 Task: Select traffic view around selected location Amazon Rainforest, South America and identify the nearest hotel to the peak traffic point
Action: Mouse moved to (128, 102)
Screenshot: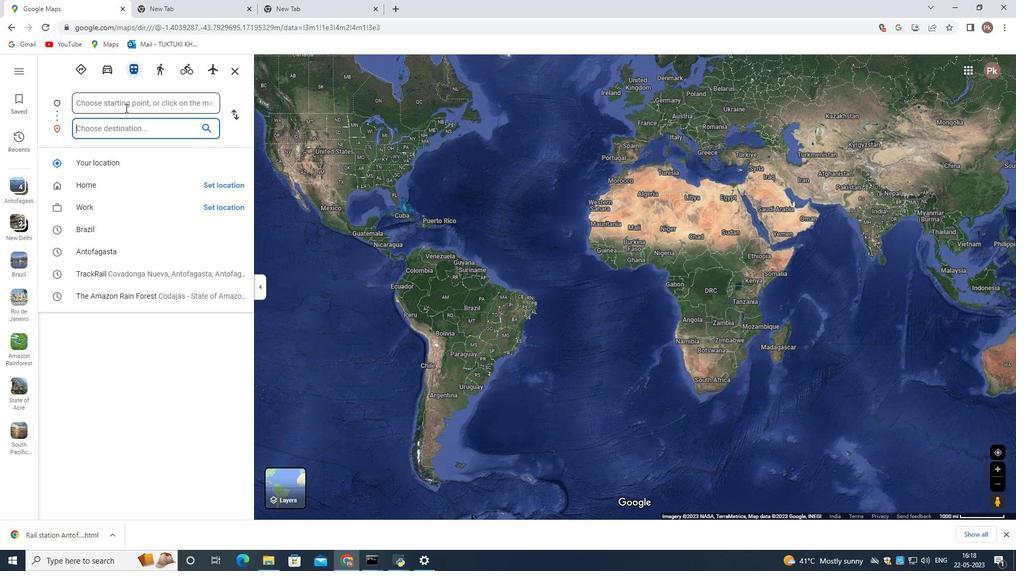 
Action: Mouse pressed left at (128, 102)
Screenshot: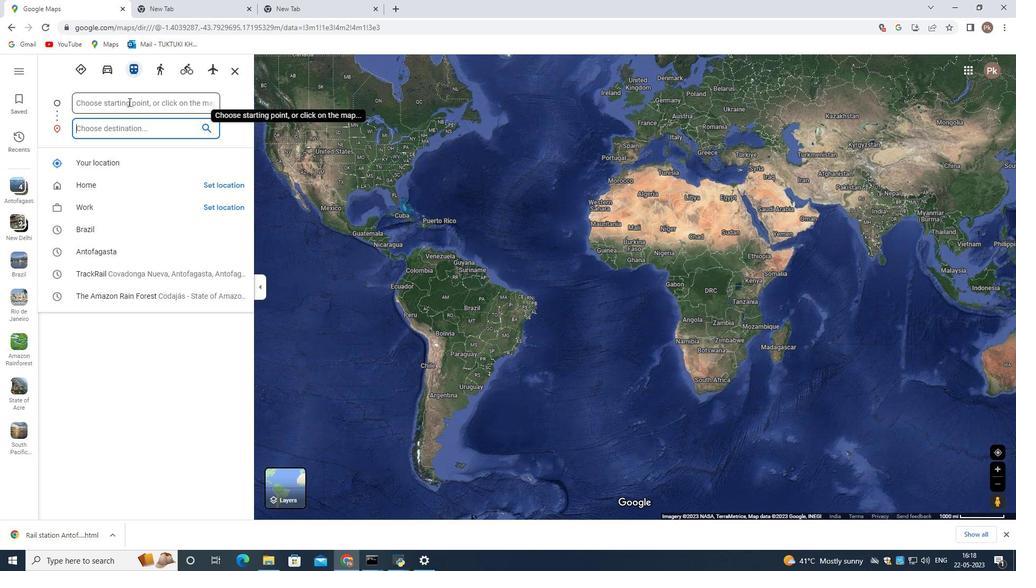 
Action: Mouse moved to (128, 102)
Screenshot: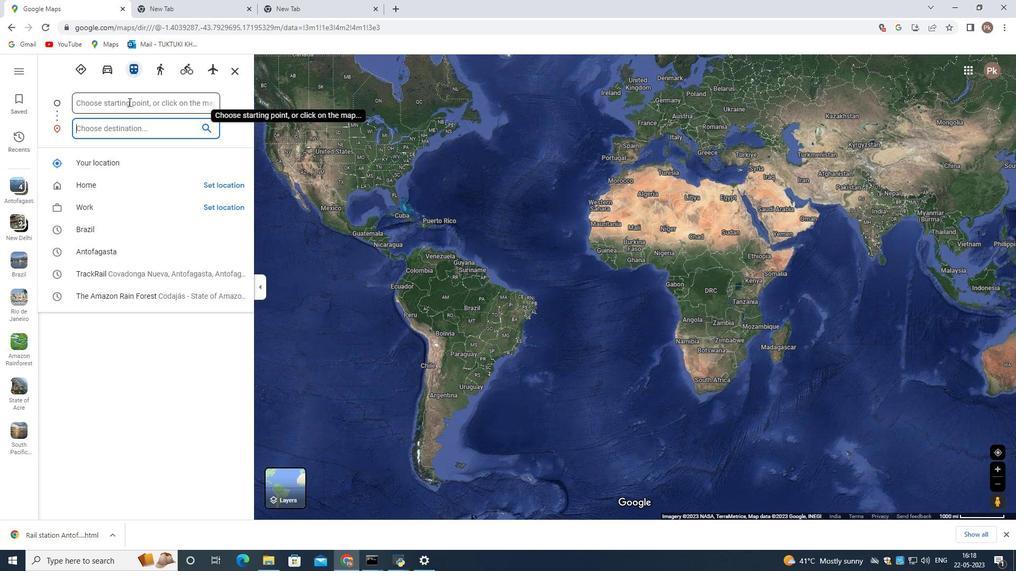 
Action: Key pressed <Key.shift>Amazon<Key.space><Key.shift><Key.shift><Key.shift><Key.shift><Key.shift><Key.shift><Key.shift><Key.shift><Key.shift><Key.shift>Rainforest,<Key.space><Key.shift>South<Key.space><Key.shift>America
Screenshot: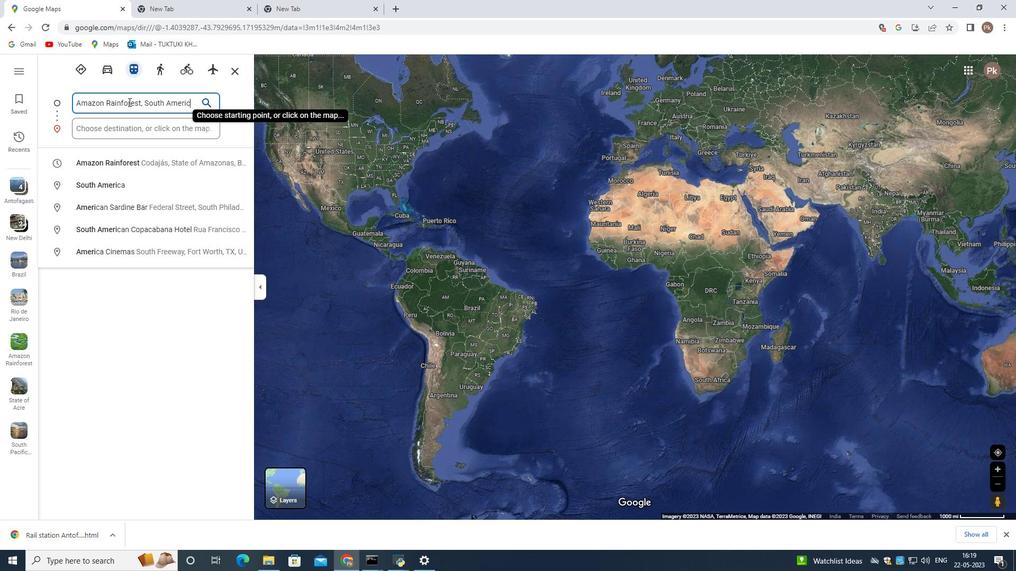 
Action: Mouse moved to (639, 86)
Screenshot: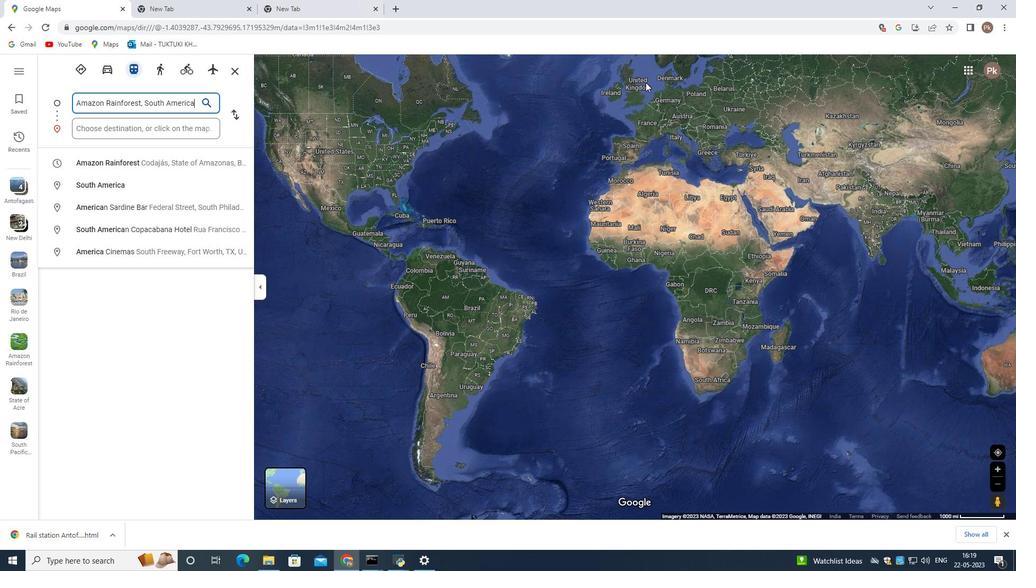 
Action: Key pressed <Key.enter>
Screenshot: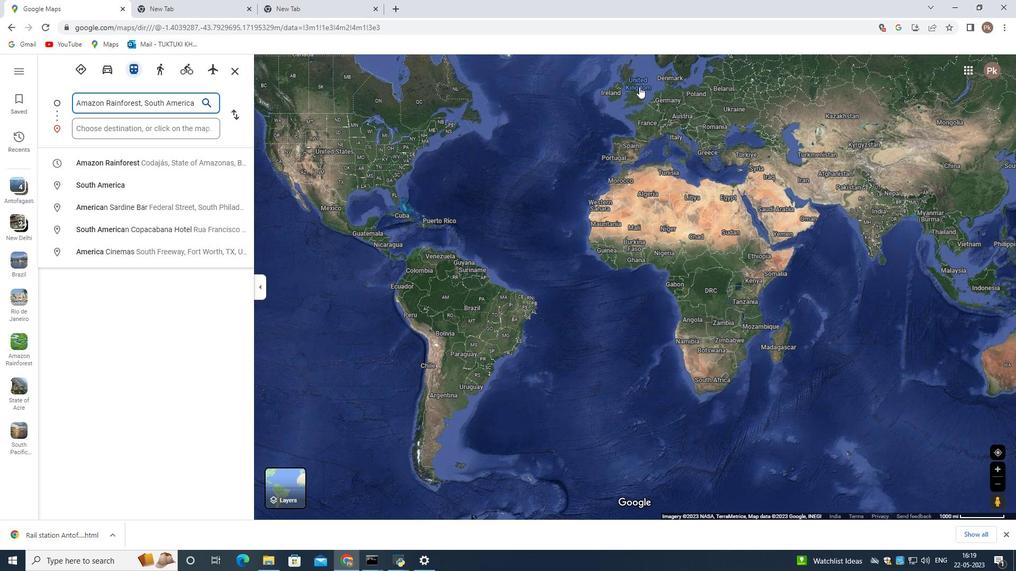
Action: Mouse moved to (340, 5)
Screenshot: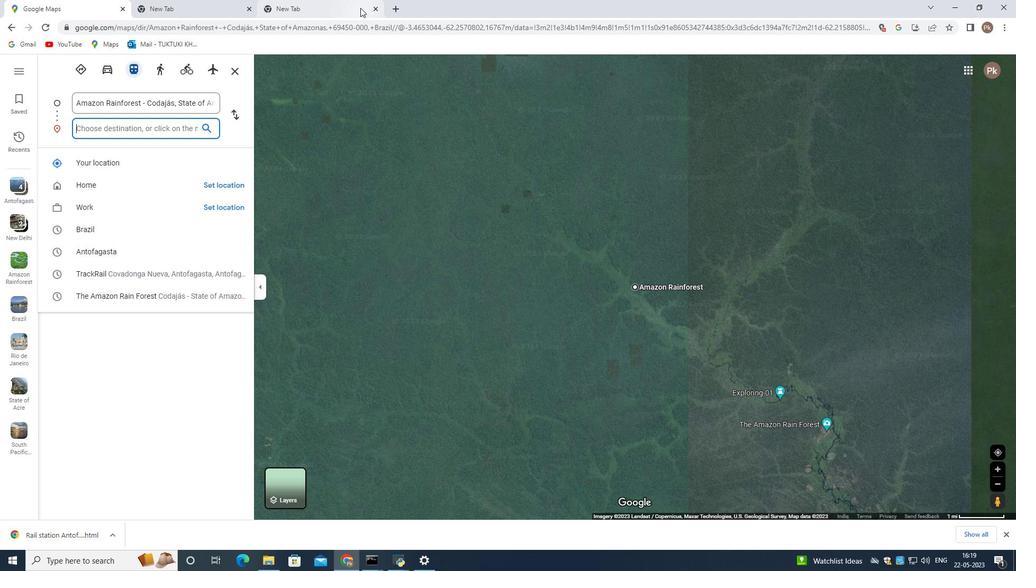 
Action: Mouse pressed left at (340, 5)
Screenshot: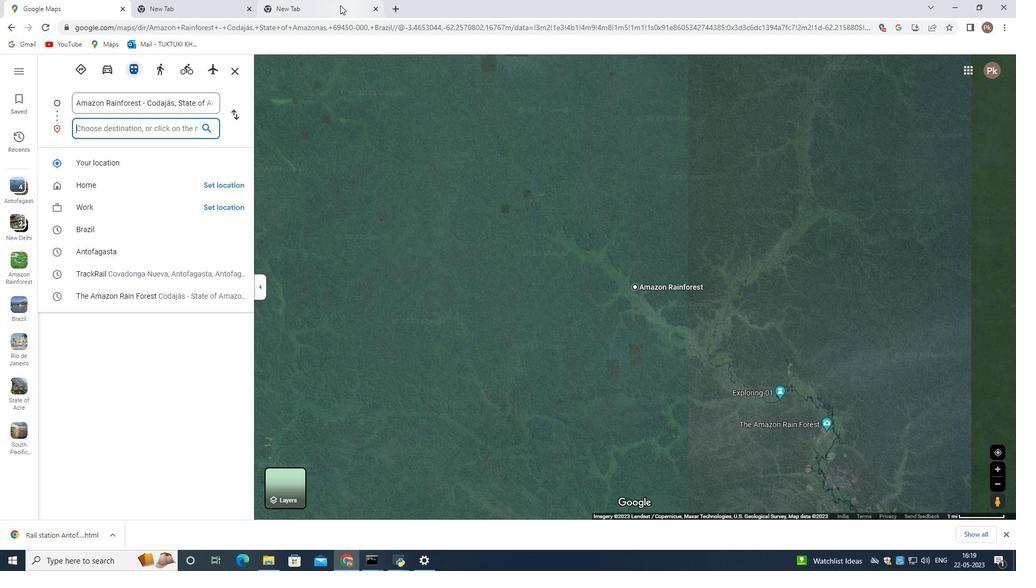 
Action: Mouse moved to (408, 218)
Screenshot: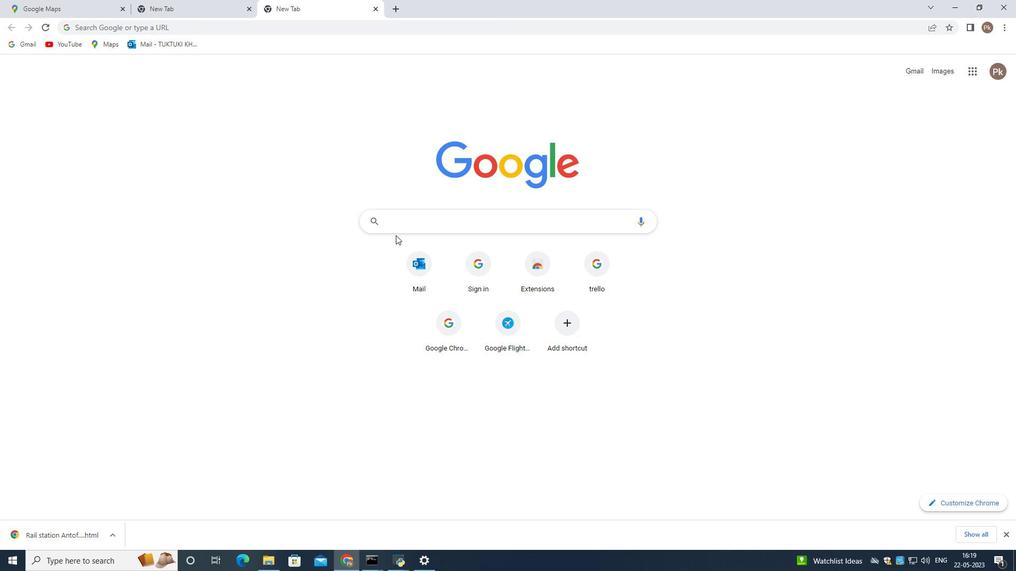 
Action: Key pressed <Key.shift>Amazon<Key.space><Key.shift><Key.shift><Key.shift><Key.shift><Key.shift><Key.shift><Key.shift><Key.shift><Key.shift><Key.shift><Key.shift><Key.shift><Key.shift><Key.shift><Key.shift>Rain<Key.space>
Screenshot: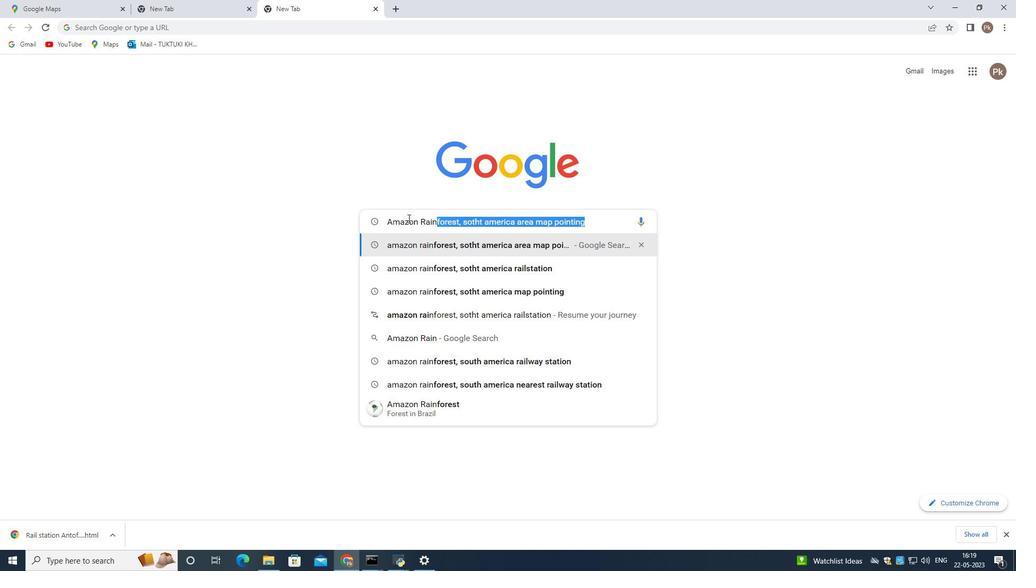 
Action: Mouse moved to (503, 224)
Screenshot: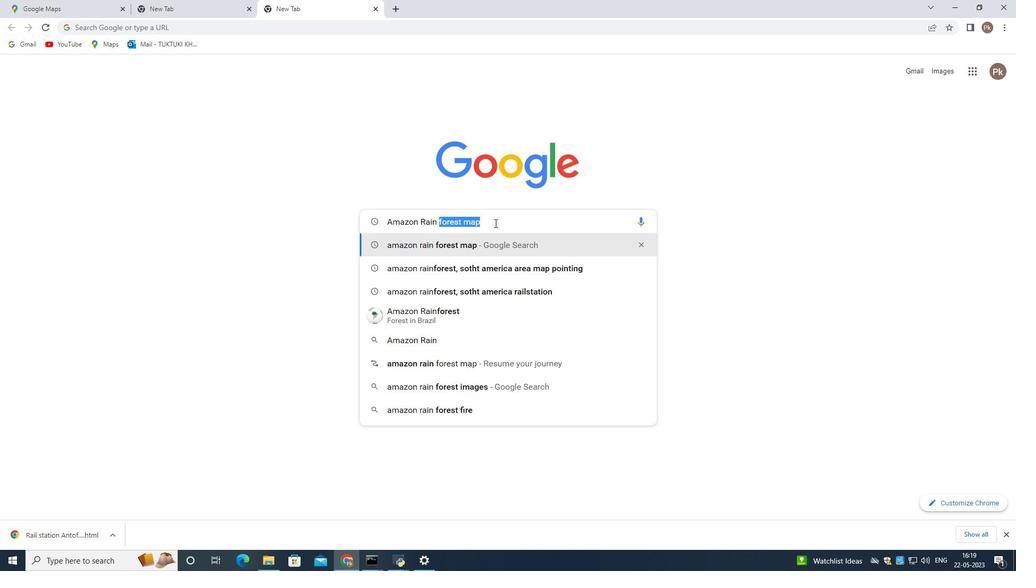 
Action: Mouse pressed left at (503, 224)
Screenshot: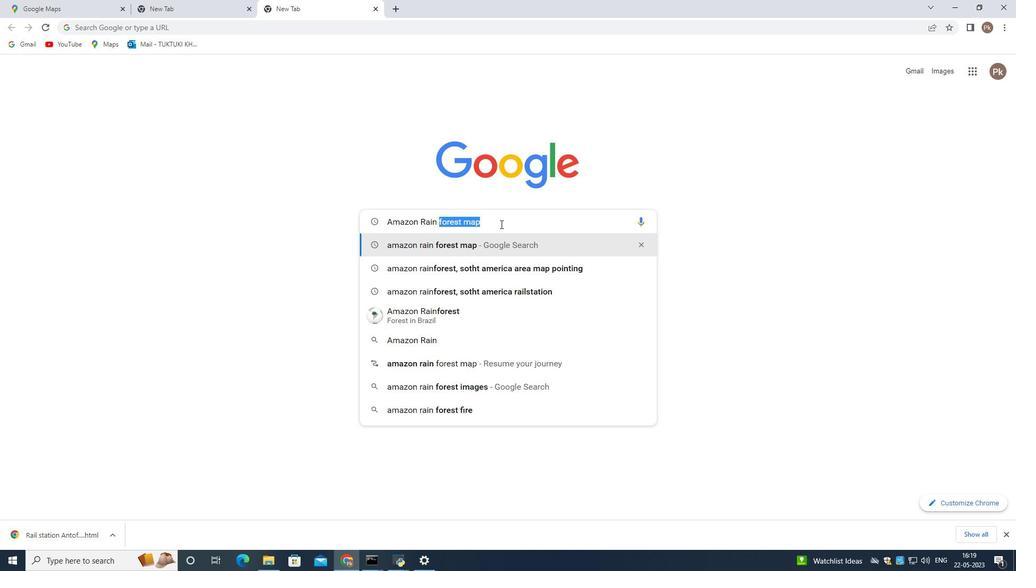 
Action: Key pressed <Key.backspace>
Screenshot: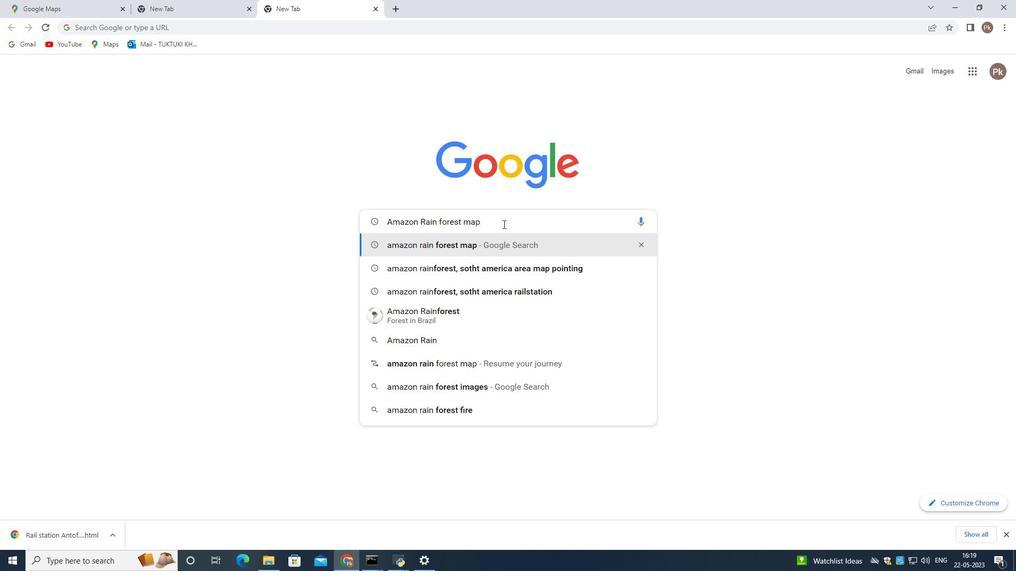 
Action: Mouse moved to (506, 224)
Screenshot: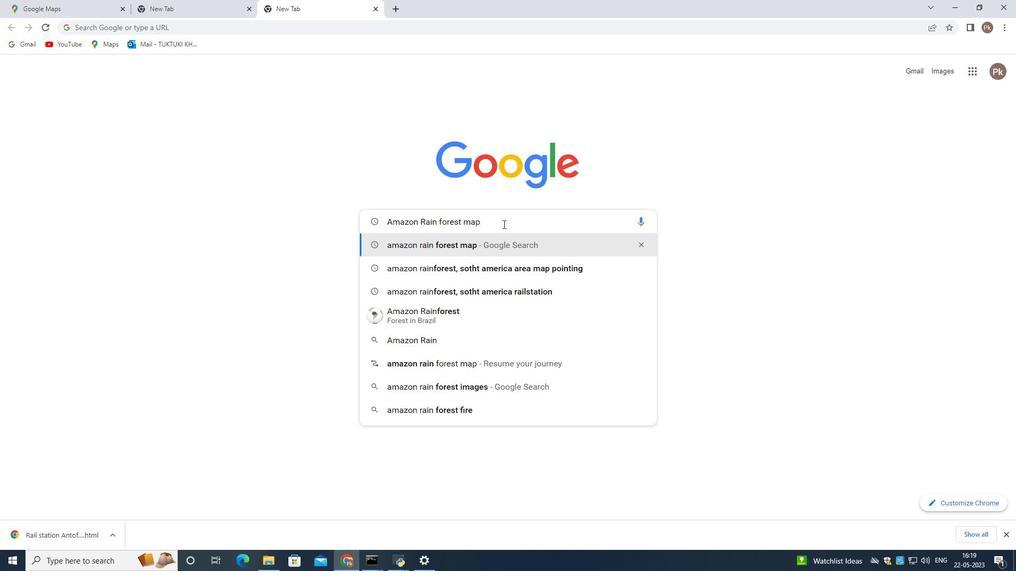 
Action: Key pressed <Key.backspace>
Screenshot: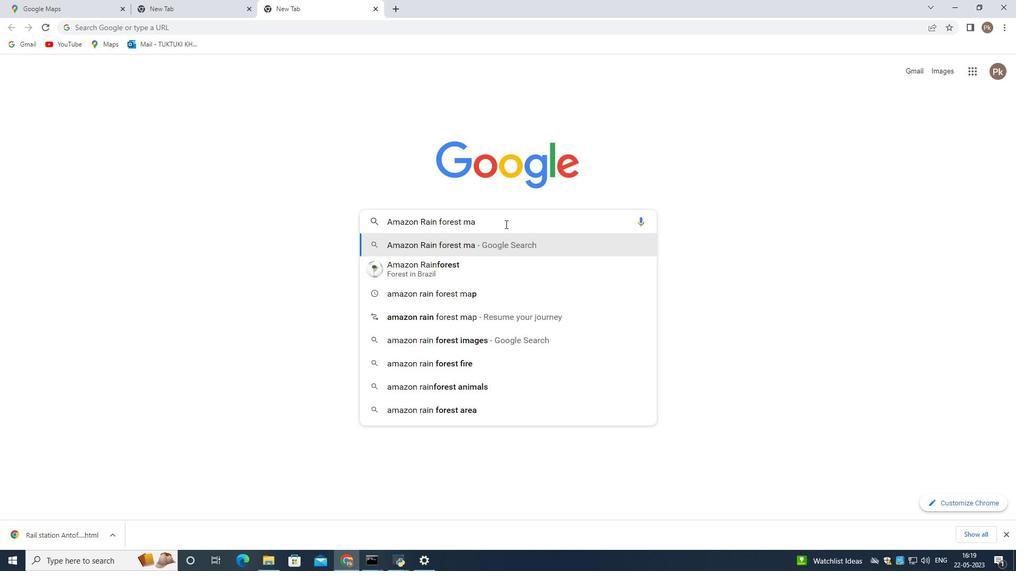 
Action: Mouse moved to (507, 223)
Screenshot: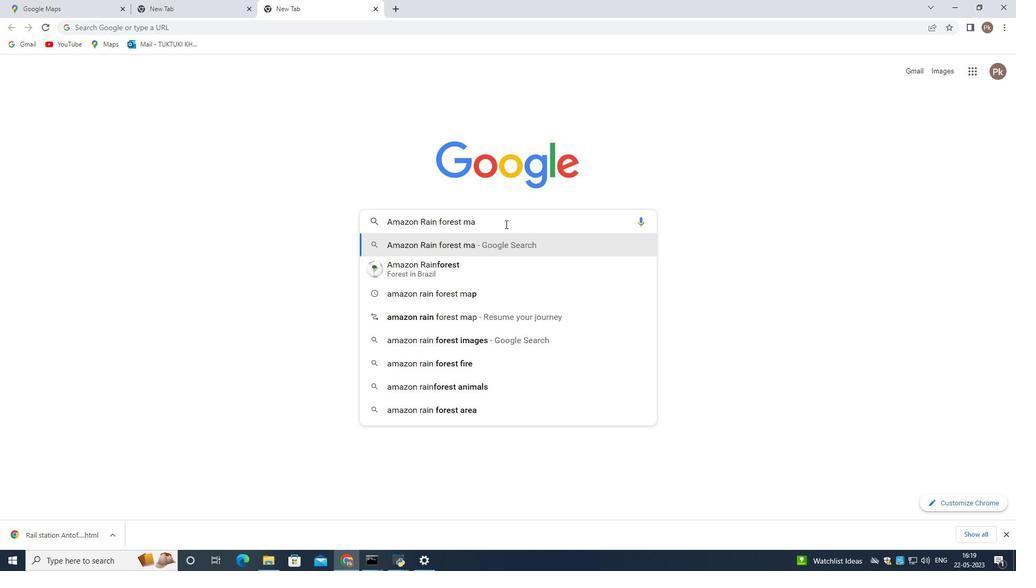 
Action: Key pressed <Key.backspace>near<Key.space><Key.shift><Key.shift><Key.shift><Key.shift><Key.shift><Key.shift><Key.shift>Hotel<Key.space>and<Key.space>peak<Key.space>traffic<Key.space>point<Key.enter>
Screenshot: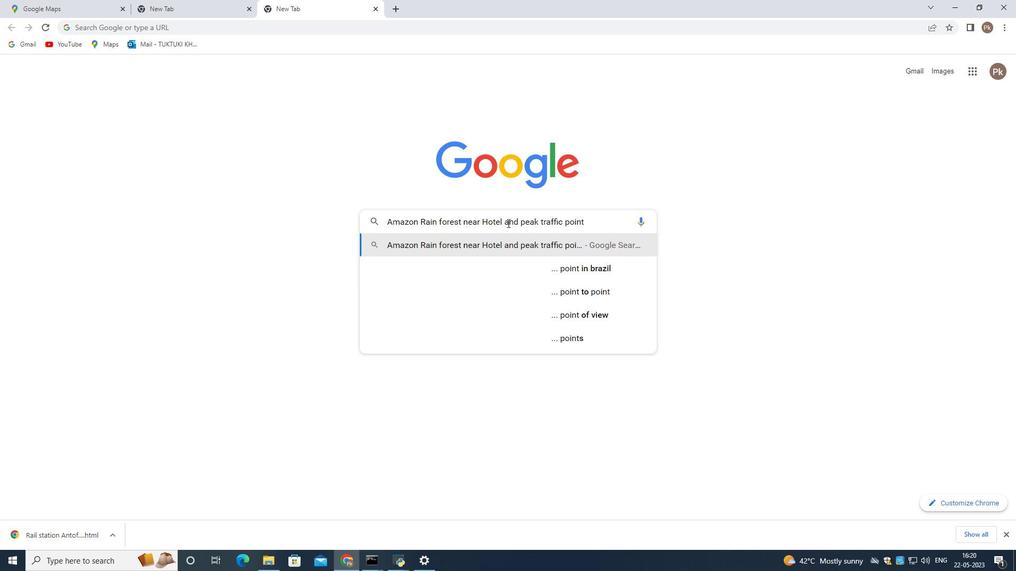 
Action: Mouse moved to (379, 216)
Screenshot: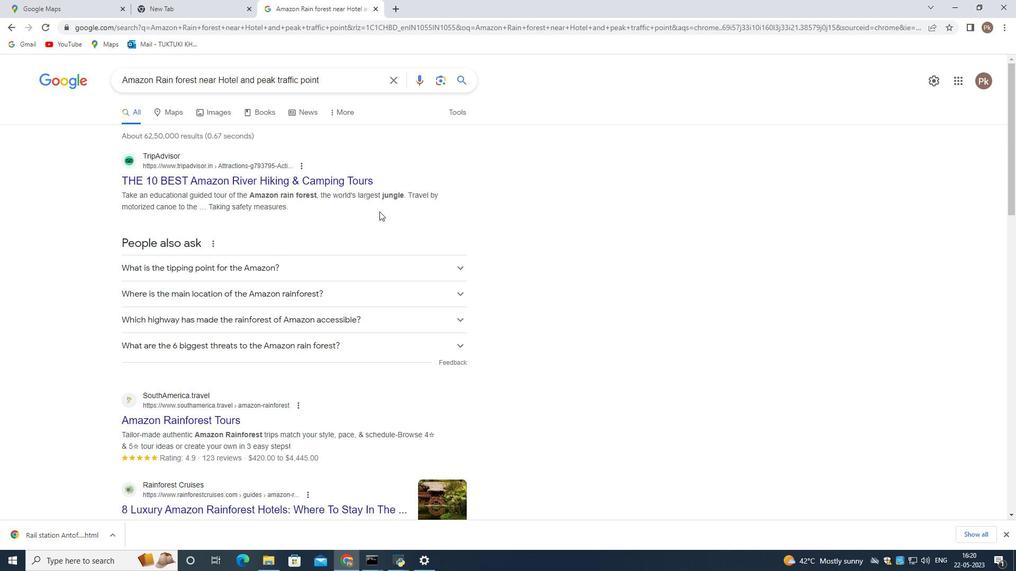 
Action: Mouse scrolled (379, 215) with delta (0, 0)
Screenshot: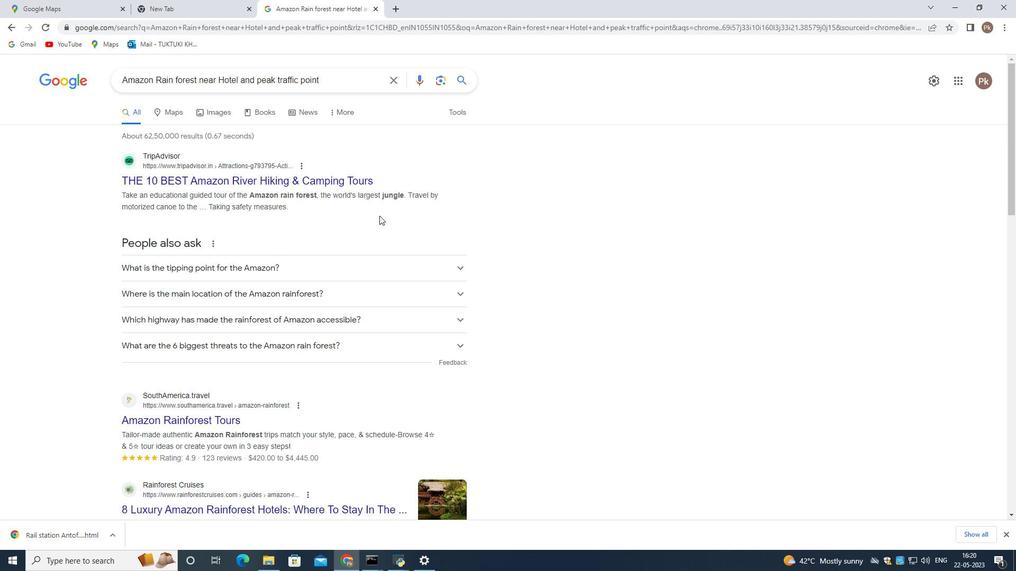 
Action: Mouse moved to (262, 287)
Screenshot: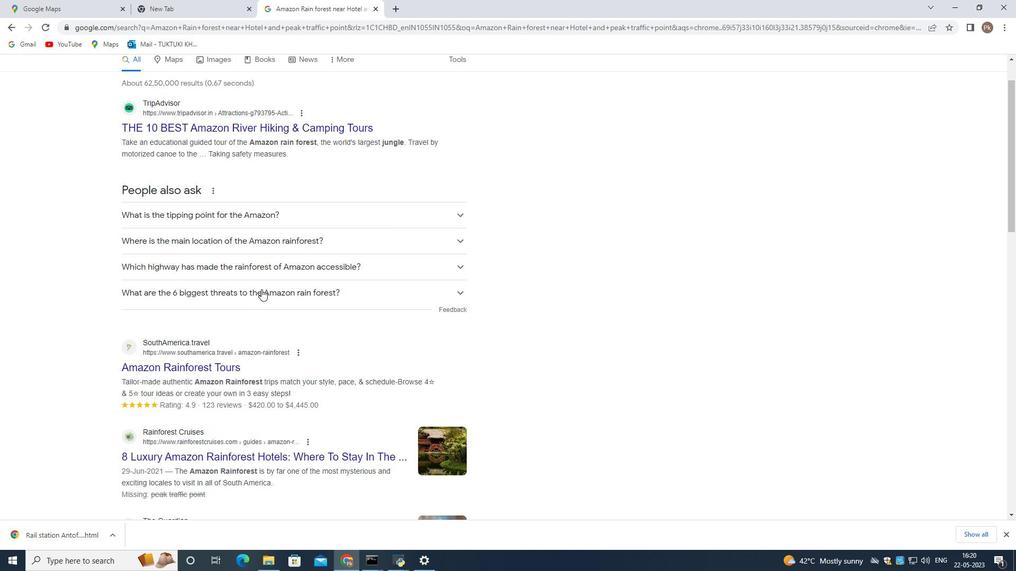 
Action: Mouse scrolled (262, 286) with delta (0, 0)
Screenshot: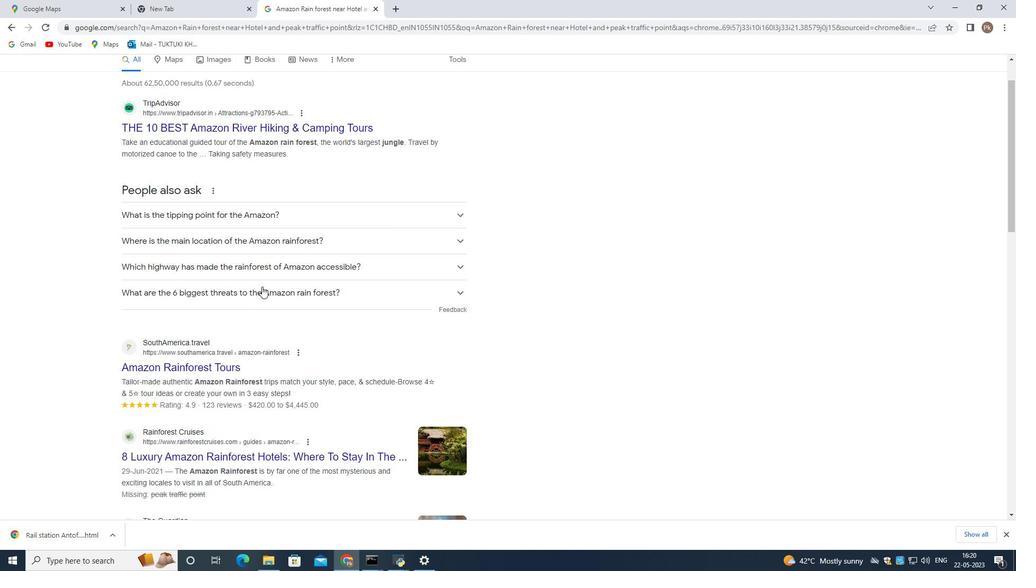 
Action: Mouse scrolled (262, 286) with delta (0, 0)
Screenshot: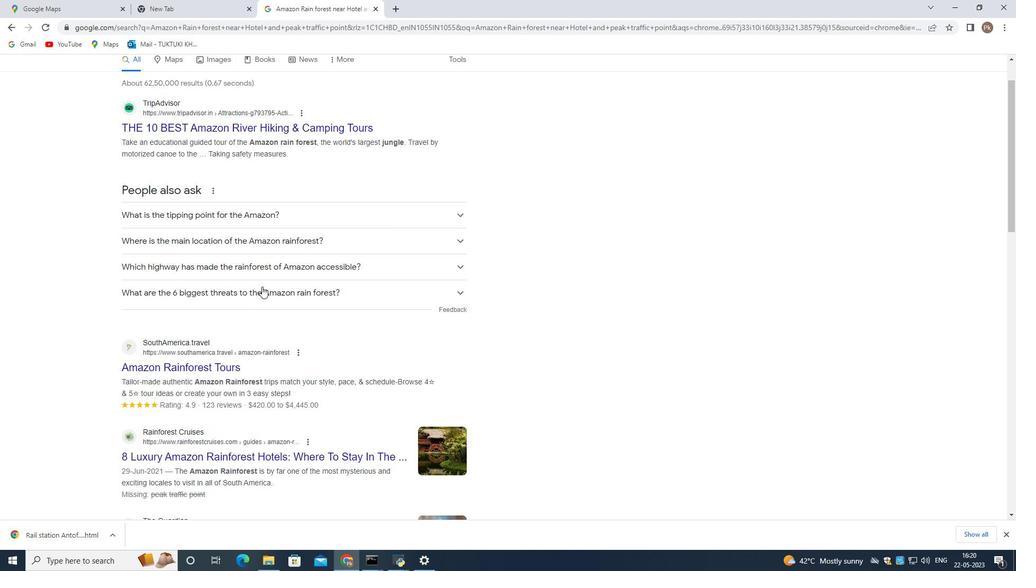 
Action: Mouse scrolled (262, 286) with delta (0, 0)
Screenshot: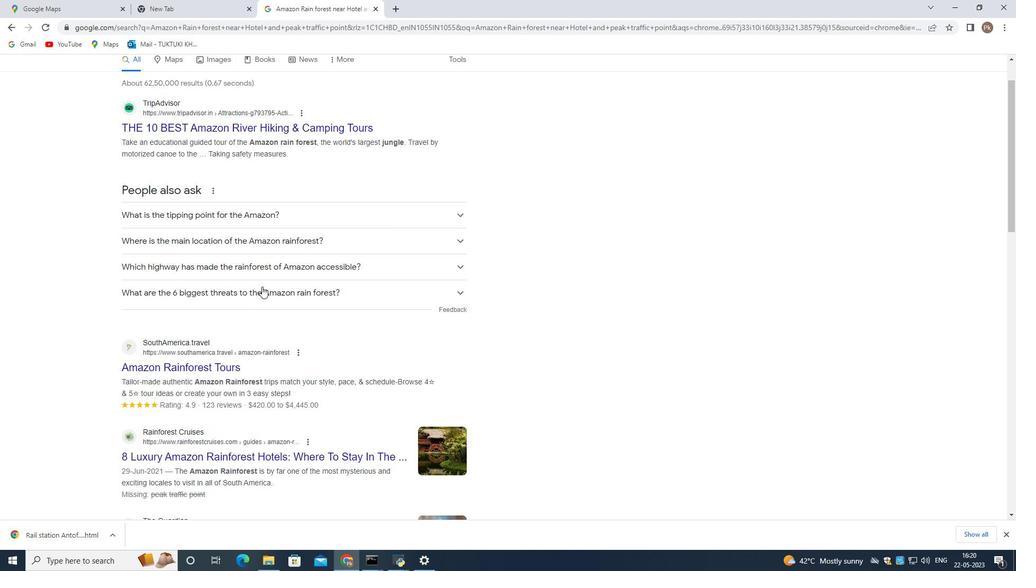
Action: Mouse moved to (273, 298)
Screenshot: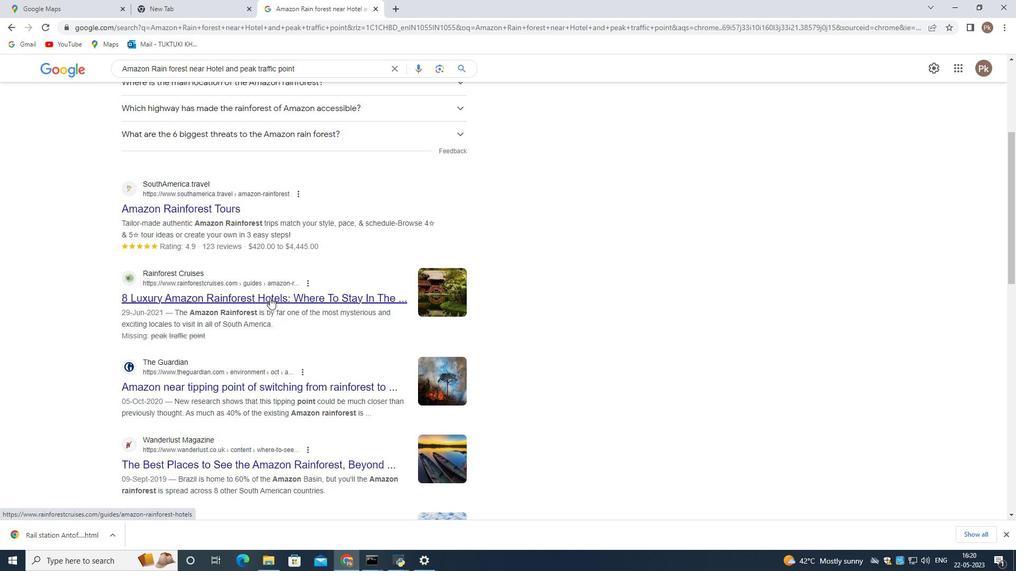 
Action: Mouse pressed left at (273, 298)
Screenshot: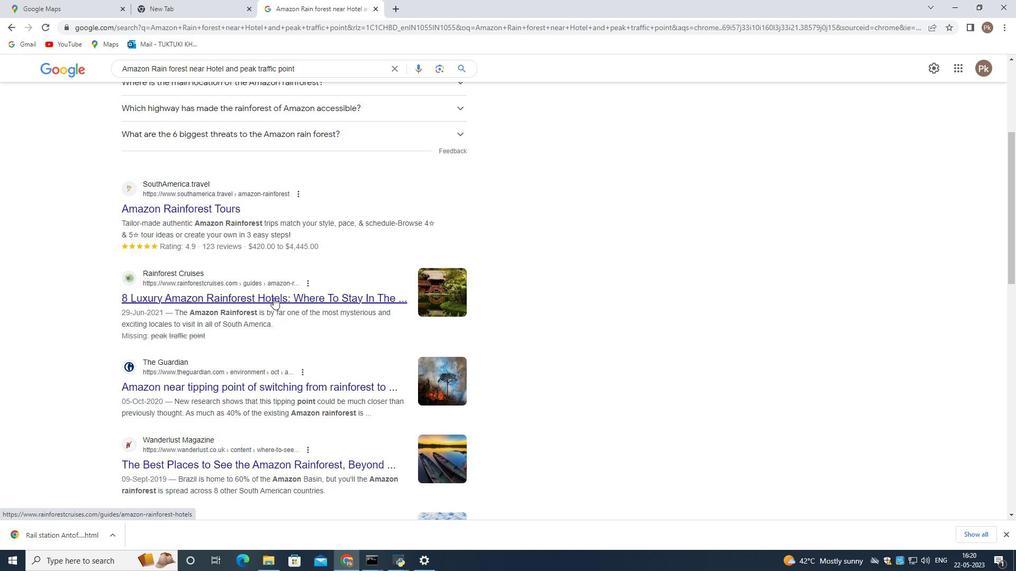 
Action: Mouse moved to (528, 215)
Screenshot: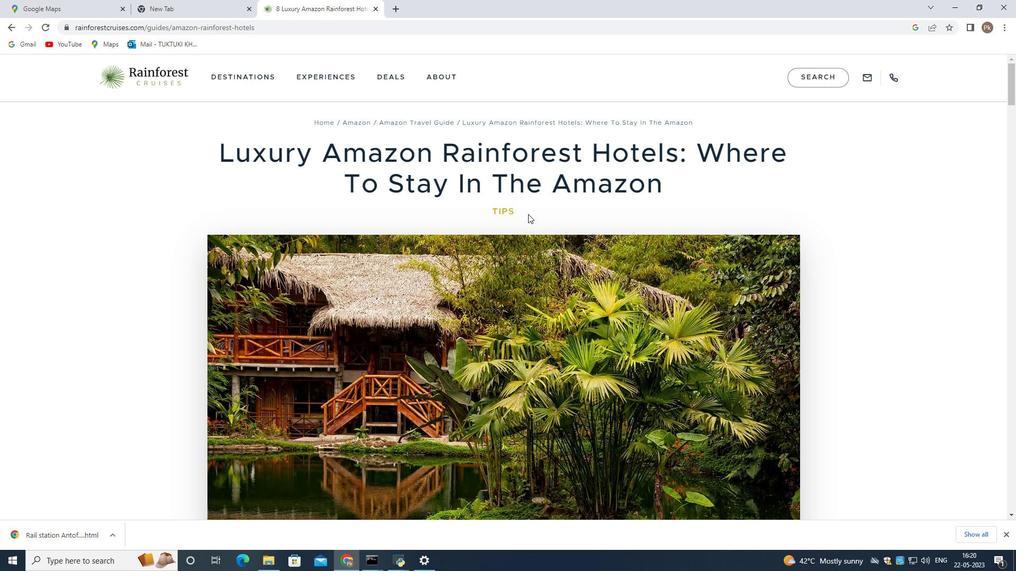 
Action: Mouse scrolled (528, 215) with delta (0, 0)
Screenshot: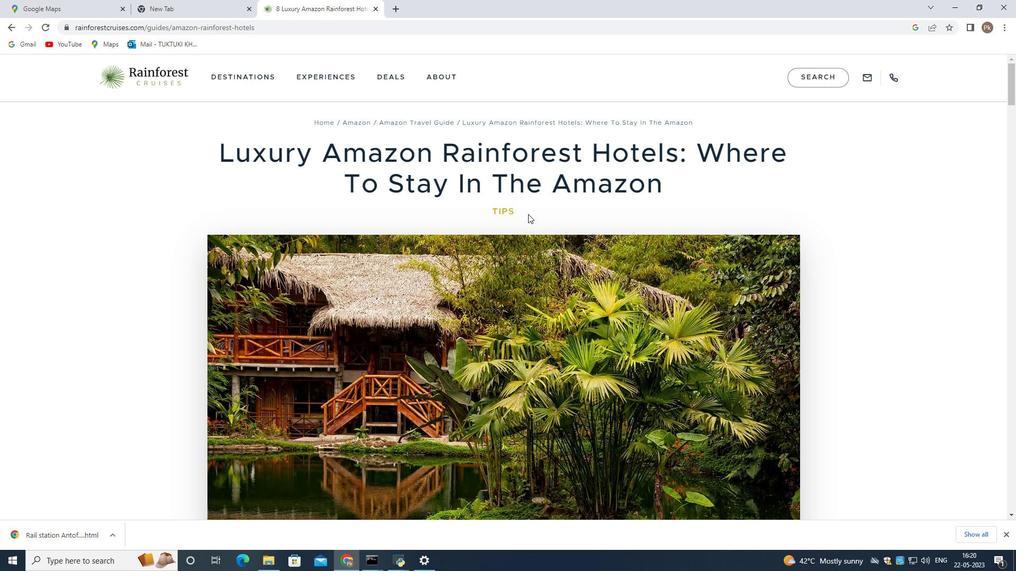 
Action: Mouse scrolled (528, 215) with delta (0, 0)
Screenshot: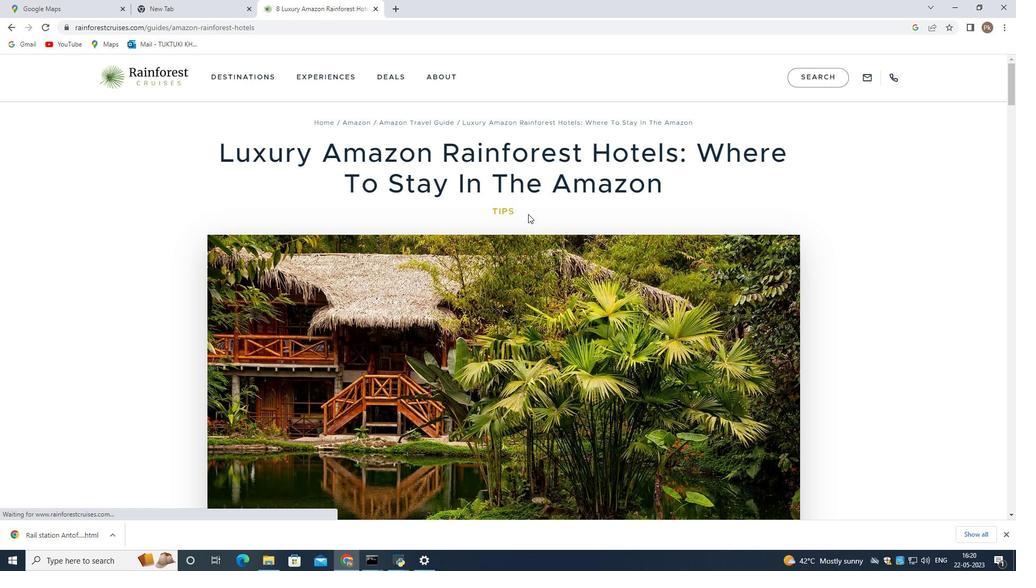 
Action: Mouse scrolled (528, 215) with delta (0, 0)
Screenshot: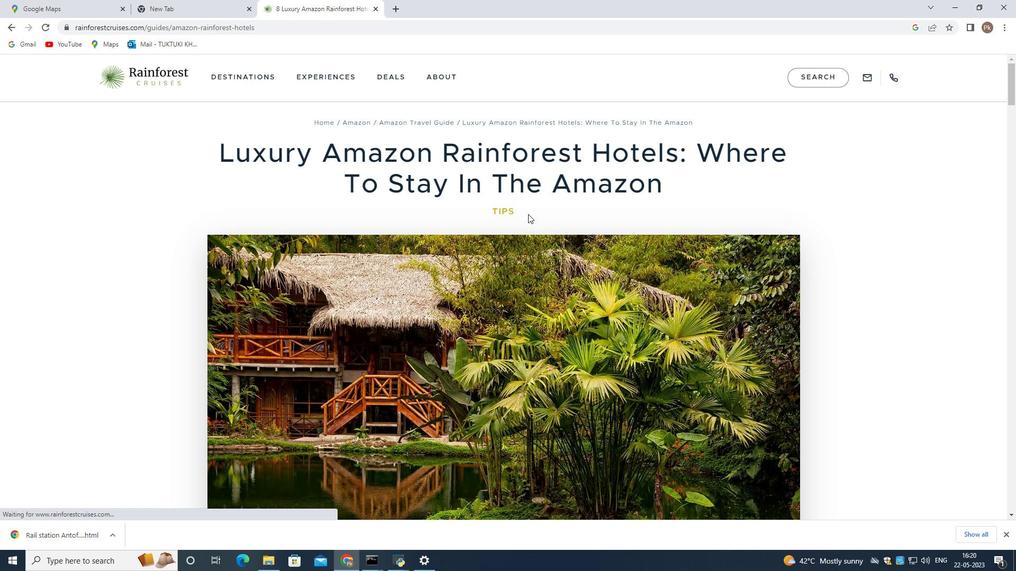 
Action: Mouse moved to (498, 230)
Screenshot: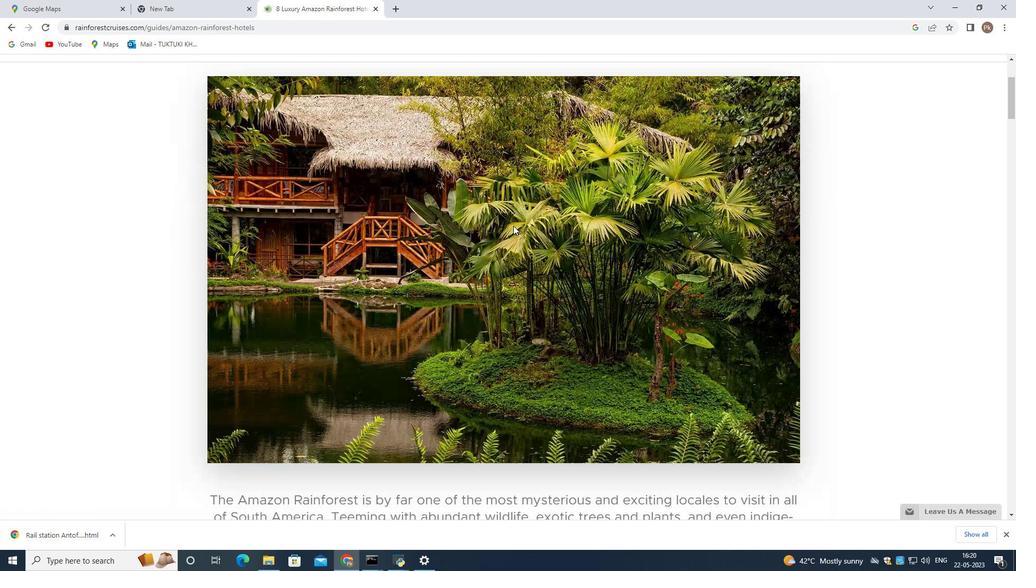
Action: Mouse scrolled (498, 230) with delta (0, 0)
Screenshot: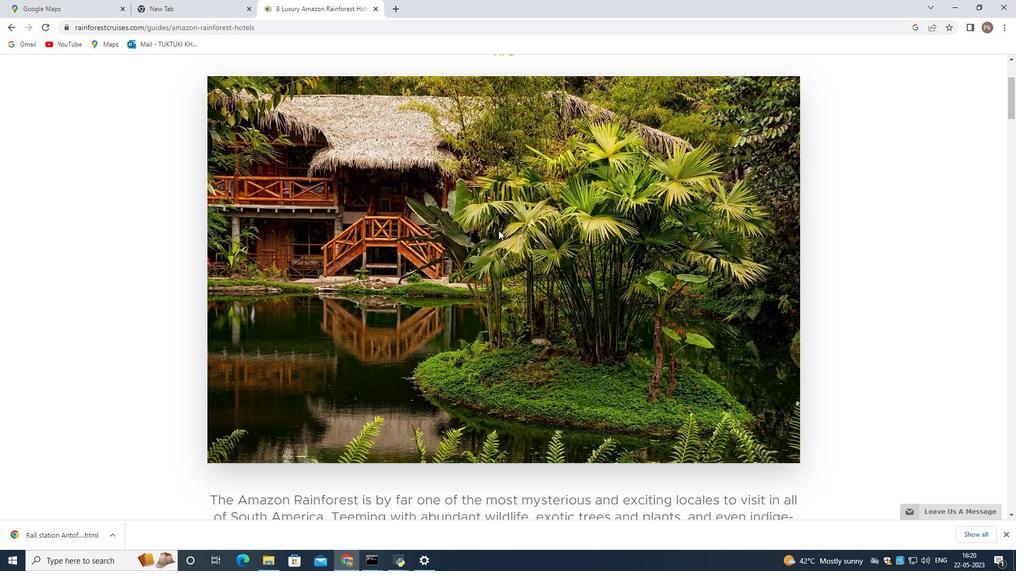 
Action: Mouse scrolled (498, 230) with delta (0, 0)
Screenshot: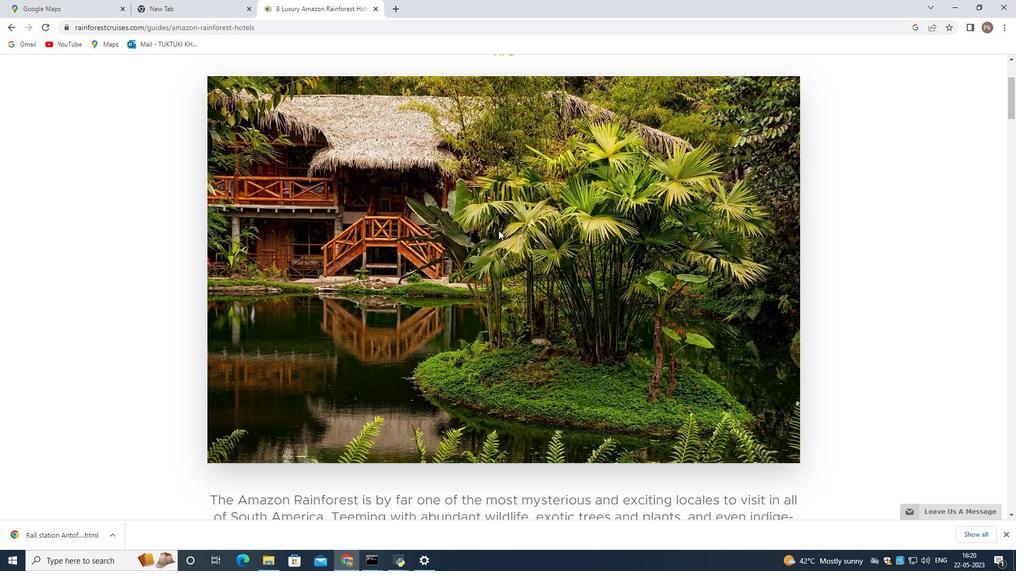 
Action: Mouse scrolled (498, 230) with delta (0, 0)
Screenshot: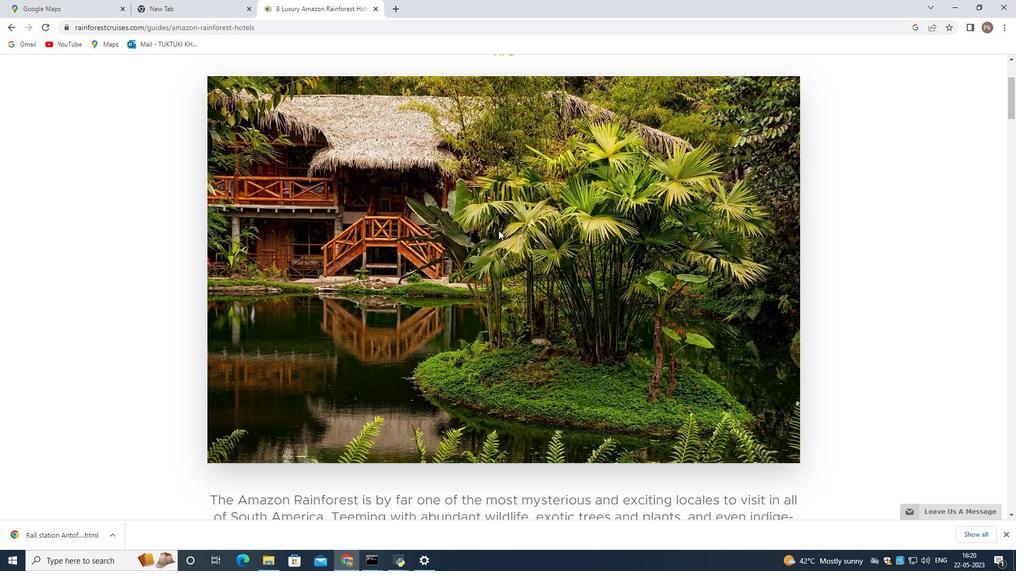 
Action: Mouse scrolled (498, 230) with delta (0, 0)
Screenshot: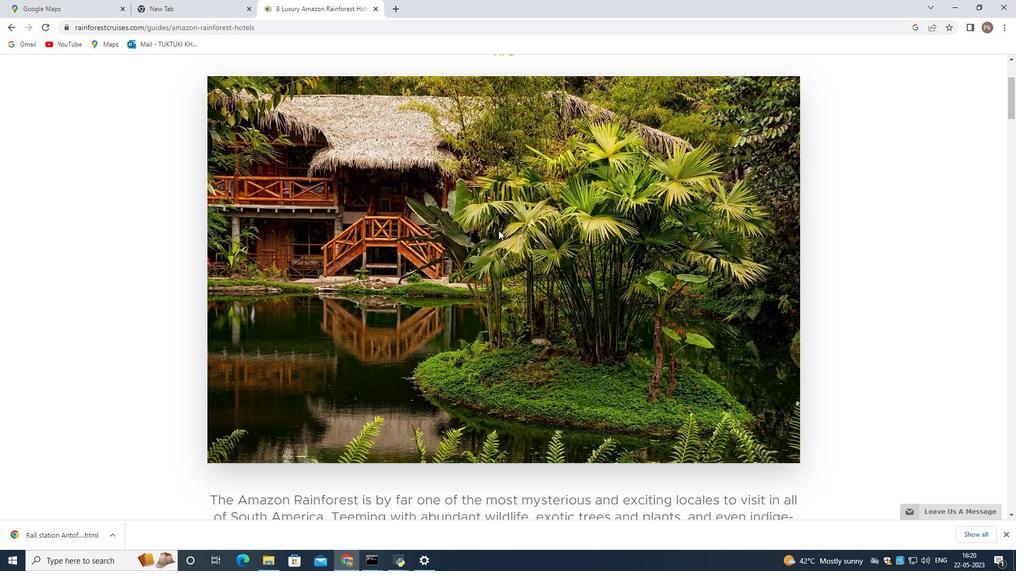 
Action: Mouse moved to (497, 233)
Screenshot: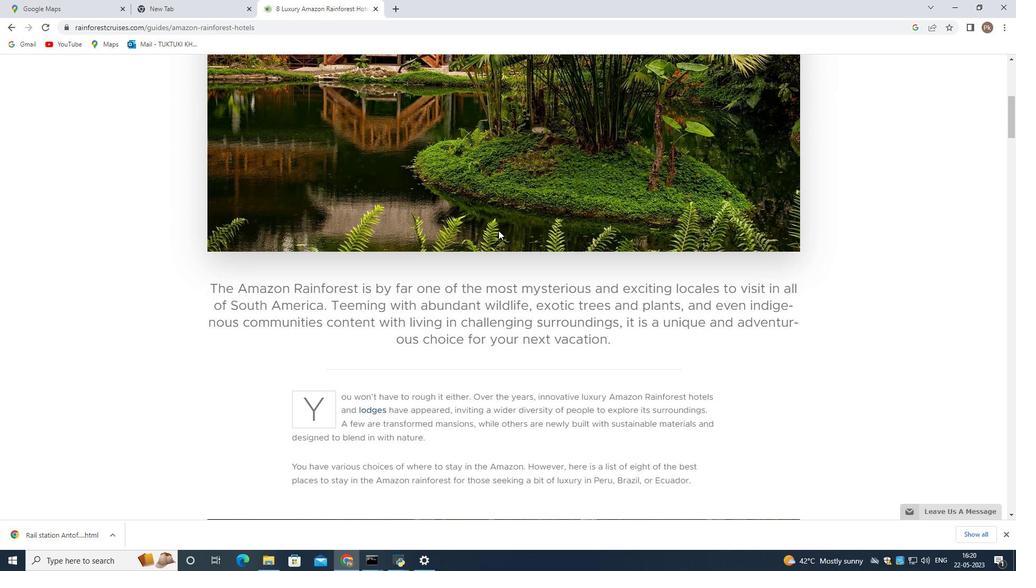 
Action: Mouse scrolled (497, 233) with delta (0, 0)
Screenshot: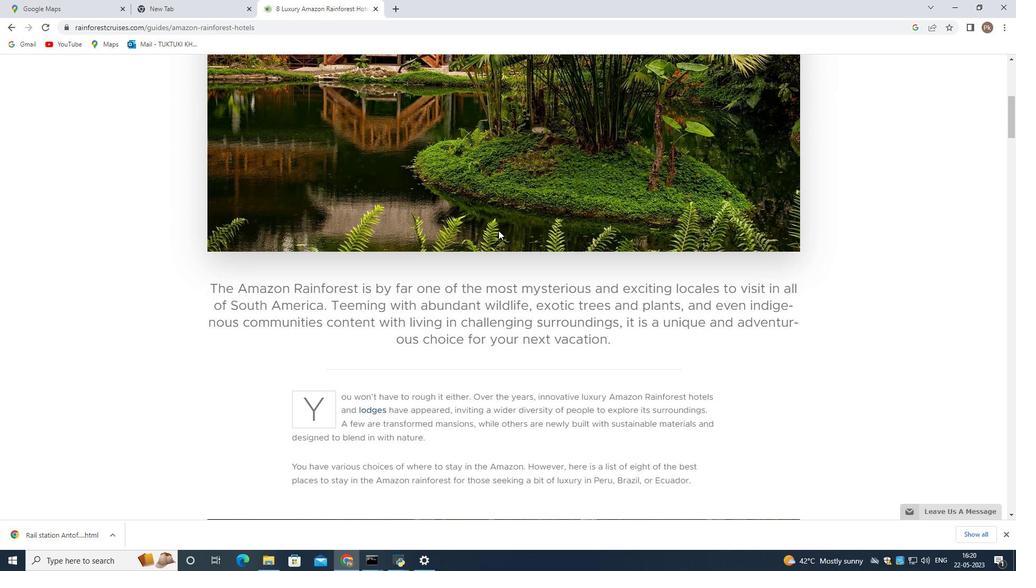 
Action: Mouse moved to (497, 234)
Screenshot: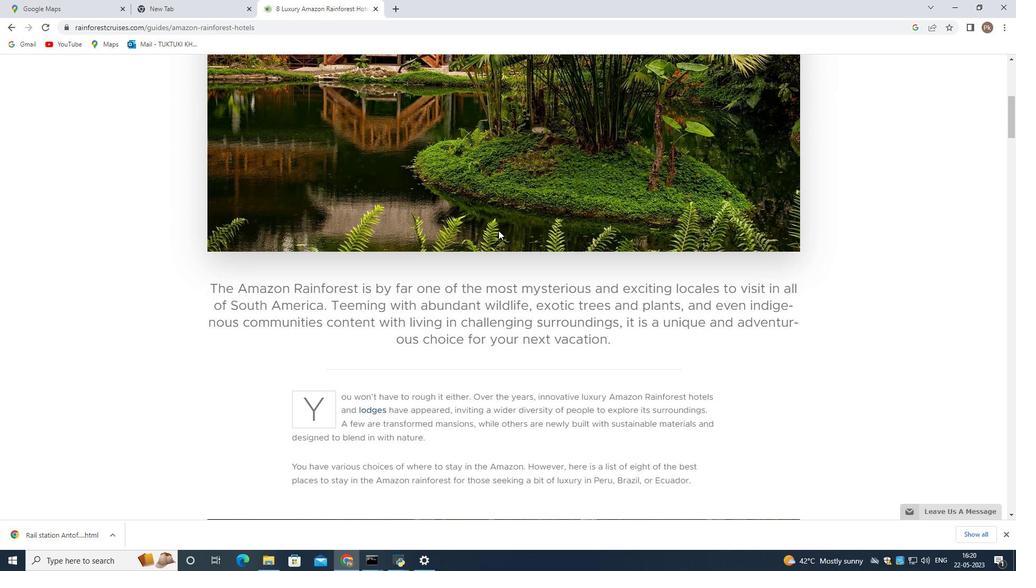 
Action: Mouse scrolled (497, 233) with delta (0, 0)
Screenshot: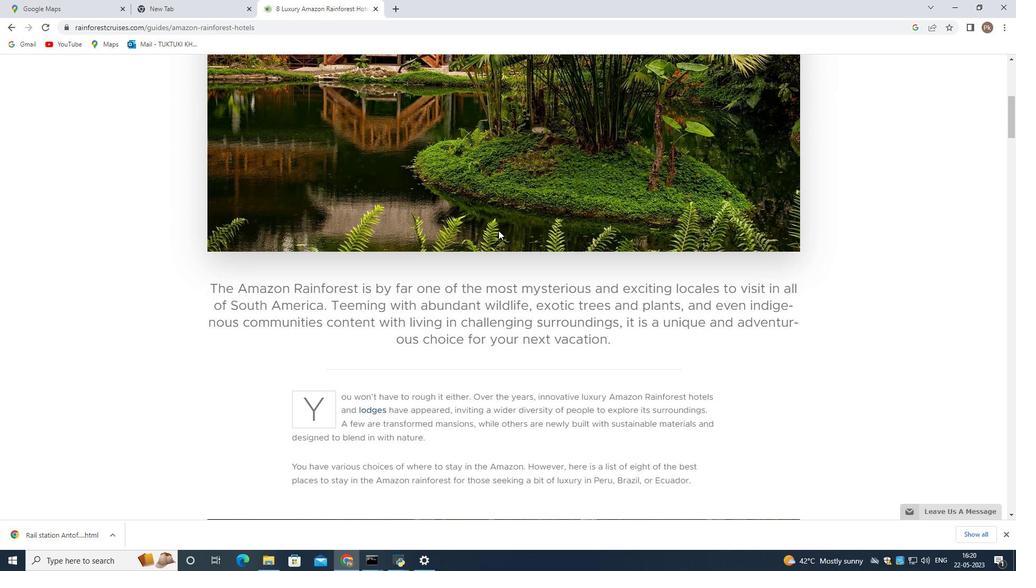 
Action: Mouse moved to (500, 235)
Screenshot: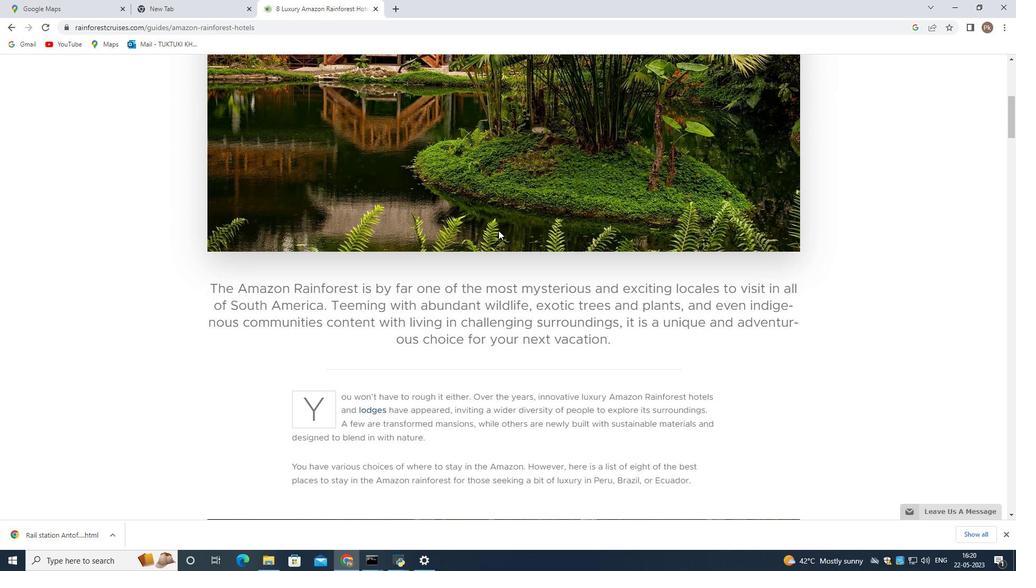 
Action: Mouse scrolled (497, 234) with delta (0, 0)
Screenshot: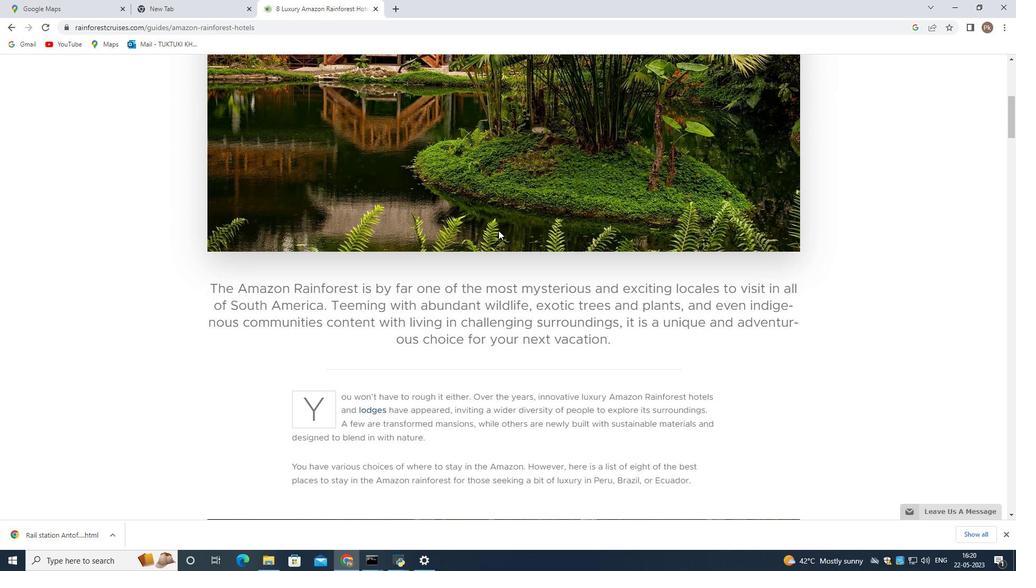 
Action: Mouse moved to (502, 236)
Screenshot: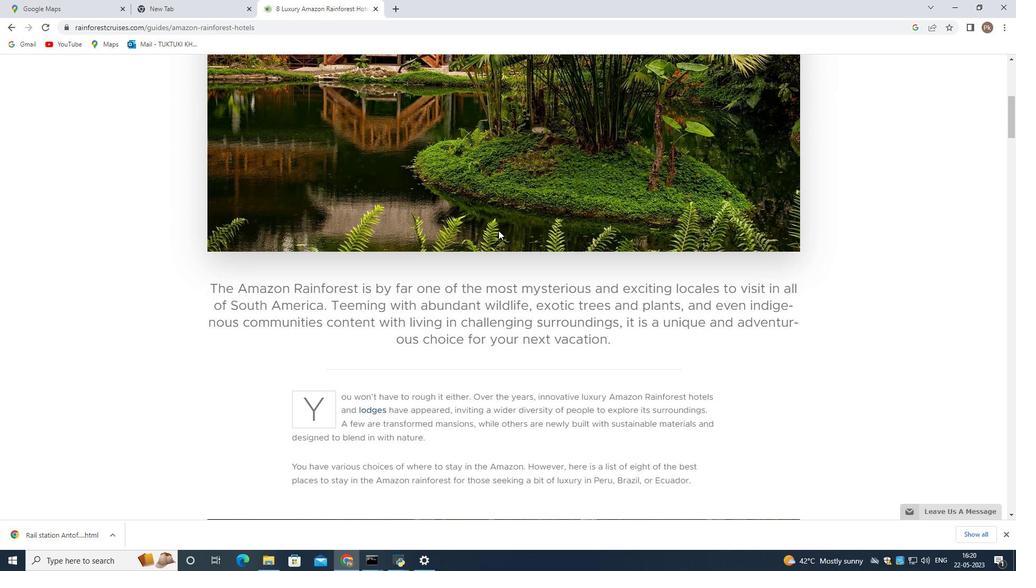
Action: Mouse scrolled (498, 234) with delta (0, 0)
Screenshot: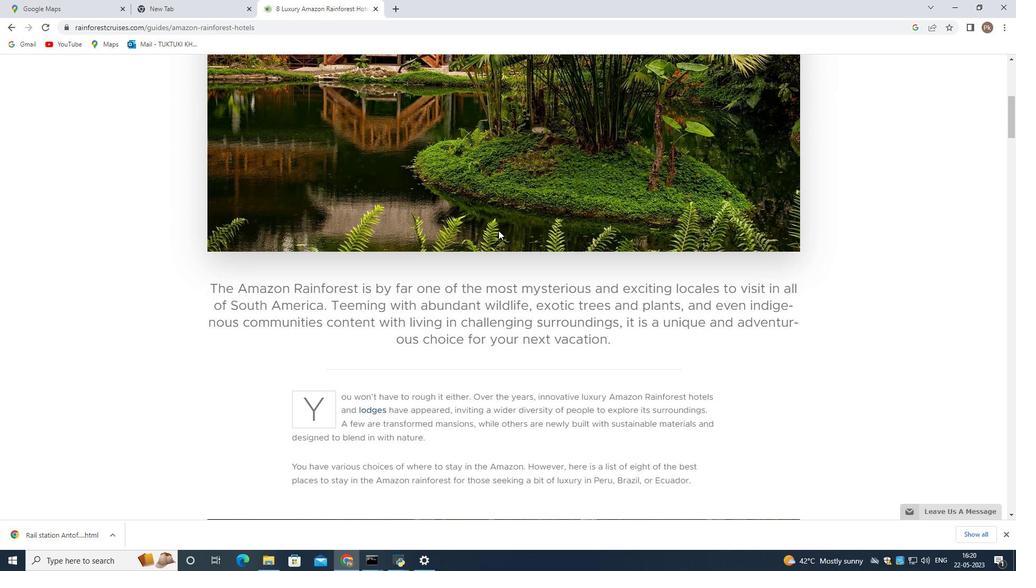 
Action: Mouse moved to (503, 236)
Screenshot: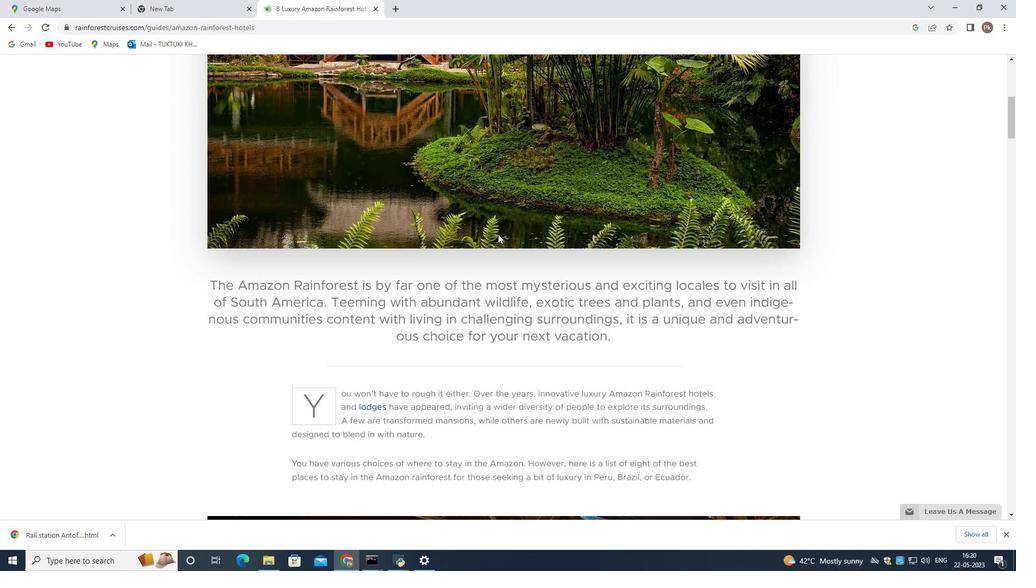 
Action: Mouse scrolled (502, 235) with delta (0, 0)
Screenshot: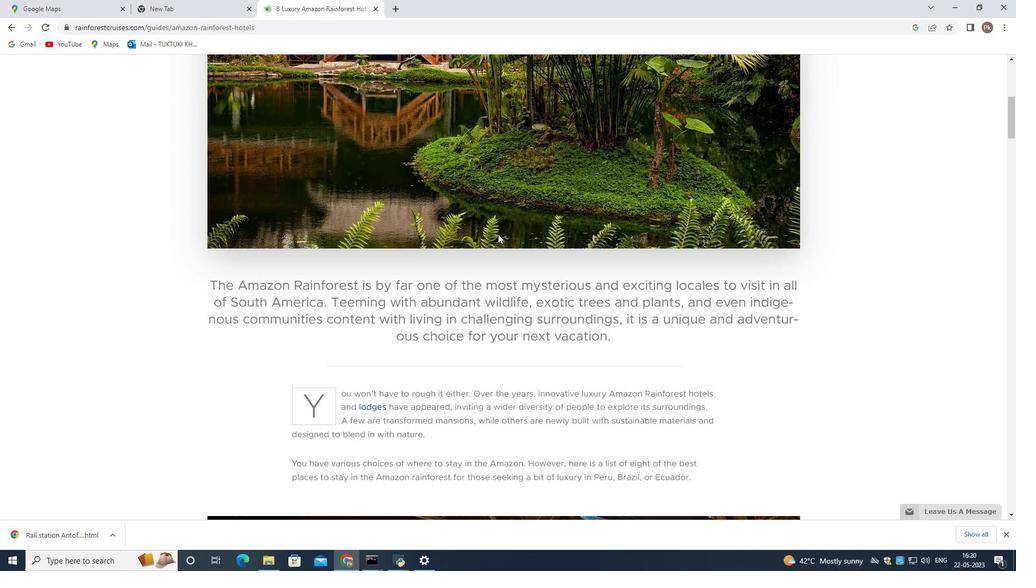 
Action: Mouse moved to (517, 236)
Screenshot: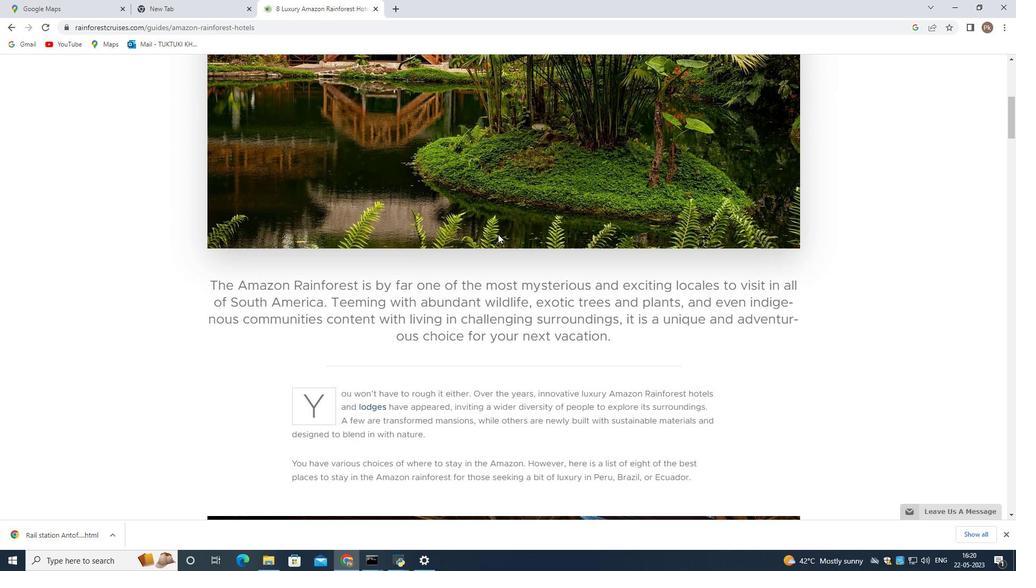 
Action: Mouse scrolled (504, 235) with delta (0, 0)
Screenshot: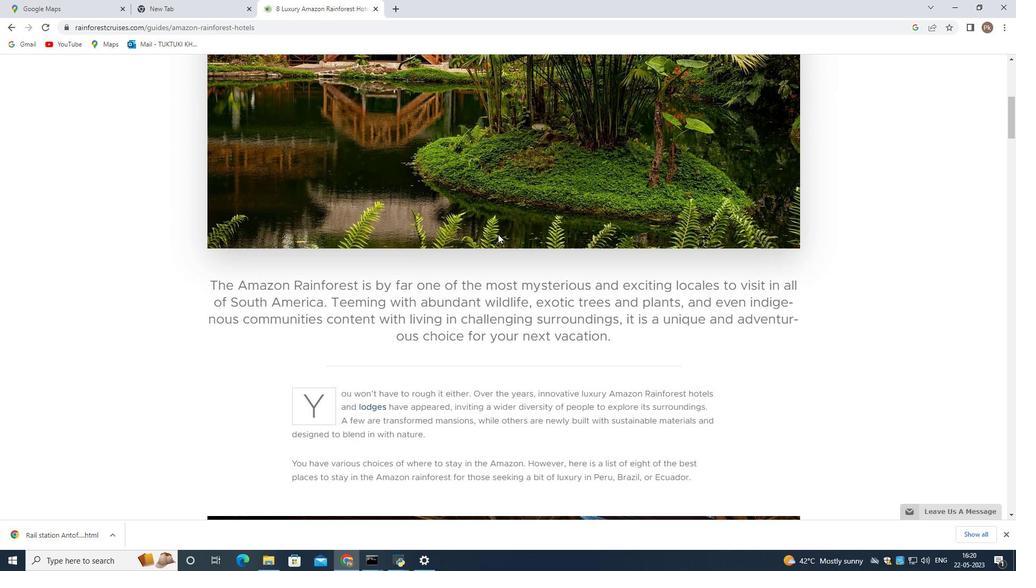 
Action: Mouse moved to (512, 239)
Screenshot: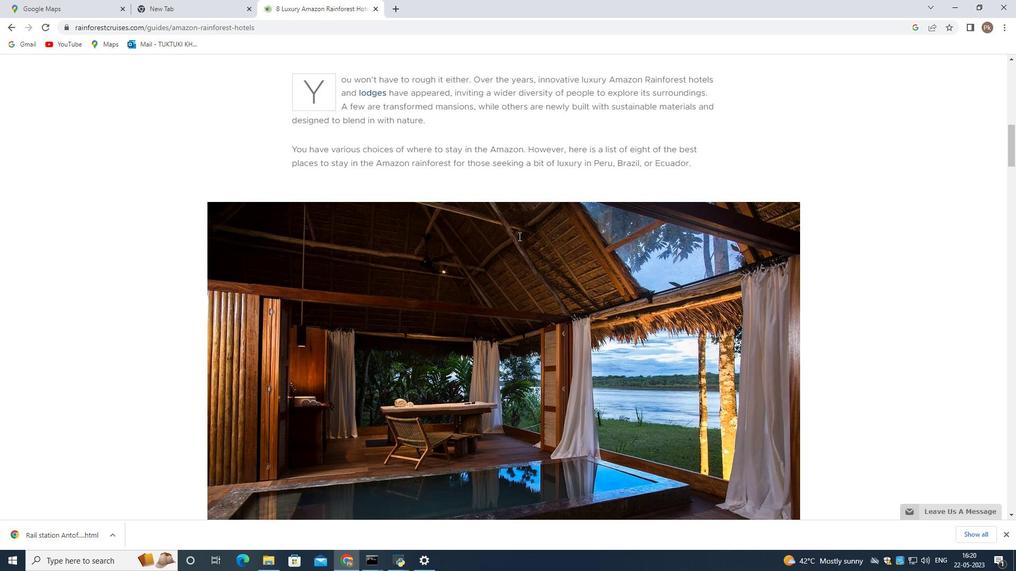 
Action: Mouse scrolled (515, 237) with delta (0, 0)
Screenshot: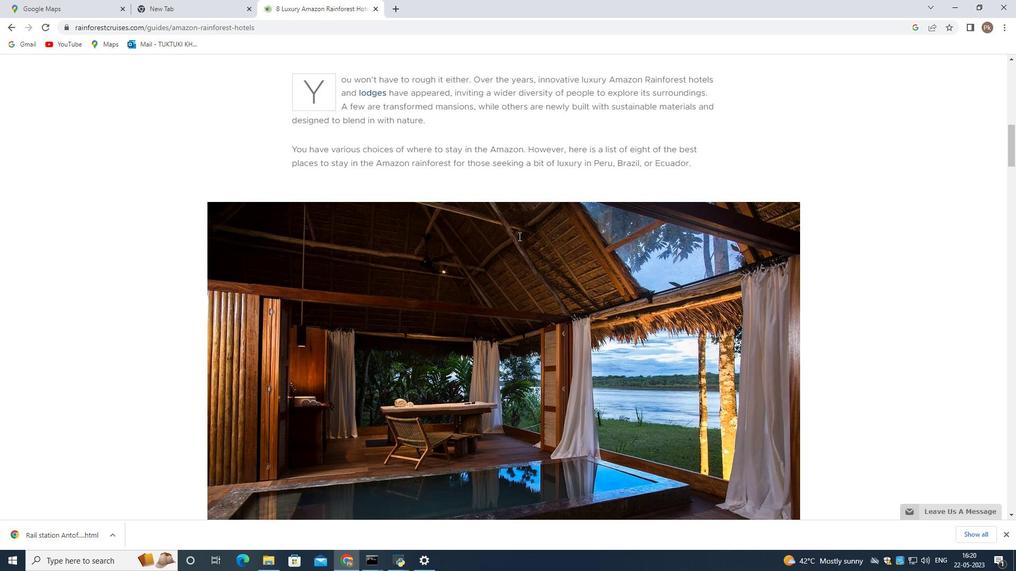 
Action: Mouse moved to (510, 240)
Screenshot: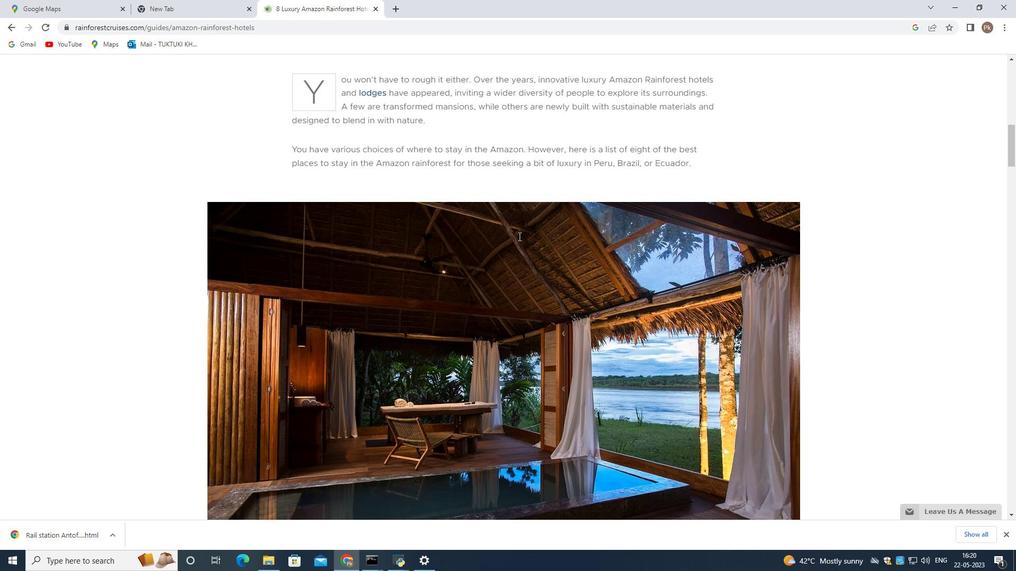 
Action: Mouse scrolled (512, 238) with delta (0, 0)
Screenshot: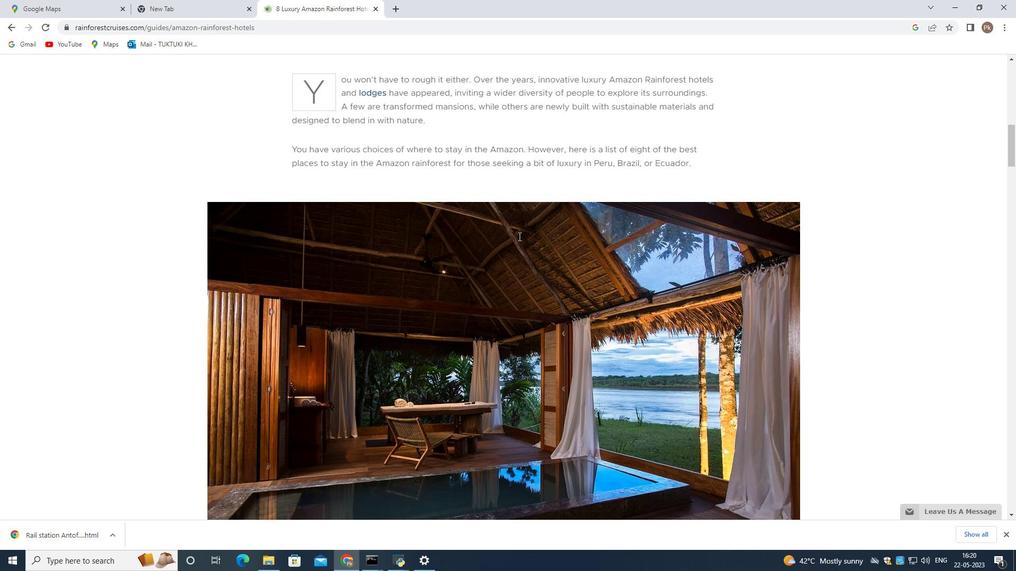 
Action: Mouse moved to (505, 243)
Screenshot: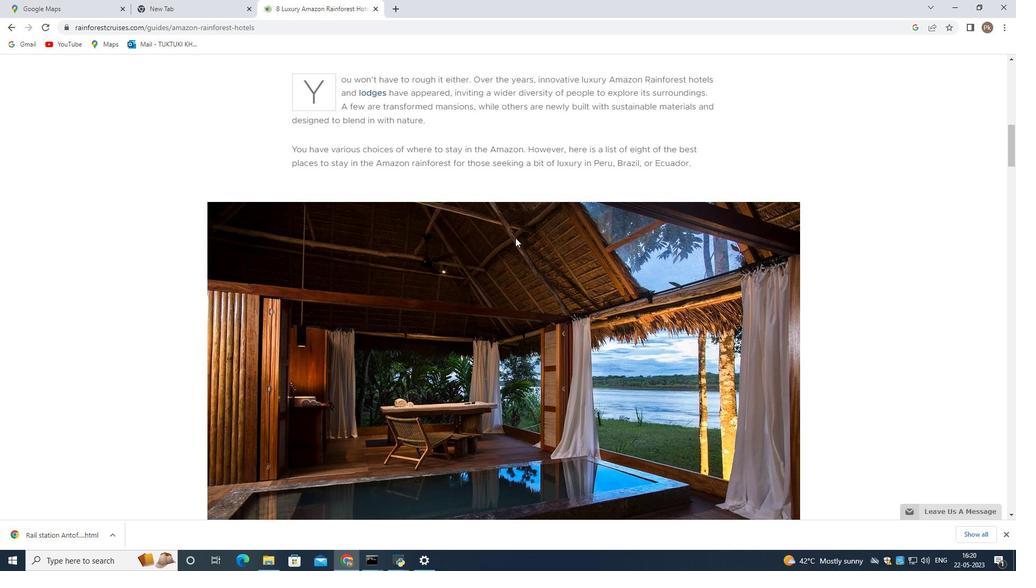 
Action: Mouse scrolled (507, 240) with delta (0, 0)
Screenshot: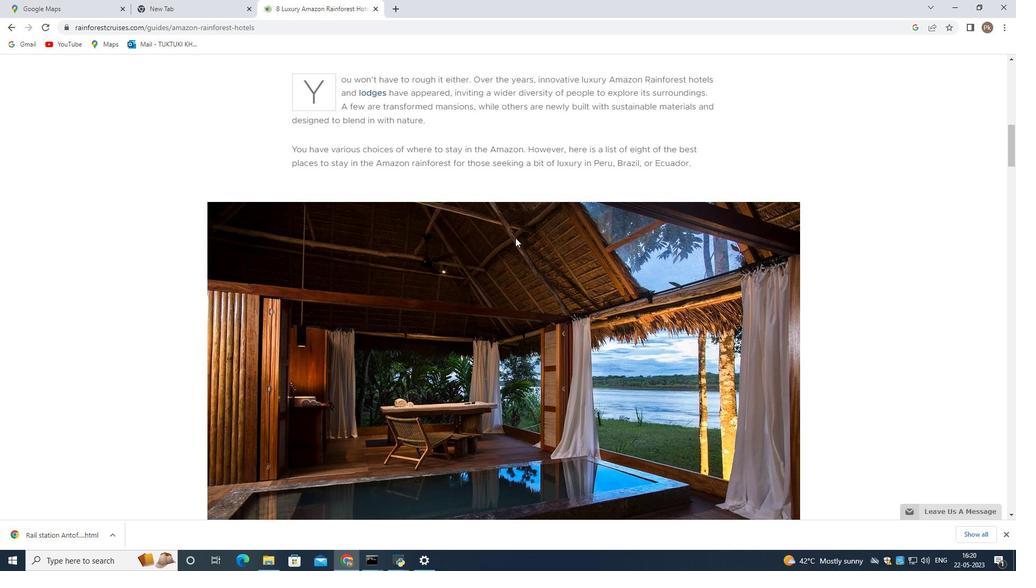 
Action: Mouse moved to (503, 243)
Screenshot: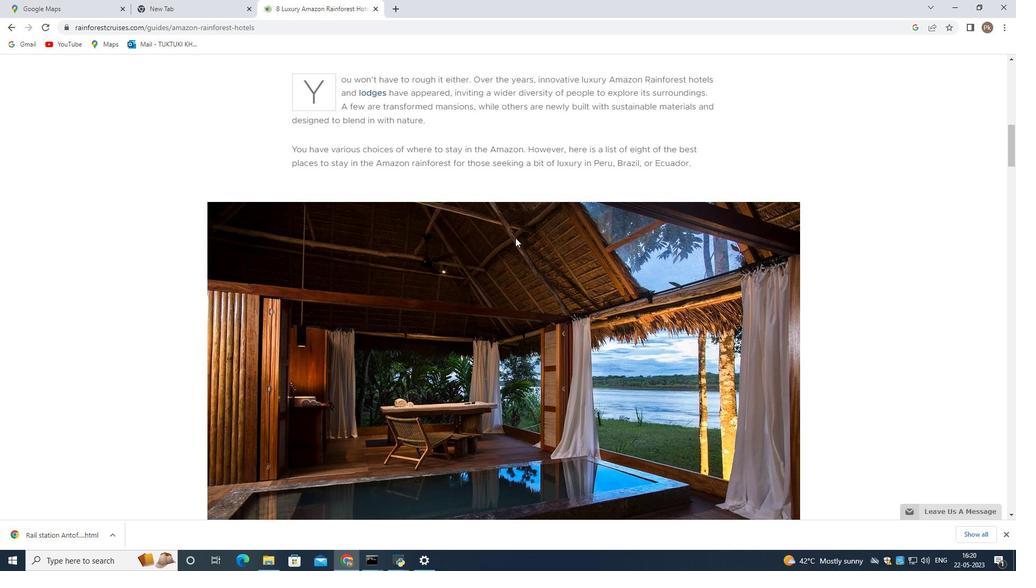 
Action: Mouse scrolled (505, 242) with delta (0, 0)
Screenshot: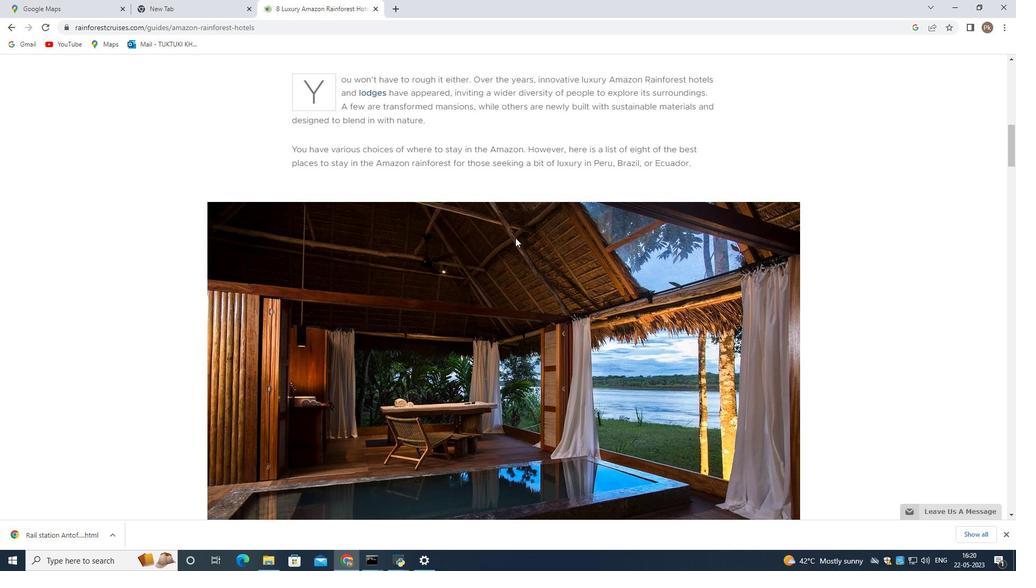 
Action: Mouse scrolled (503, 242) with delta (0, 0)
Screenshot: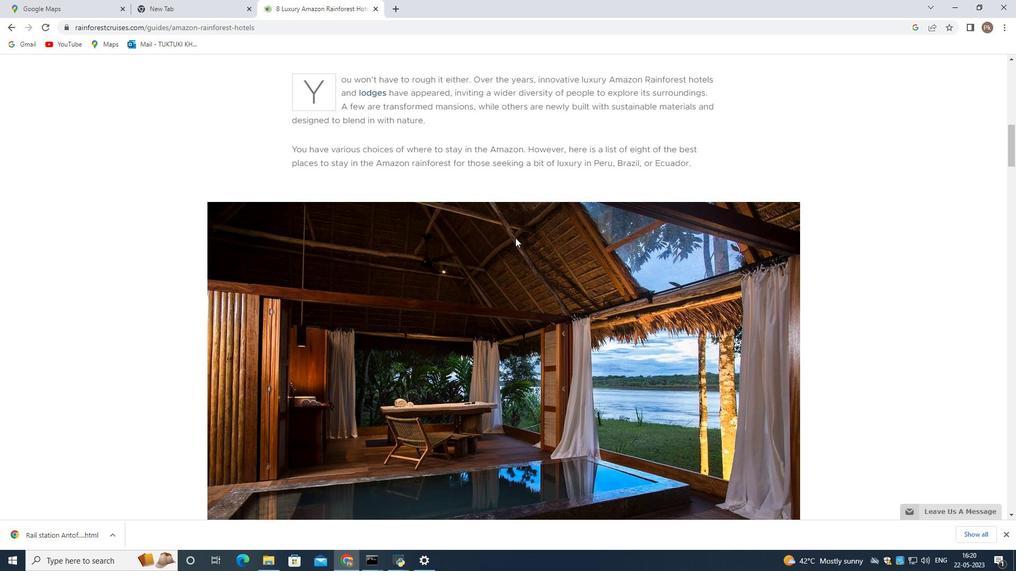 
Action: Mouse moved to (306, 386)
Screenshot: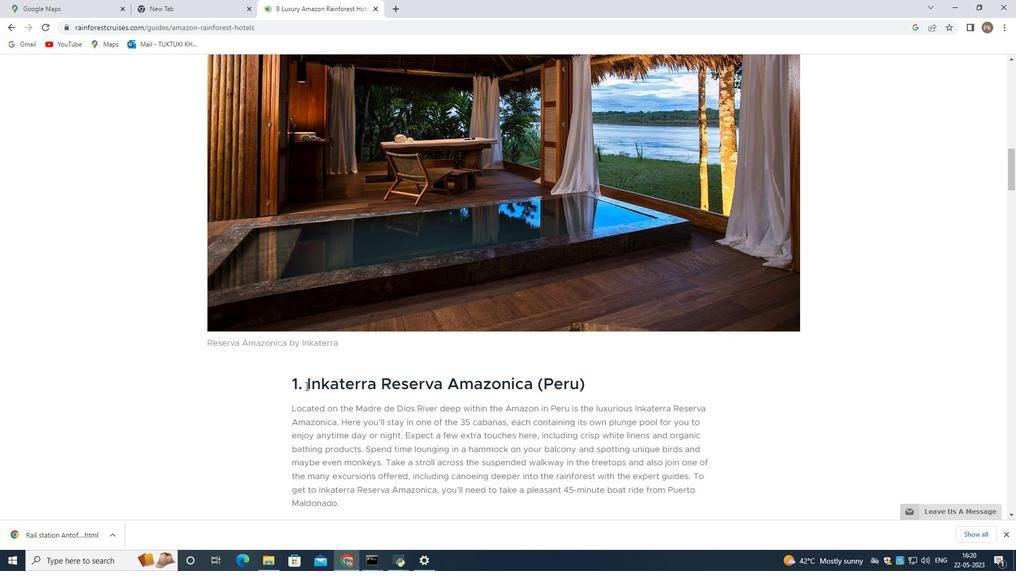
Action: Mouse pressed left at (306, 386)
Screenshot: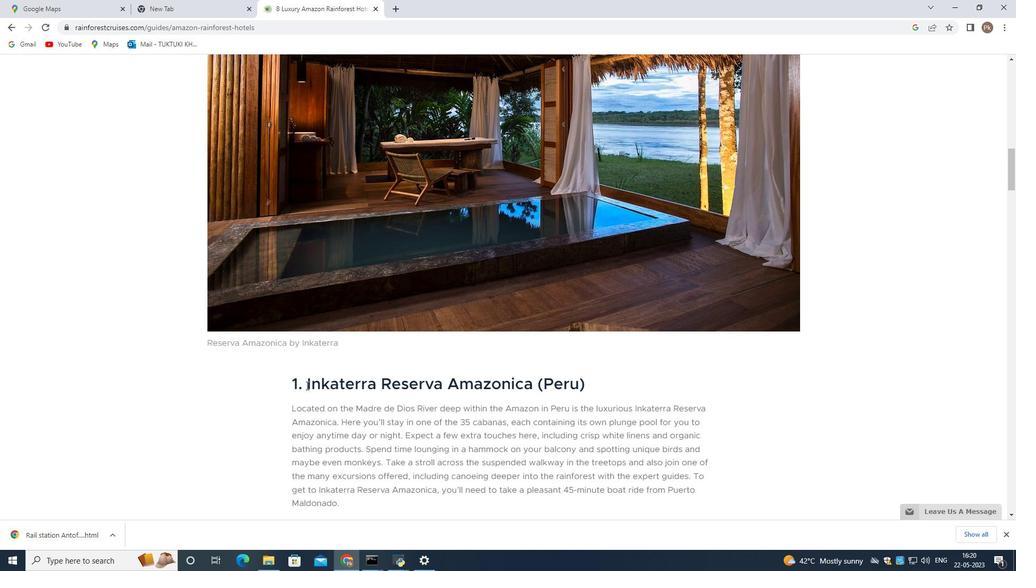 
Action: Mouse moved to (584, 377)
Screenshot: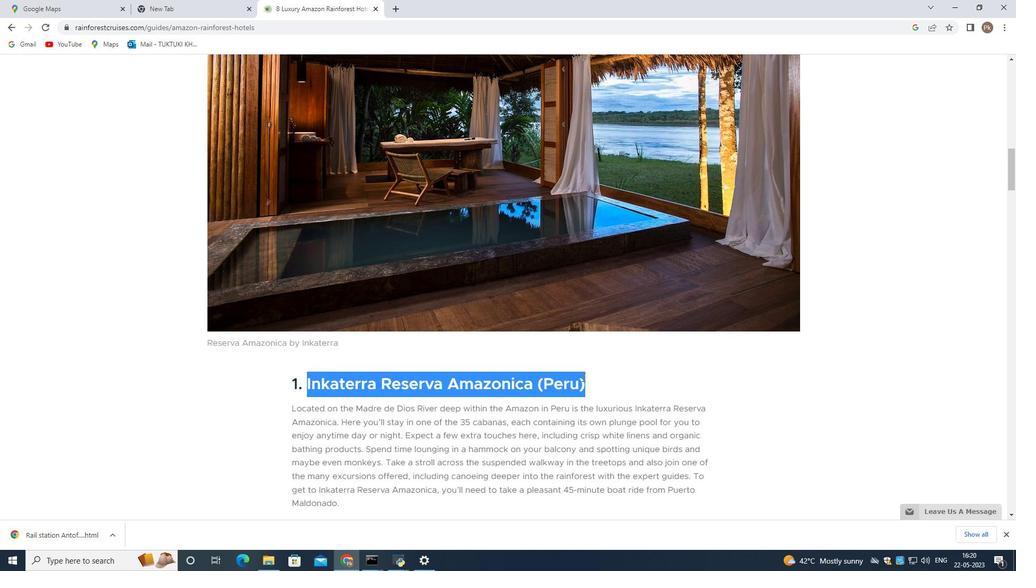 
Action: Key pressed ctrl+C
Screenshot: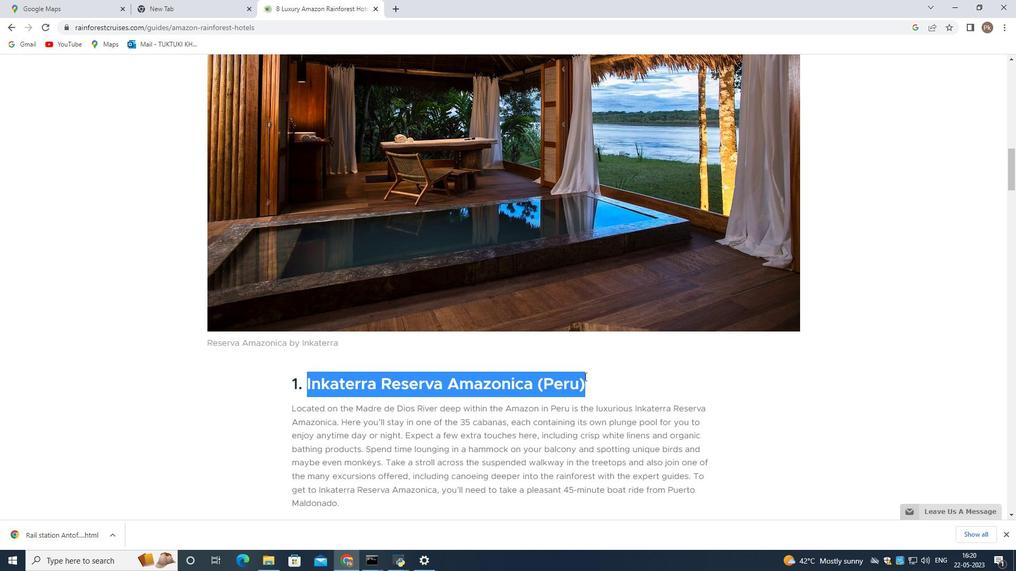 
Action: Mouse moved to (211, 262)
Screenshot: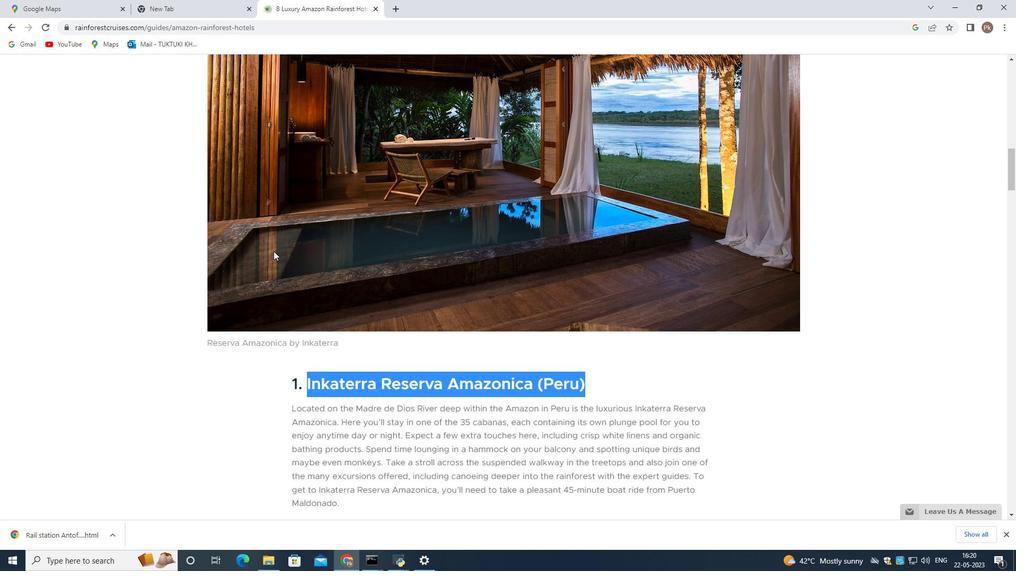 
Action: Mouse scrolled (211, 261) with delta (0, 0)
Screenshot: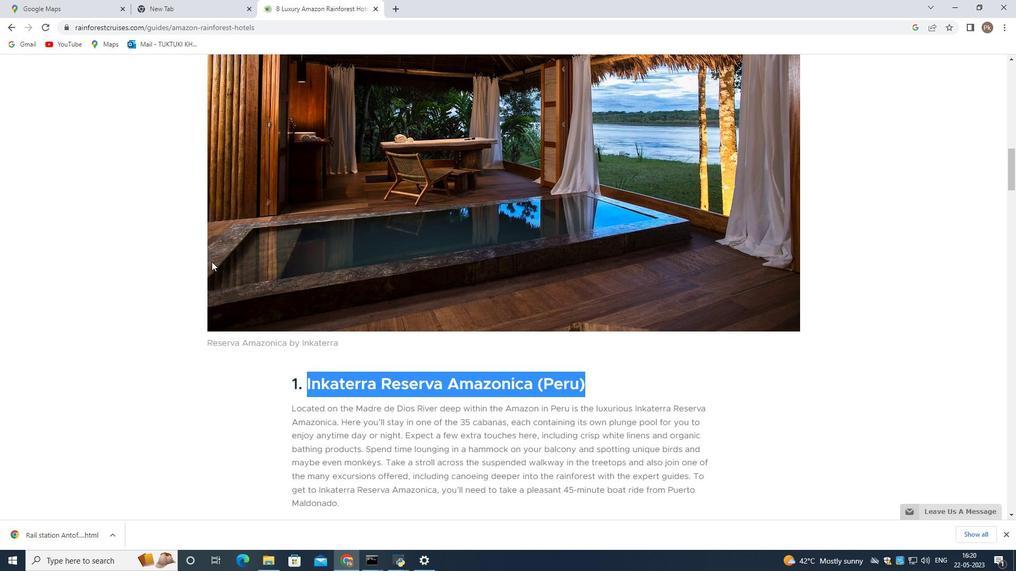 
Action: Mouse moved to (55, 4)
Screenshot: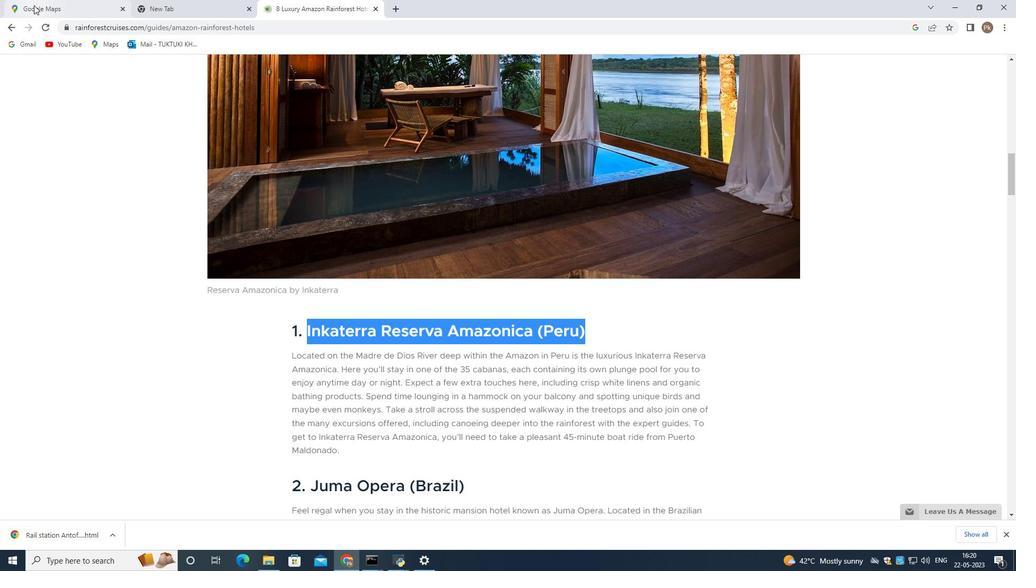 
Action: Mouse pressed left at (55, 4)
Screenshot: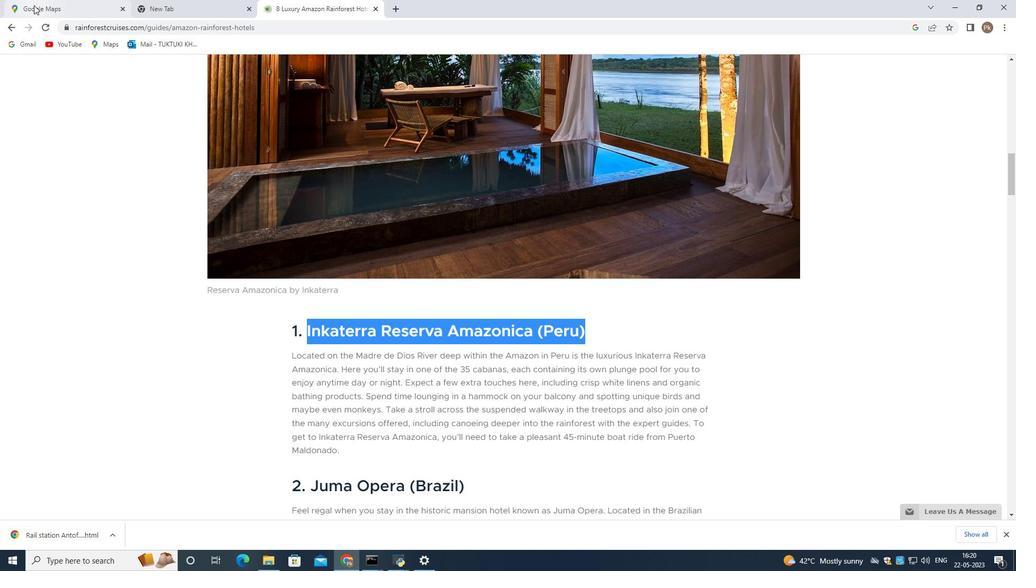 
Action: Mouse moved to (95, 128)
Screenshot: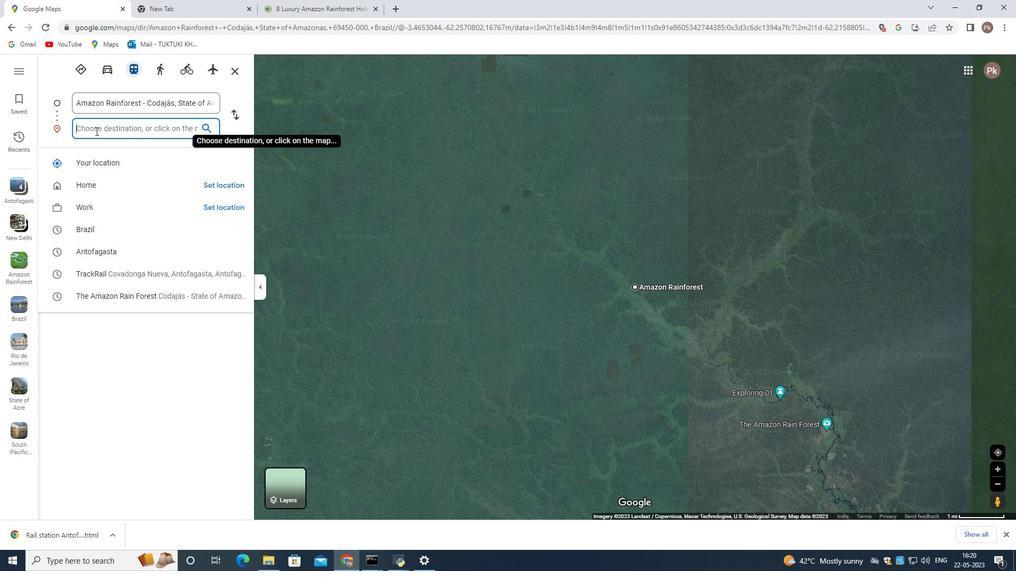 
Action: Mouse pressed left at (95, 128)
Screenshot: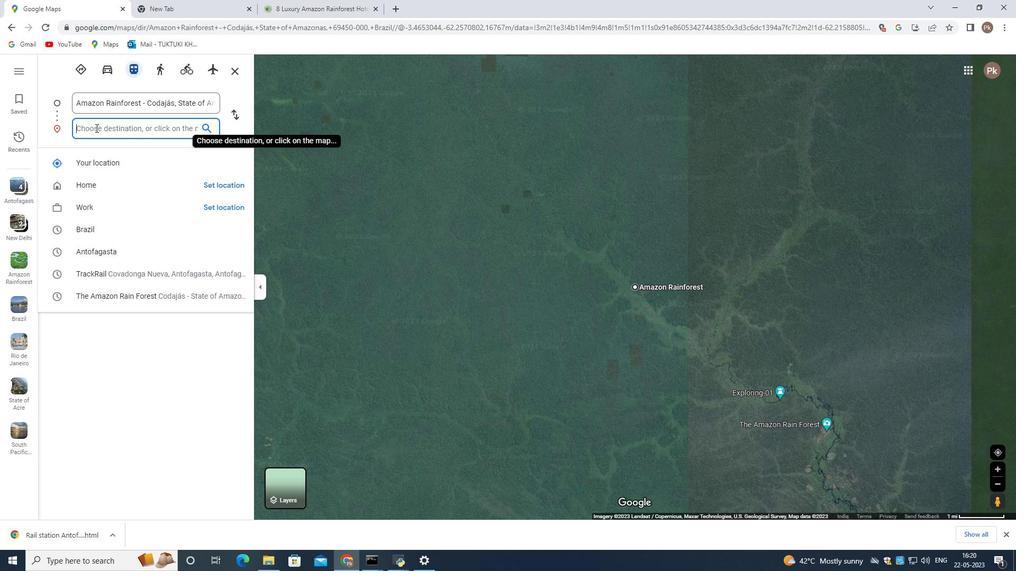 
Action: Mouse moved to (96, 125)
Screenshot: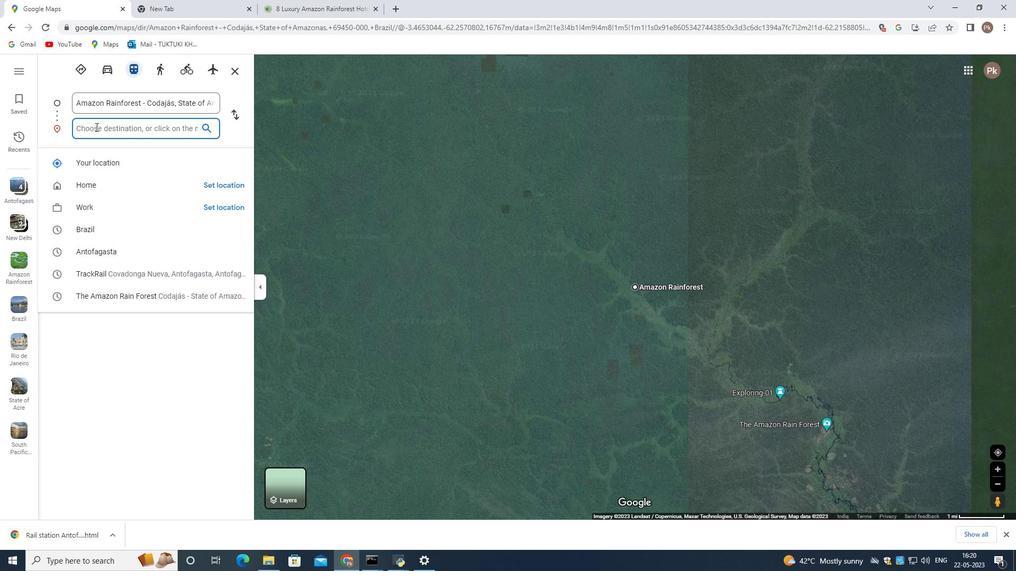 
Action: Key pressed ctrl+V<Key.enter>
Screenshot: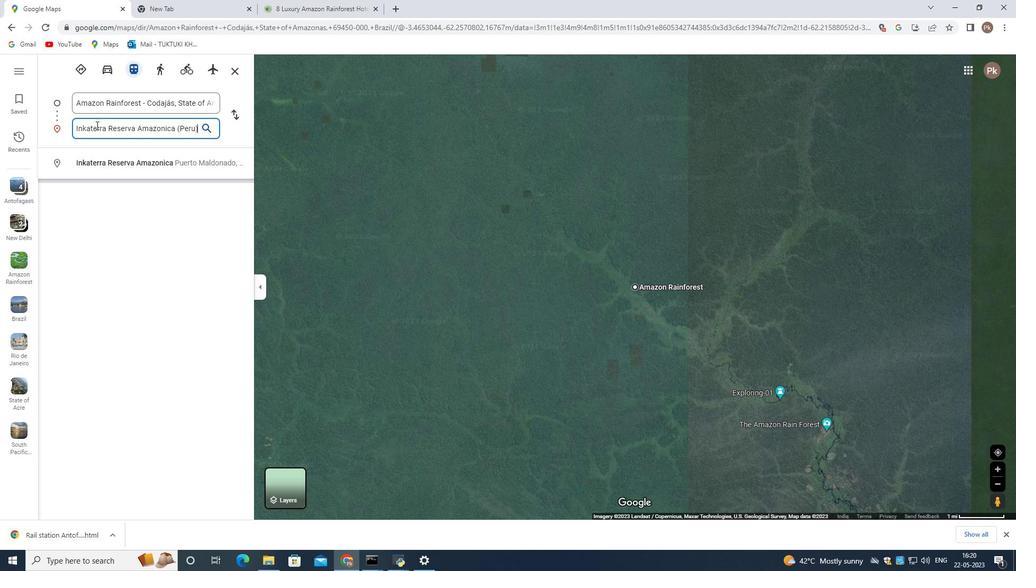 
Action: Mouse moved to (553, 395)
Screenshot: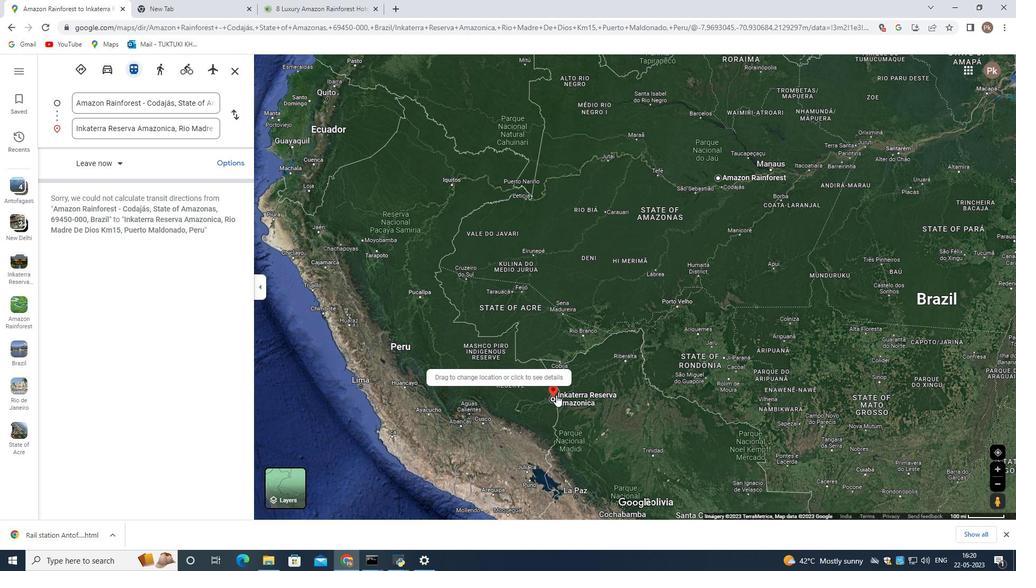 
Action: Mouse pressed left at (553, 395)
Screenshot: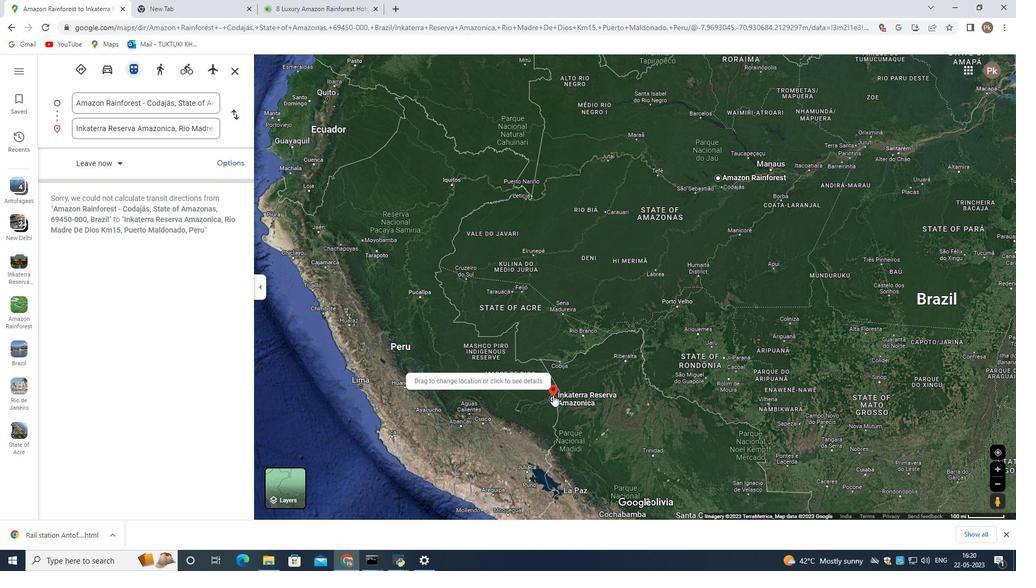 
Action: Mouse moved to (553, 395)
Screenshot: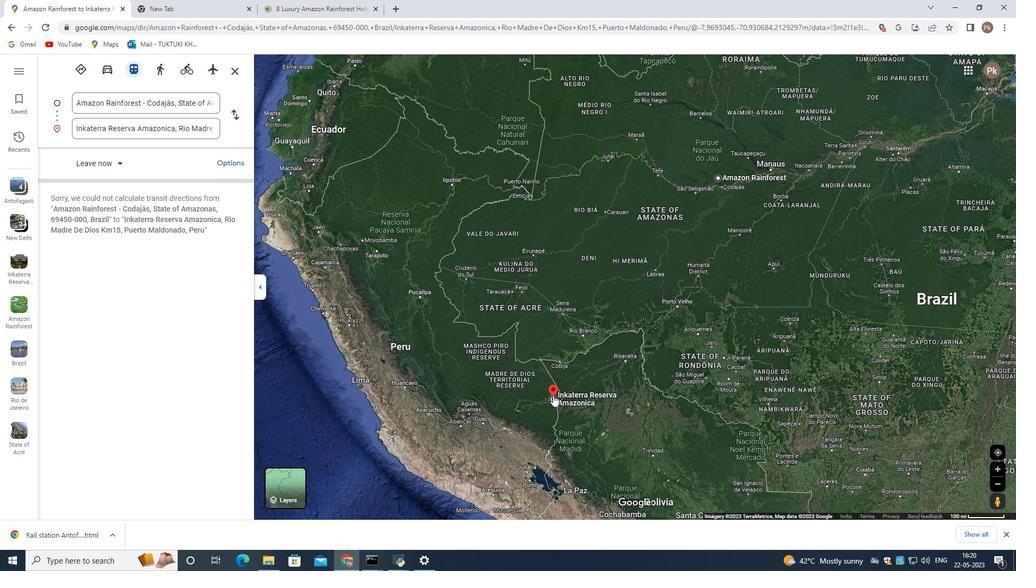 
Action: Key pressed <Key.enter>
Screenshot: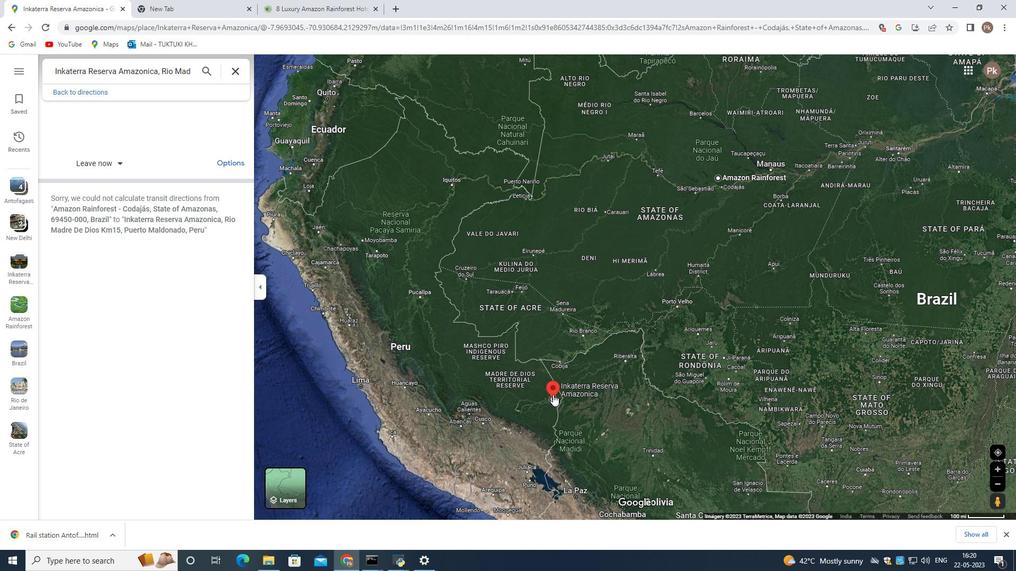 
Action: Mouse moved to (148, 234)
Screenshot: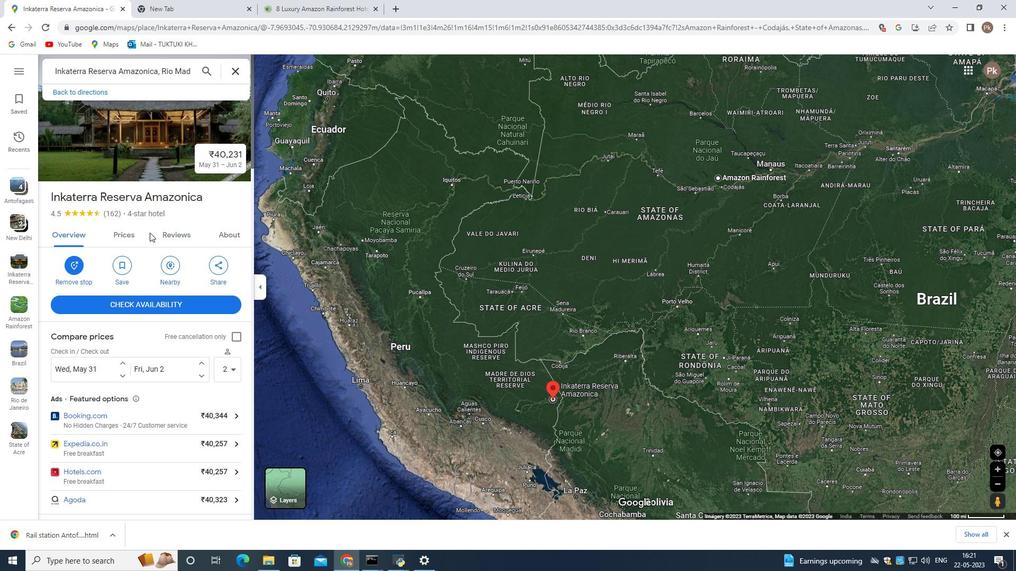 
Action: Mouse scrolled (148, 233) with delta (0, 0)
Screenshot: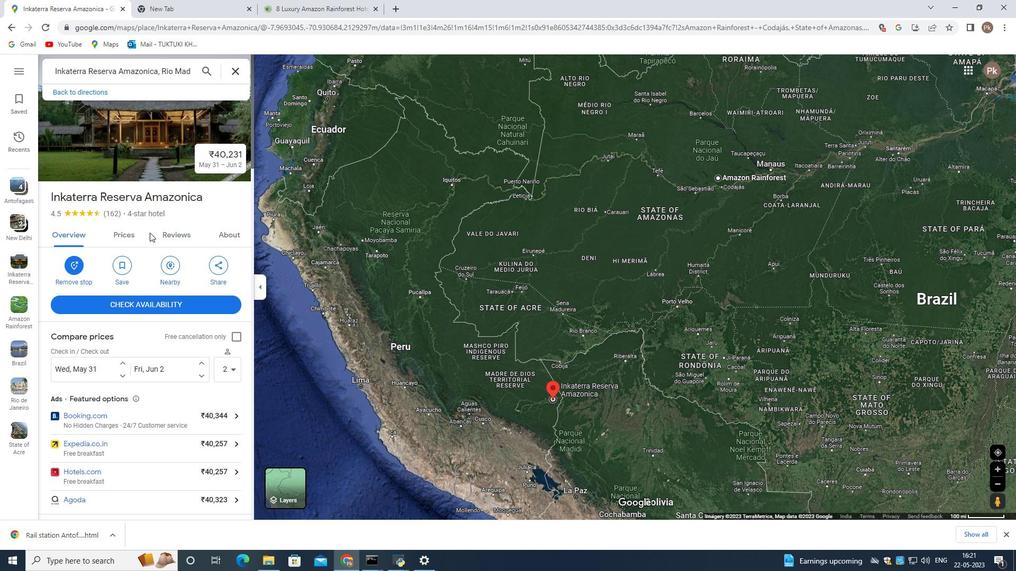 
Action: Mouse moved to (148, 234)
Screenshot: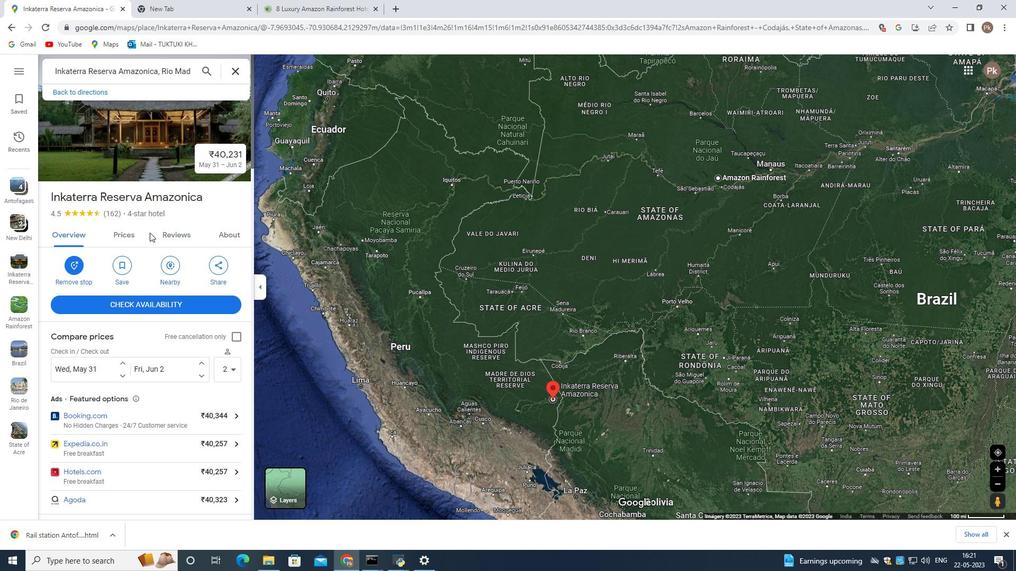 
Action: Mouse scrolled (148, 233) with delta (0, 0)
Screenshot: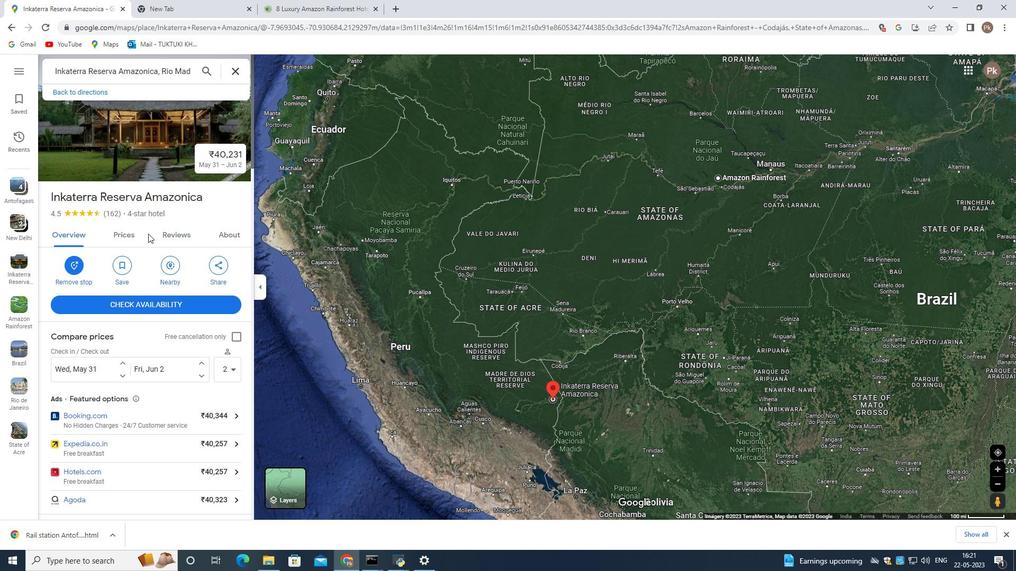 
Action: Mouse moved to (147, 237)
Screenshot: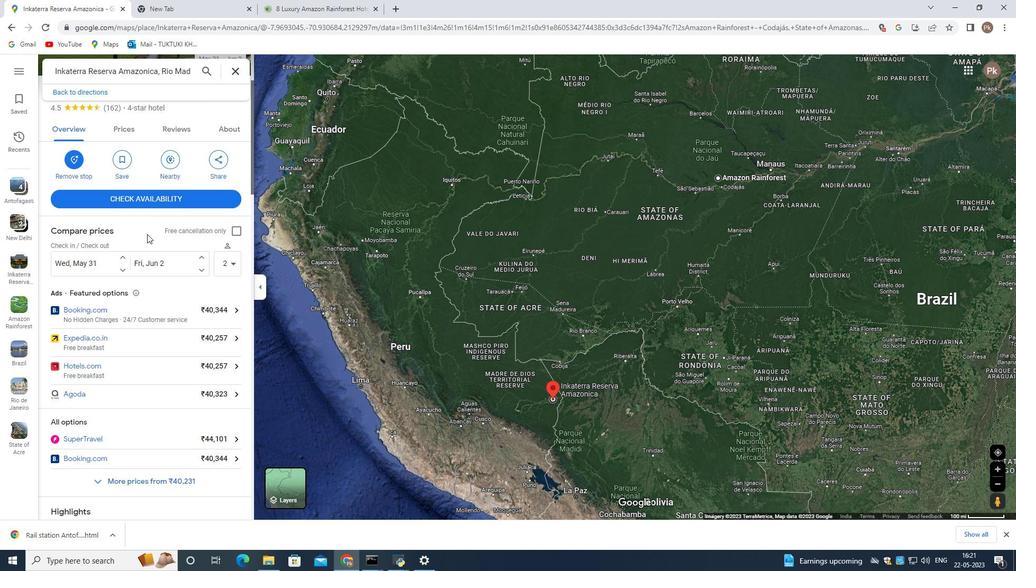 
Action: Mouse scrolled (147, 237) with delta (0, 0)
Screenshot: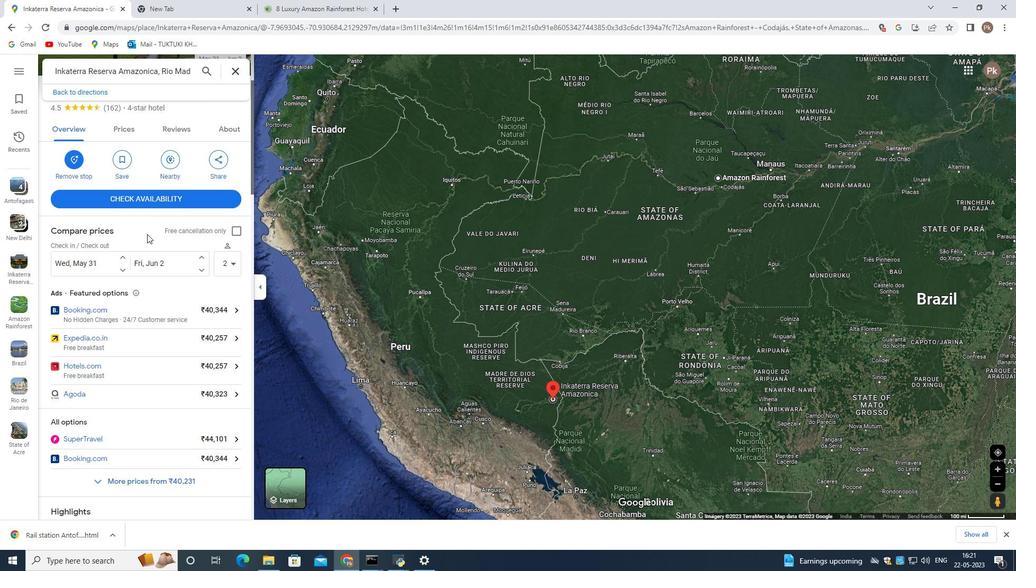 
Action: Mouse scrolled (147, 238) with delta (0, 0)
Screenshot: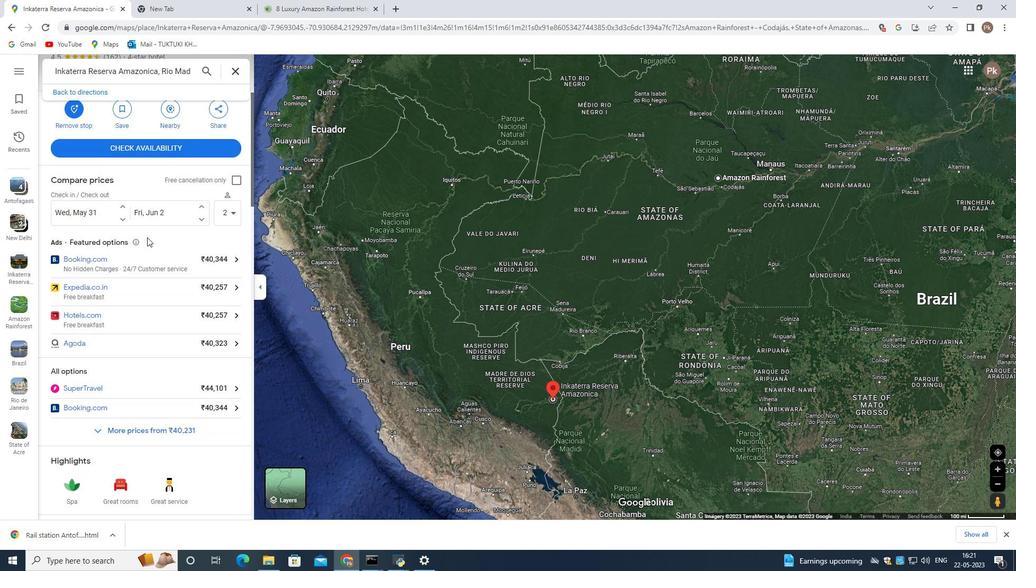 
Action: Mouse scrolled (147, 238) with delta (0, 0)
Screenshot: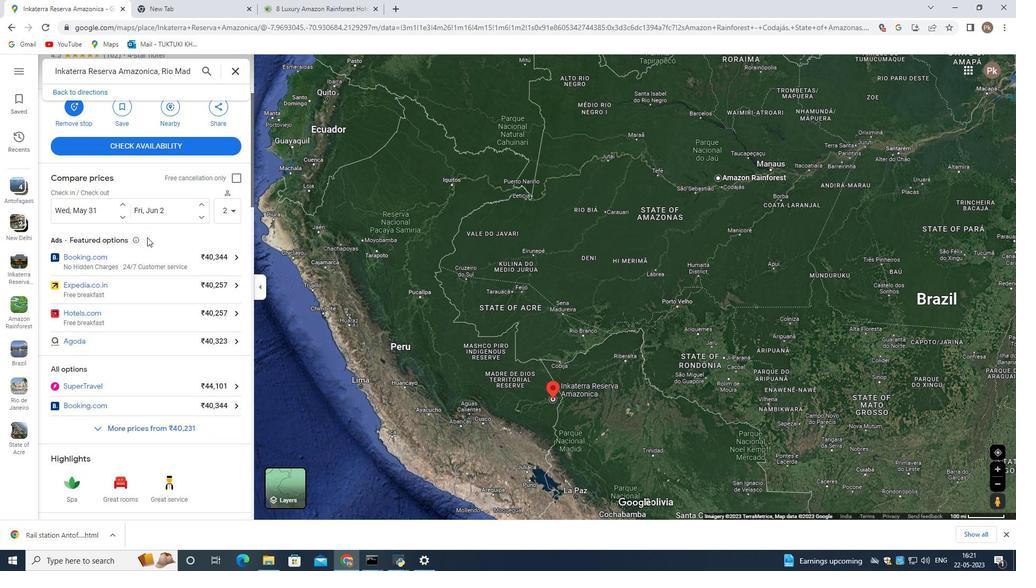 
Action: Mouse moved to (124, 221)
Screenshot: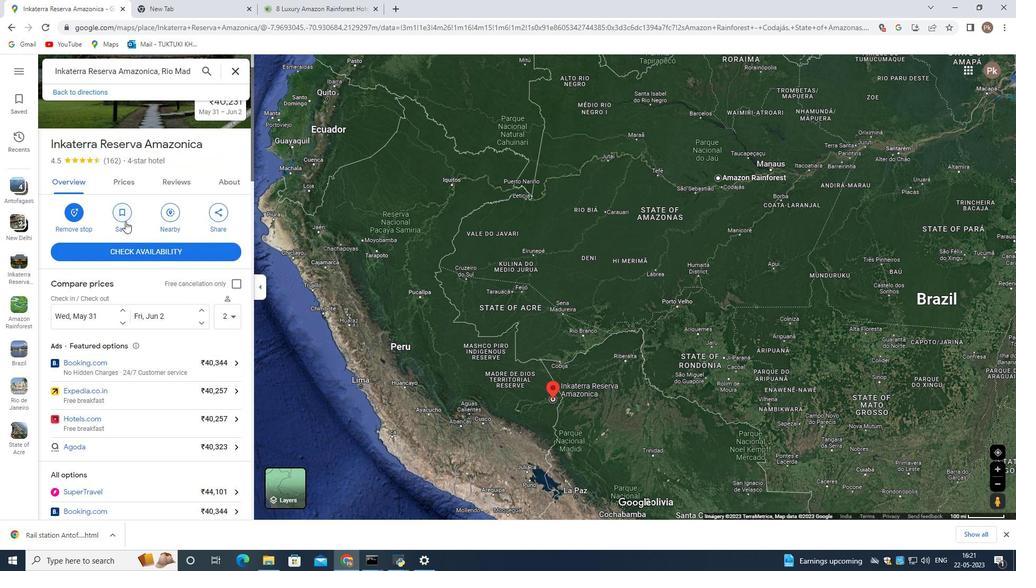 
Action: Mouse scrolled (124, 221) with delta (0, 0)
Screenshot: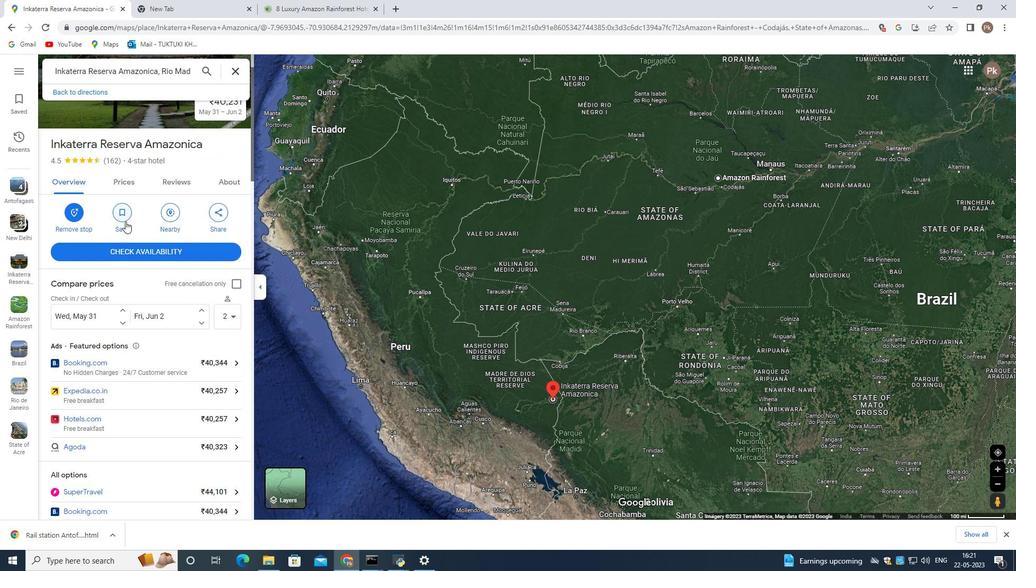 
Action: Mouse scrolled (124, 221) with delta (0, 0)
Screenshot: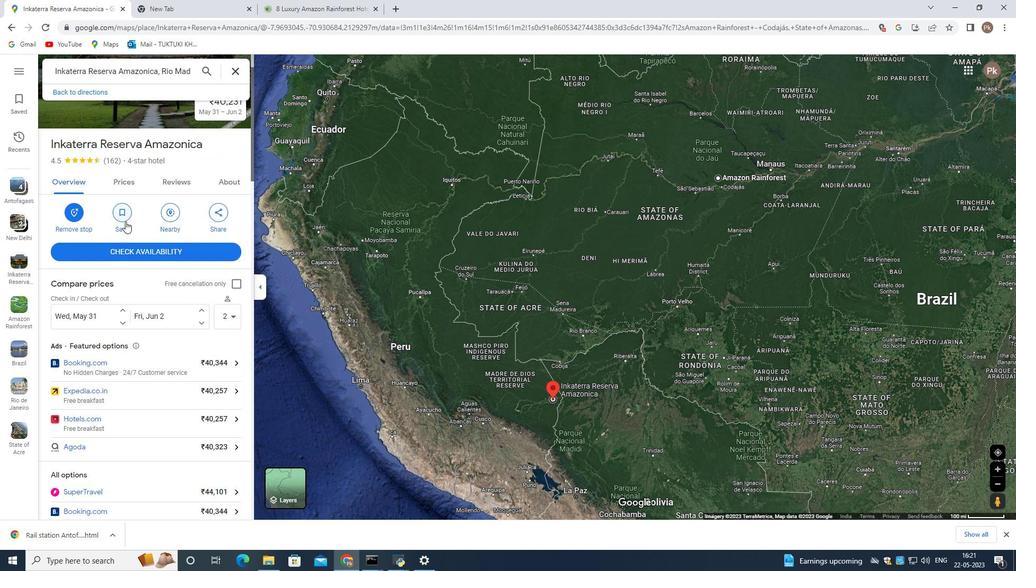 
Action: Mouse scrolled (124, 221) with delta (0, 0)
Screenshot: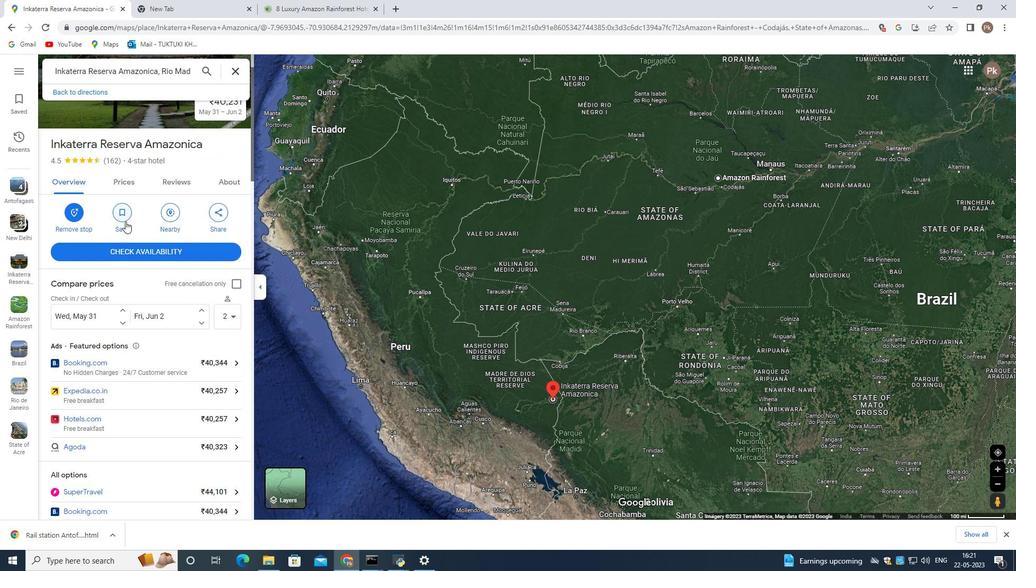 
Action: Mouse scrolled (124, 221) with delta (0, 0)
Screenshot: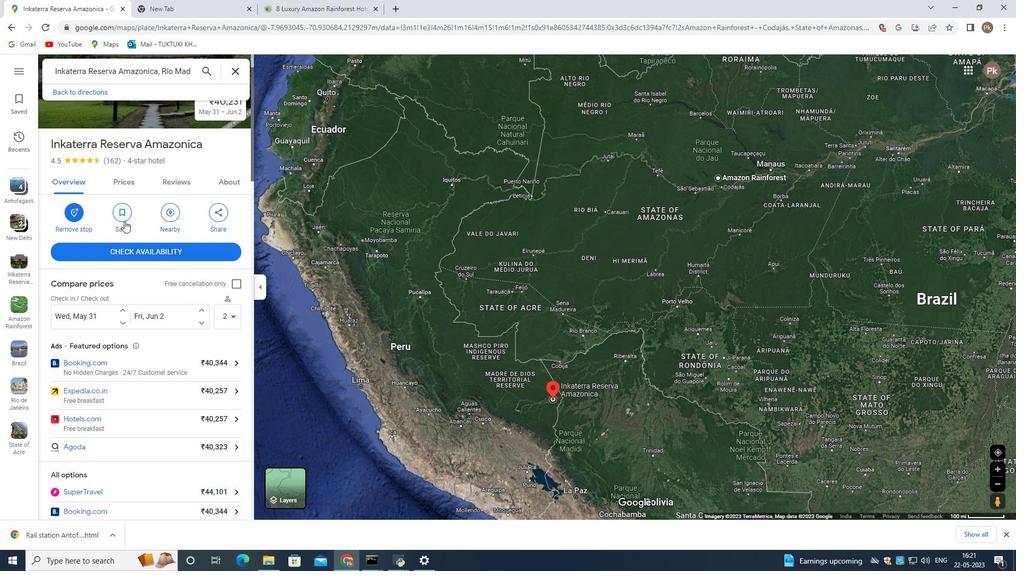 
Action: Mouse scrolled (124, 221) with delta (0, 0)
Screenshot: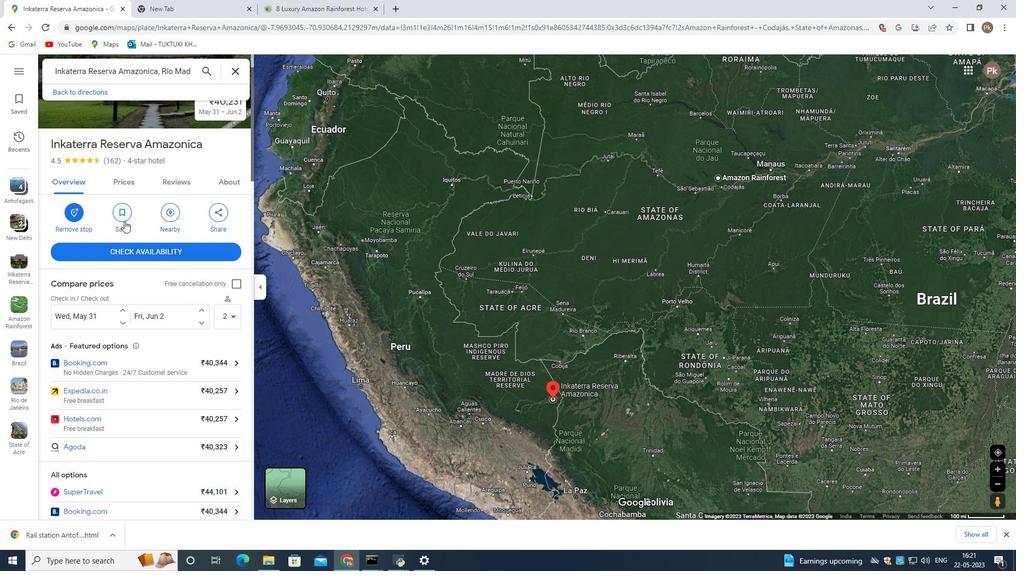 
Action: Mouse scrolled (124, 221) with delta (0, 0)
Screenshot: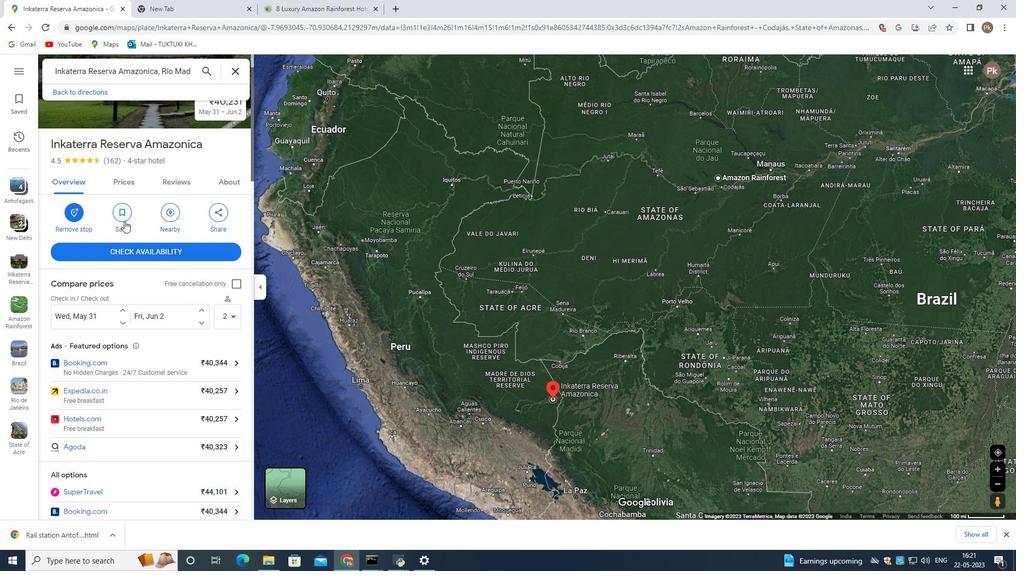 
Action: Mouse moved to (92, 220)
Screenshot: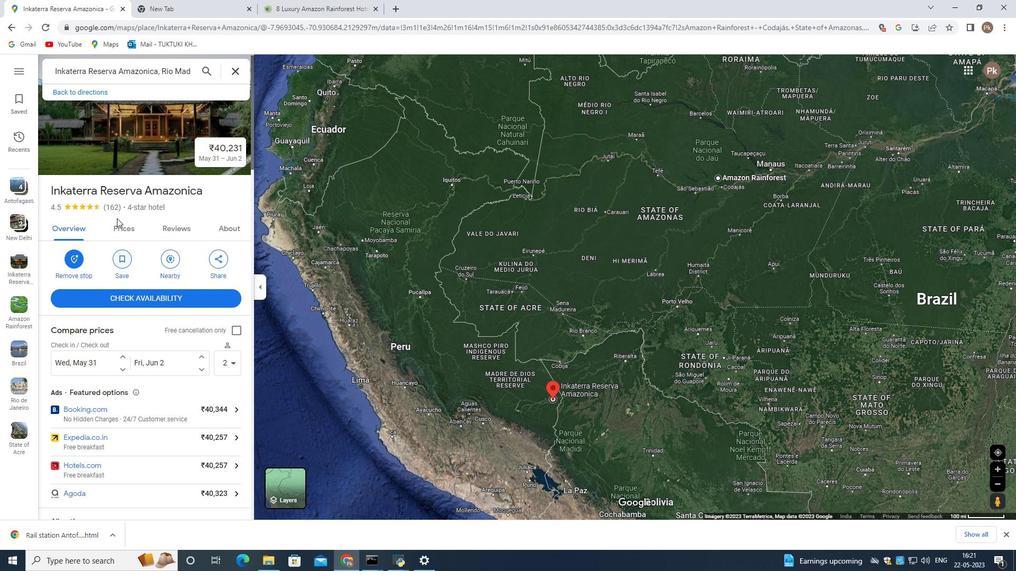 
Action: Mouse scrolled (94, 220) with delta (0, 0)
Screenshot: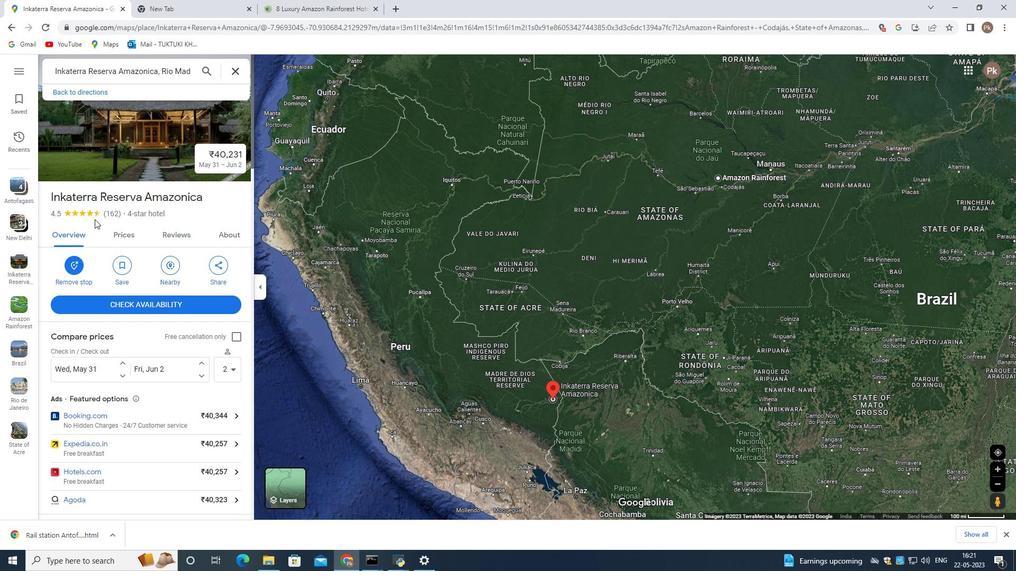 
Action: Mouse scrolled (93, 220) with delta (0, 0)
Screenshot: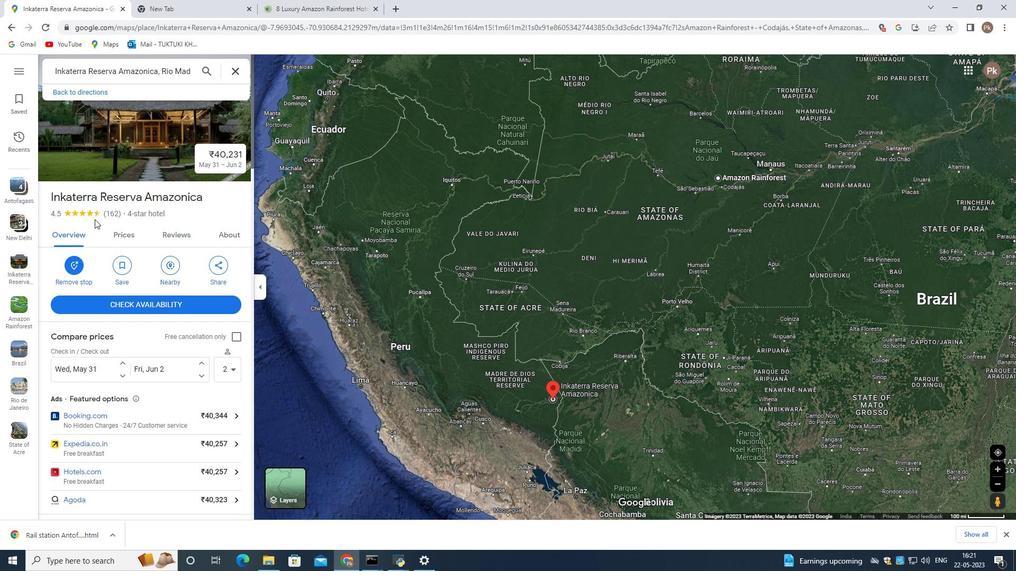 
Action: Mouse scrolled (92, 220) with delta (0, 0)
Screenshot: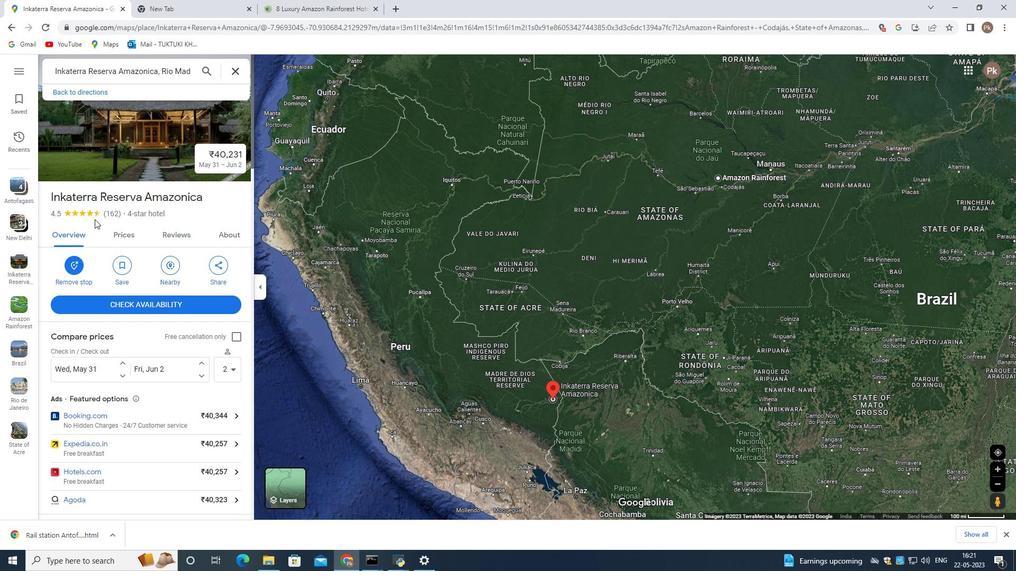 
Action: Mouse scrolled (92, 221) with delta (0, 0)
Screenshot: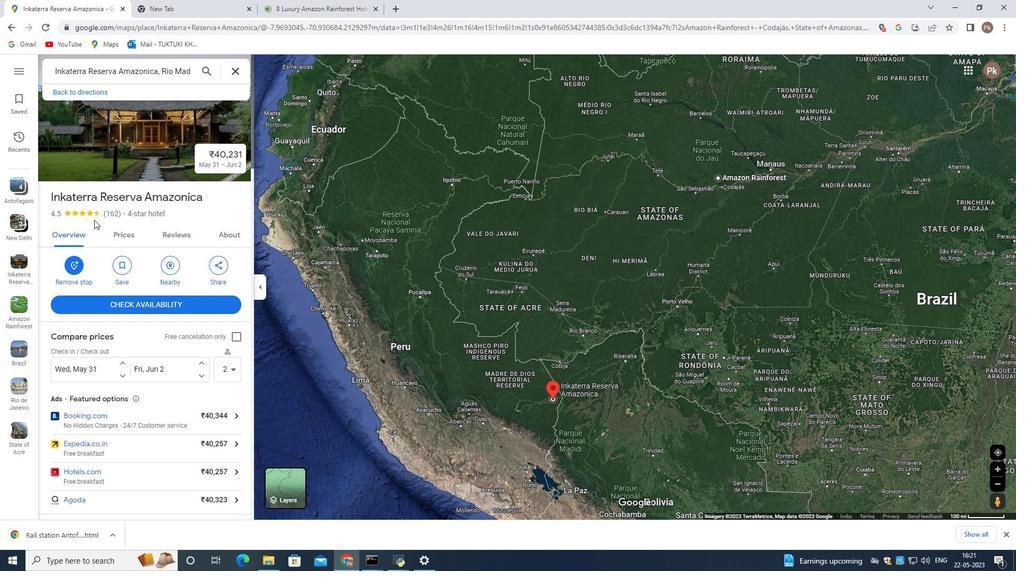 
Action: Mouse scrolled (92, 221) with delta (0, 0)
Screenshot: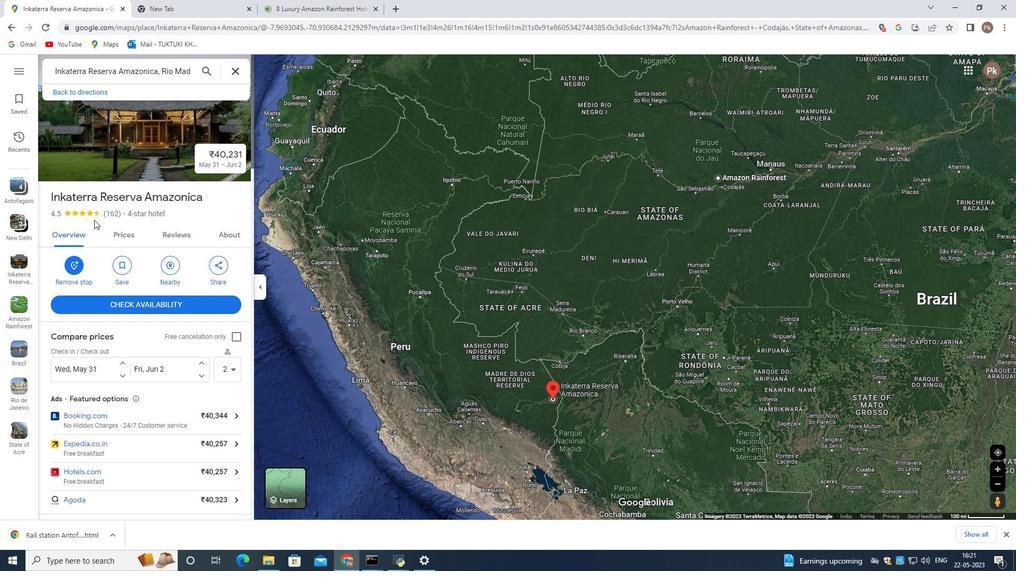 
Action: Mouse scrolled (92, 221) with delta (0, 0)
Screenshot: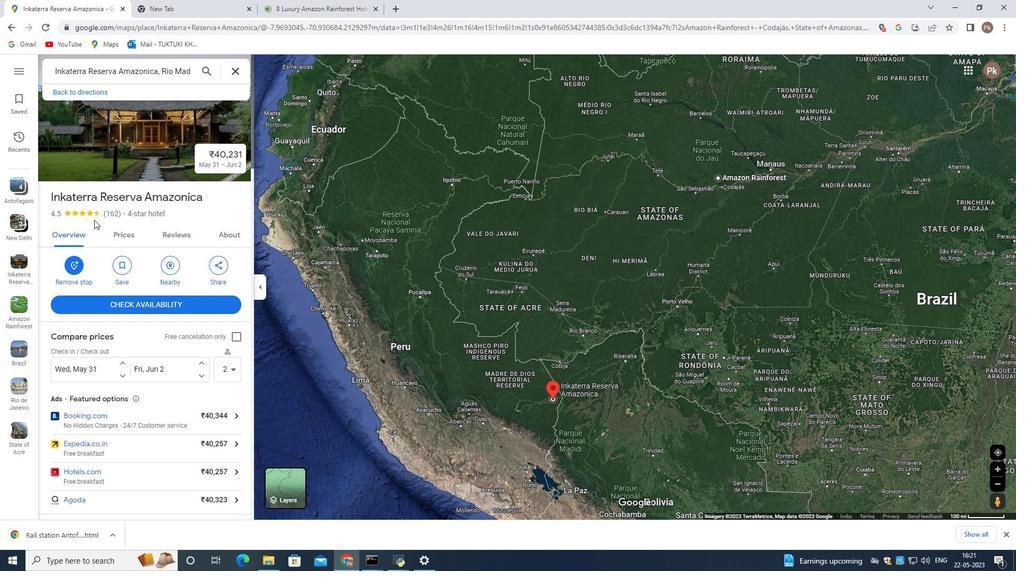 
Action: Mouse moved to (134, 194)
Screenshot: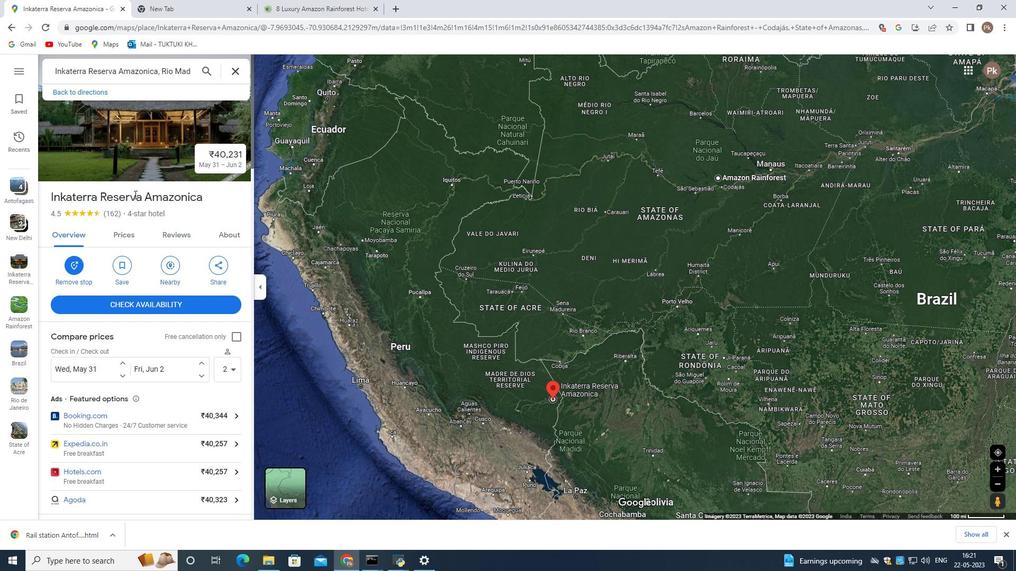 
Action: Mouse scrolled (134, 194) with delta (0, 0)
Screenshot: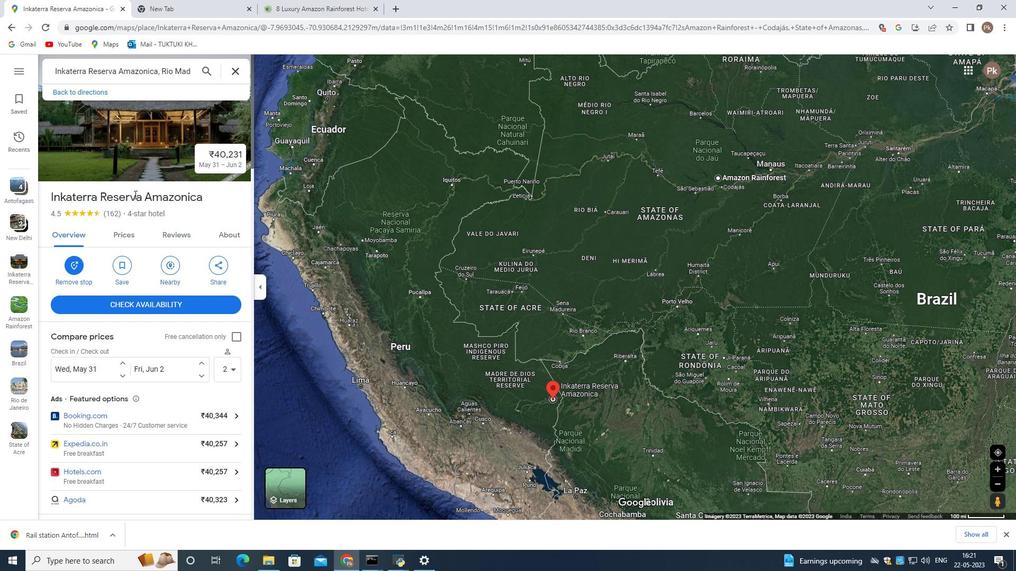 
Action: Mouse scrolled (134, 194) with delta (0, 0)
Screenshot: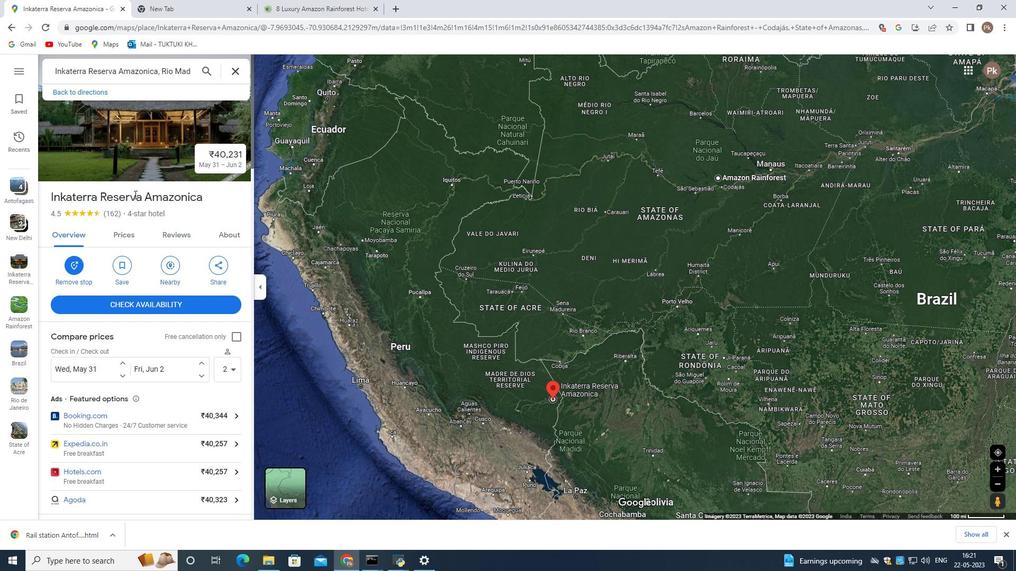 
Action: Mouse scrolled (134, 194) with delta (0, 0)
Screenshot: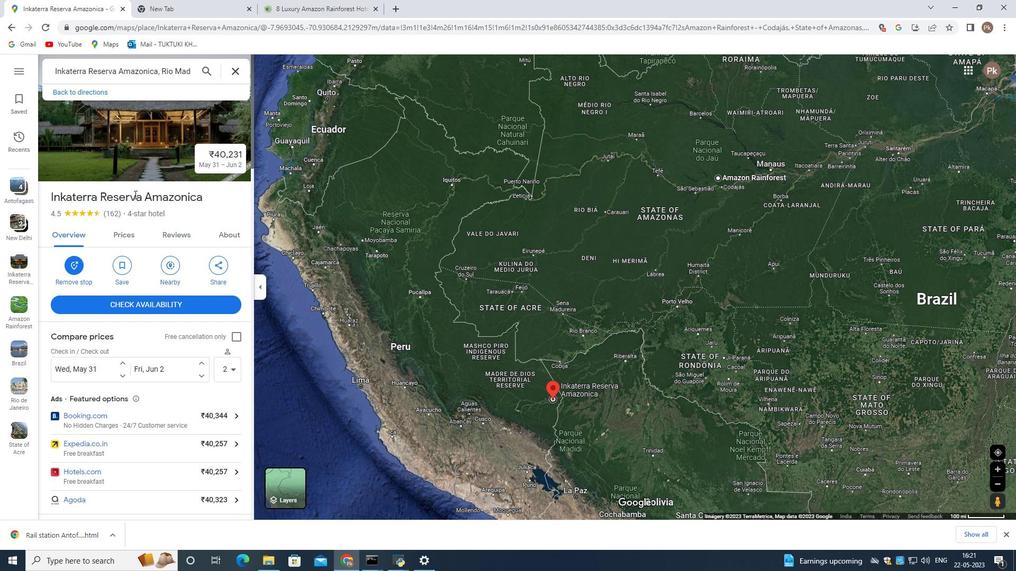 
Action: Mouse scrolled (134, 194) with delta (0, 0)
Screenshot: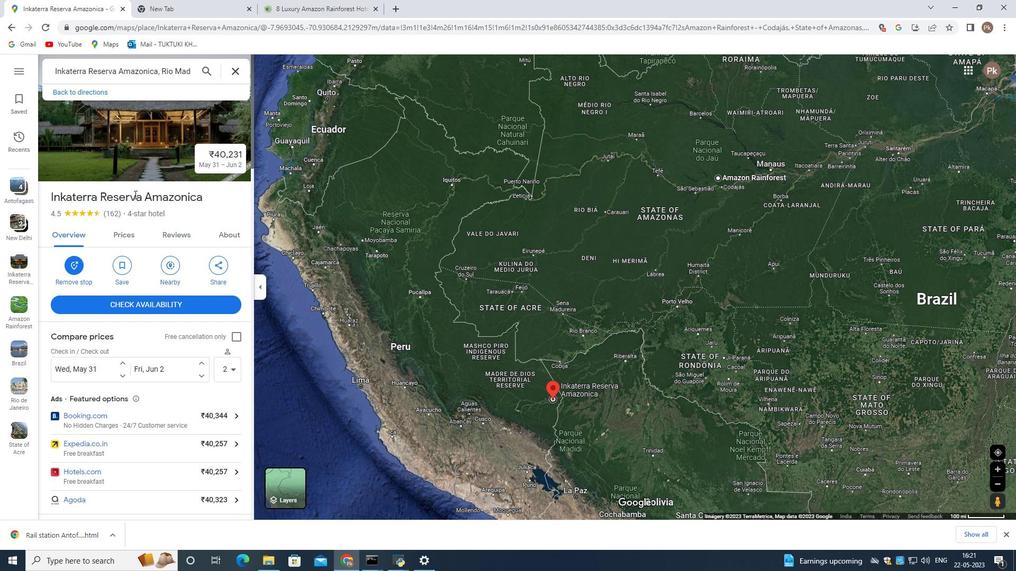 
Action: Mouse scrolled (134, 194) with delta (0, 0)
Screenshot: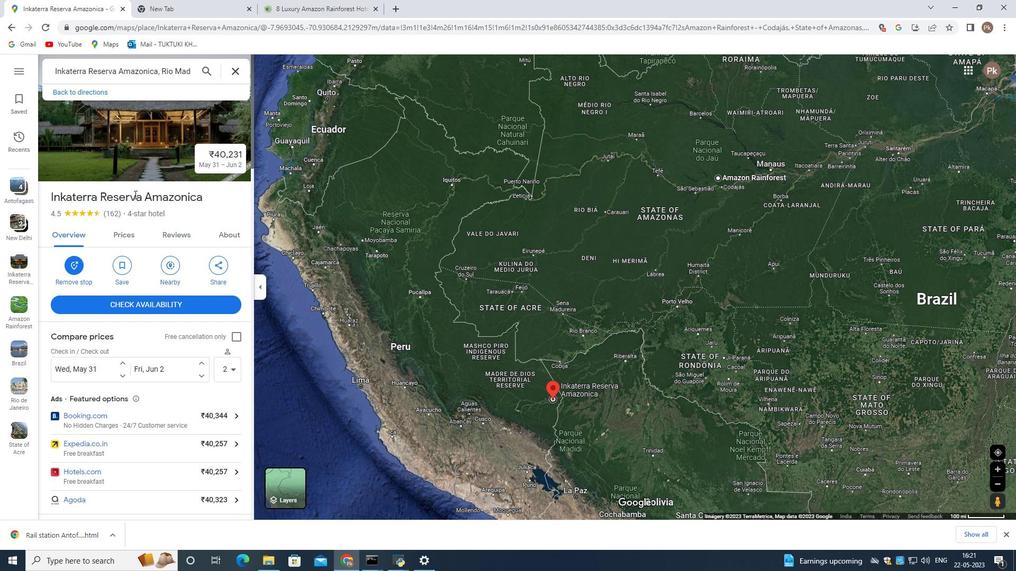 
Action: Mouse scrolled (134, 194) with delta (0, 0)
Screenshot: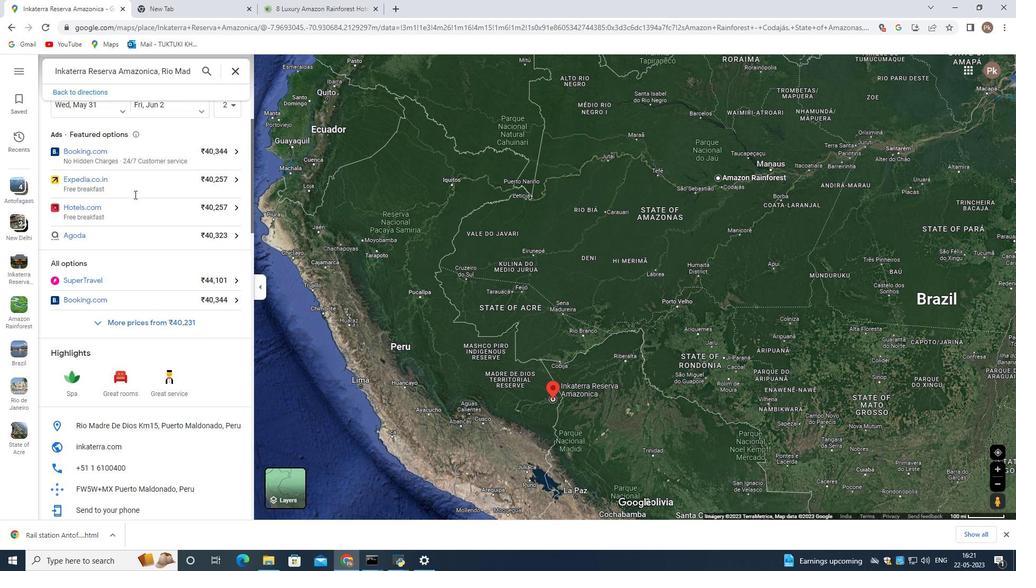 
Action: Mouse scrolled (134, 194) with delta (0, 0)
Screenshot: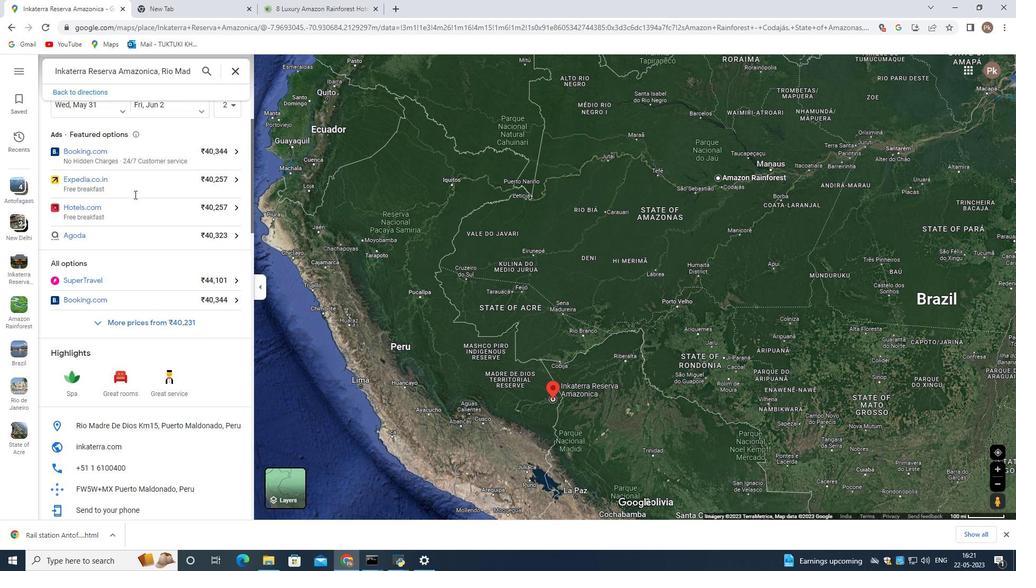 
Action: Mouse scrolled (134, 194) with delta (0, 0)
Screenshot: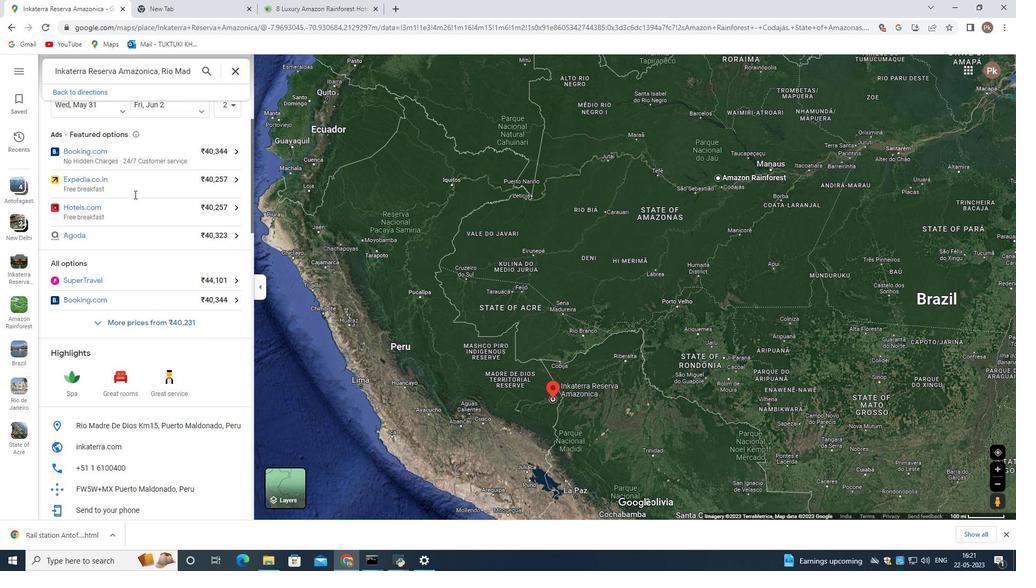 
Action: Mouse scrolled (134, 194) with delta (0, 0)
Screenshot: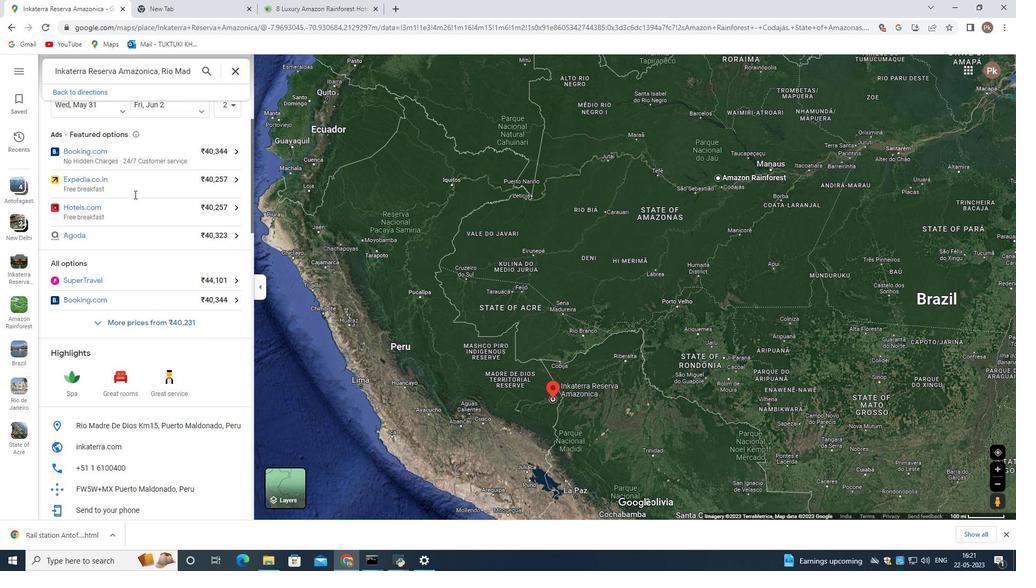 
Action: Mouse scrolled (134, 194) with delta (0, 0)
Screenshot: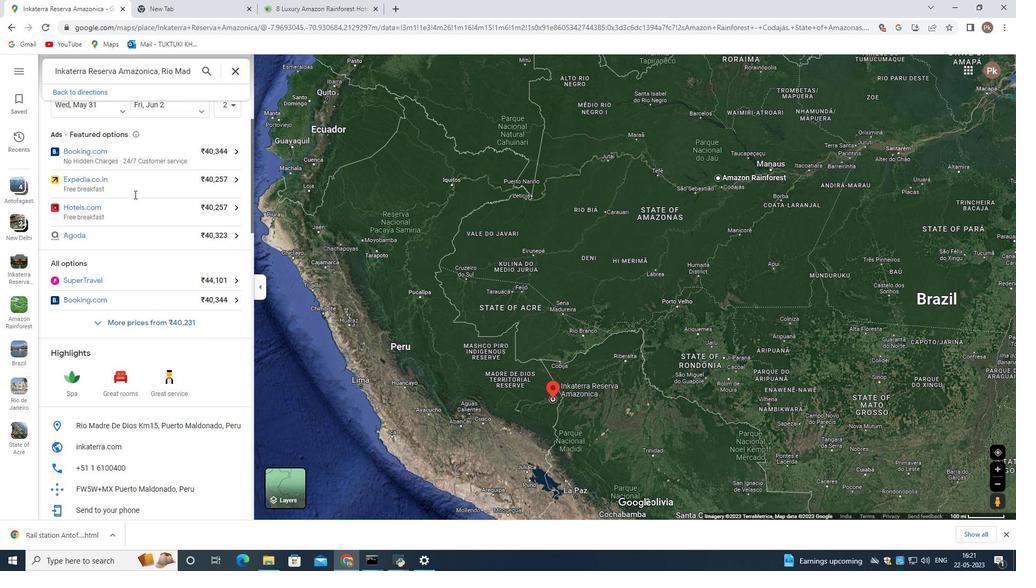 
Action: Mouse moved to (133, 194)
Screenshot: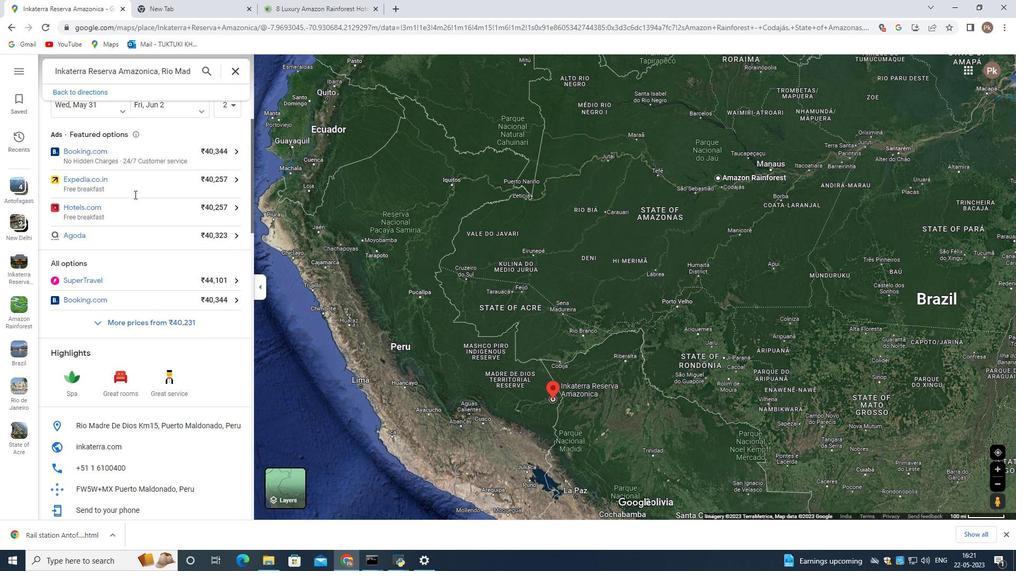
Action: Mouse scrolled (134, 194) with delta (0, 0)
Screenshot: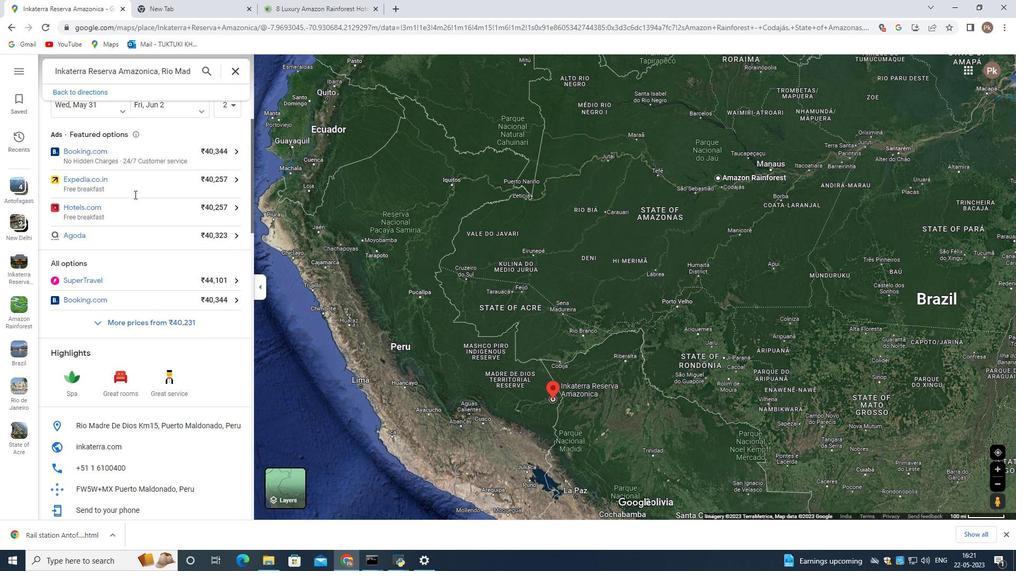 
Action: Mouse moved to (131, 194)
Screenshot: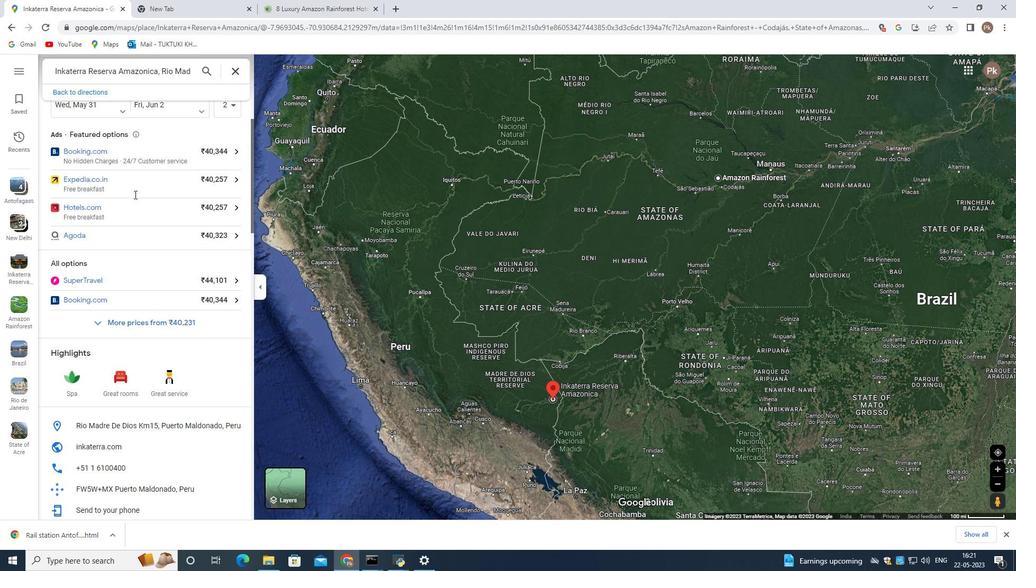 
Action: Mouse scrolled (133, 194) with delta (0, 0)
Screenshot: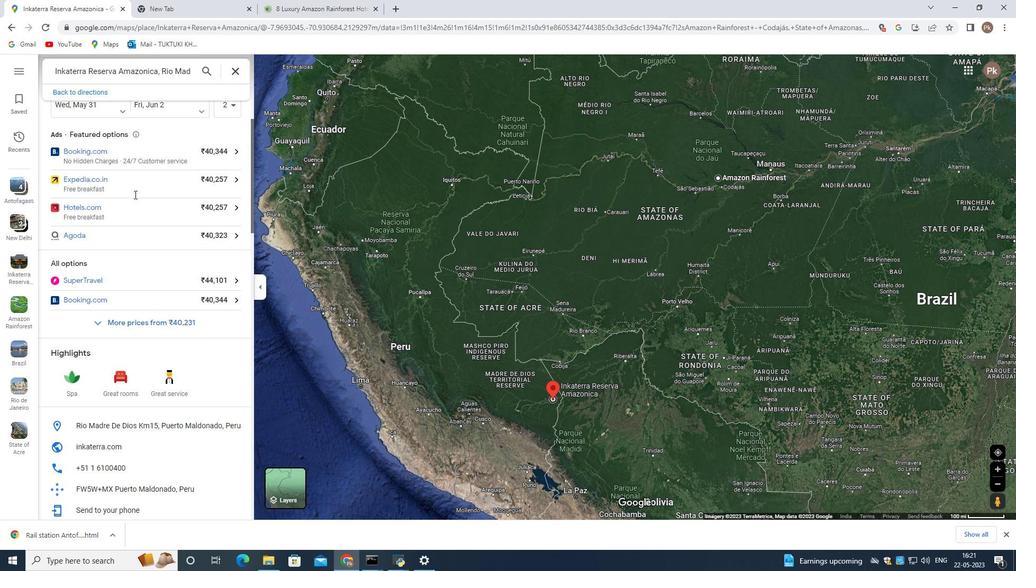 
Action: Mouse moved to (129, 195)
Screenshot: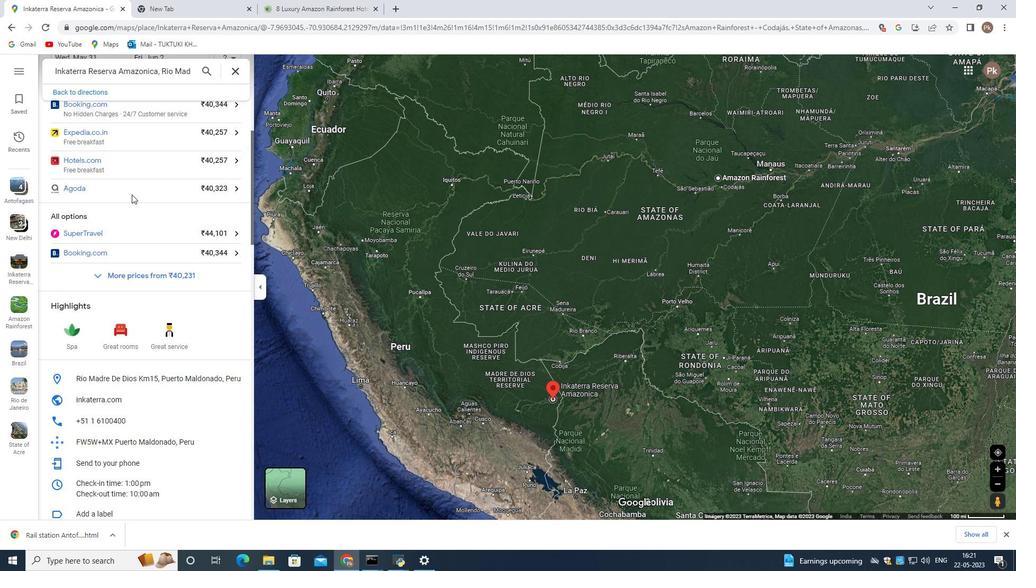 
Action: Mouse scrolled (129, 195) with delta (0, 0)
Screenshot: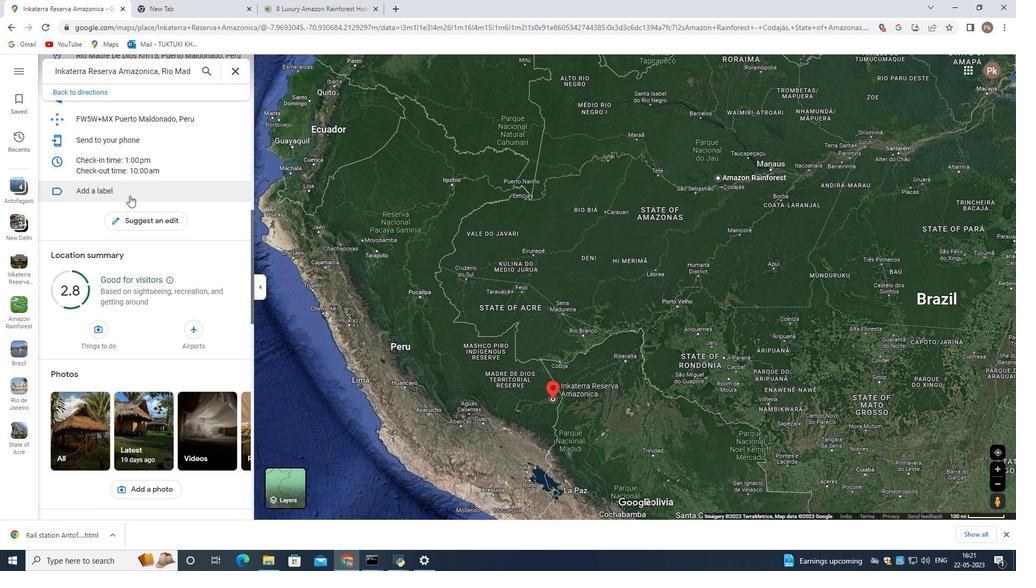
Action: Mouse moved to (129, 196)
Screenshot: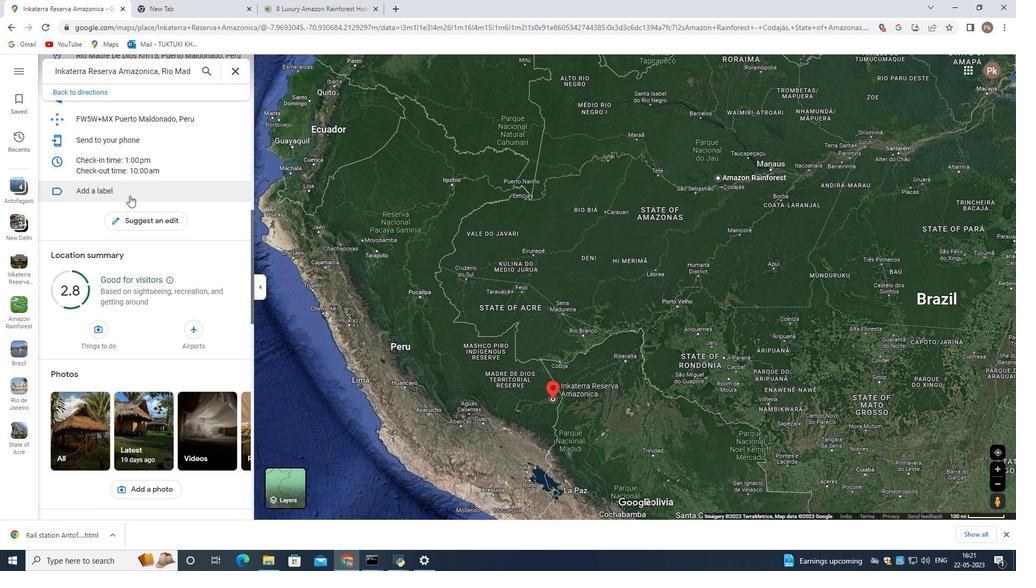 
Action: Mouse scrolled (129, 195) with delta (0, 0)
Screenshot: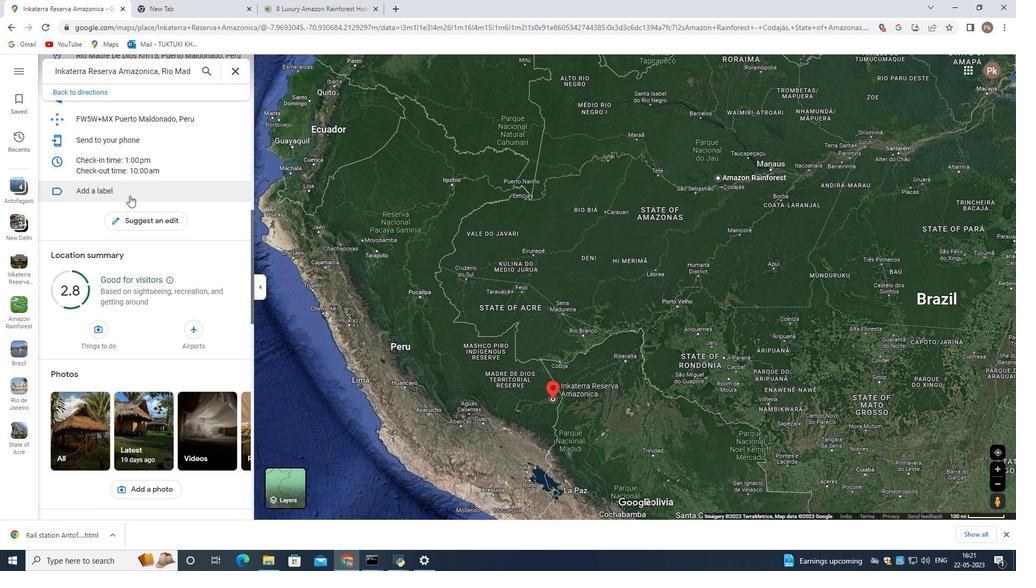 
Action: Mouse moved to (128, 196)
Screenshot: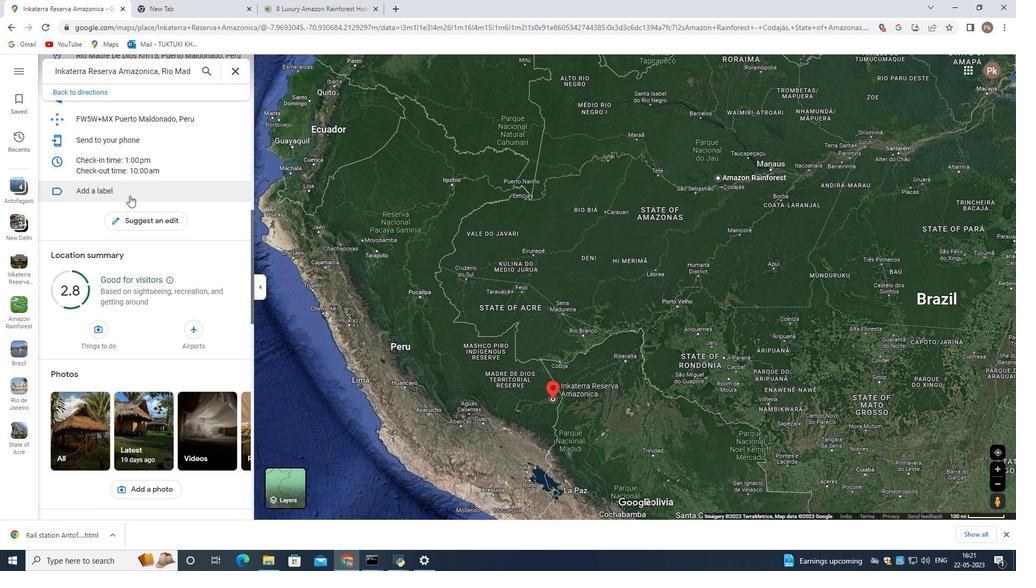 
Action: Mouse scrolled (128, 195) with delta (0, 0)
Screenshot: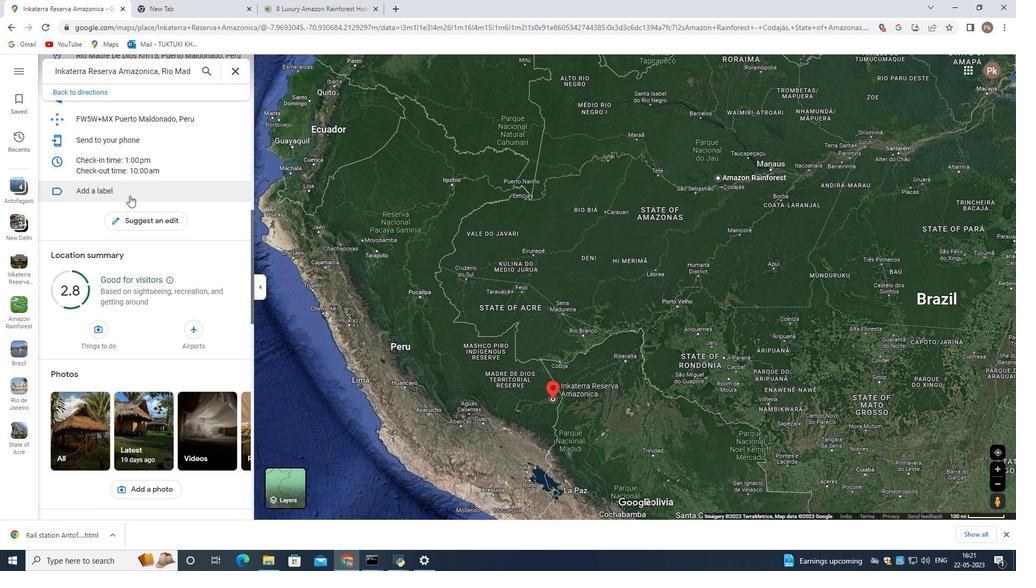 
Action: Mouse scrolled (128, 195) with delta (0, 0)
Screenshot: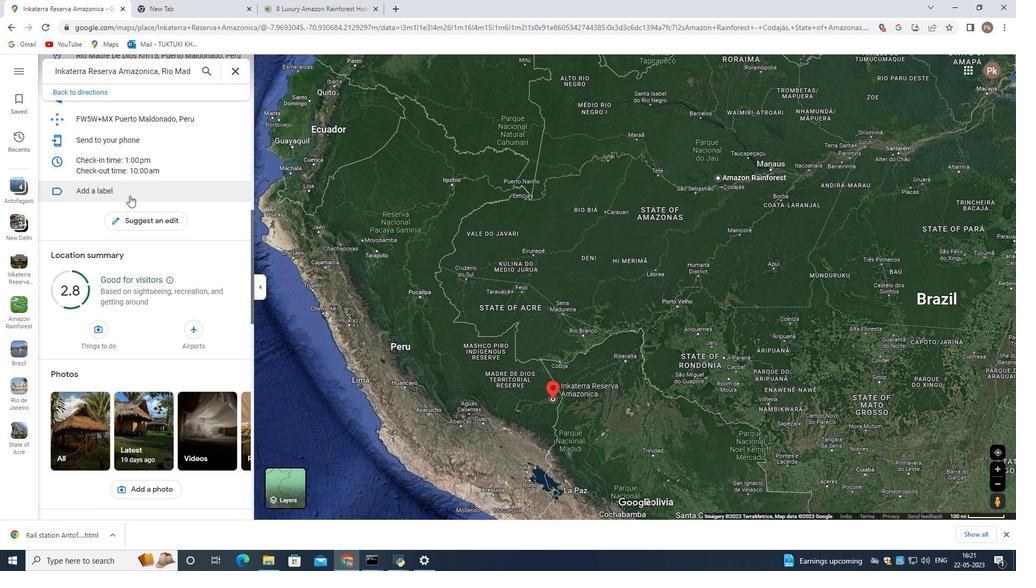 
Action: Mouse scrolled (128, 195) with delta (0, 0)
Screenshot: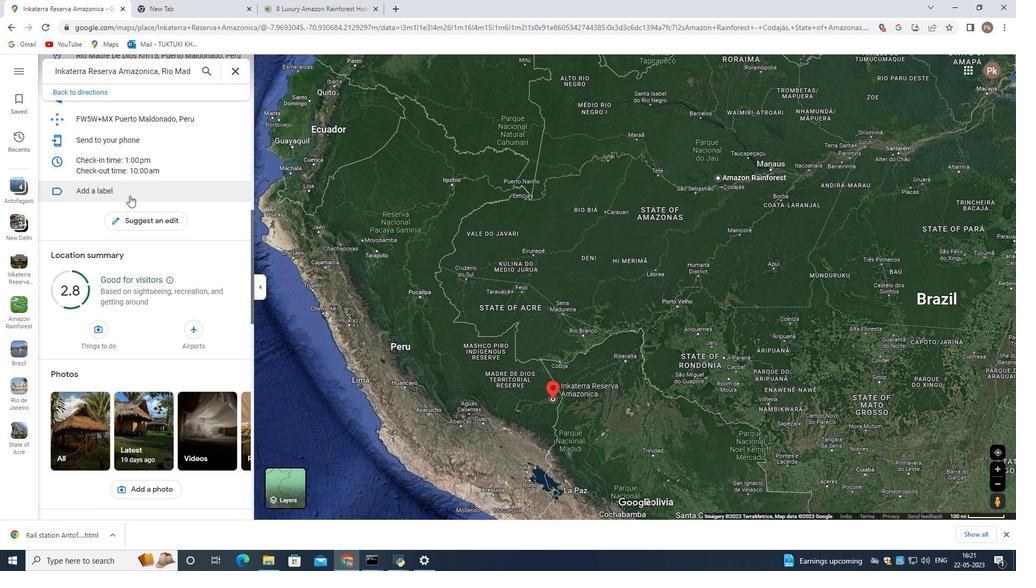 
Action: Mouse scrolled (128, 195) with delta (0, 0)
Screenshot: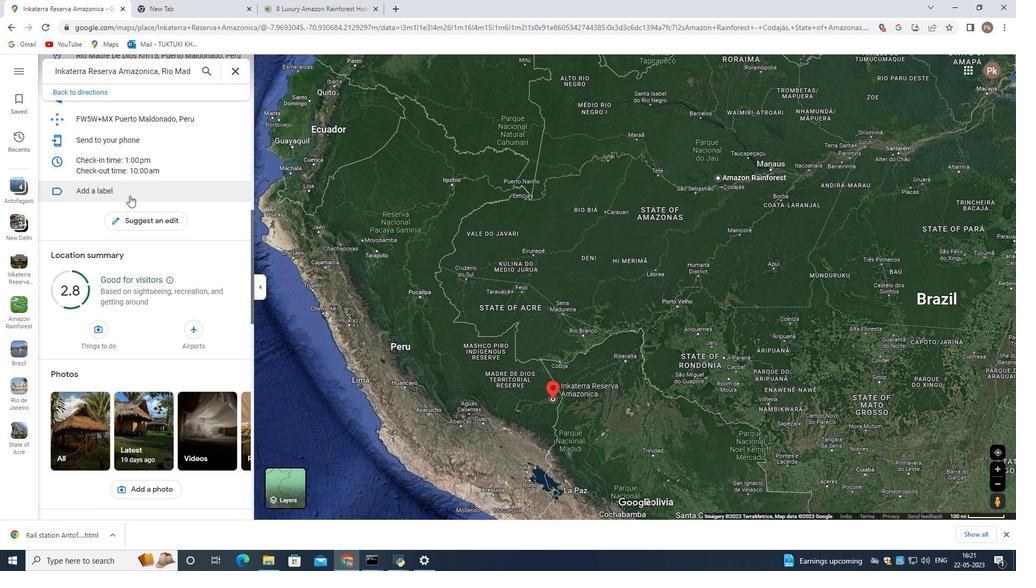 
Action: Mouse moved to (128, 196)
Screenshot: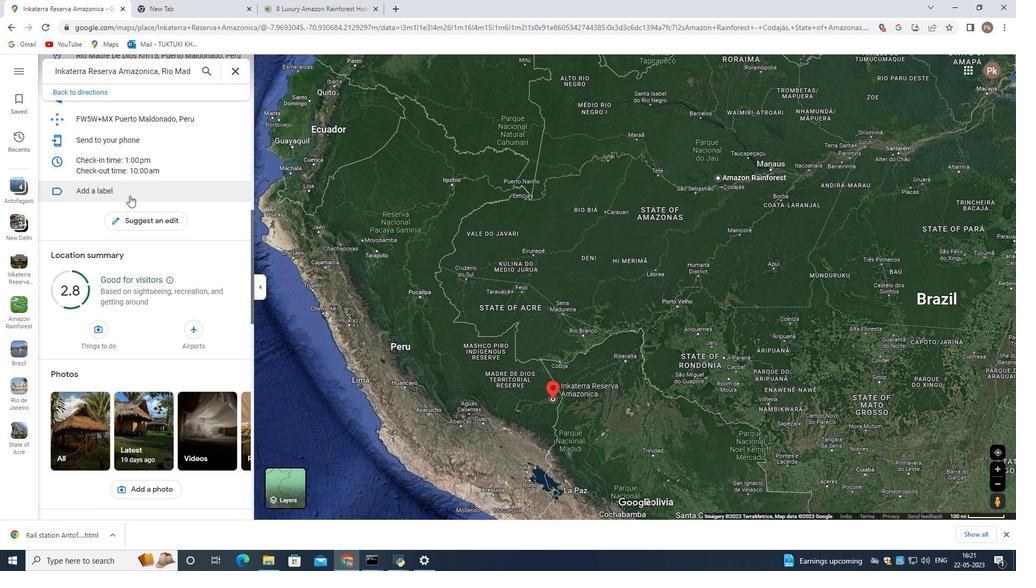 
Action: Mouse scrolled (128, 195) with delta (0, 0)
Screenshot: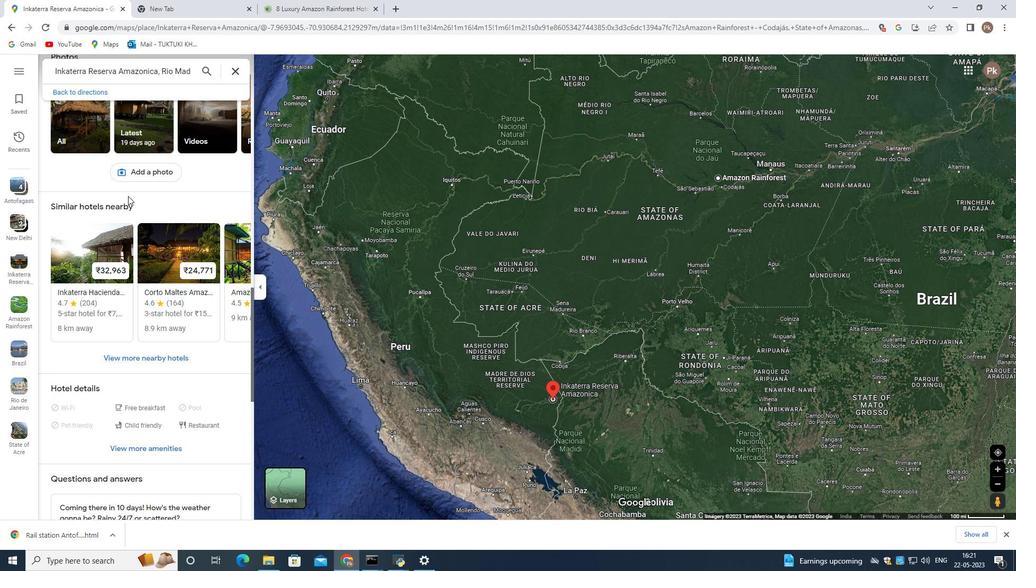 
Action: Mouse moved to (127, 196)
Screenshot: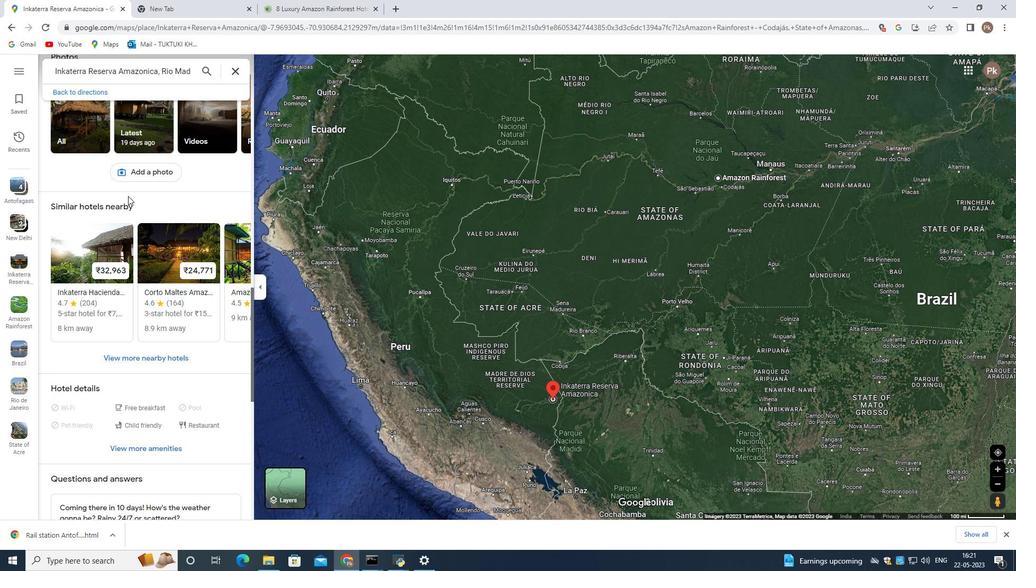 
Action: Mouse scrolled (127, 195) with delta (0, 0)
Screenshot: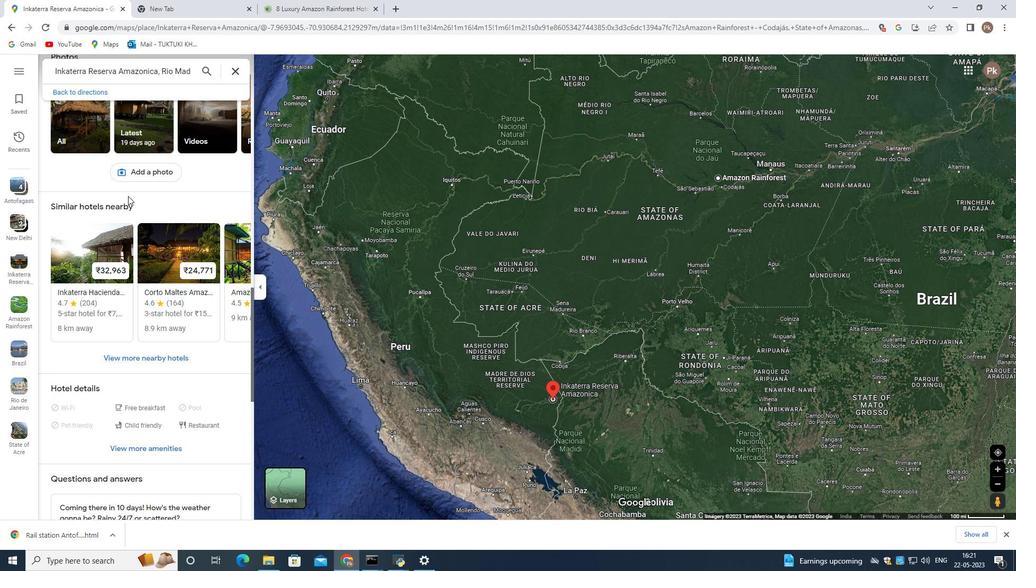 
Action: Mouse scrolled (127, 195) with delta (0, 0)
Screenshot: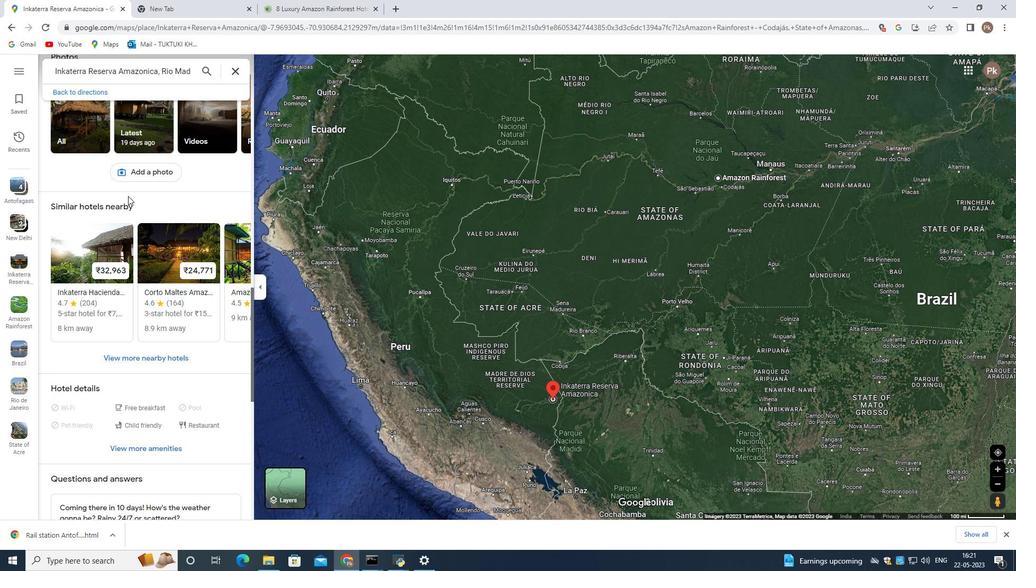 
Action: Mouse scrolled (127, 195) with delta (0, 0)
Screenshot: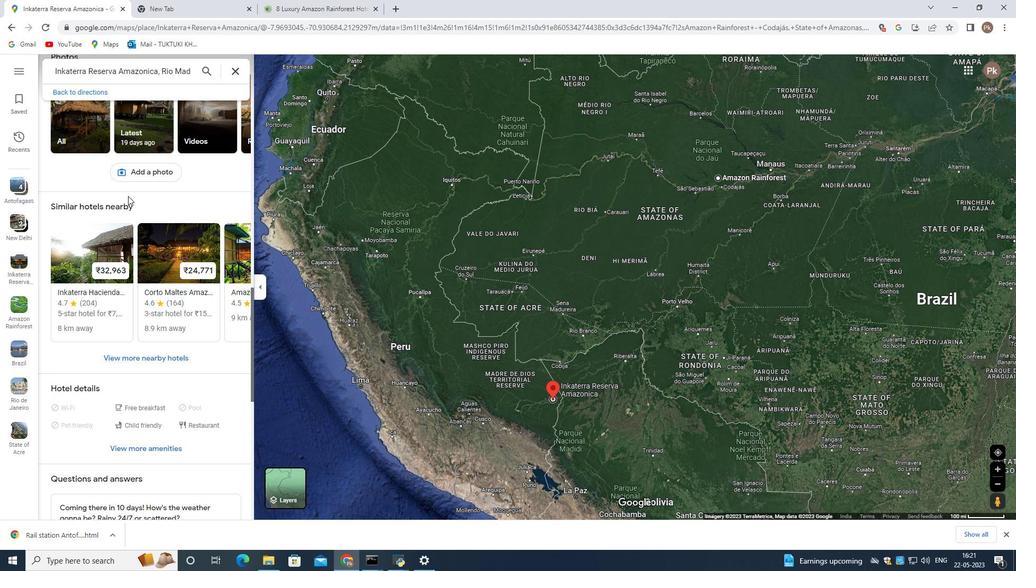 
Action: Mouse scrolled (127, 195) with delta (0, 0)
Screenshot: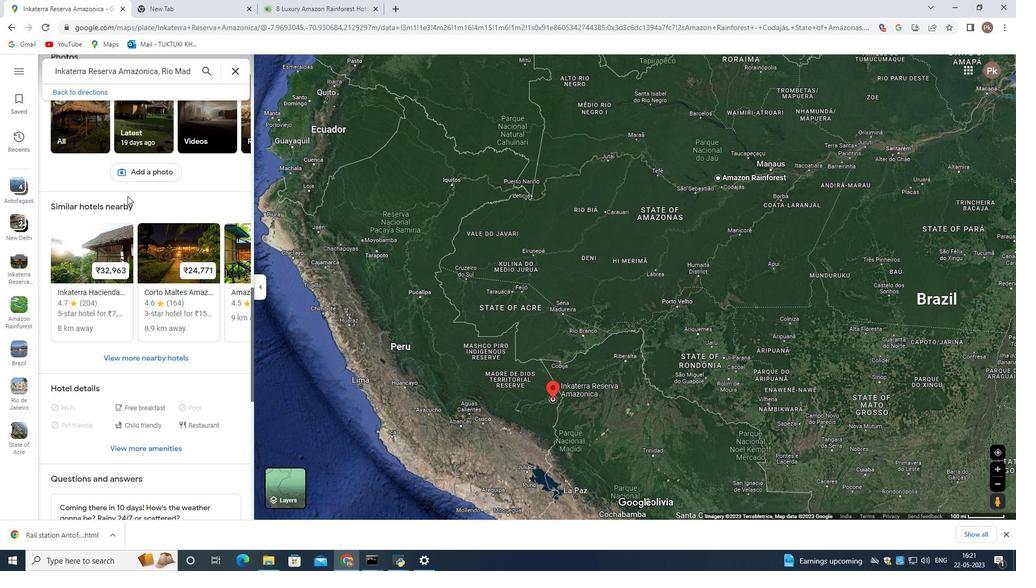 
Action: Mouse scrolled (127, 195) with delta (0, 0)
Screenshot: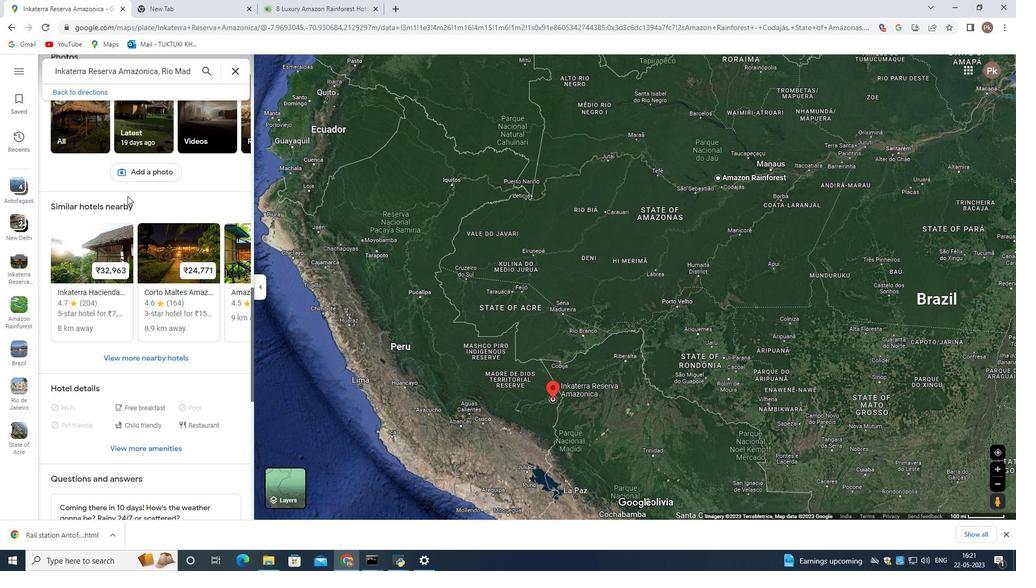 
Action: Mouse scrolled (127, 195) with delta (0, 0)
Screenshot: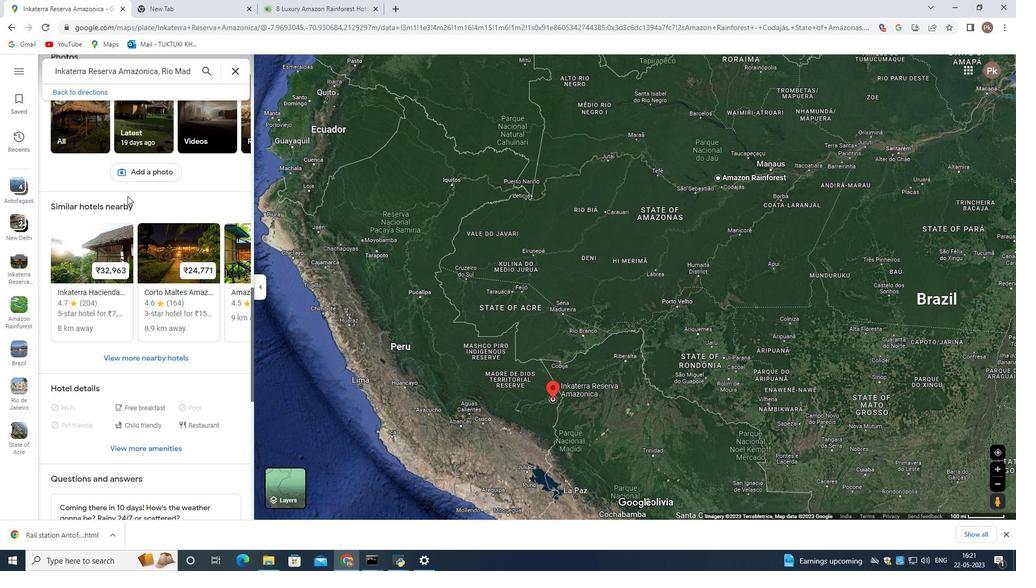 
Action: Mouse scrolled (127, 195) with delta (0, 0)
Screenshot: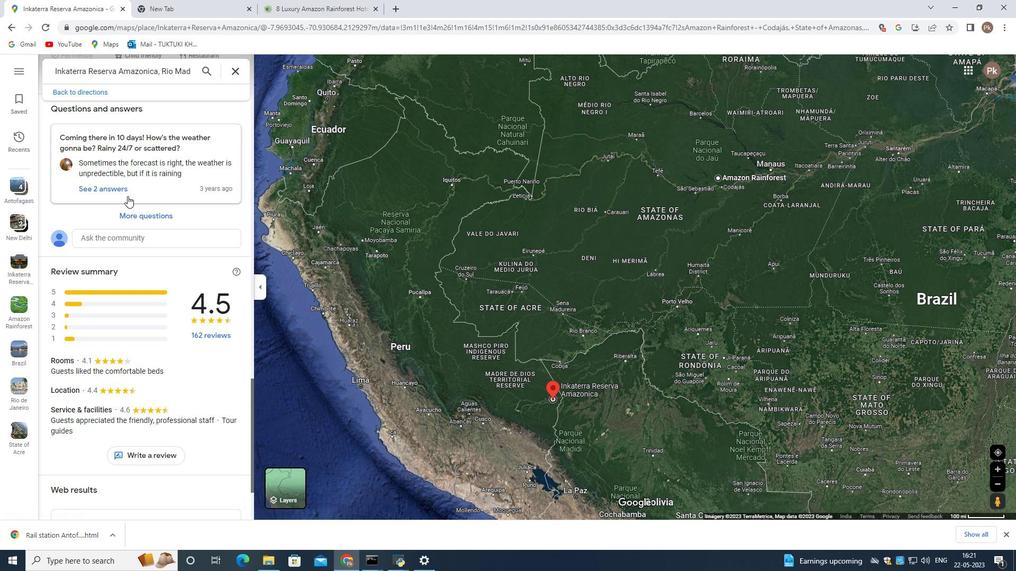 
Action: Mouse moved to (126, 198)
Screenshot: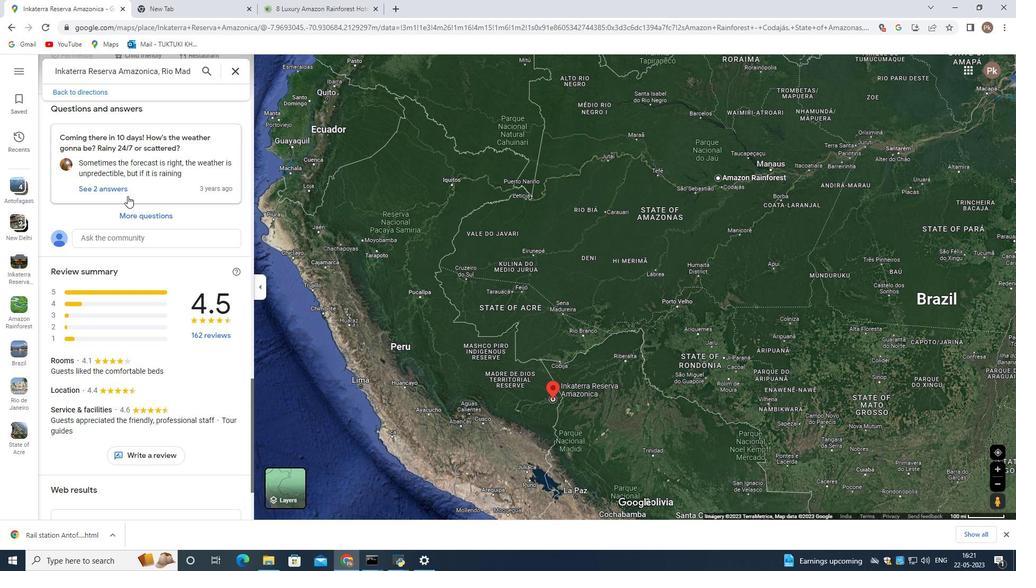 
Action: Mouse scrolled (126, 197) with delta (0, 0)
Screenshot: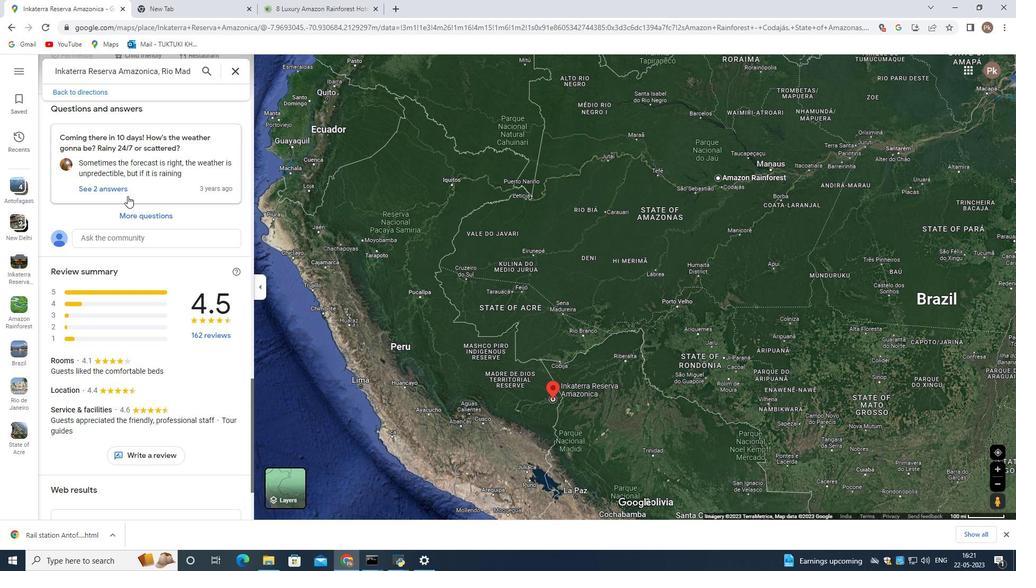 
Action: Mouse scrolled (126, 197) with delta (0, 0)
Screenshot: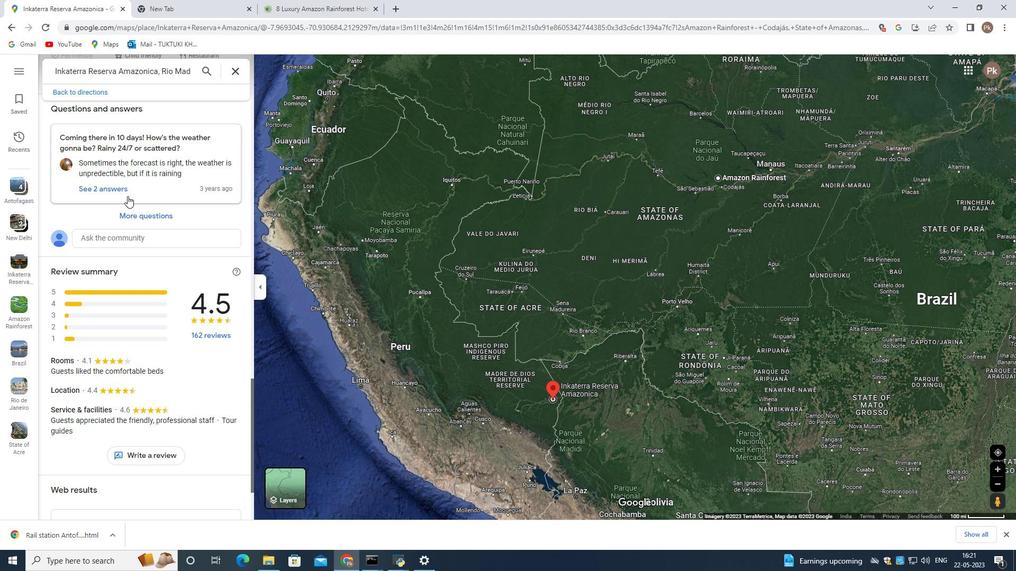
Action: Mouse scrolled (126, 197) with delta (0, 0)
Screenshot: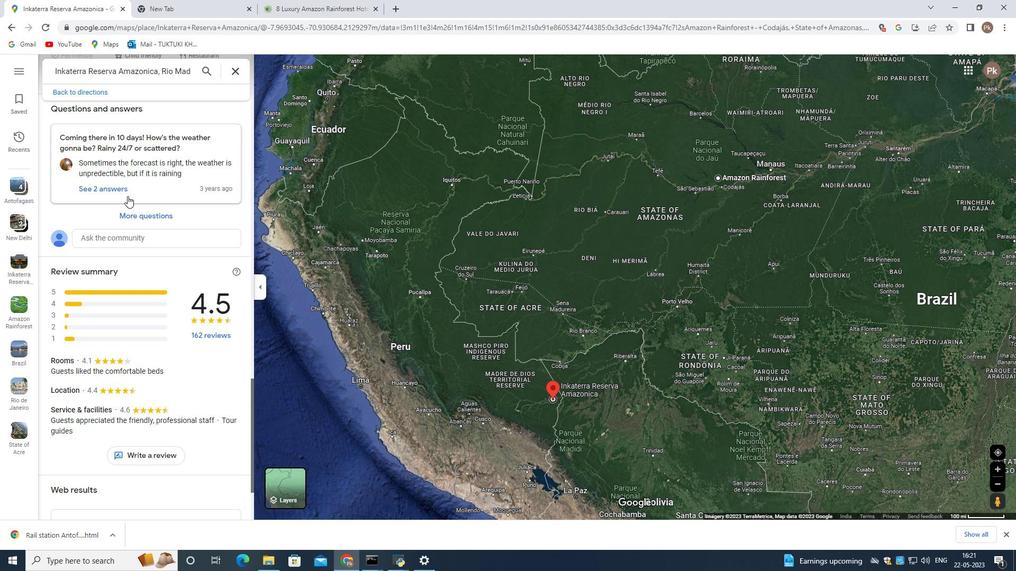 
Action: Mouse scrolled (126, 197) with delta (0, 0)
Screenshot: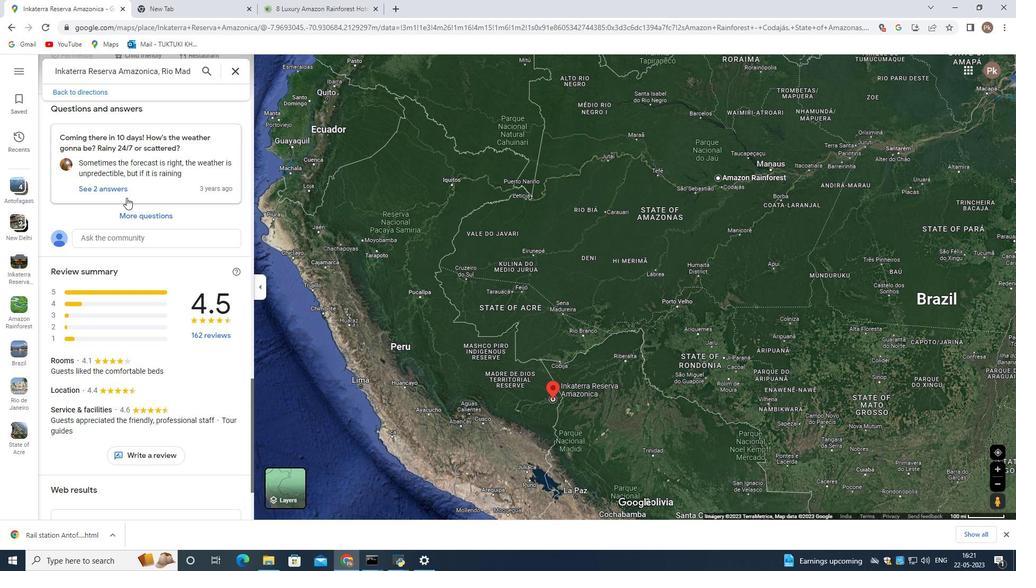 
Action: Mouse scrolled (126, 197) with delta (0, 0)
Screenshot: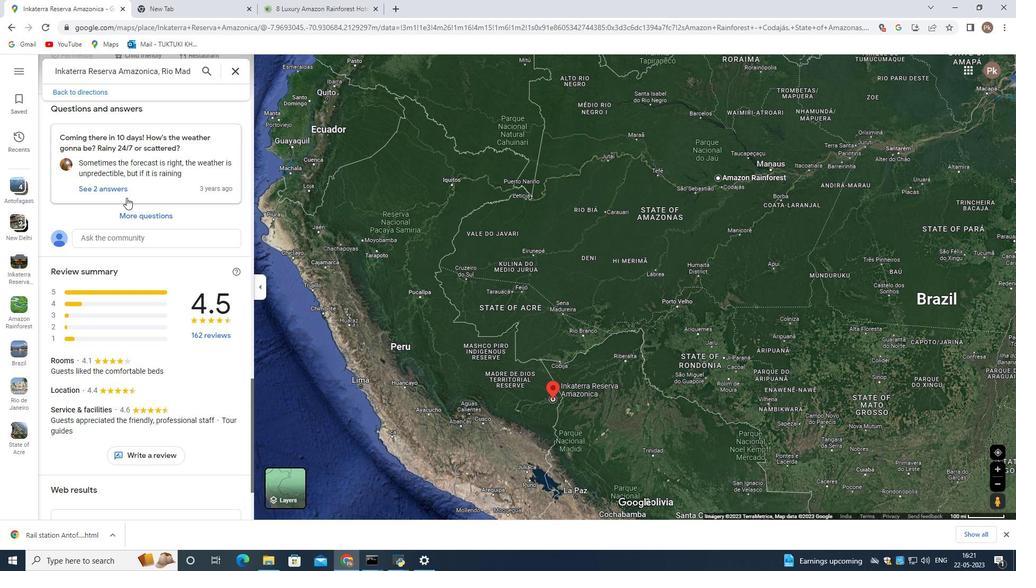 
Action: Mouse scrolled (126, 197) with delta (0, 0)
Screenshot: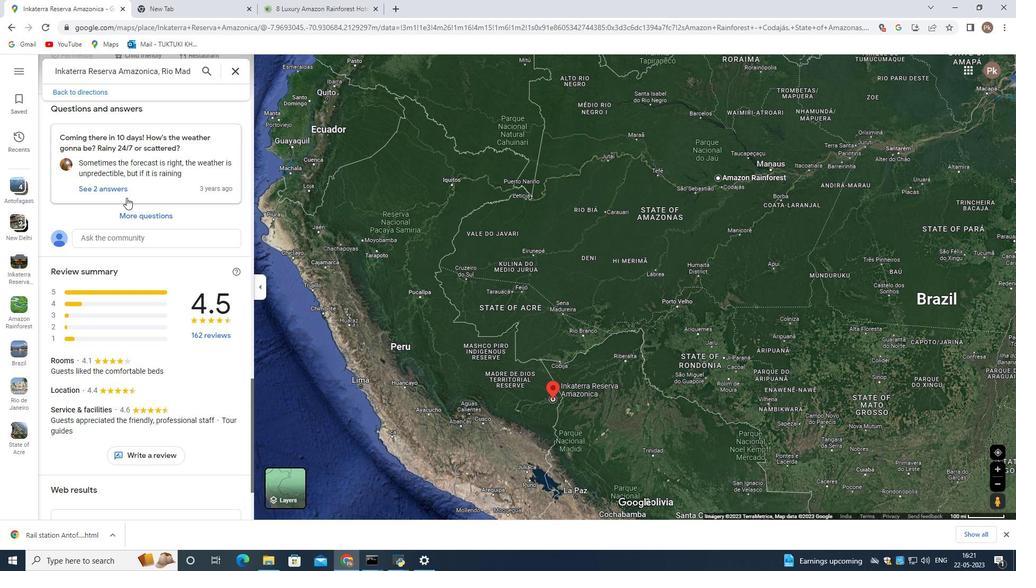 
Action: Mouse moved to (124, 200)
Screenshot: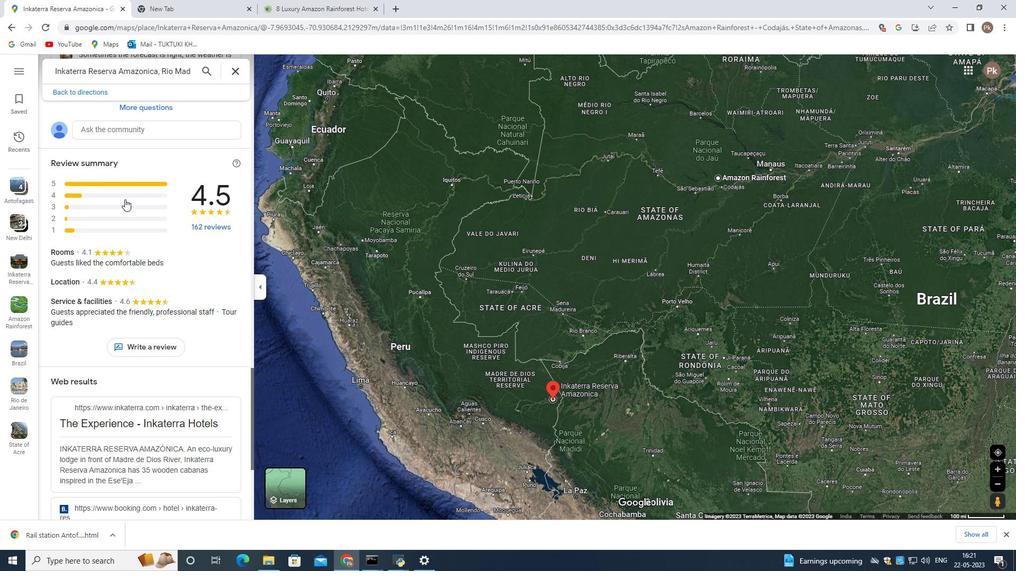
Action: Mouse scrolled (124, 200) with delta (0, 0)
Screenshot: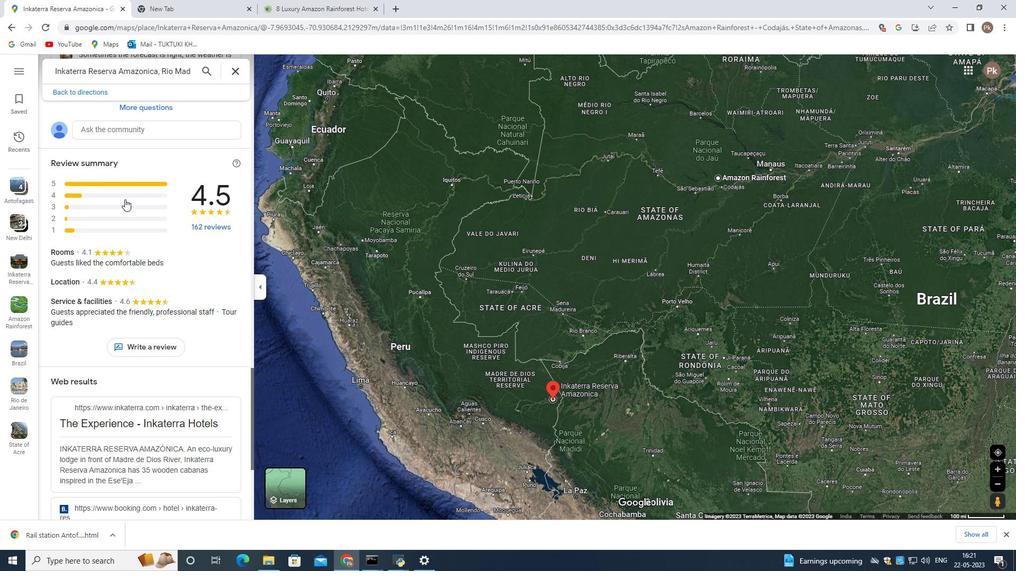 
Action: Mouse scrolled (124, 200) with delta (0, 0)
Screenshot: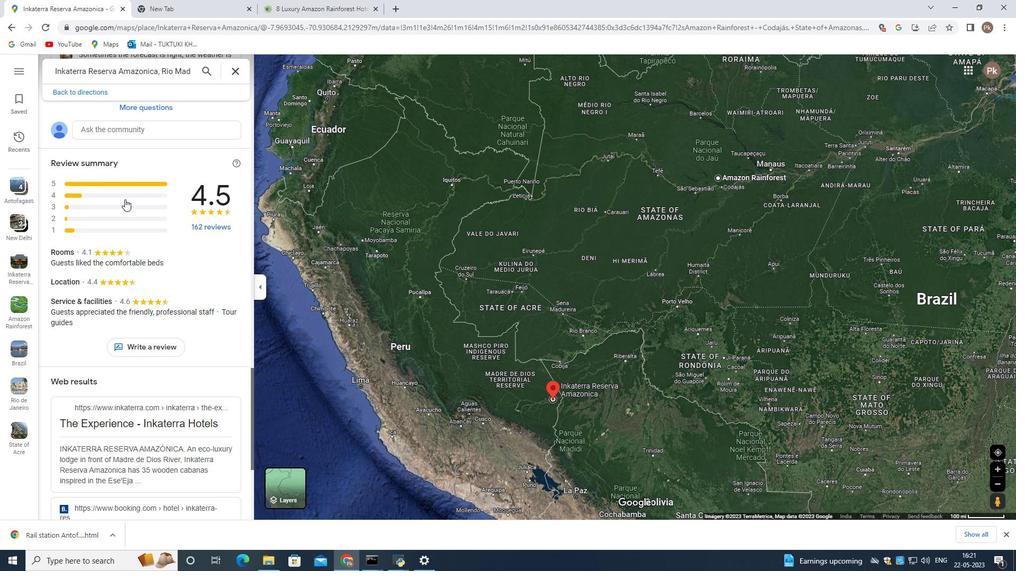 
Action: Mouse scrolled (124, 200) with delta (0, 0)
Screenshot: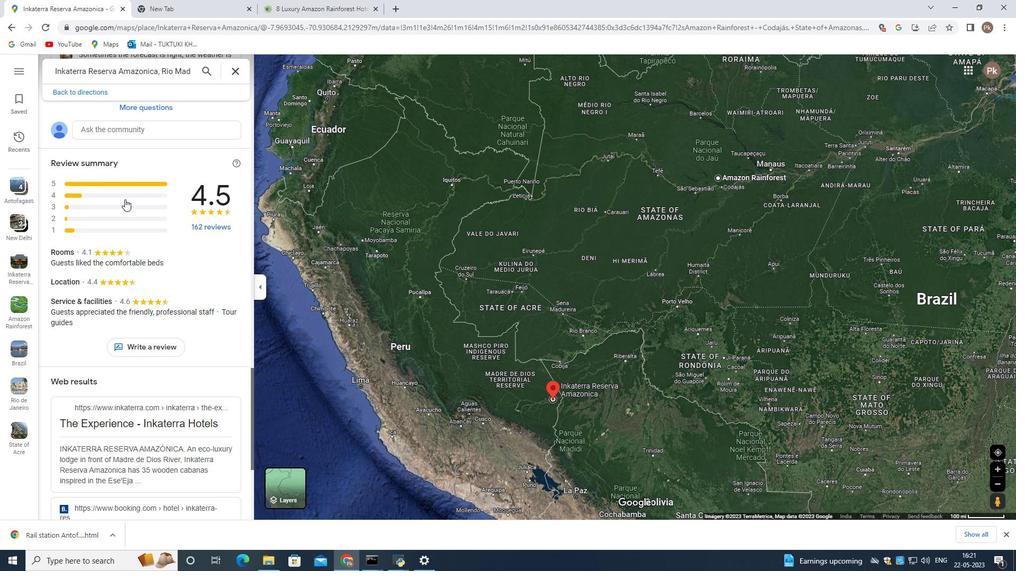 
Action: Mouse scrolled (124, 200) with delta (0, 0)
Screenshot: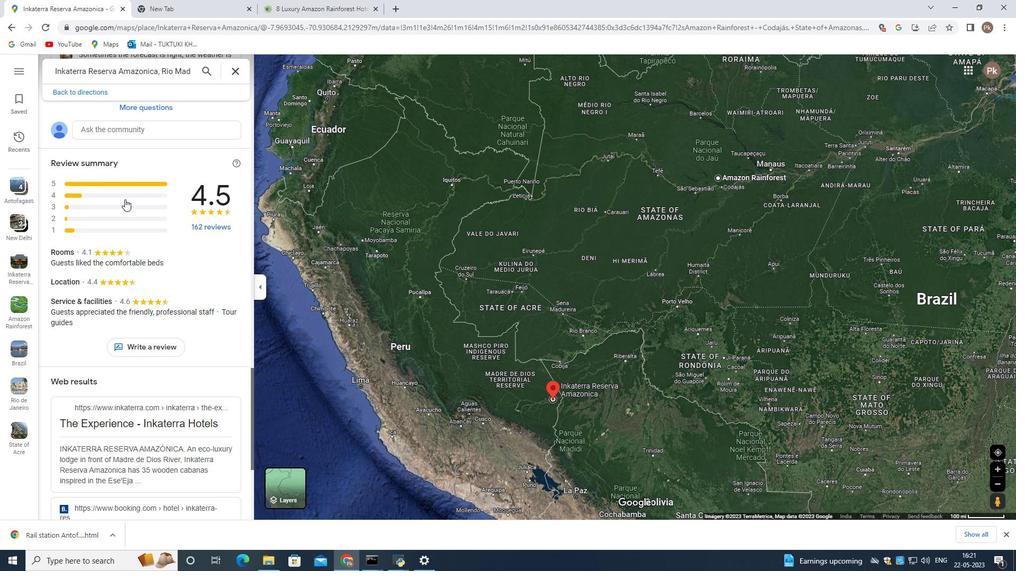 
Action: Mouse scrolled (124, 200) with delta (0, 0)
Screenshot: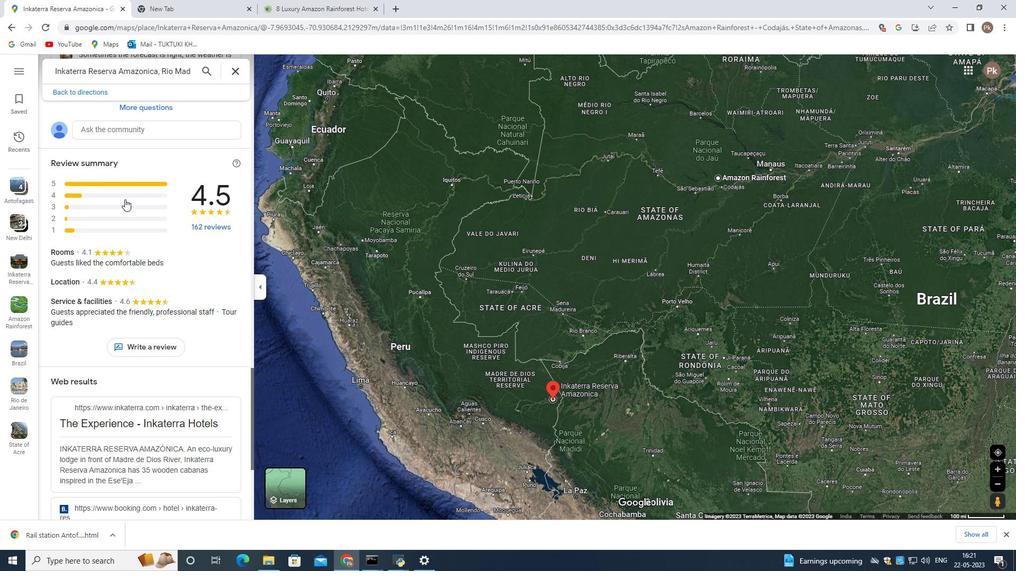 
Action: Mouse scrolled (124, 200) with delta (0, 0)
Screenshot: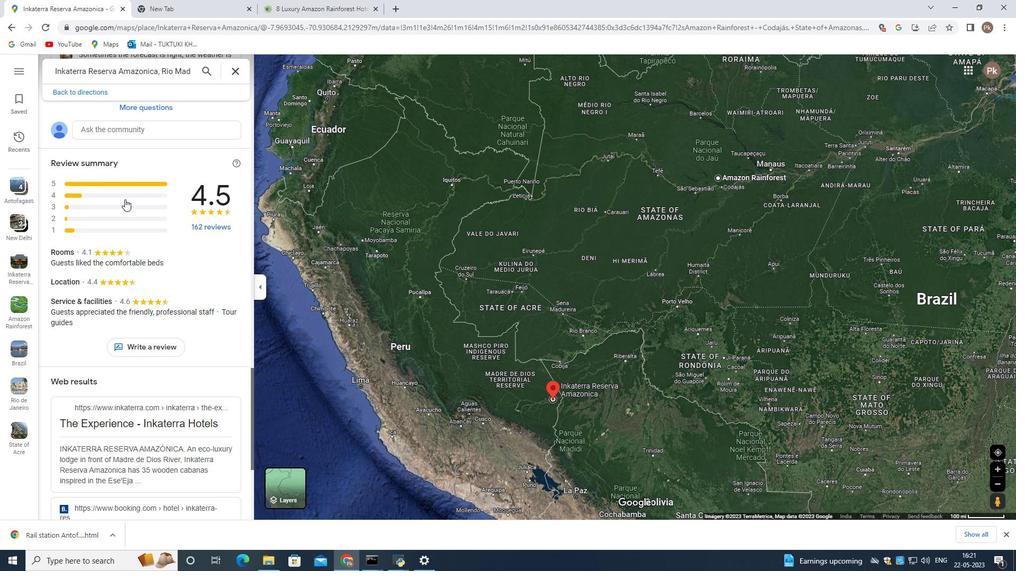 
Action: Mouse scrolled (124, 200) with delta (0, 0)
Screenshot: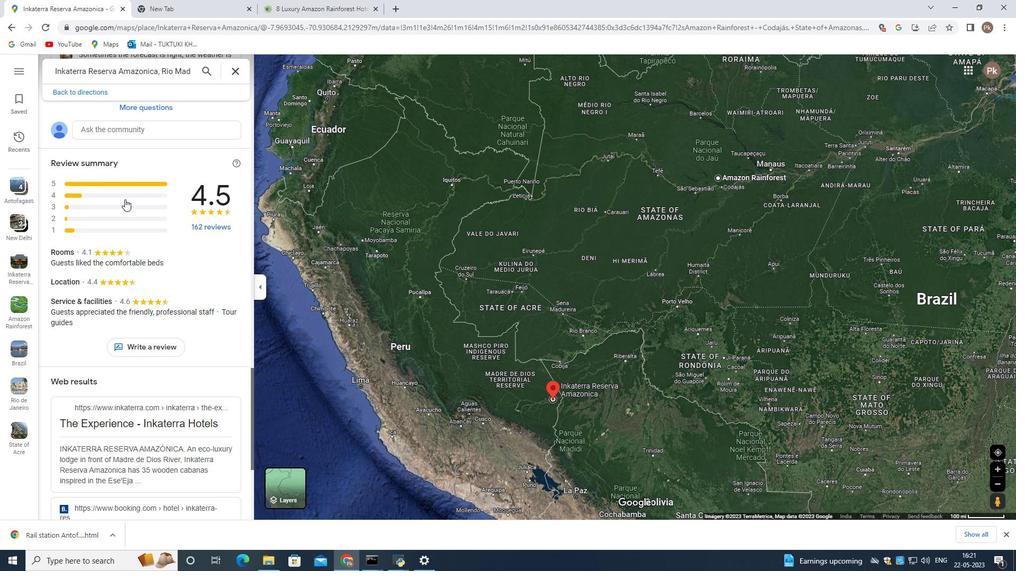 
Action: Mouse scrolled (124, 200) with delta (0, 0)
Screenshot: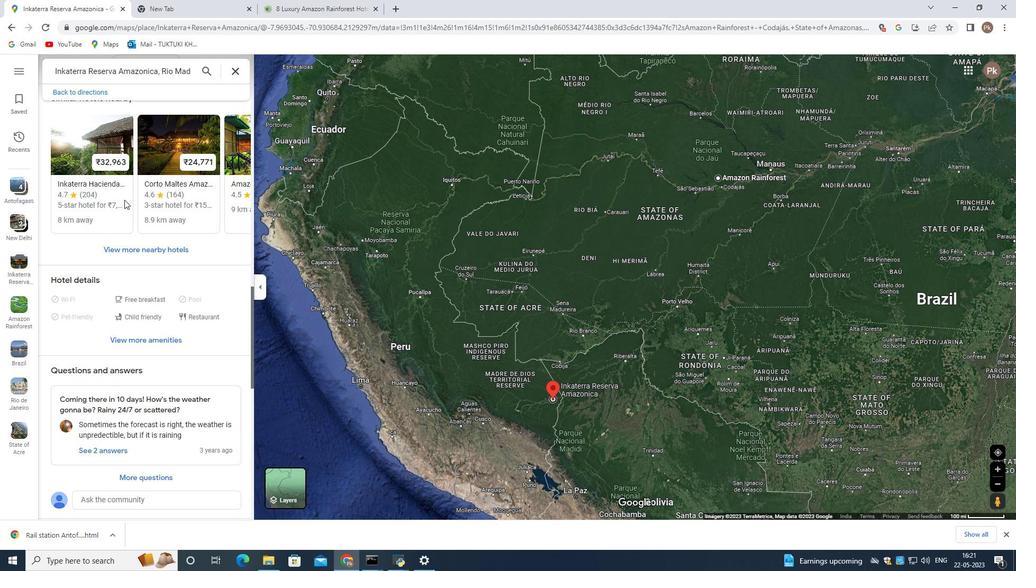 
Action: Mouse scrolled (124, 200) with delta (0, 0)
Screenshot: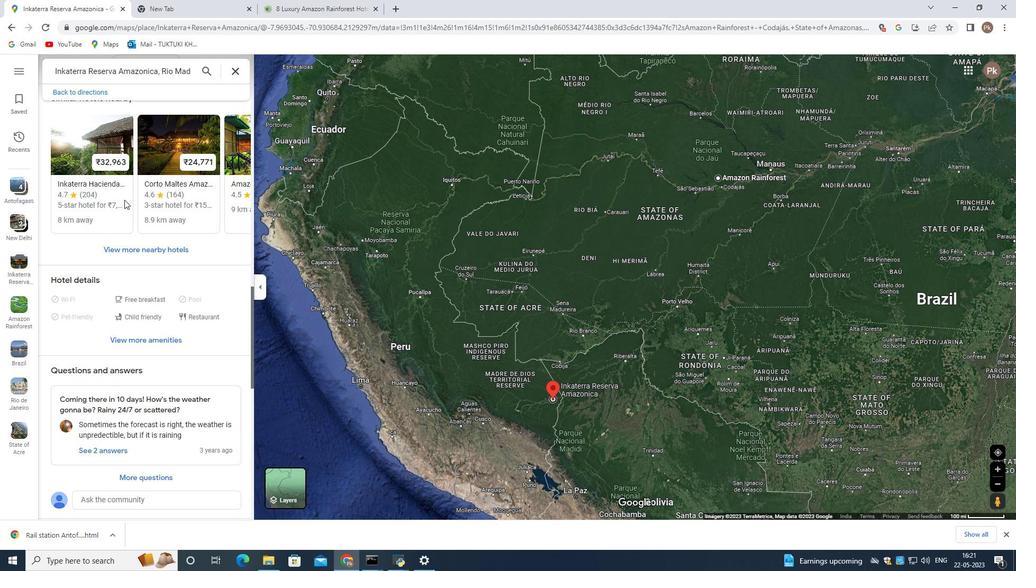 
Action: Mouse scrolled (124, 200) with delta (0, 0)
Screenshot: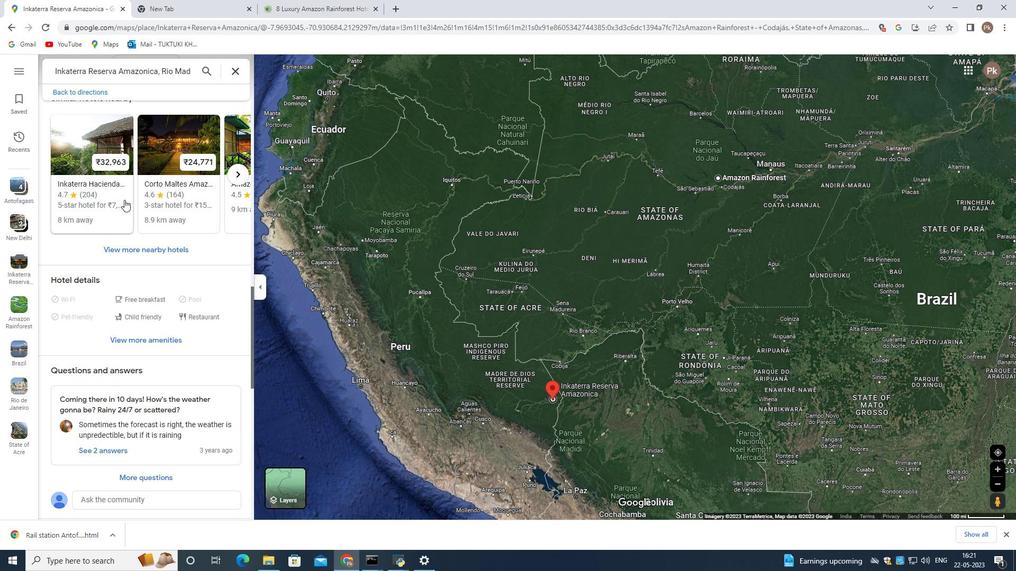 
Action: Mouse scrolled (124, 200) with delta (0, 0)
Screenshot: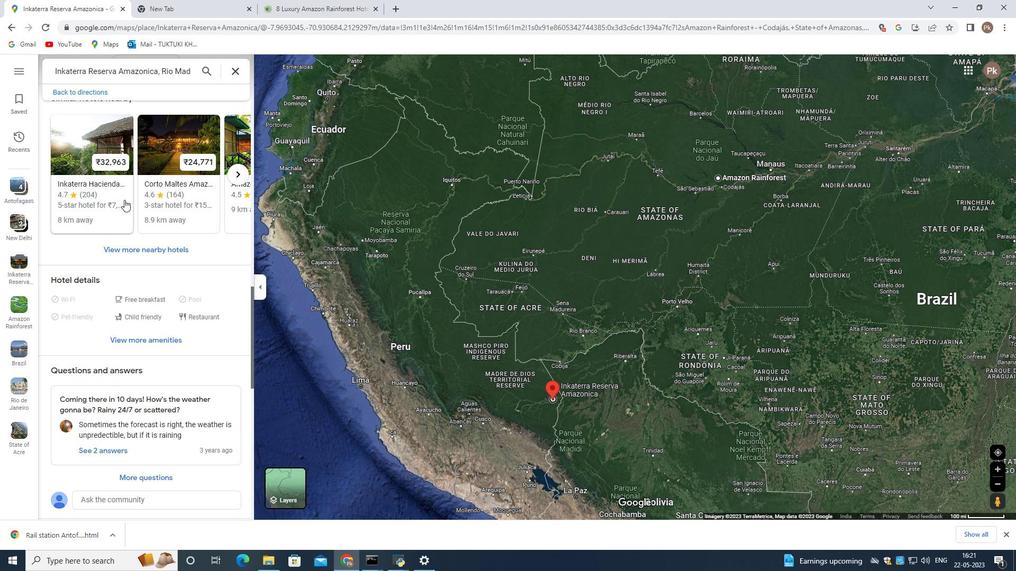 
Action: Mouse scrolled (124, 200) with delta (0, 0)
Screenshot: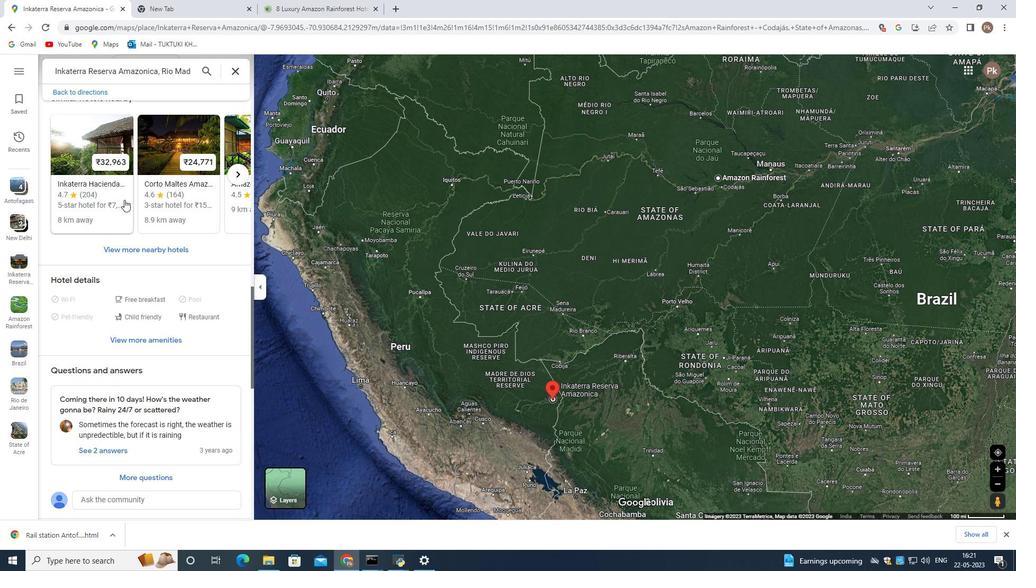 
Action: Mouse scrolled (124, 200) with delta (0, 0)
Screenshot: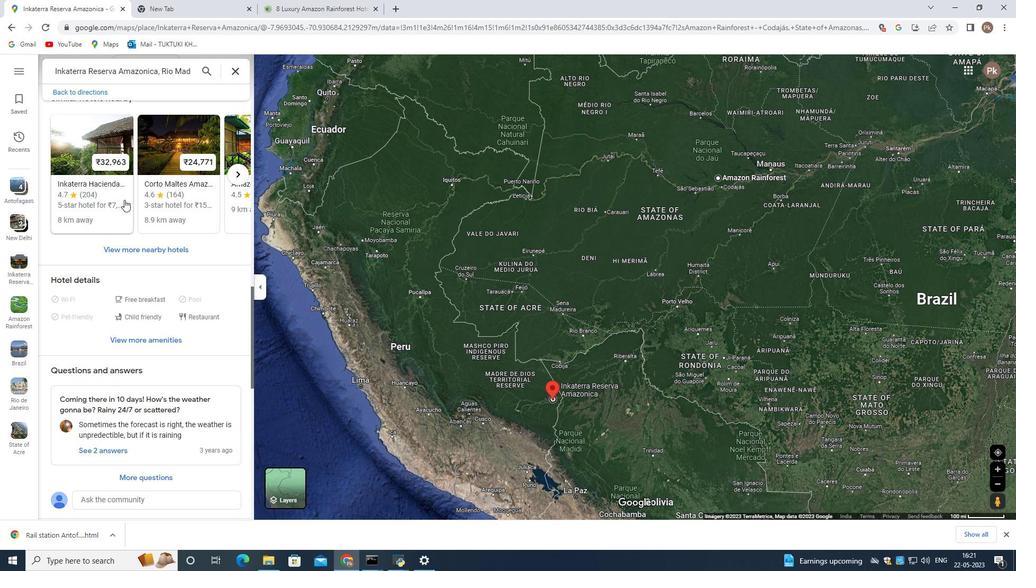 
Action: Mouse scrolled (124, 200) with delta (0, 0)
Screenshot: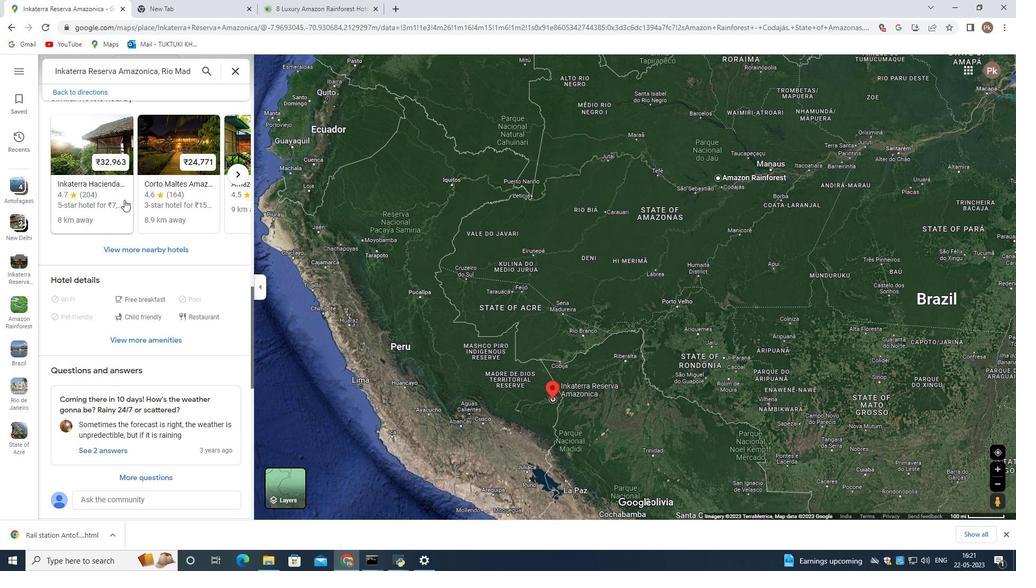 
Action: Mouse scrolled (124, 200) with delta (0, 0)
Screenshot: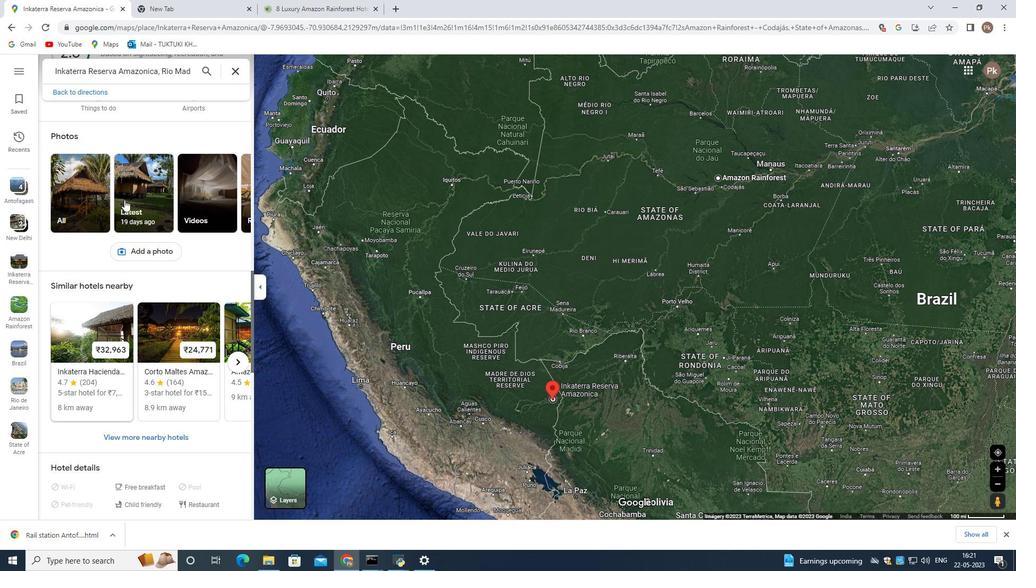 
Action: Mouse scrolled (124, 200) with delta (0, 0)
Screenshot: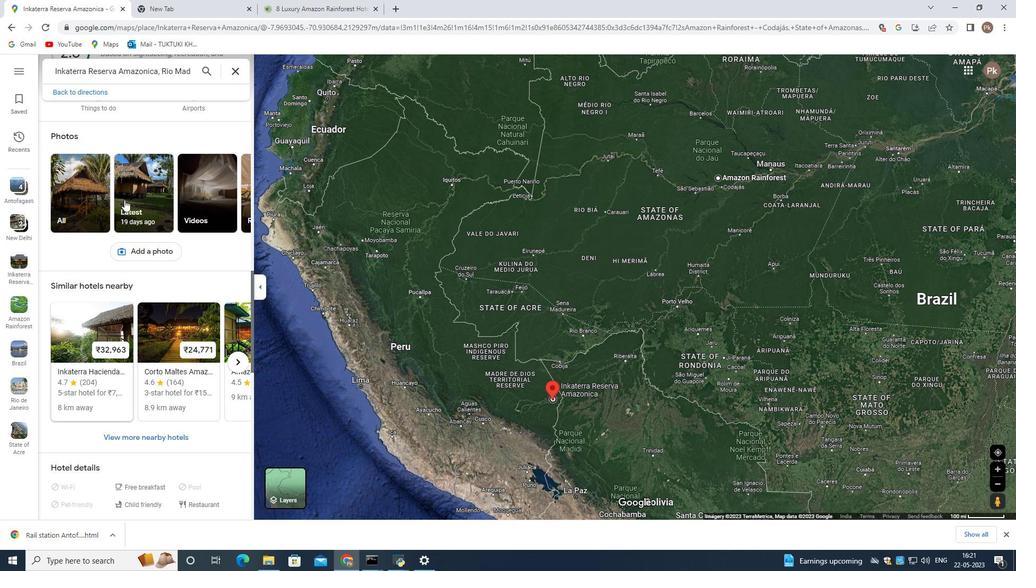 
Action: Mouse scrolled (124, 200) with delta (0, 0)
Screenshot: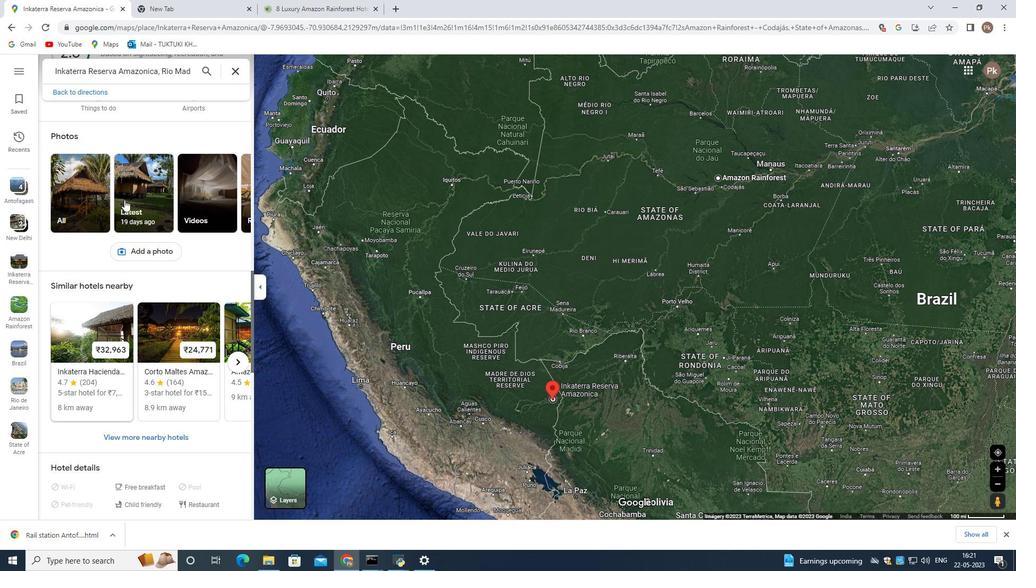 
Action: Mouse scrolled (124, 200) with delta (0, 0)
Screenshot: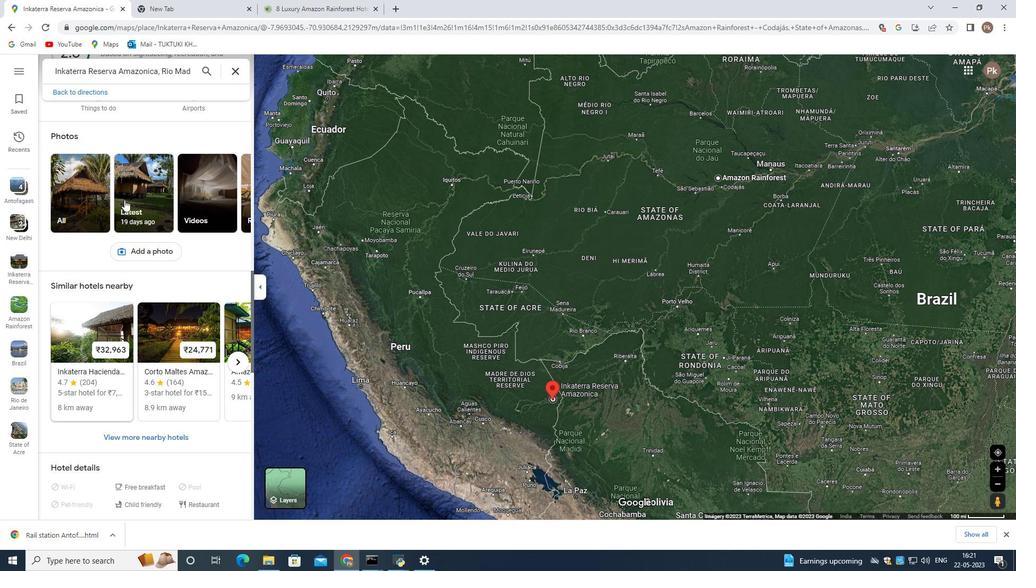 
Action: Mouse scrolled (124, 200) with delta (0, 0)
Screenshot: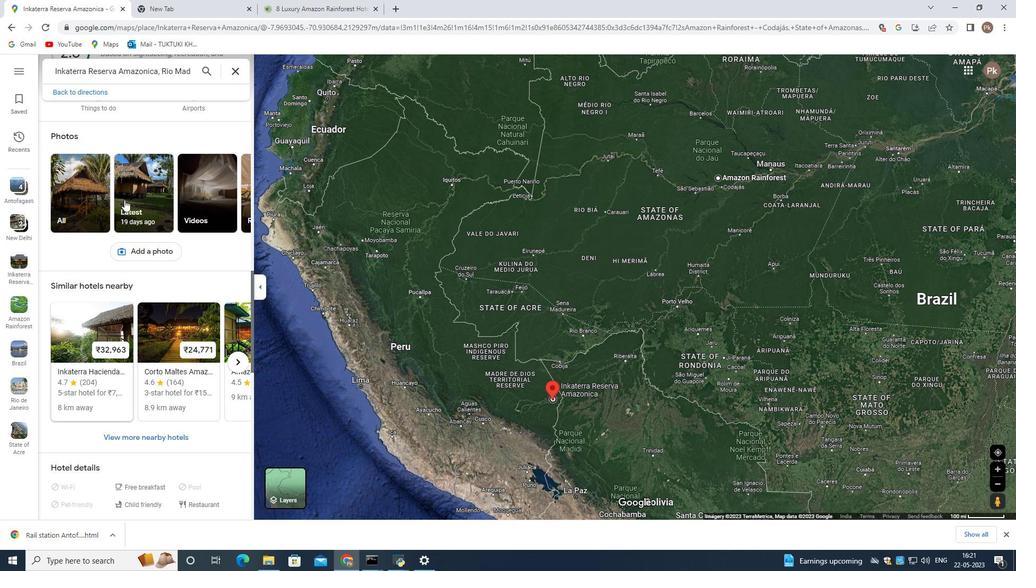 
Action: Mouse scrolled (124, 200) with delta (0, 0)
Screenshot: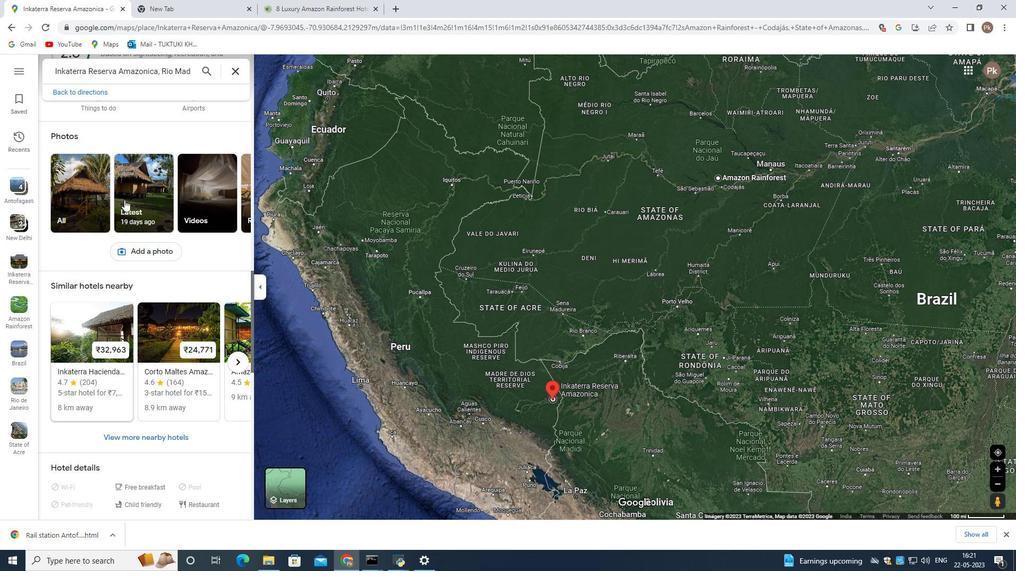 
Action: Mouse scrolled (124, 200) with delta (0, 0)
Screenshot: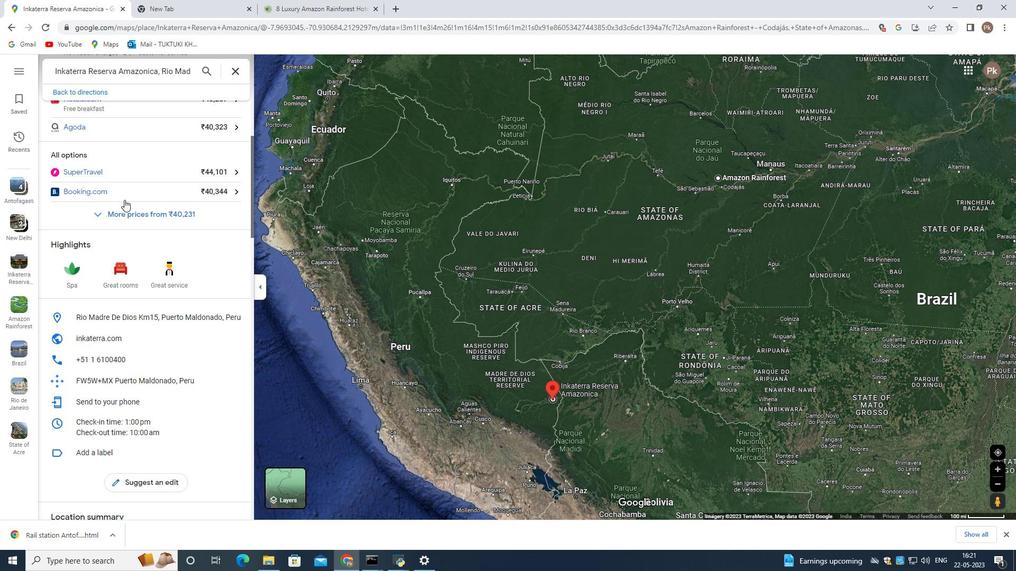 
Action: Mouse scrolled (124, 200) with delta (0, 0)
Screenshot: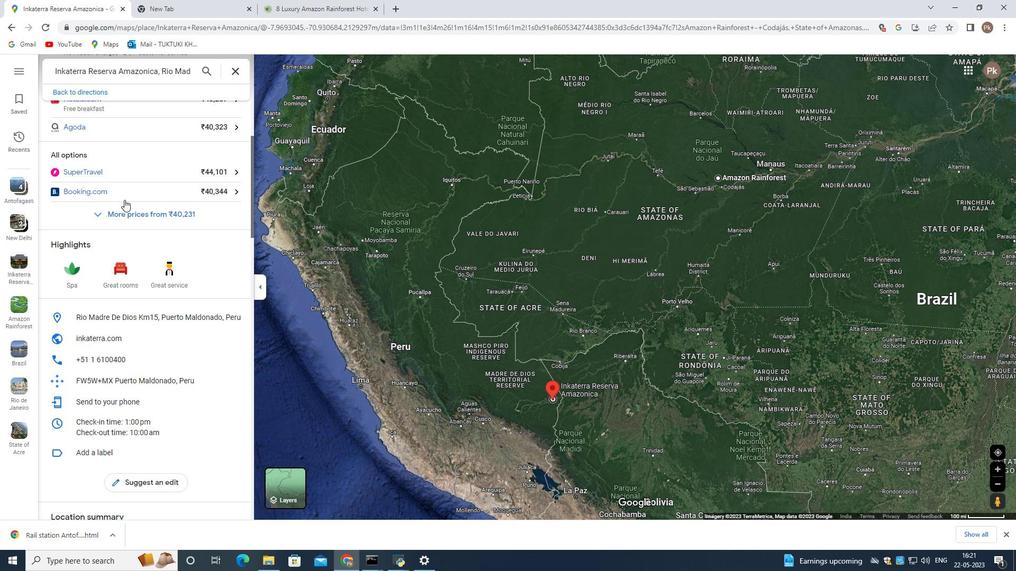 
Action: Mouse scrolled (124, 200) with delta (0, 0)
Screenshot: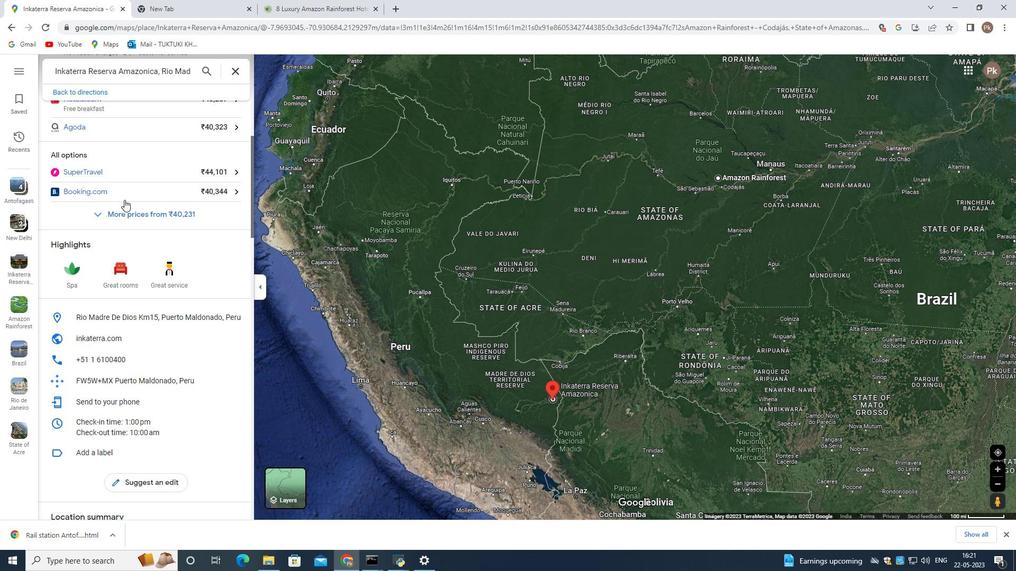 
Action: Mouse scrolled (124, 200) with delta (0, 0)
Screenshot: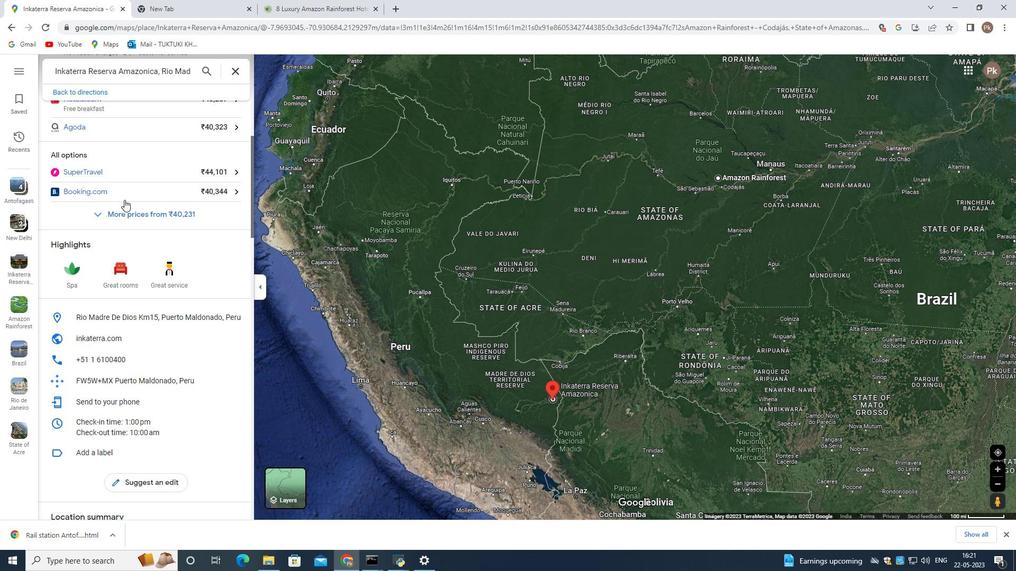
Action: Mouse scrolled (124, 200) with delta (0, 0)
Screenshot: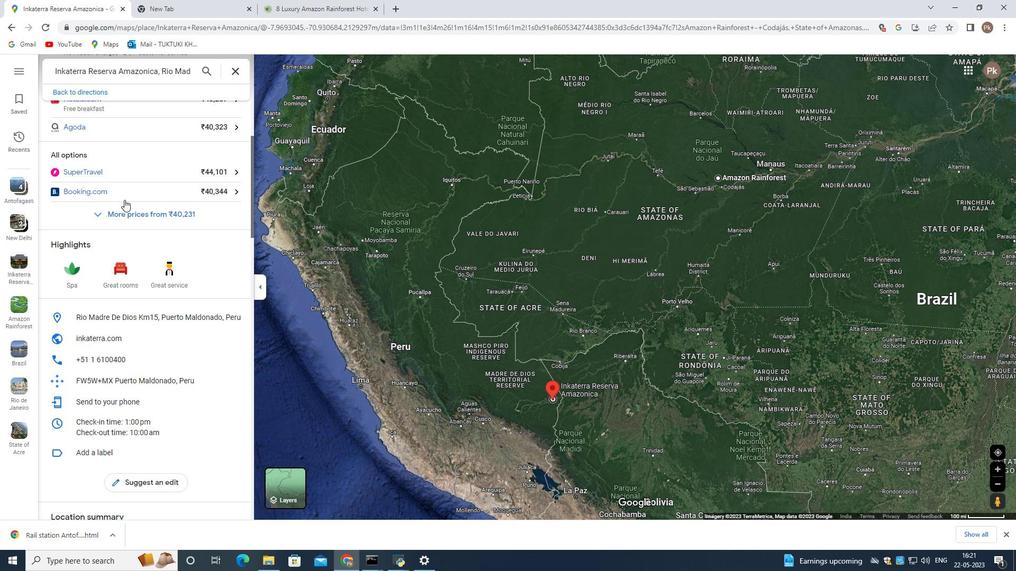 
Action: Mouse scrolled (124, 200) with delta (0, 0)
Screenshot: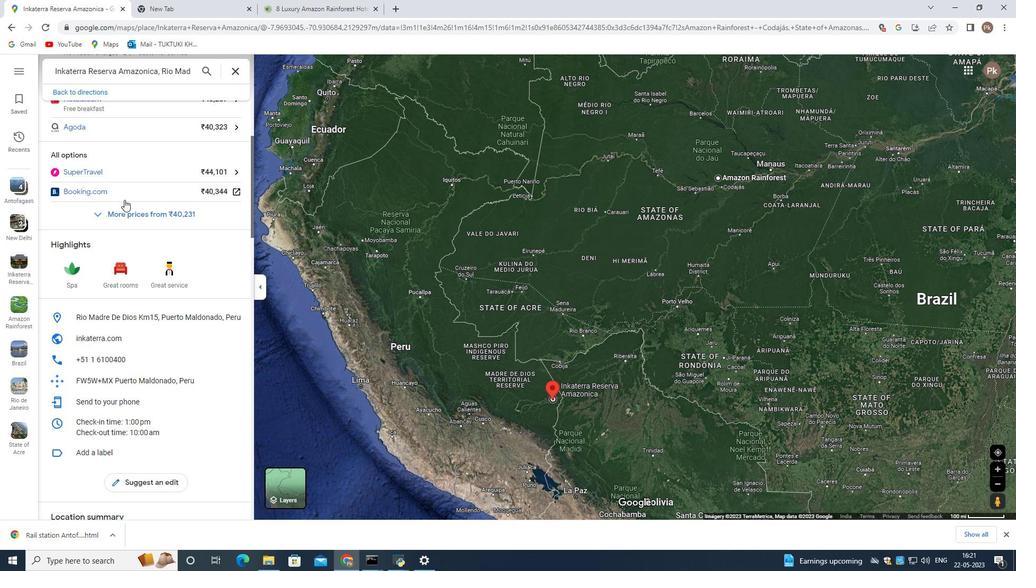
Action: Mouse moved to (147, 136)
Screenshot: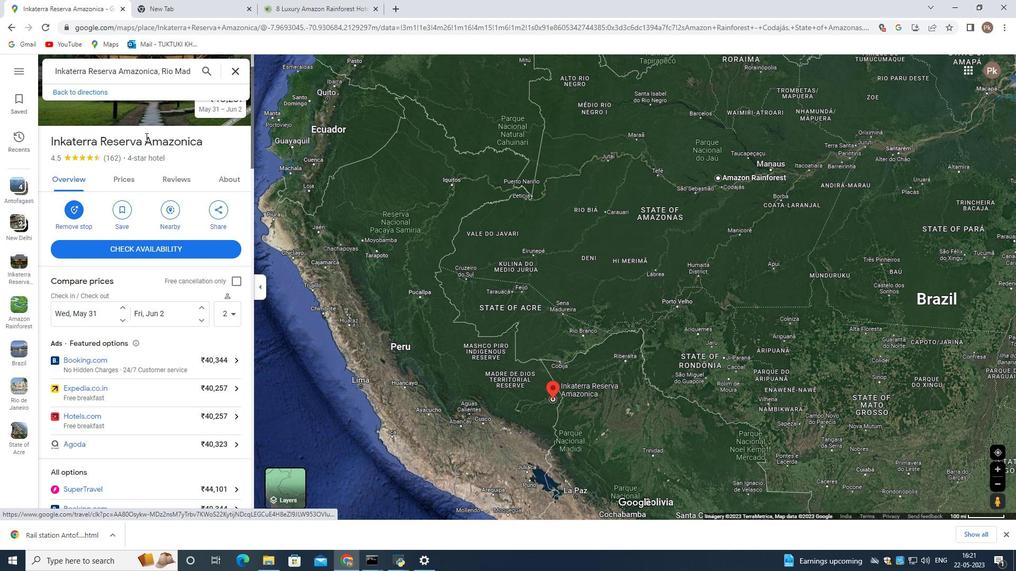 
Action: Mouse scrolled (147, 137) with delta (0, 0)
Screenshot: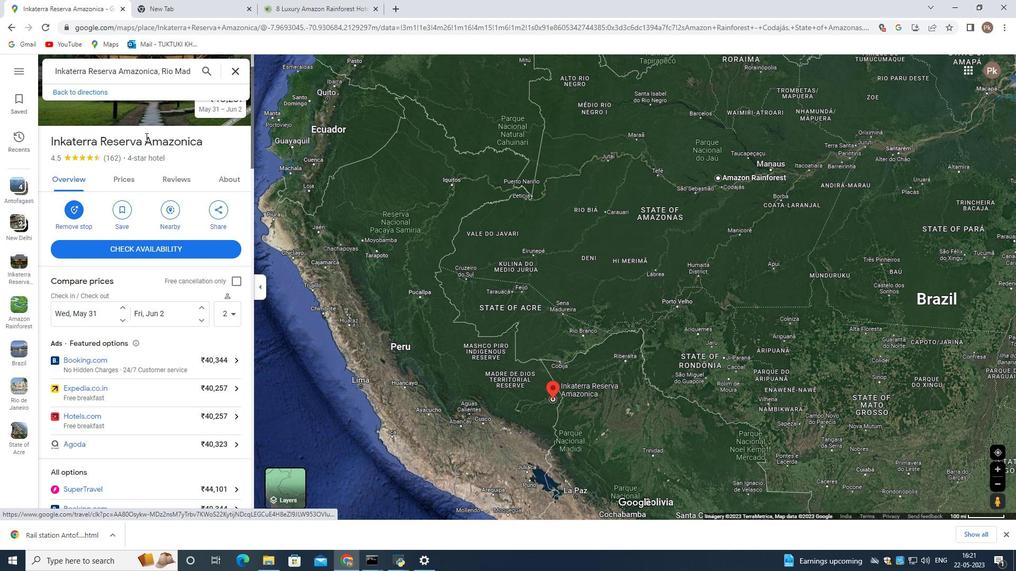 
Action: Mouse moved to (148, 136)
Screenshot: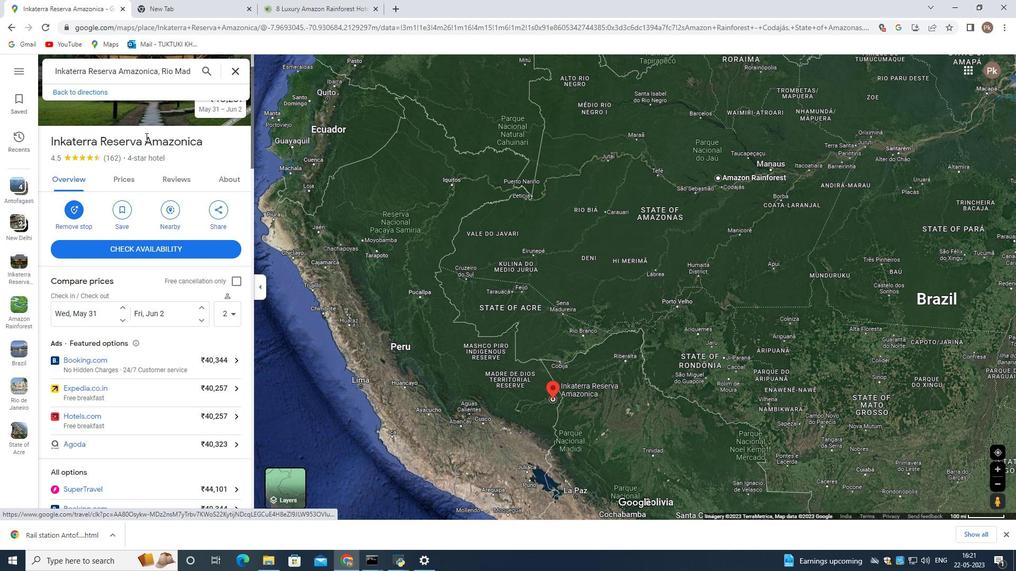 
Action: Mouse scrolled (148, 137) with delta (0, 0)
Screenshot: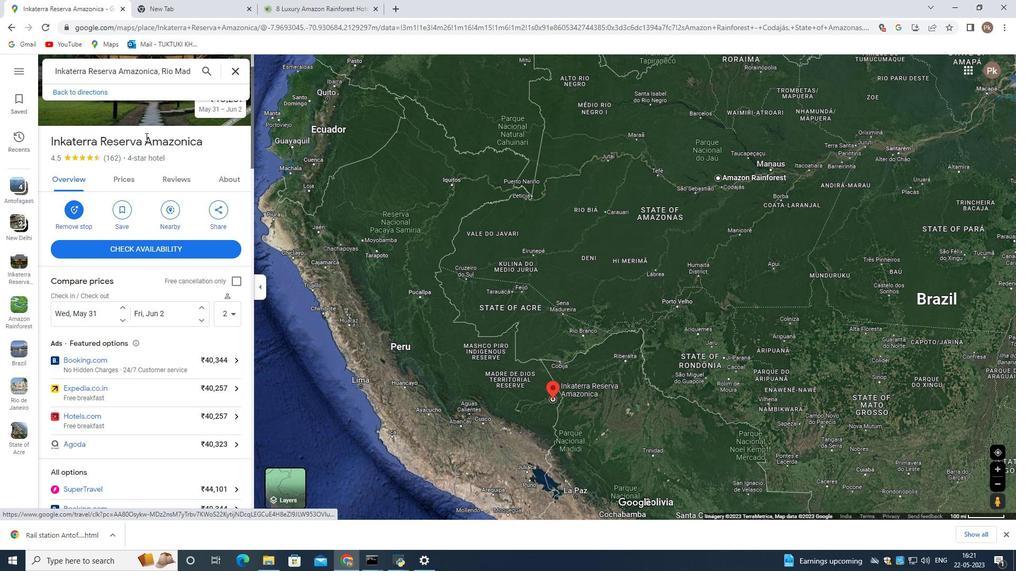 
Action: Mouse scrolled (148, 137) with delta (0, 0)
Screenshot: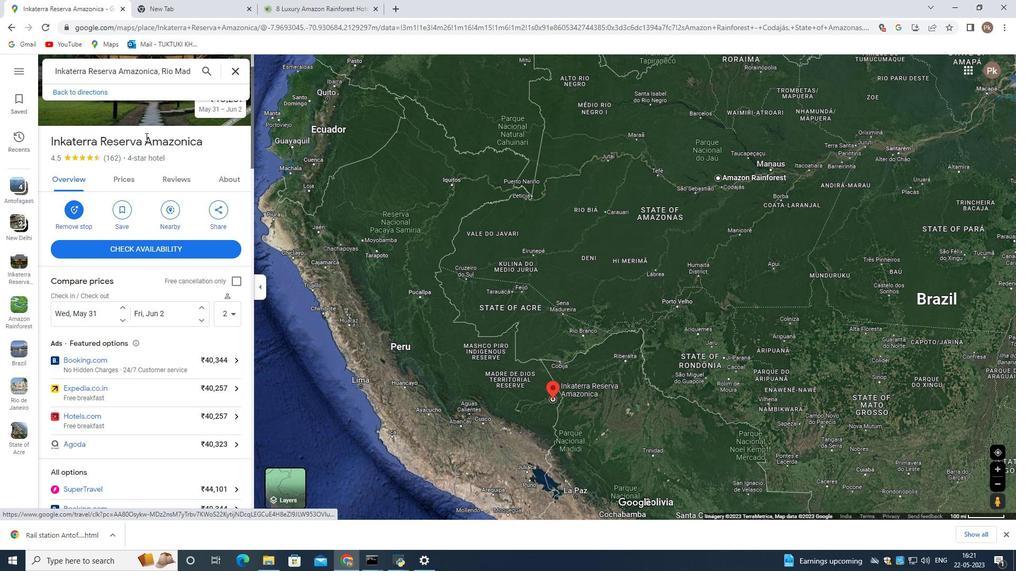 
Action: Mouse scrolled (148, 137) with delta (0, 0)
Screenshot: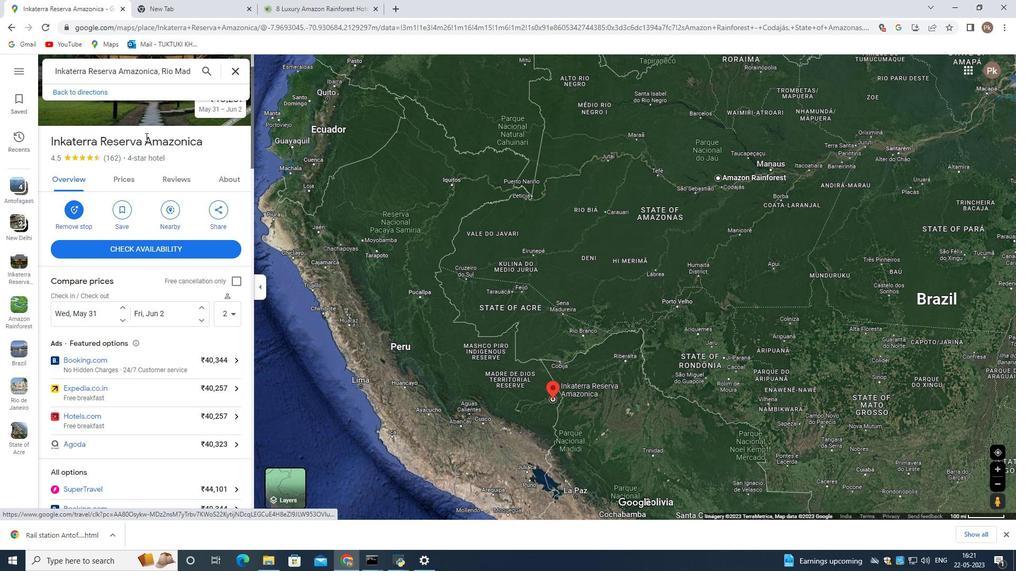 
Action: Mouse scrolled (148, 137) with delta (0, 0)
Screenshot: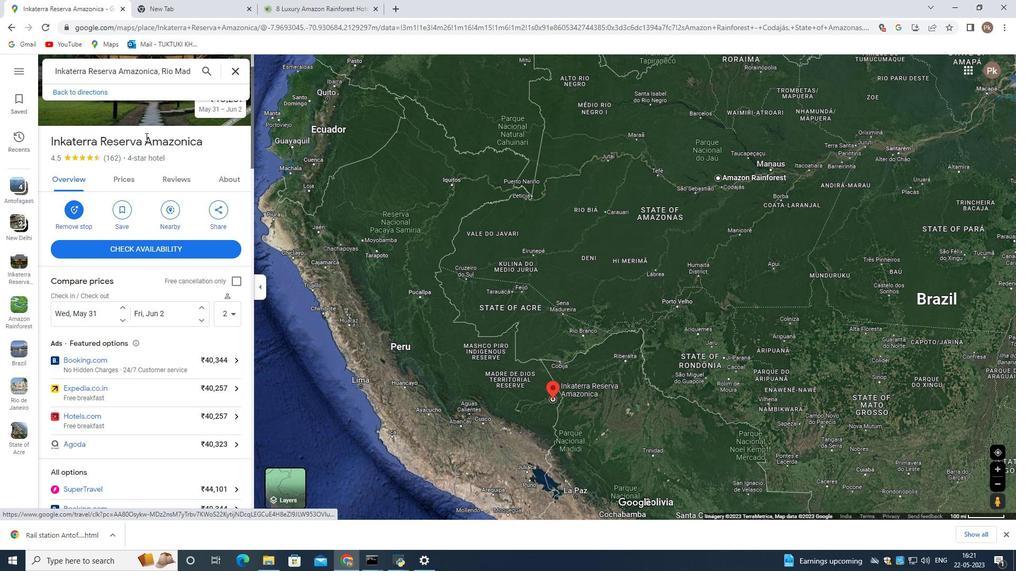 
Action: Mouse scrolled (148, 137) with delta (0, 0)
Screenshot: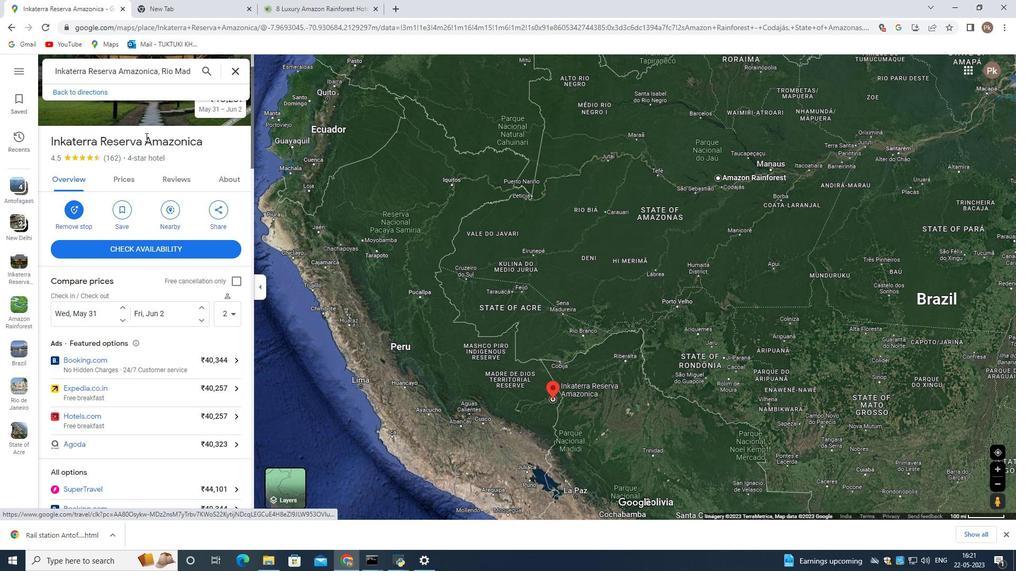 
Action: Mouse moved to (195, 68)
Screenshot: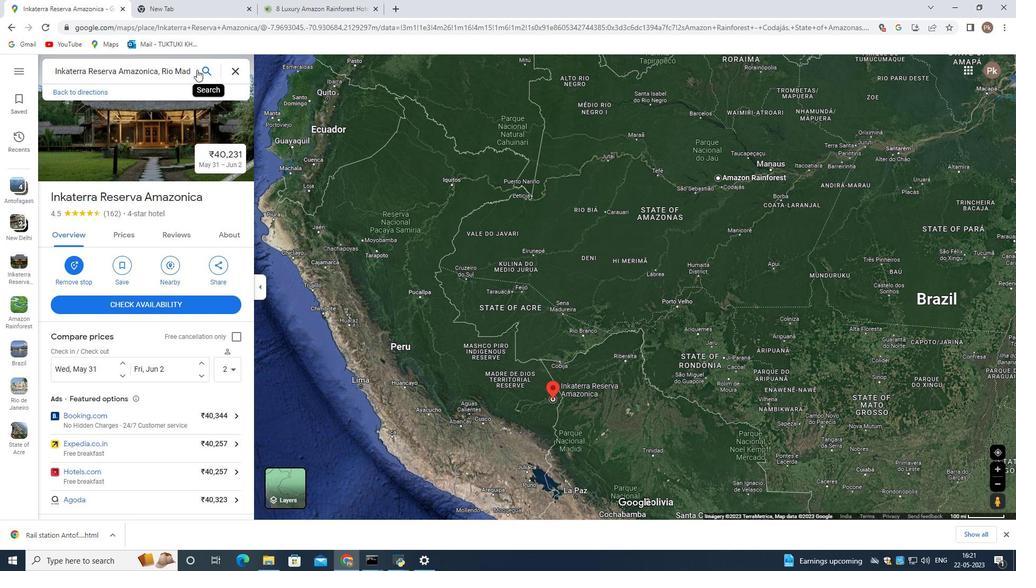 
Action: Mouse pressed left at (195, 68)
Screenshot: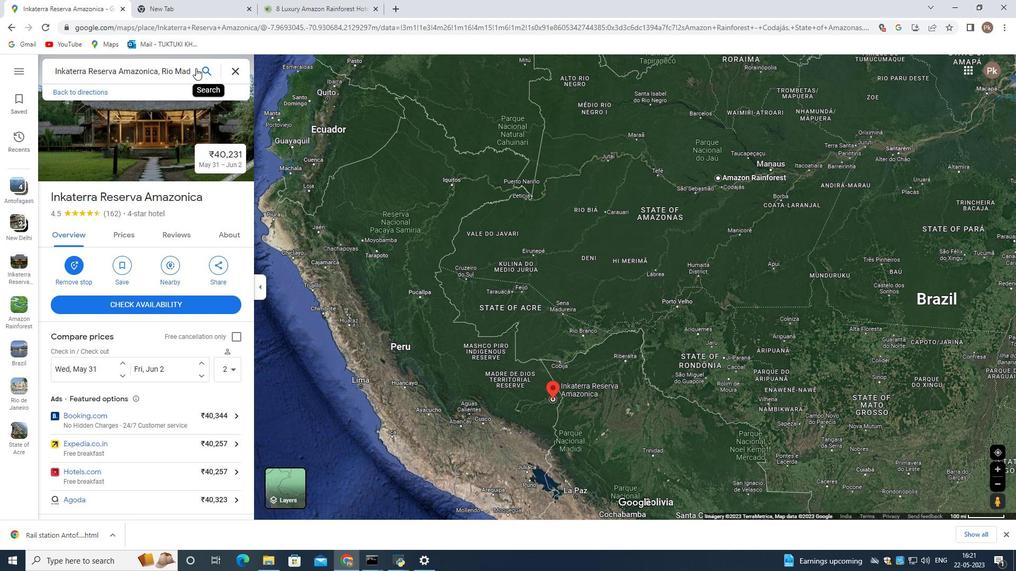 
Action: Mouse moved to (212, 126)
Screenshot: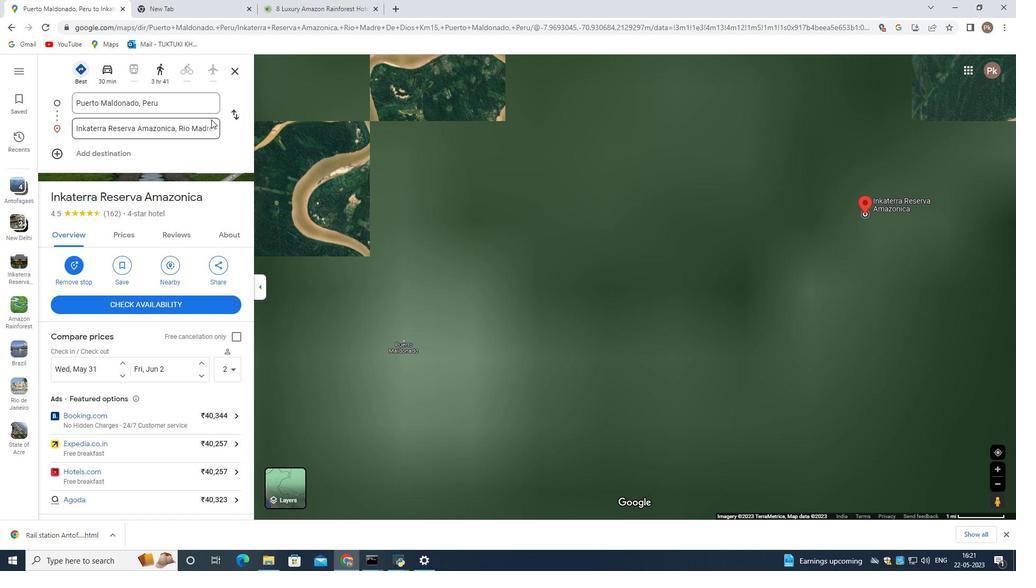 
Action: Mouse pressed left at (212, 126)
Screenshot: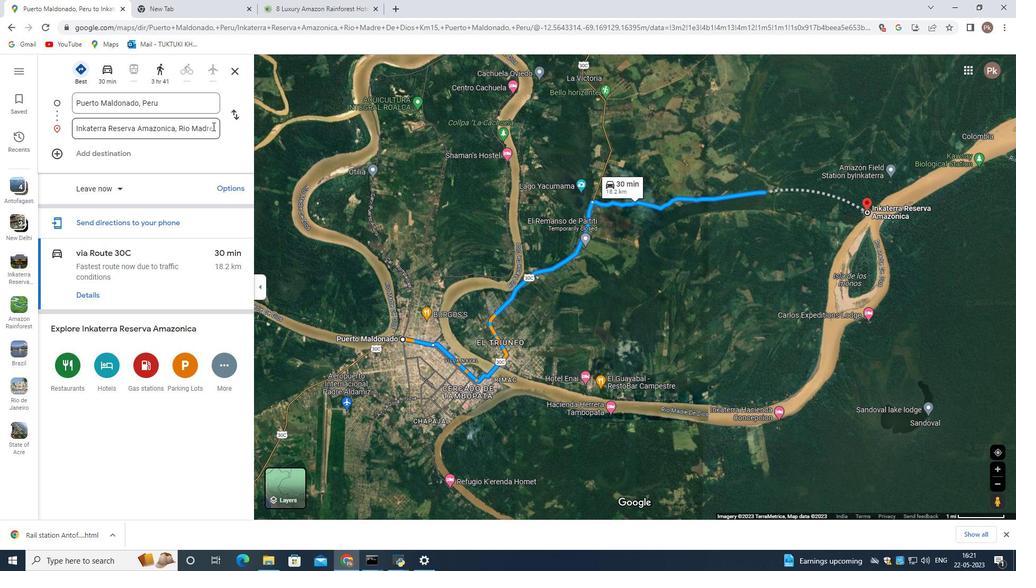 
Action: Mouse moved to (204, 123)
Screenshot: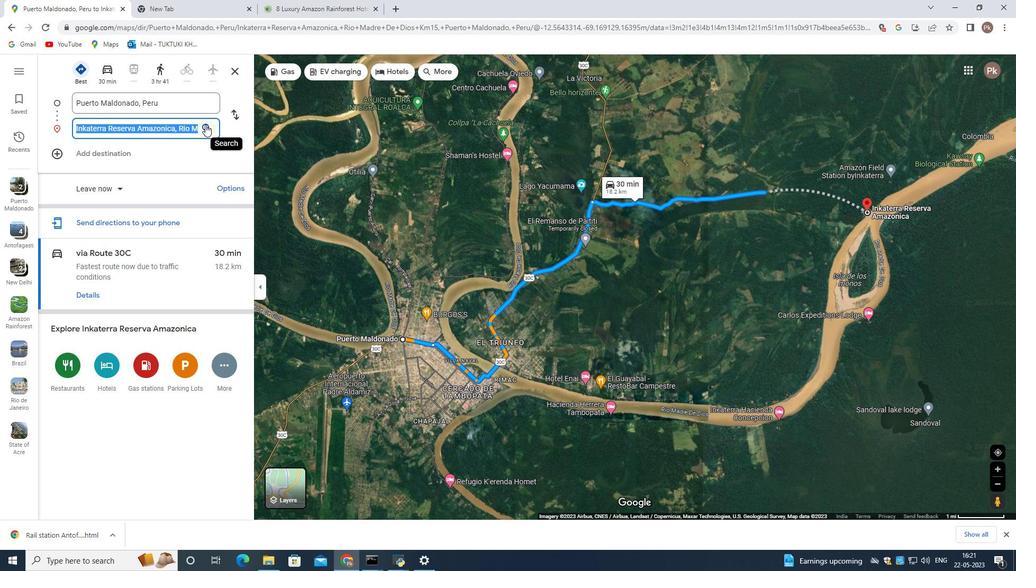 
Action: Mouse pressed left at (204, 123)
Screenshot: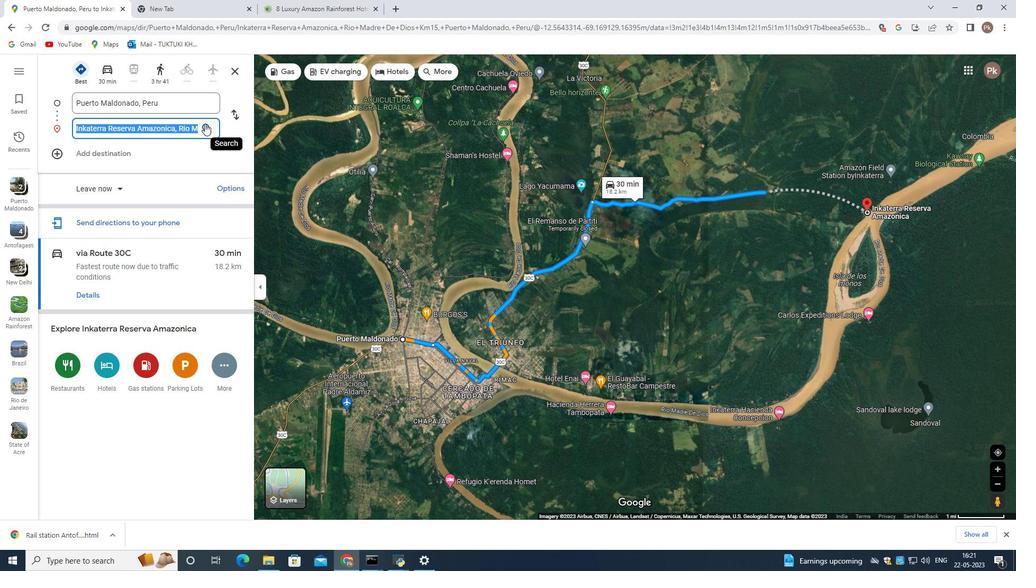 
Action: Mouse moved to (213, 126)
Screenshot: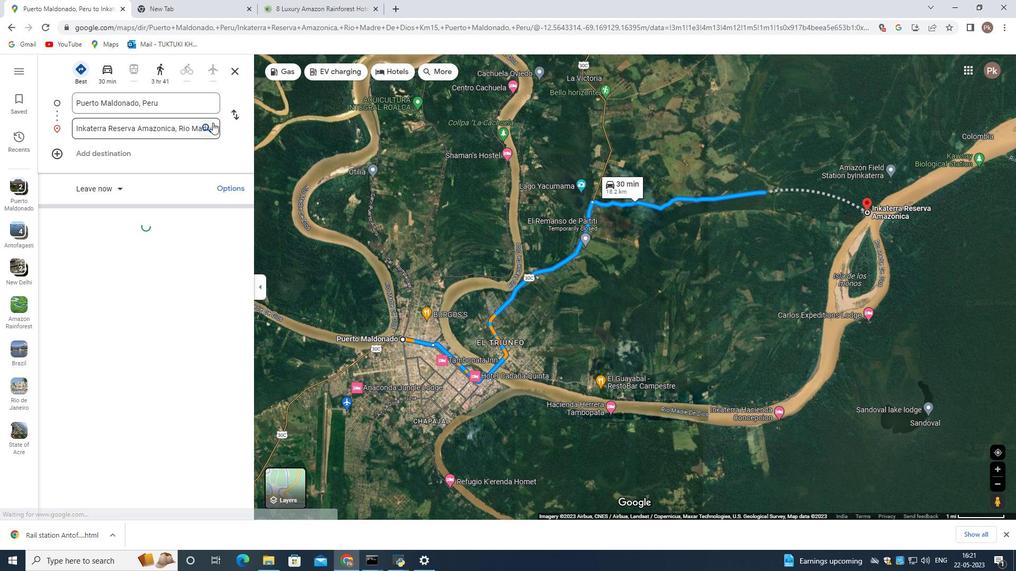 
Action: Mouse pressed left at (213, 126)
Screenshot: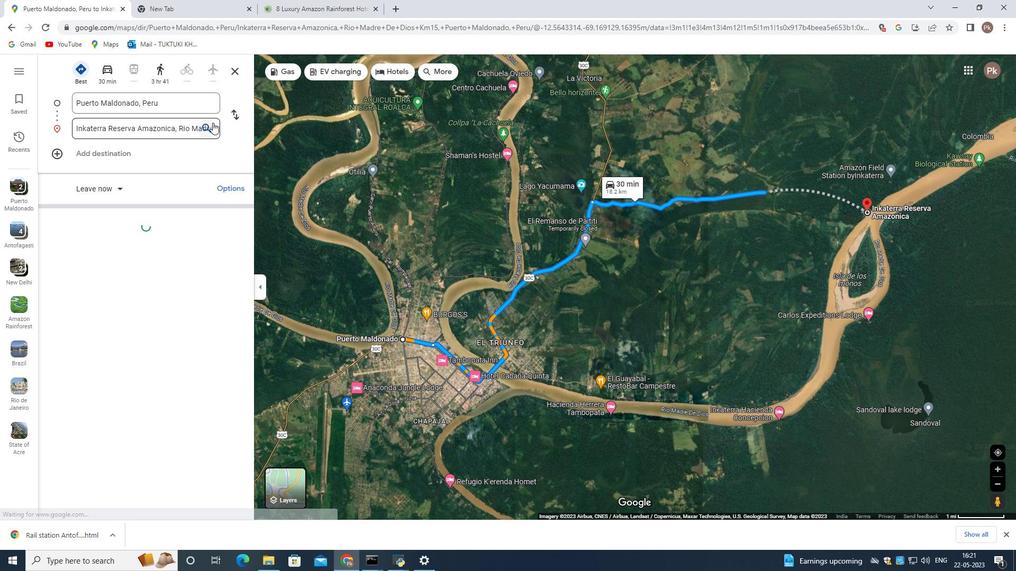 
Action: Mouse moved to (191, 128)
Screenshot: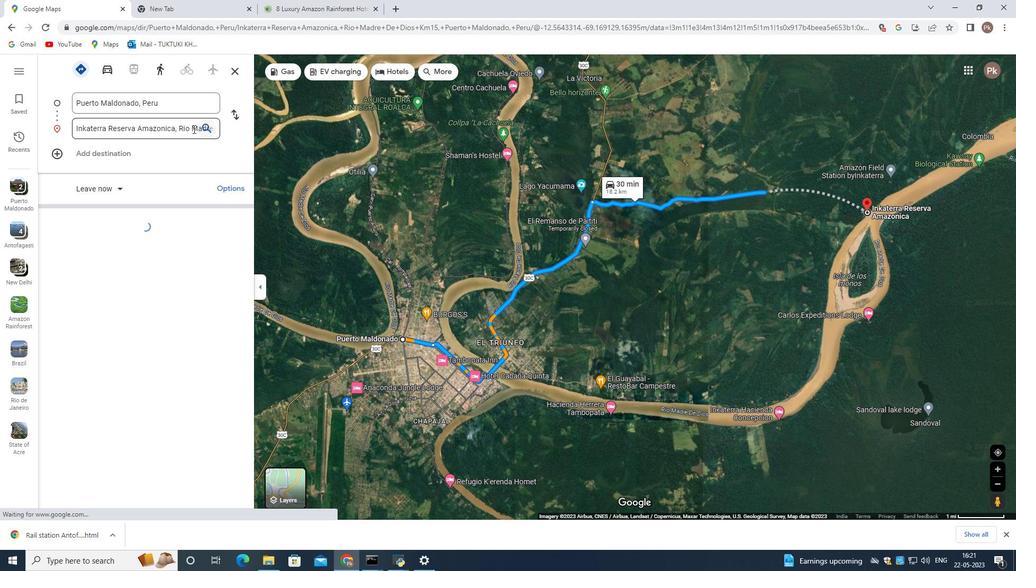 
Action: Mouse pressed left at (191, 128)
Screenshot: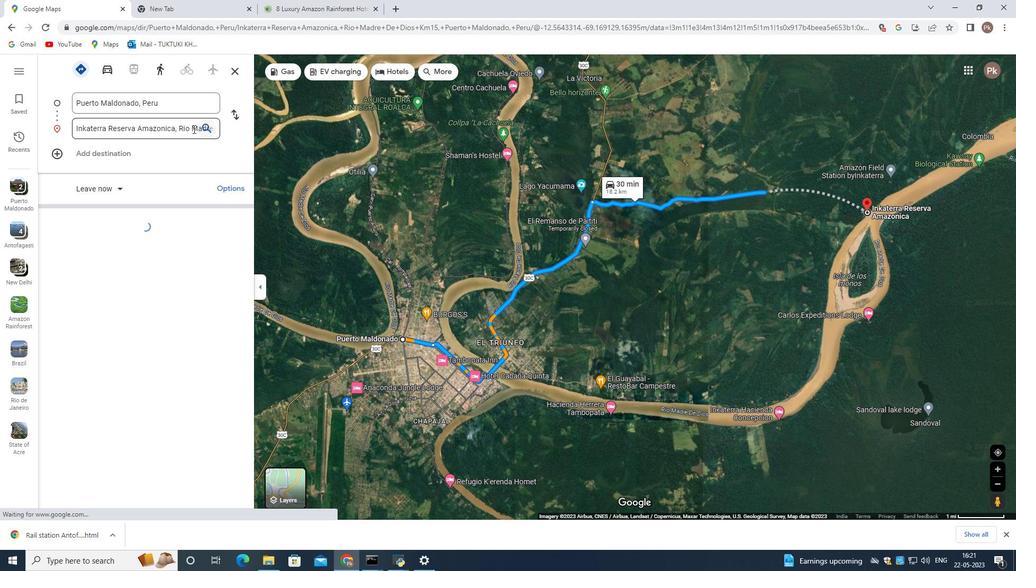 
Action: Mouse moved to (185, 129)
Screenshot: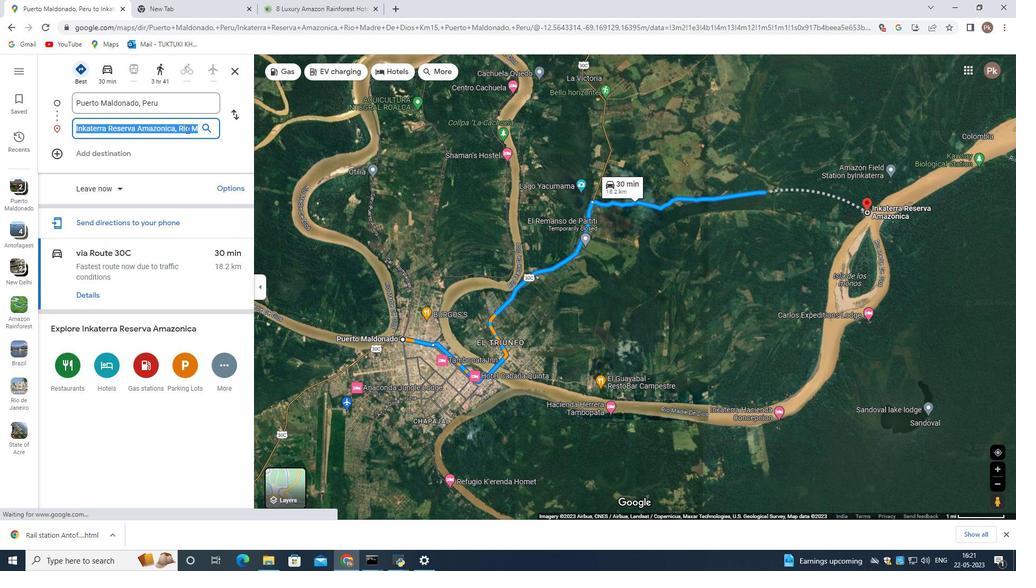 
Action: Mouse pressed left at (185, 129)
Screenshot: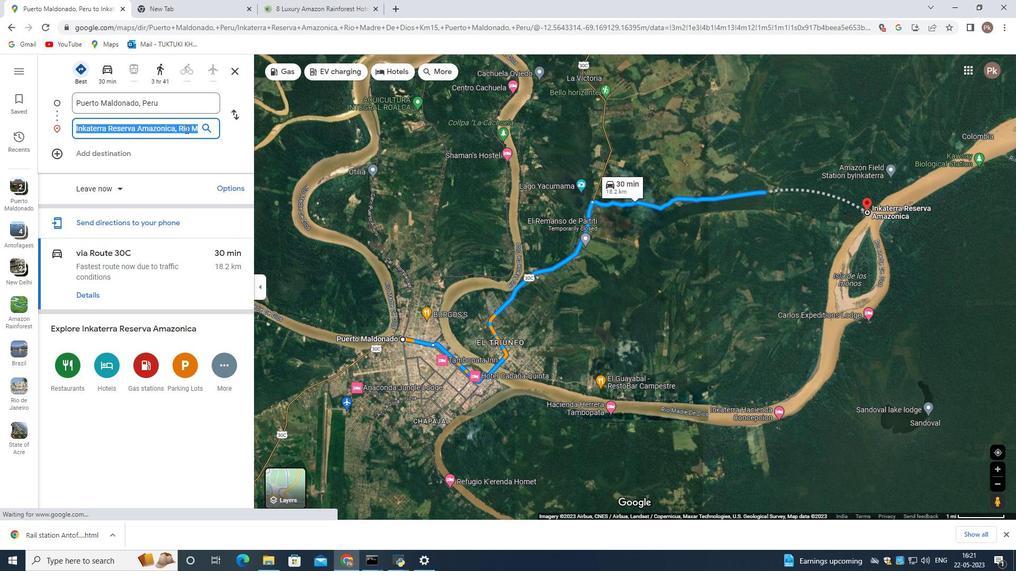 
Action: Mouse moved to (200, 133)
Screenshot: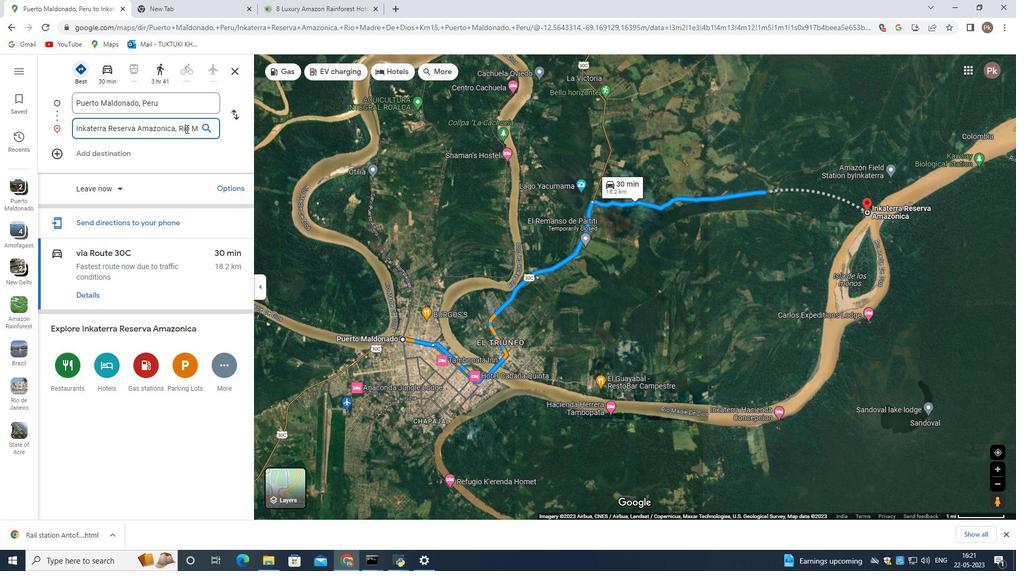
Action: Key pressed <Key.right><Key.right><Key.right><Key.right><Key.right><Key.right><Key.right><Key.right><Key.right><Key.right><Key.right><Key.right><Key.right><Key.right><Key.right><Key.right><Key.right><Key.right><Key.right><Key.right><Key.right><Key.right><Key.right><Key.right><Key.right><Key.right><Key.right><Key.right><Key.right><Key.right><Key.right><Key.right><Key.right><Key.right><Key.right><Key.right><Key.right><Key.right><Key.right><Key.right><Key.right><Key.right><Key.right><Key.right><Key.right><Key.right><Key.right><Key.right><Key.right><Key.right><Key.right><Key.right><Key.right><Key.right><Key.right><Key.right><Key.right><Key.right><Key.right><Key.right><Key.right><Key.right><Key.right><Key.space>traffic<Key.space>point<Key.enter>
Screenshot: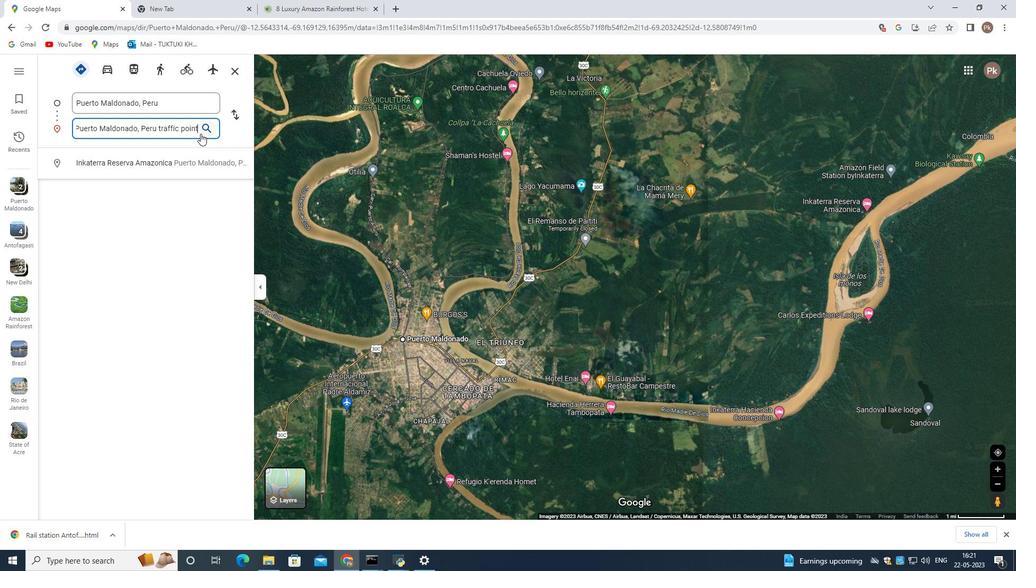 
Action: Mouse moved to (679, 143)
Screenshot: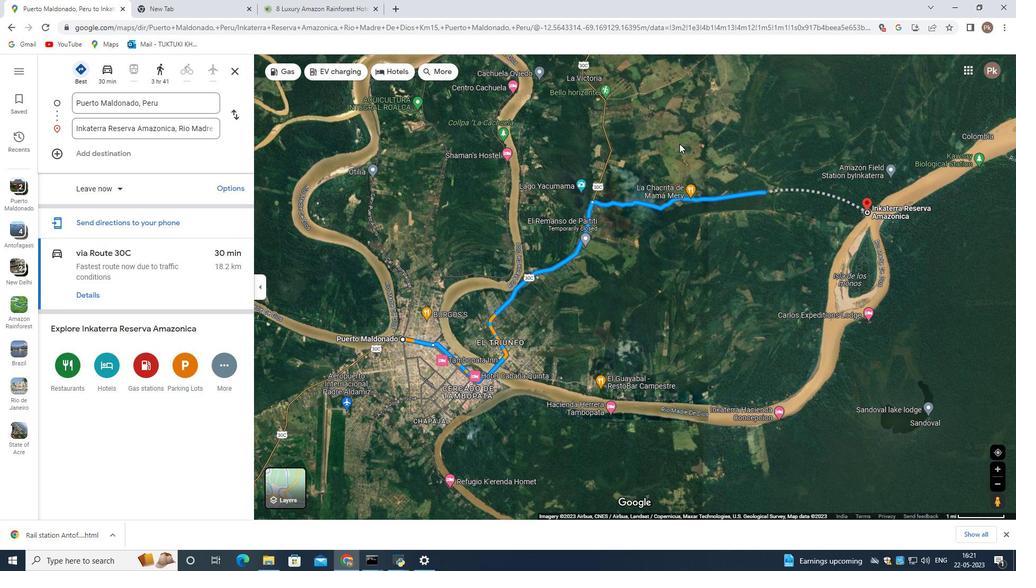 
Action: Mouse pressed left at (679, 144)
Screenshot: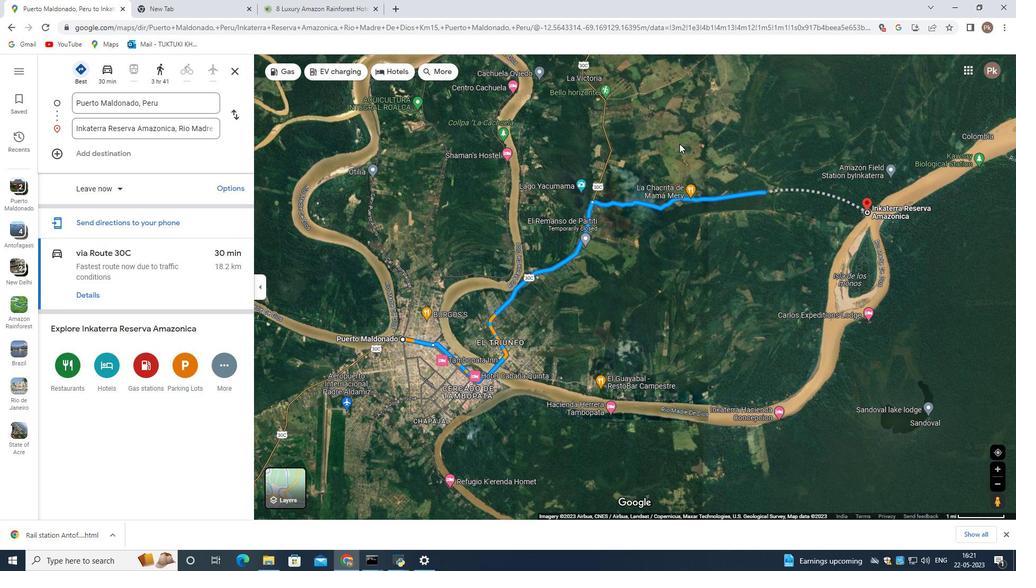 
Action: Mouse moved to (550, 235)
Screenshot: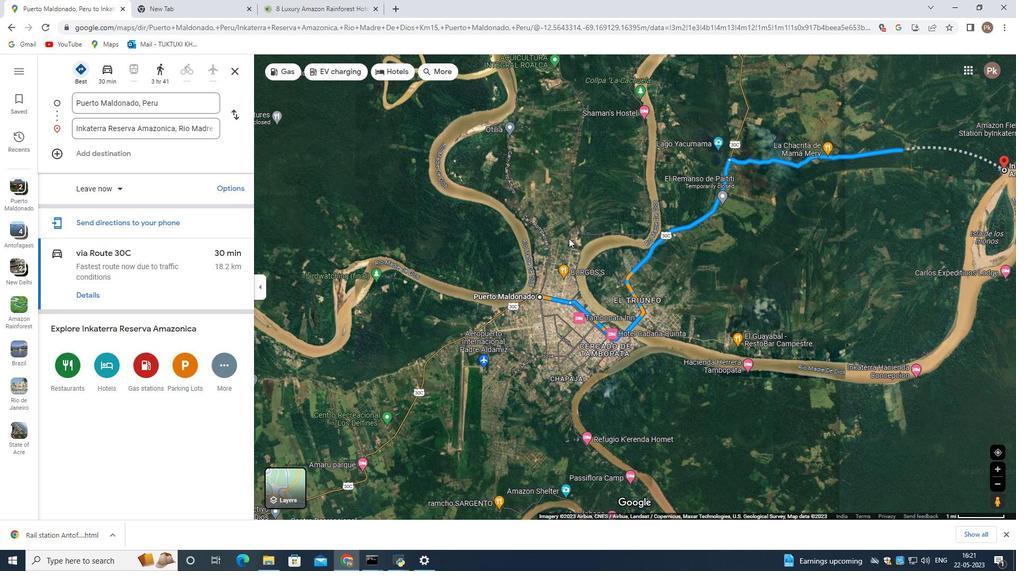 
Action: Mouse scrolled (550, 235) with delta (0, 0)
Screenshot: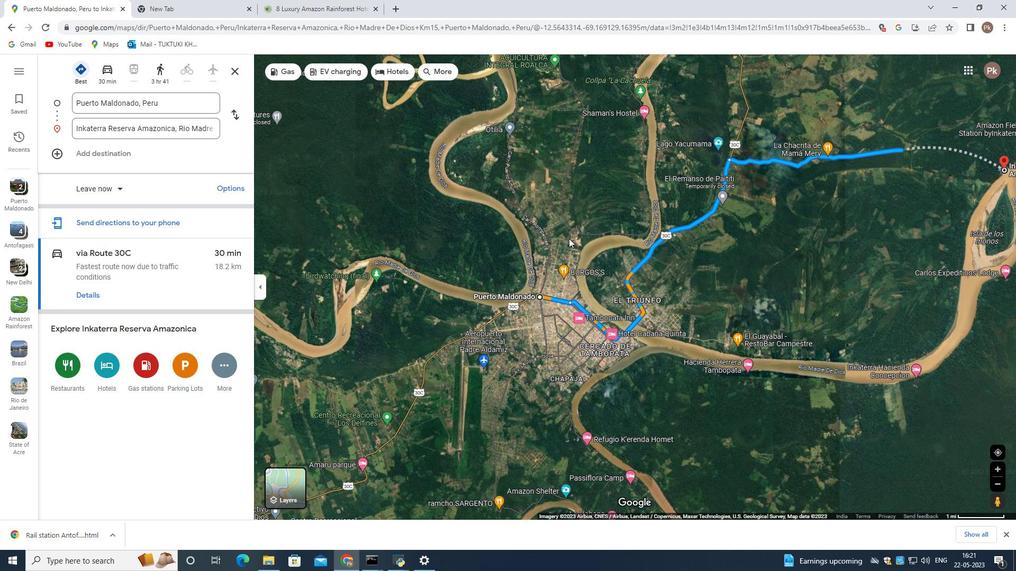 
Action: Mouse scrolled (550, 235) with delta (0, 0)
Screenshot: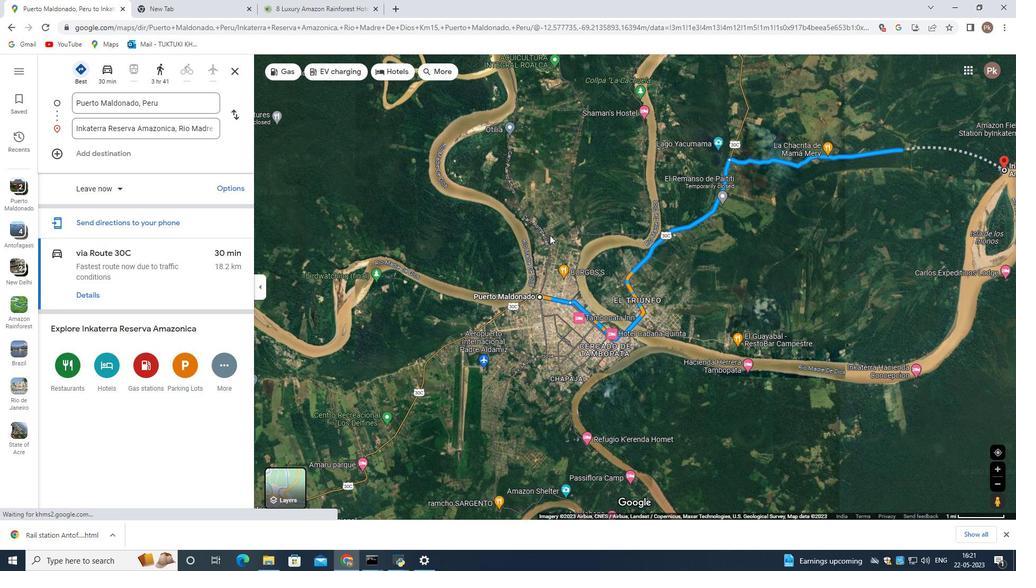 
Action: Mouse moved to (548, 237)
Screenshot: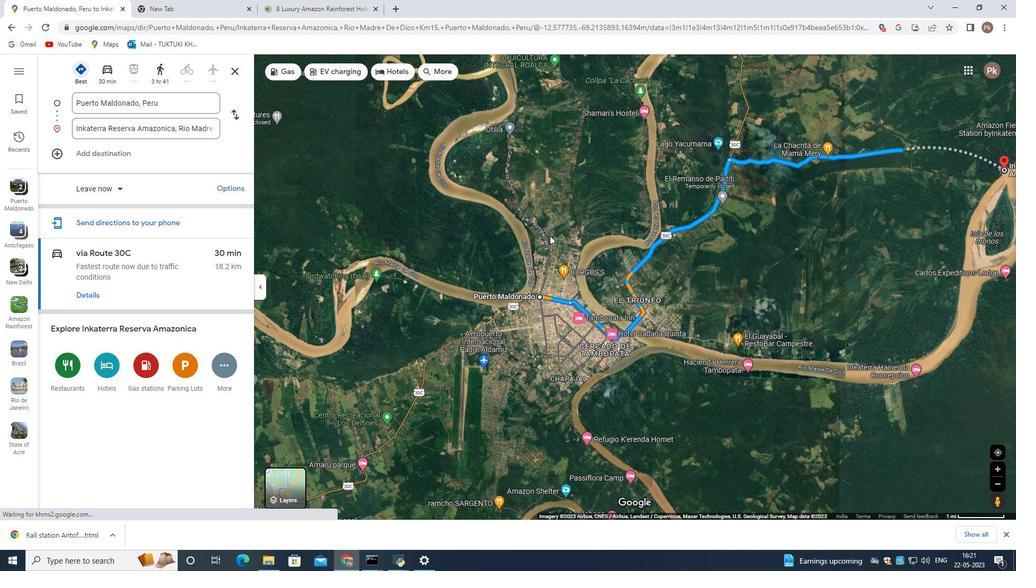 
Action: Mouse scrolled (548, 236) with delta (0, 0)
Screenshot: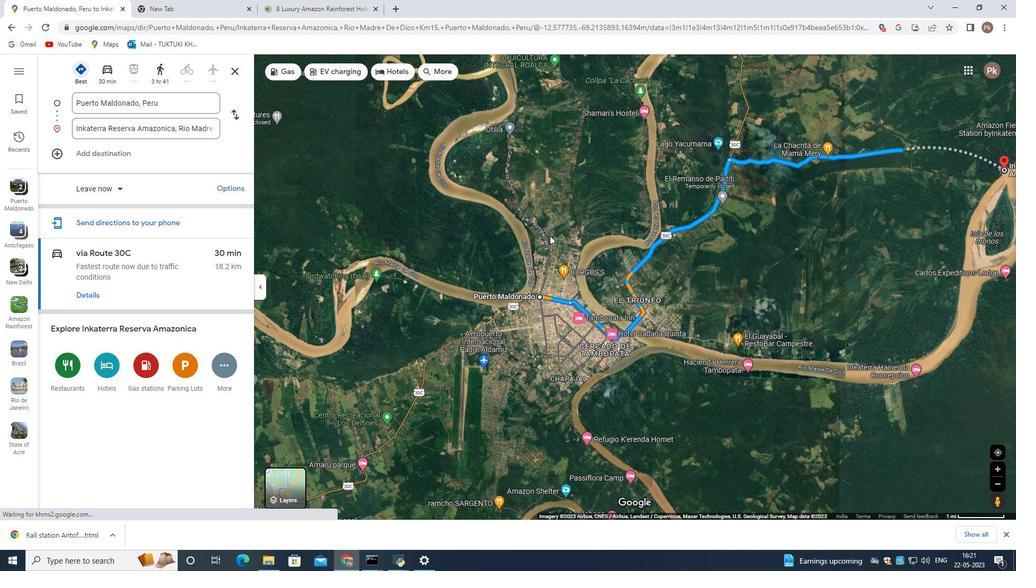 
Action: Mouse scrolled (548, 236) with delta (0, 0)
Screenshot: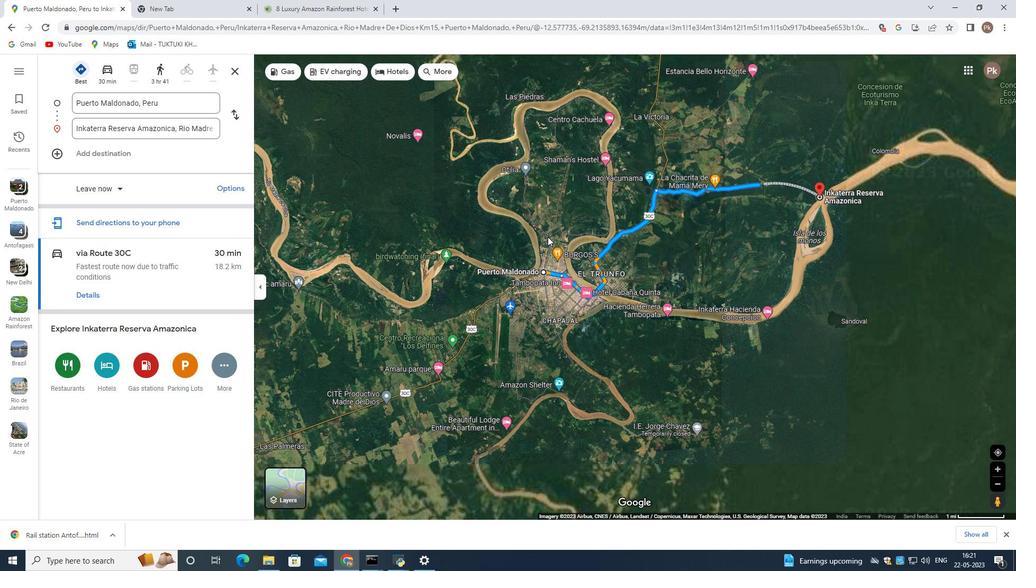 
Action: Mouse moved to (547, 237)
Screenshot: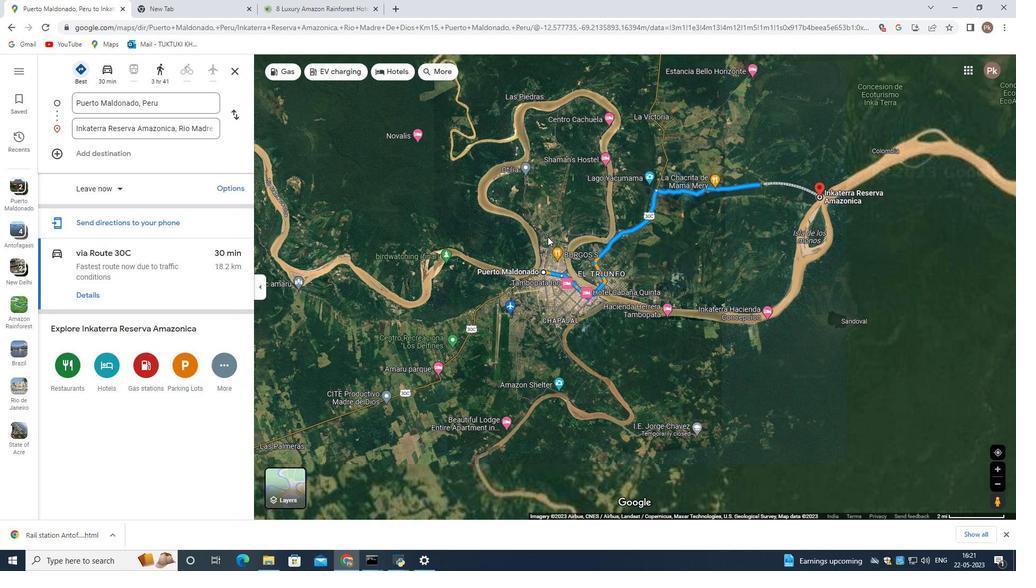 
Action: Mouse scrolled (547, 236) with delta (0, 0)
Screenshot: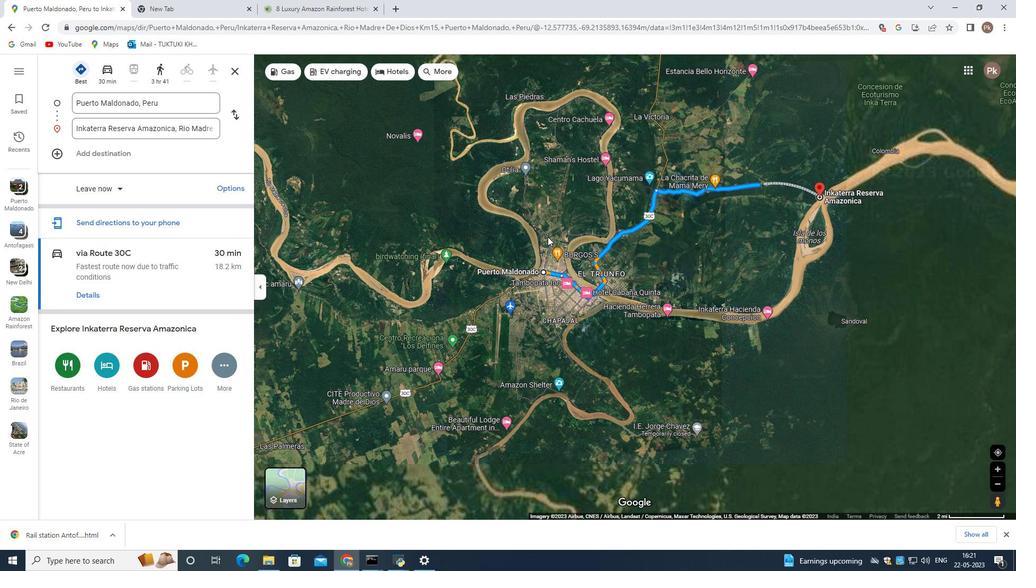 
Action: Mouse scrolled (547, 236) with delta (0, 0)
Screenshot: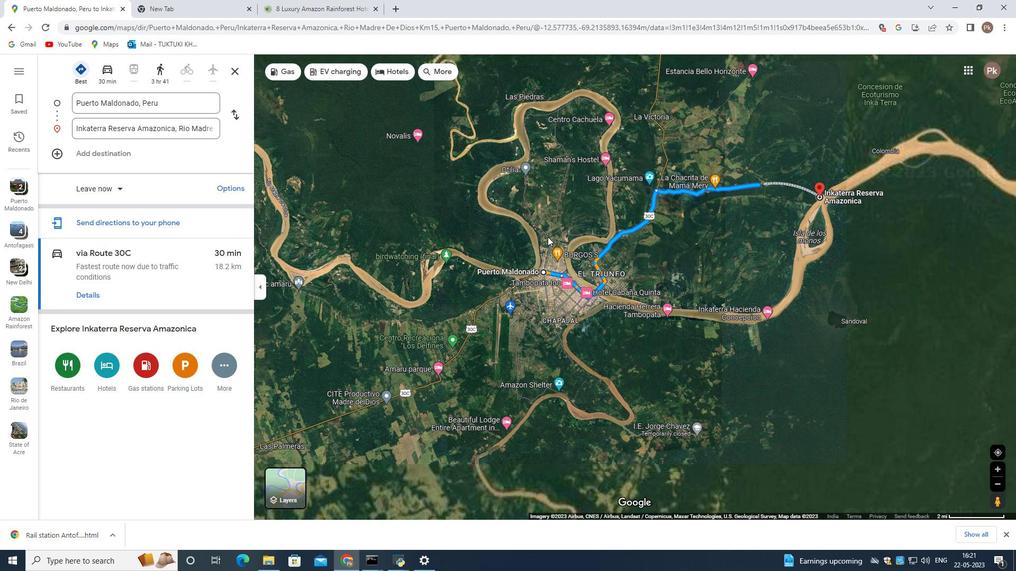 
Action: Mouse moved to (661, 215)
Screenshot: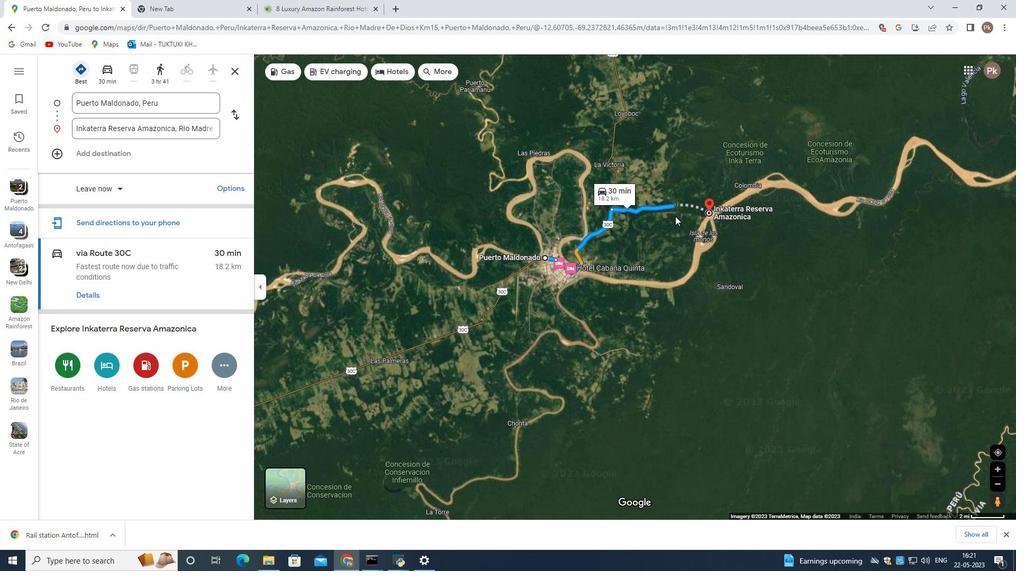 
Action: Mouse scrolled (661, 216) with delta (0, 0)
Screenshot: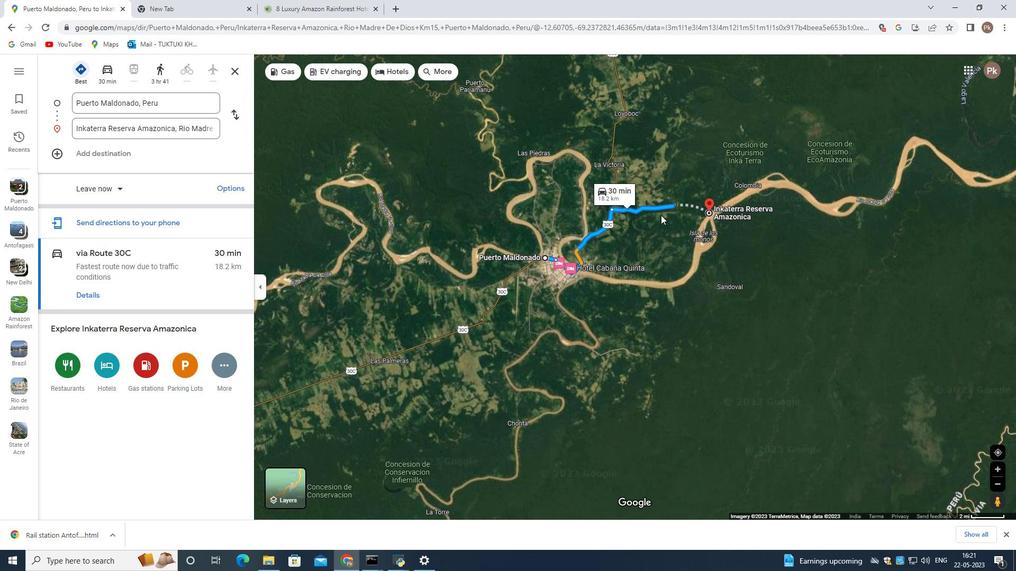 
Action: Mouse scrolled (661, 216) with delta (0, 0)
Screenshot: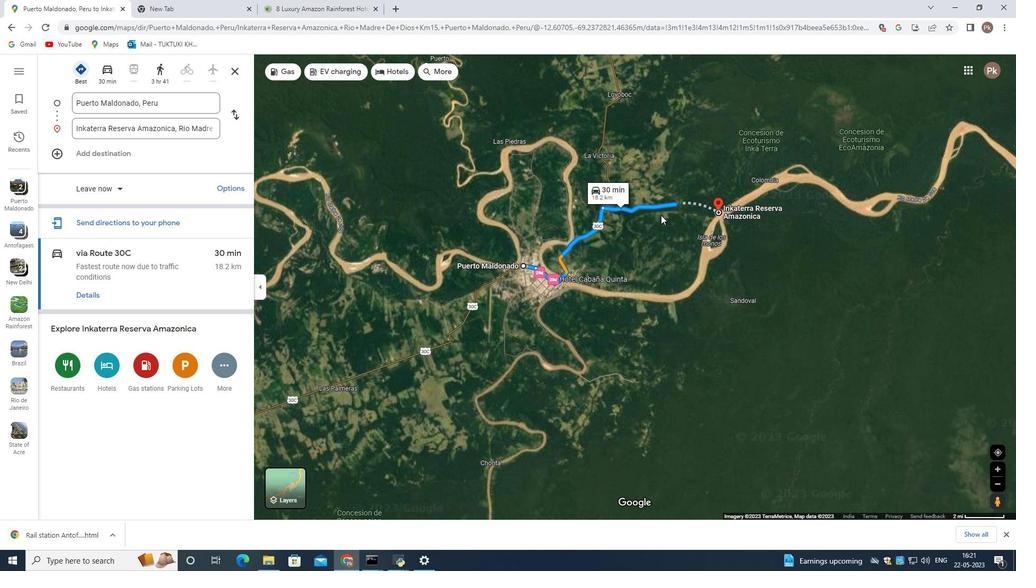 
Action: Mouse moved to (628, 268)
Screenshot: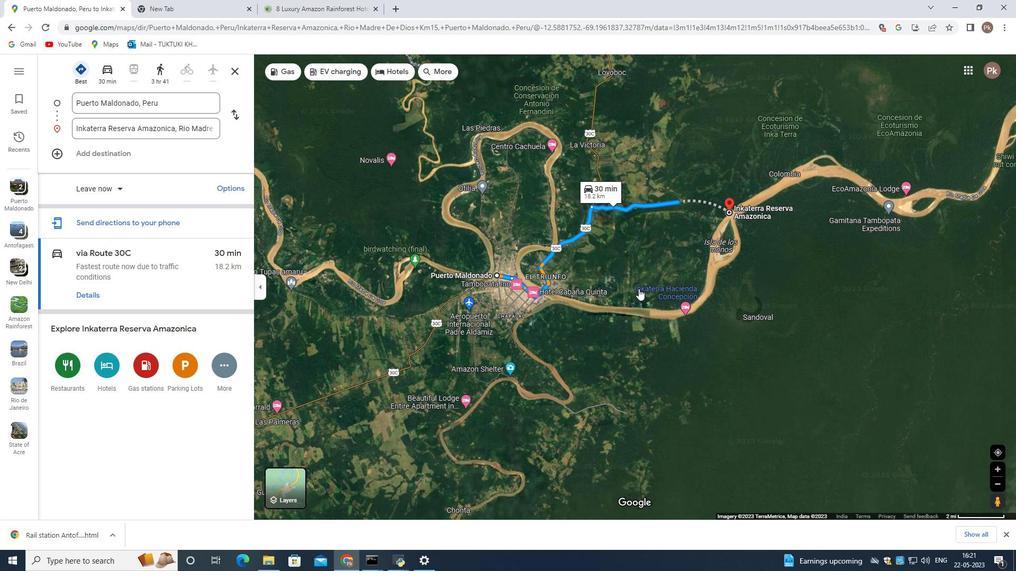 
Action: Mouse scrolled (628, 269) with delta (0, 0)
Screenshot: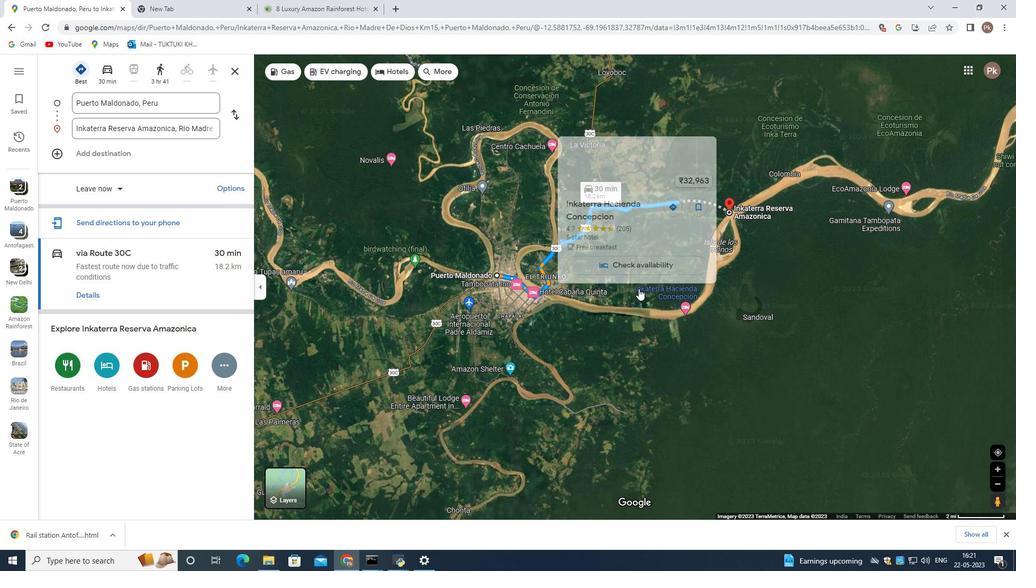 
Action: Mouse moved to (689, 219)
Screenshot: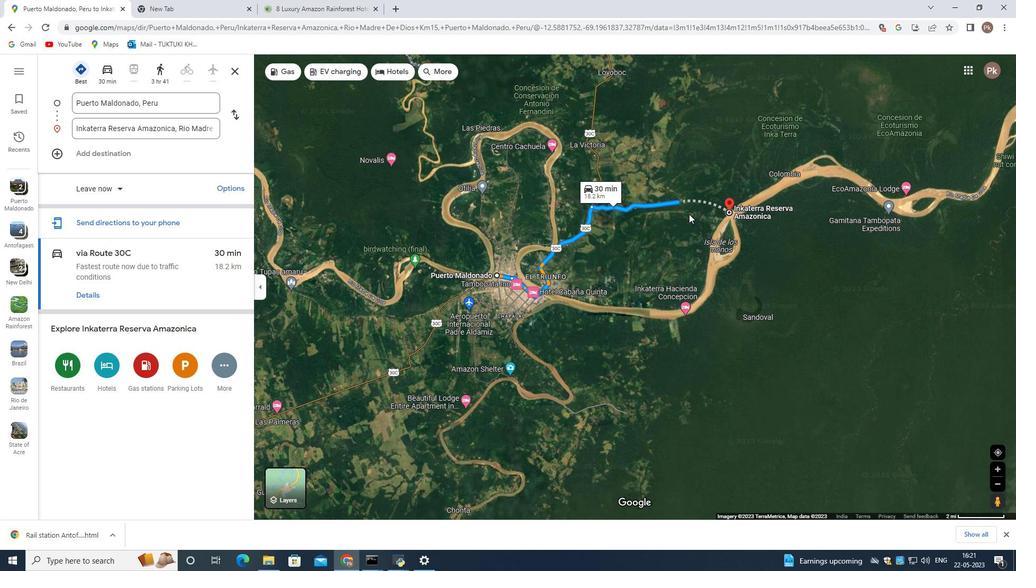 
Action: Mouse scrolled (689, 219) with delta (0, 0)
Screenshot: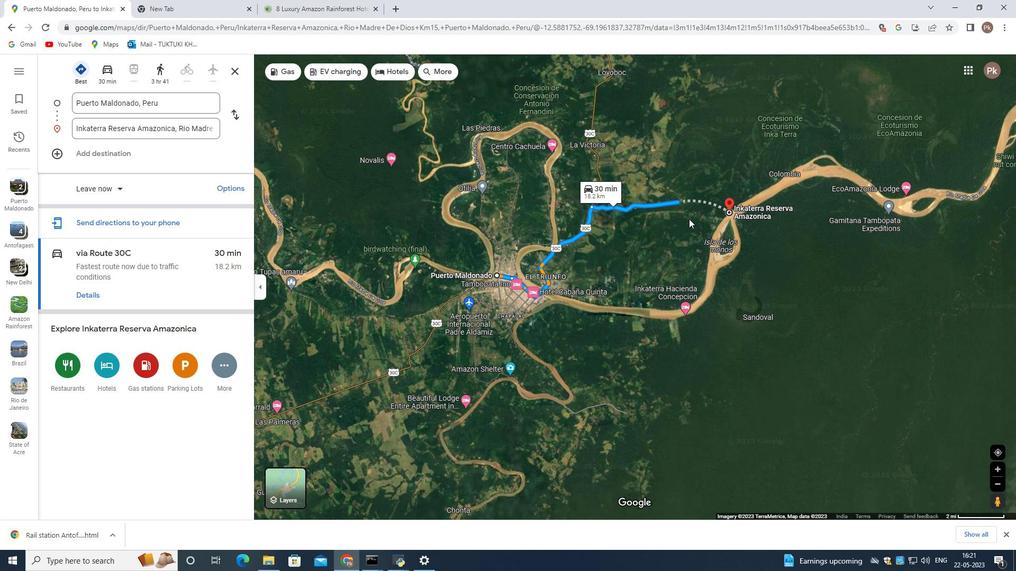 
Action: Mouse scrolled (689, 219) with delta (0, 0)
Screenshot: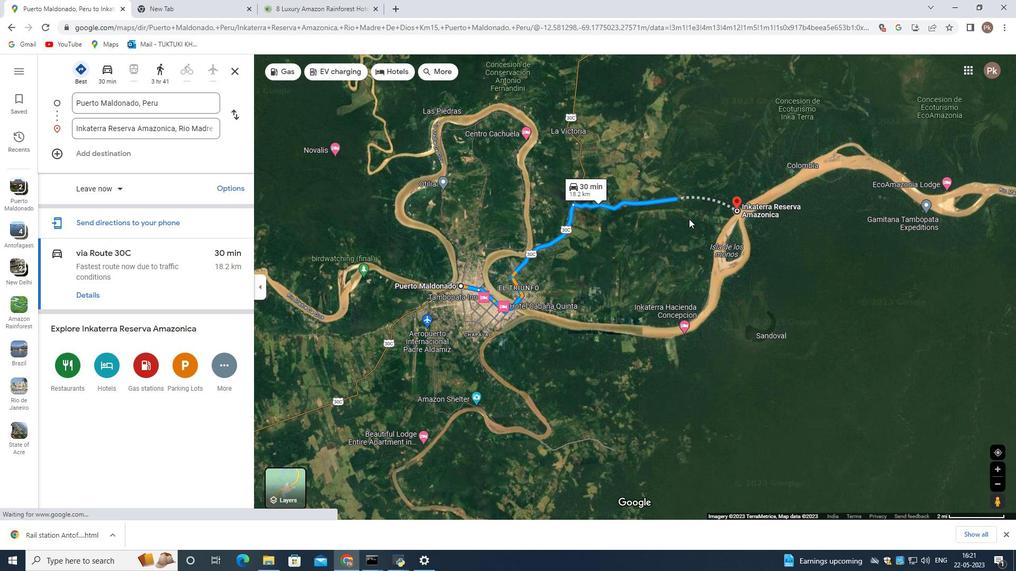 
Action: Mouse scrolled (689, 219) with delta (0, 0)
Screenshot: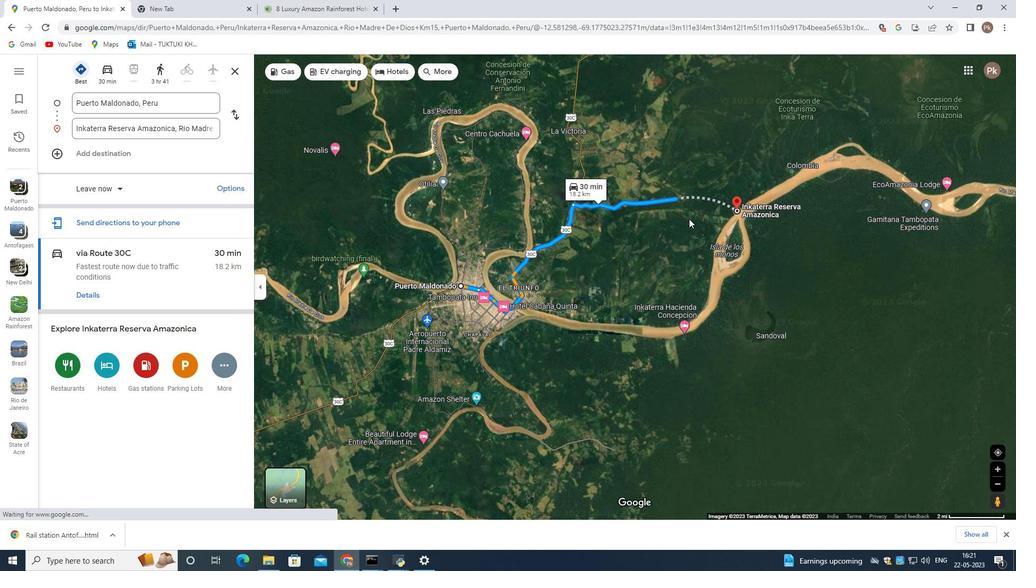
Action: Mouse moved to (689, 217)
Screenshot: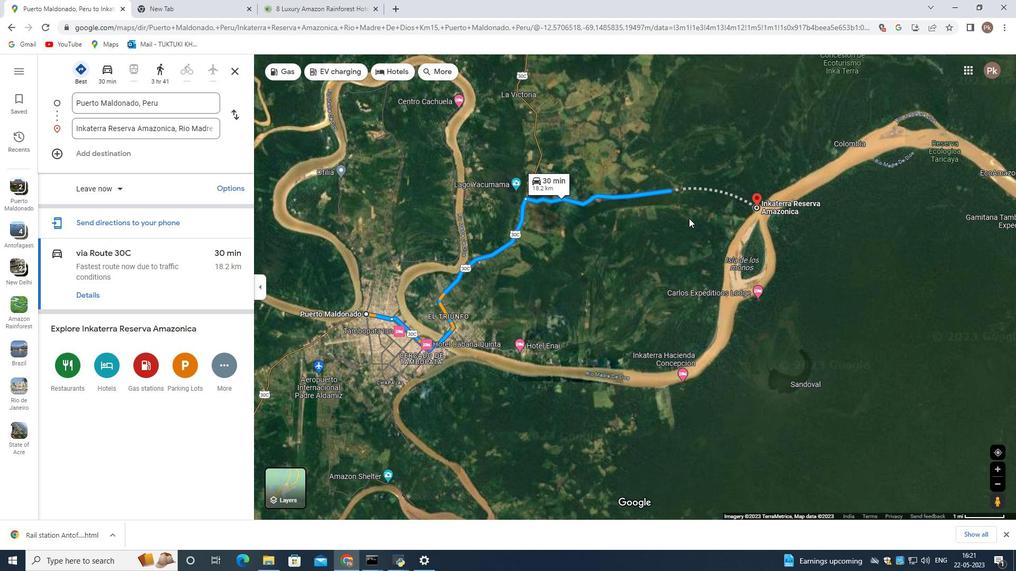 
Action: Mouse scrolled (689, 218) with delta (0, 0)
Screenshot: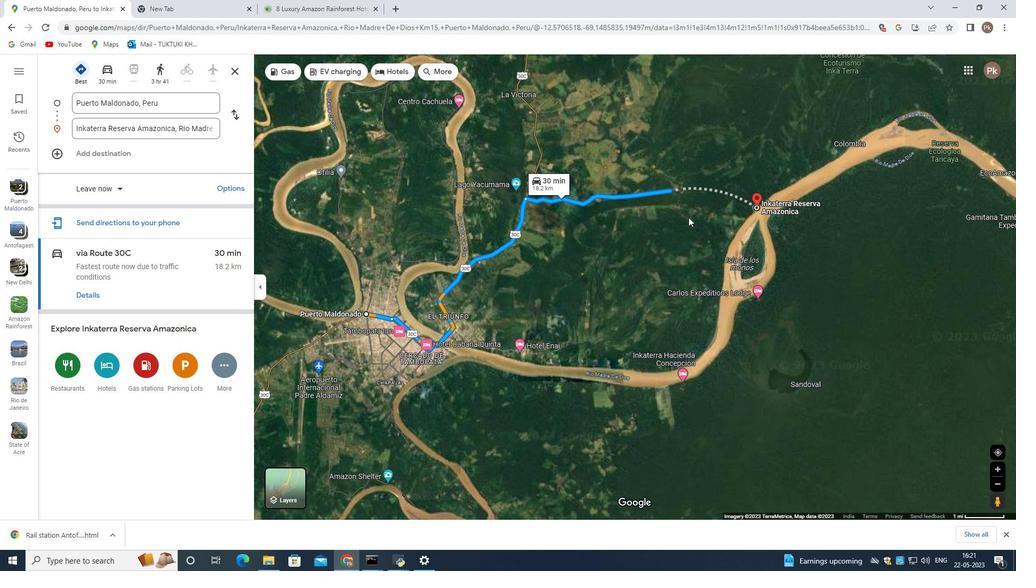 
Action: Mouse moved to (520, 188)
Screenshot: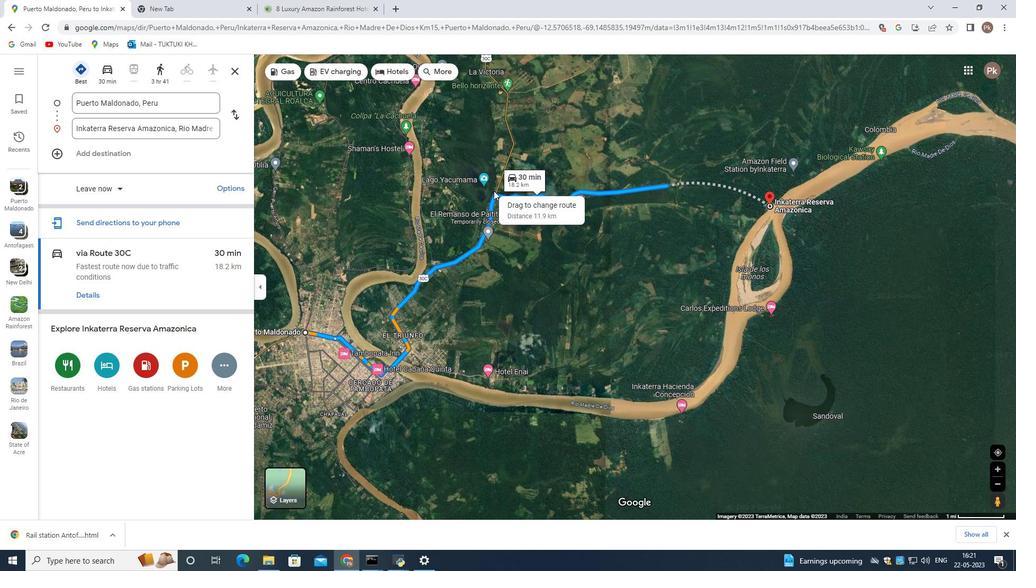 
Action: Mouse scrolled (520, 189) with delta (0, 0)
Screenshot: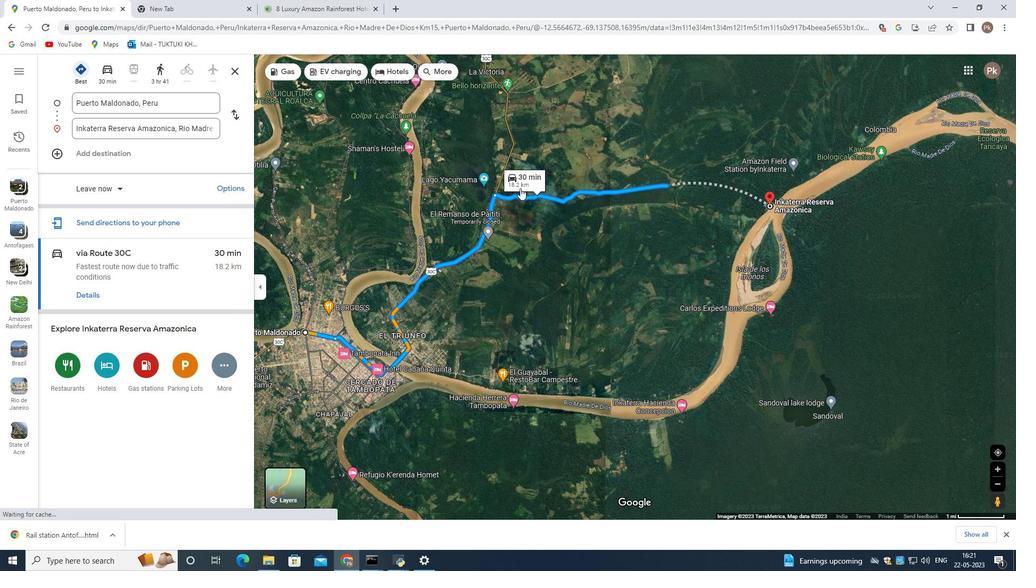
Action: Mouse scrolled (520, 189) with delta (0, 0)
Screenshot: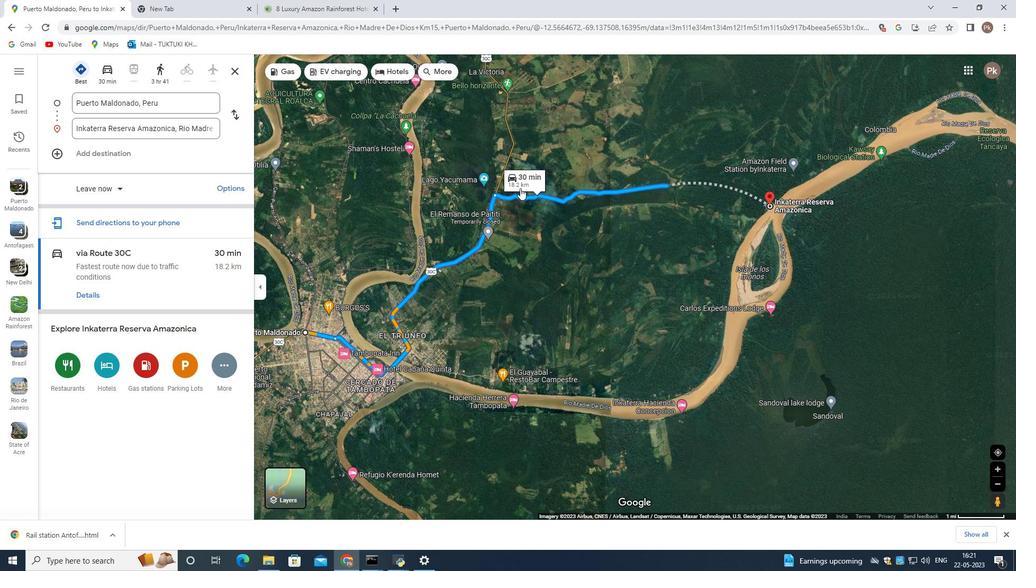 
Action: Mouse moved to (599, 205)
Screenshot: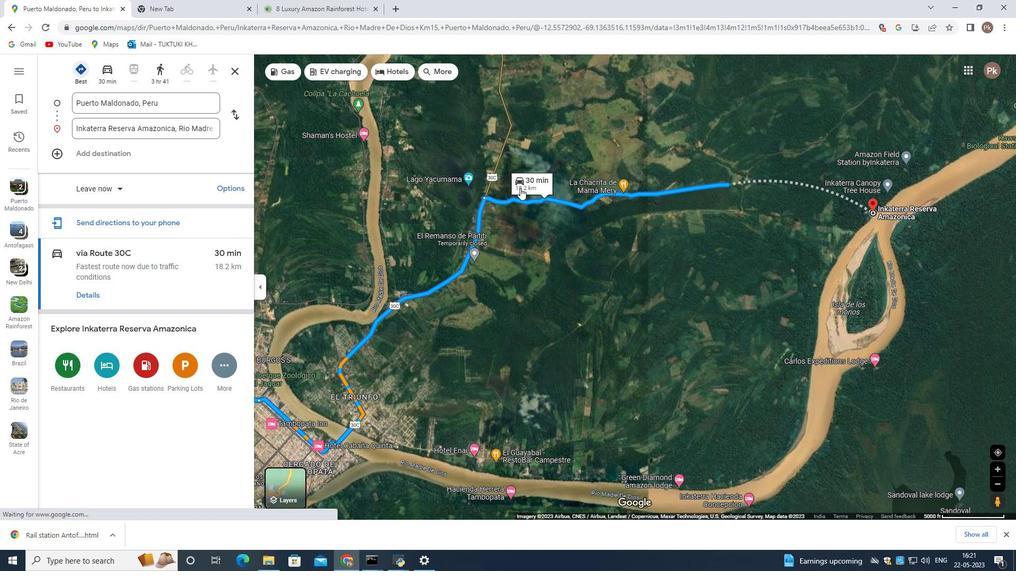 
Action: Mouse scrolled (599, 206) with delta (0, 0)
Screenshot: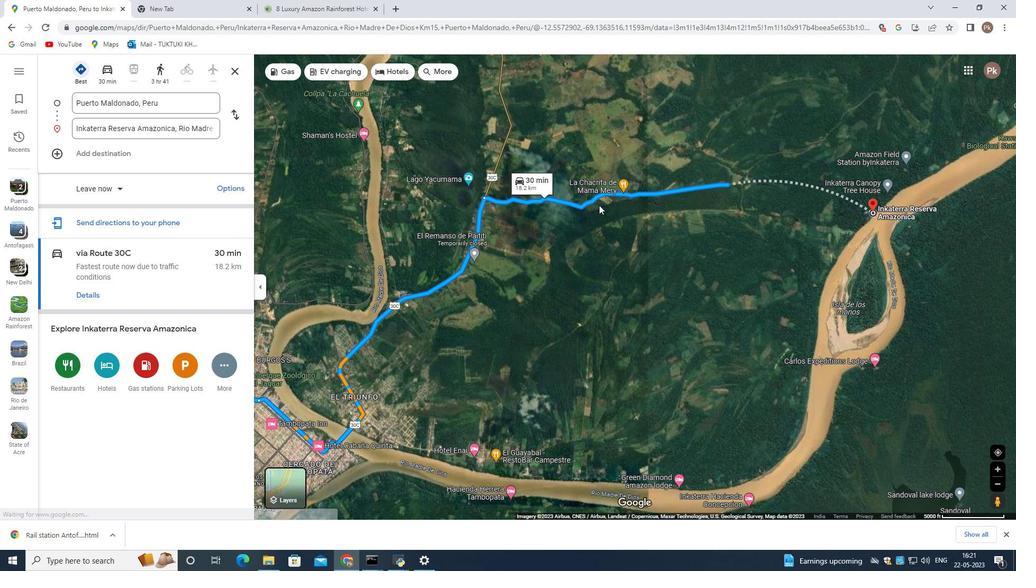 
Action: Mouse scrolled (599, 206) with delta (0, 0)
Screenshot: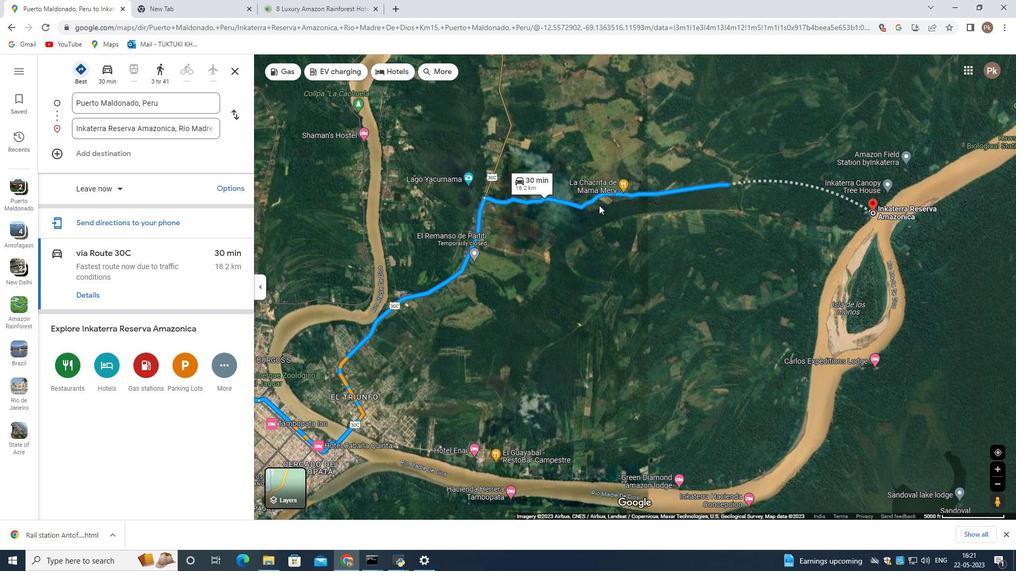
Action: Mouse scrolled (599, 206) with delta (0, 0)
Screenshot: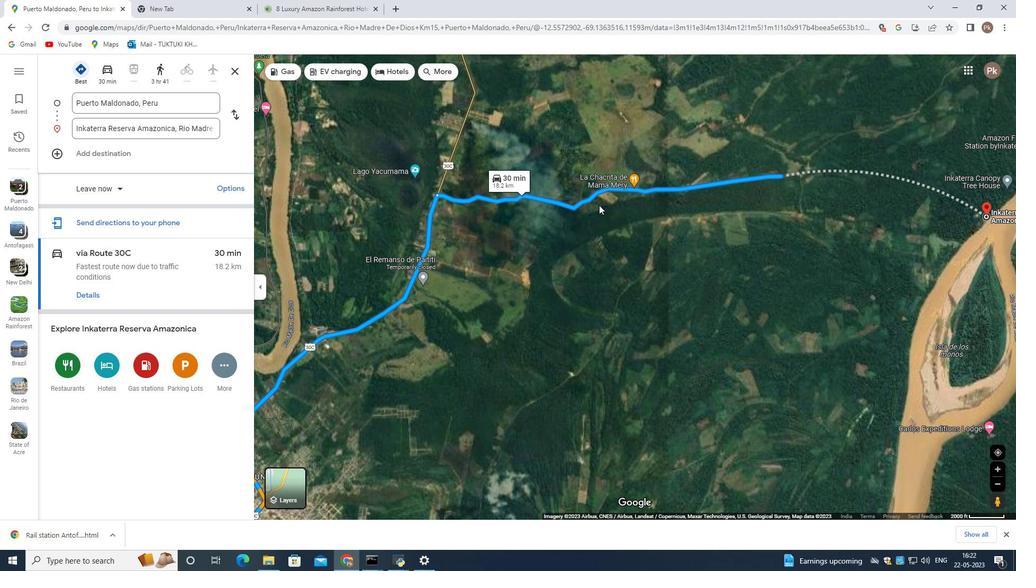 
Action: Mouse moved to (599, 204)
Screenshot: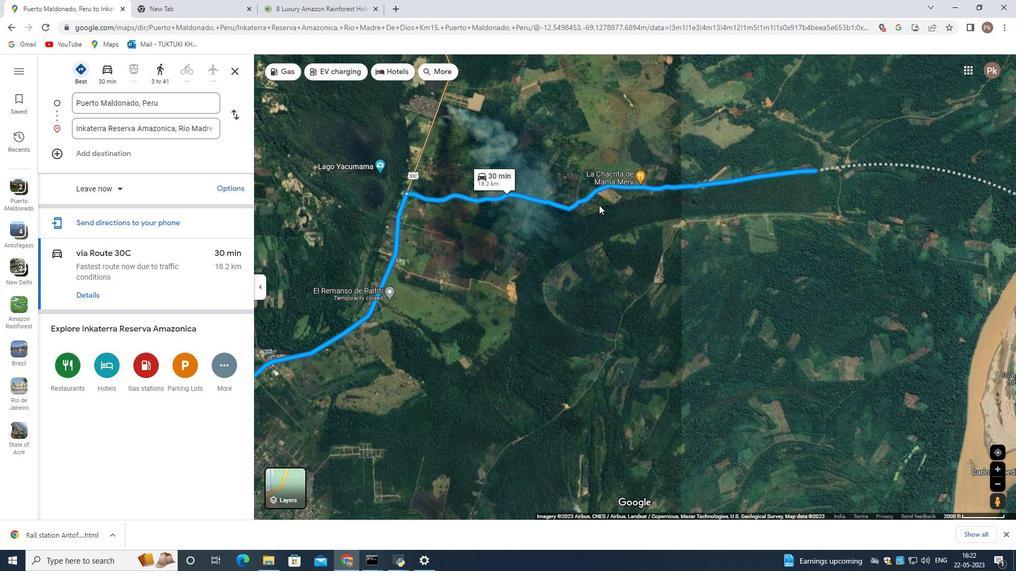 
Action: Mouse scrolled (599, 205) with delta (0, 0)
Screenshot: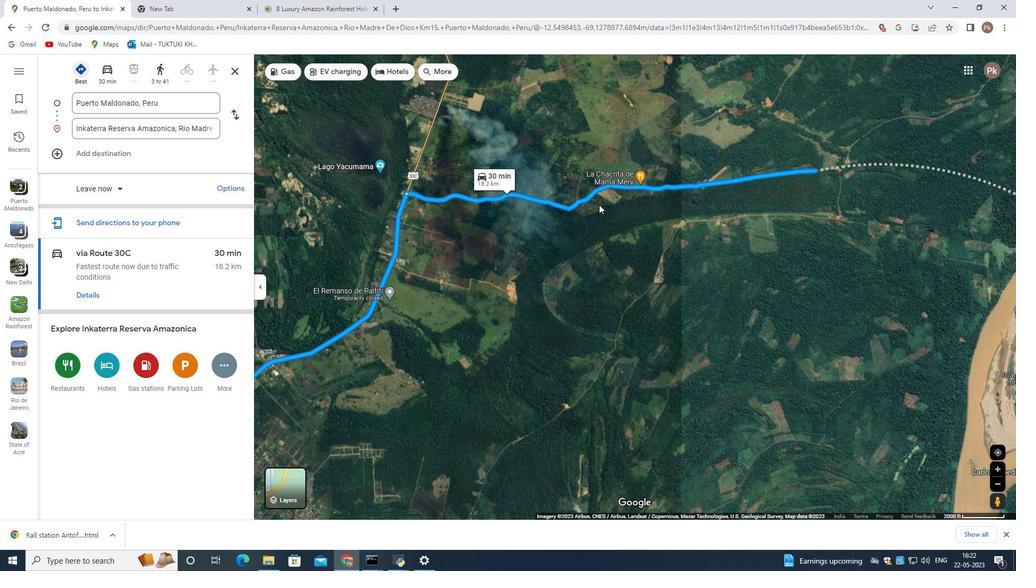
Action: Mouse moved to (455, 242)
Screenshot: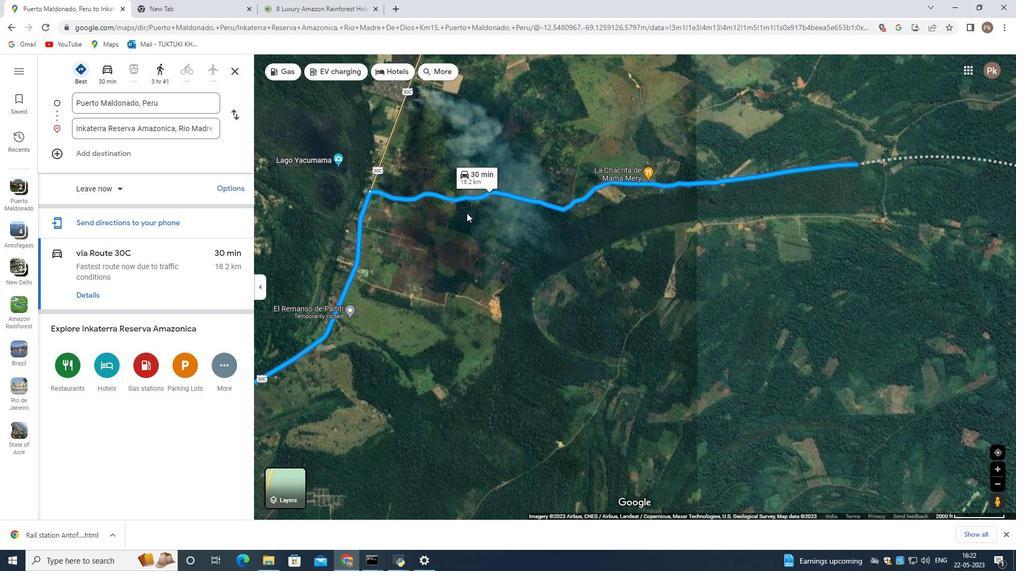 
Action: Mouse pressed left at (455, 242)
Screenshot: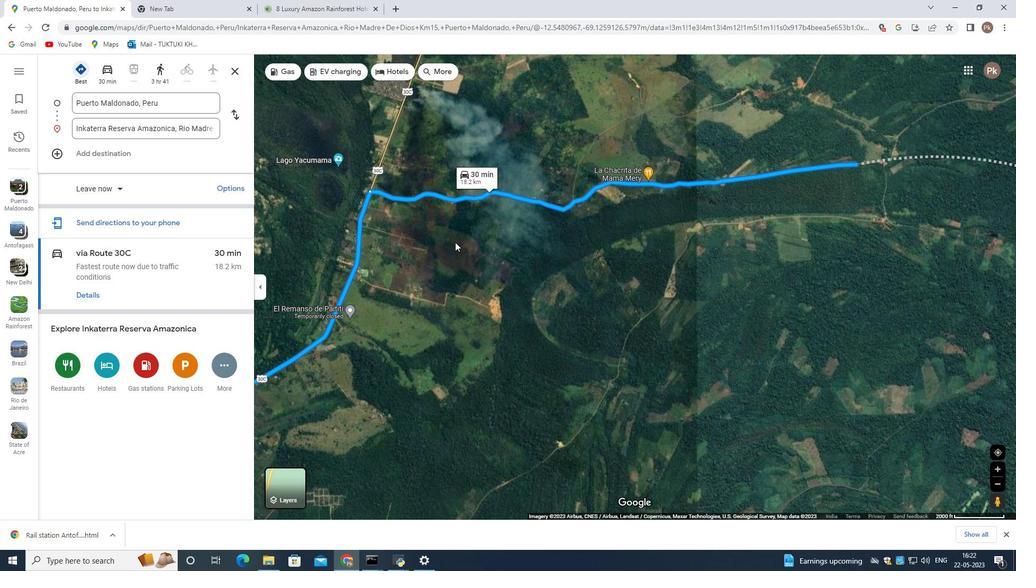 
Action: Mouse moved to (413, 194)
Screenshot: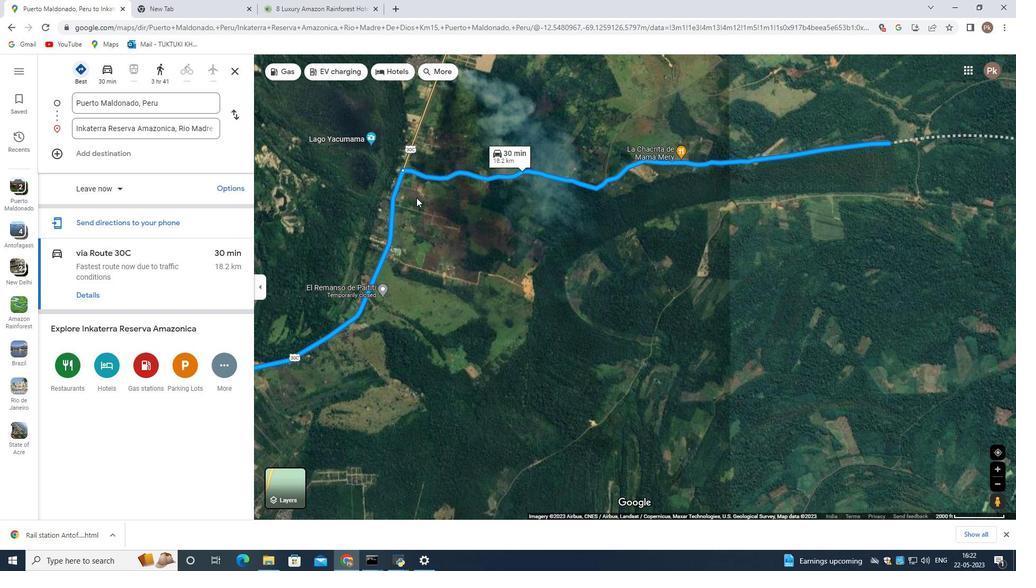 
Action: Mouse scrolled (413, 194) with delta (0, 0)
Screenshot: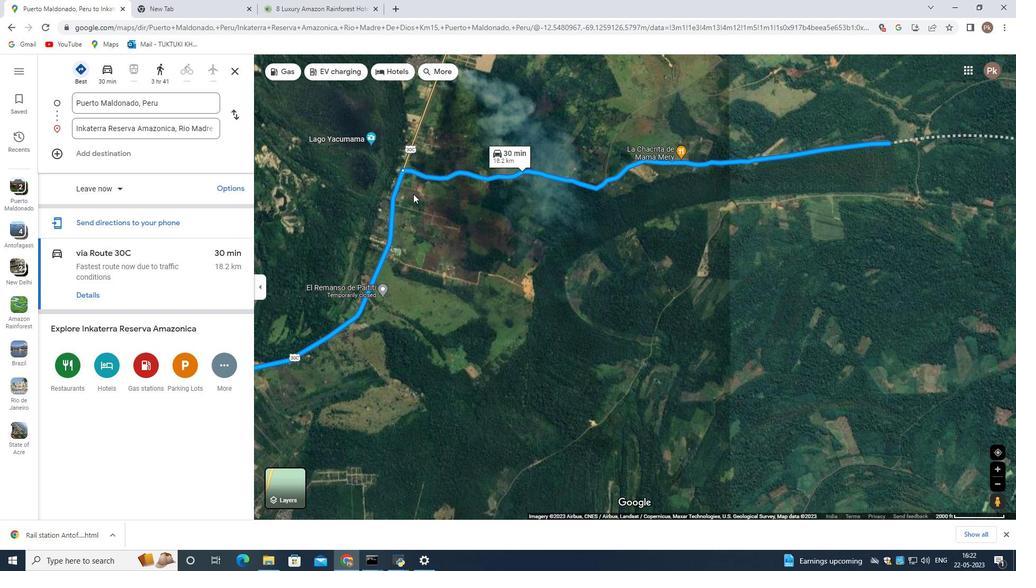 
Action: Mouse scrolled (413, 194) with delta (0, 0)
Screenshot: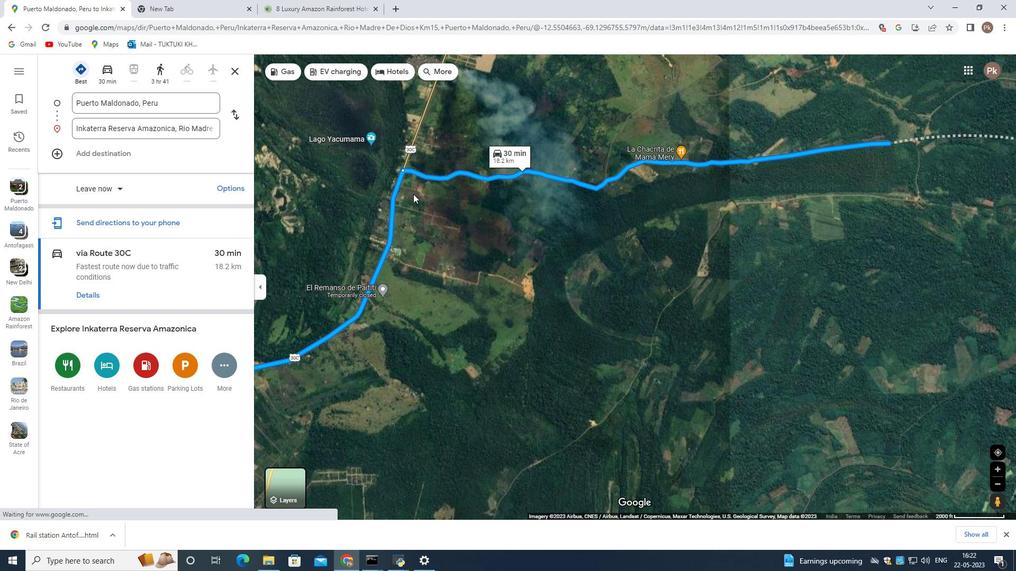 
Action: Mouse scrolled (413, 194) with delta (0, 0)
Screenshot: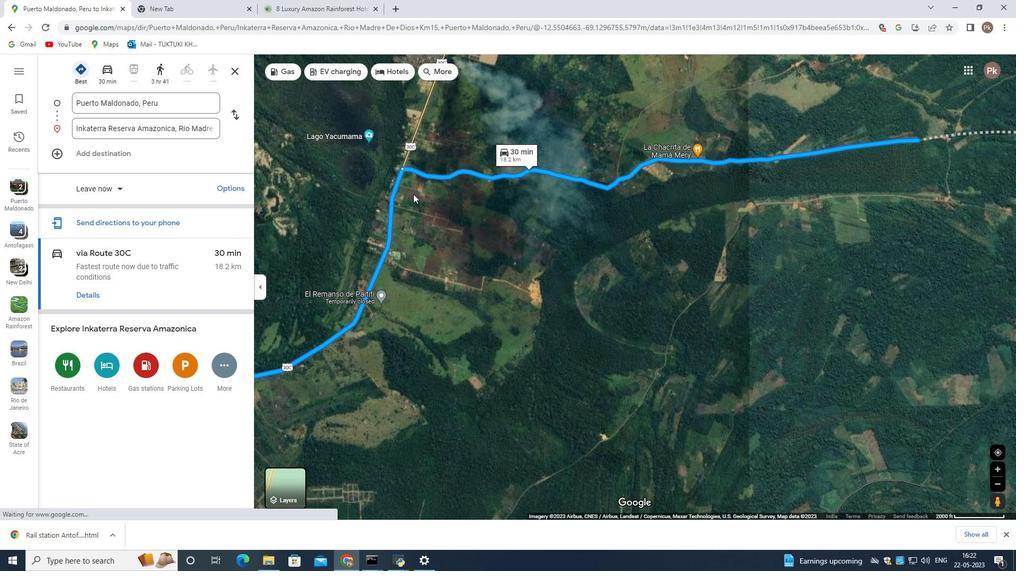 
Action: Mouse moved to (404, 181)
Screenshot: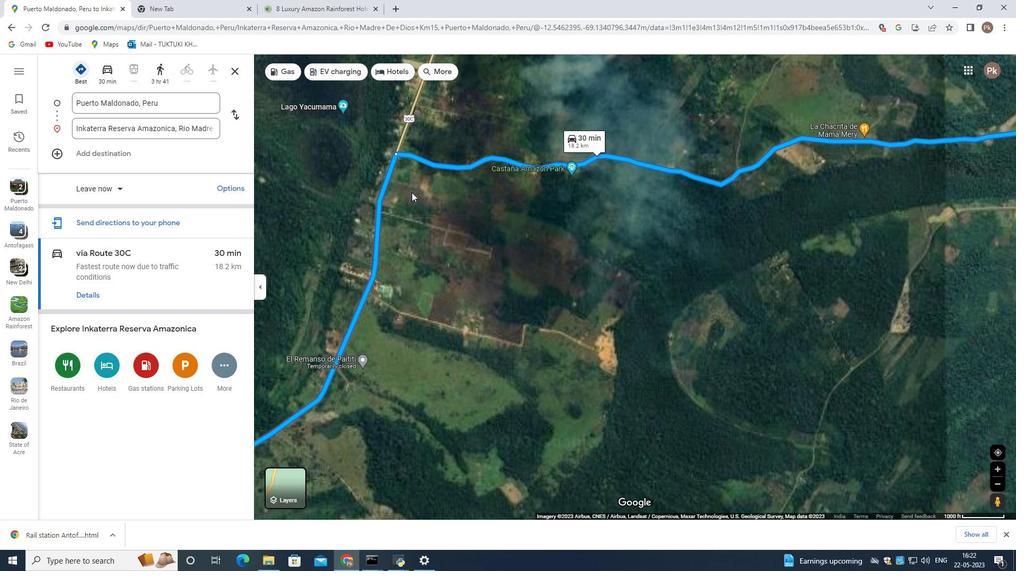 
Action: Mouse scrolled (404, 181) with delta (0, 0)
Screenshot: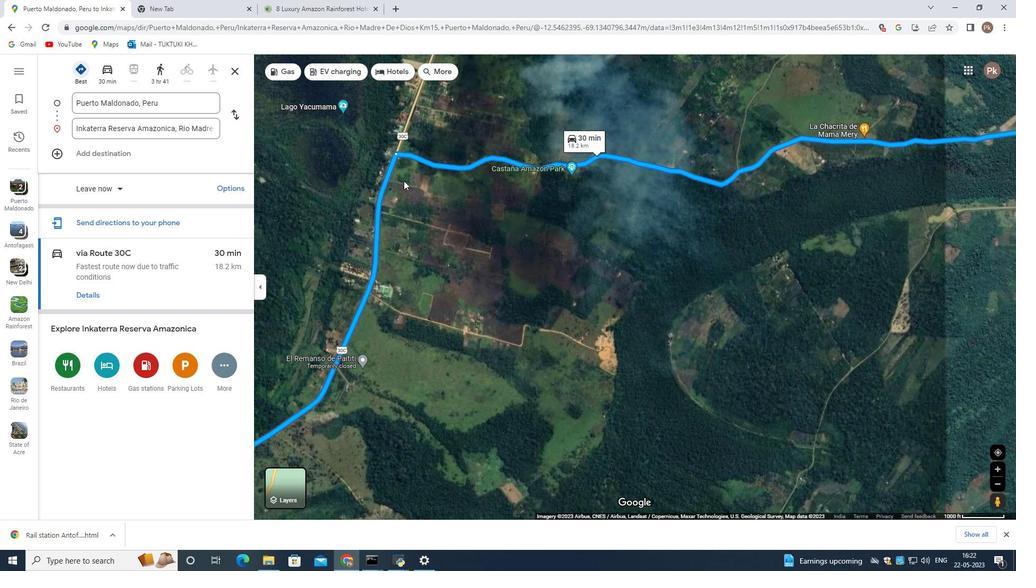 
Action: Mouse scrolled (404, 181) with delta (0, 0)
Screenshot: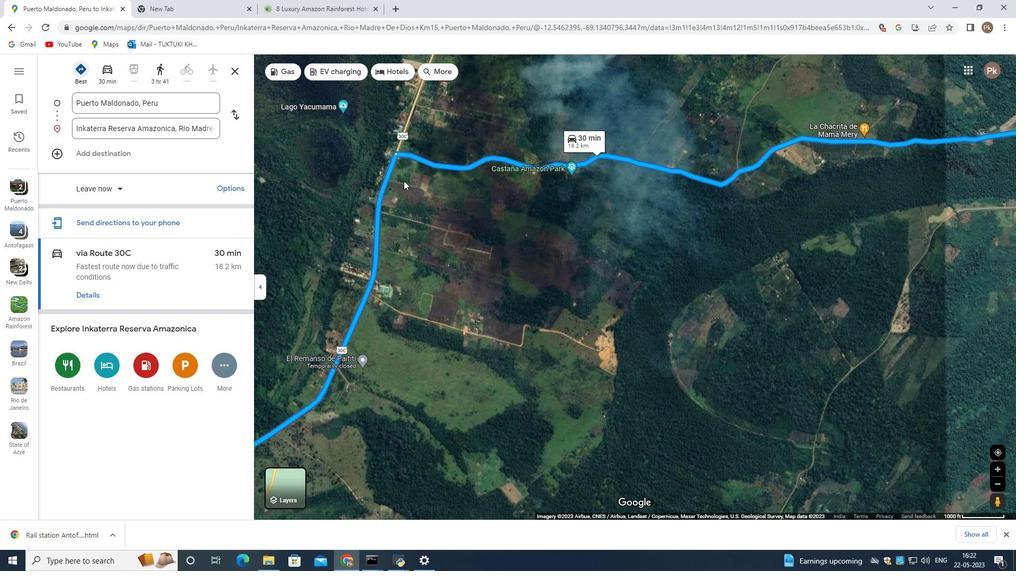 
Action: Mouse moved to (404, 181)
Screenshot: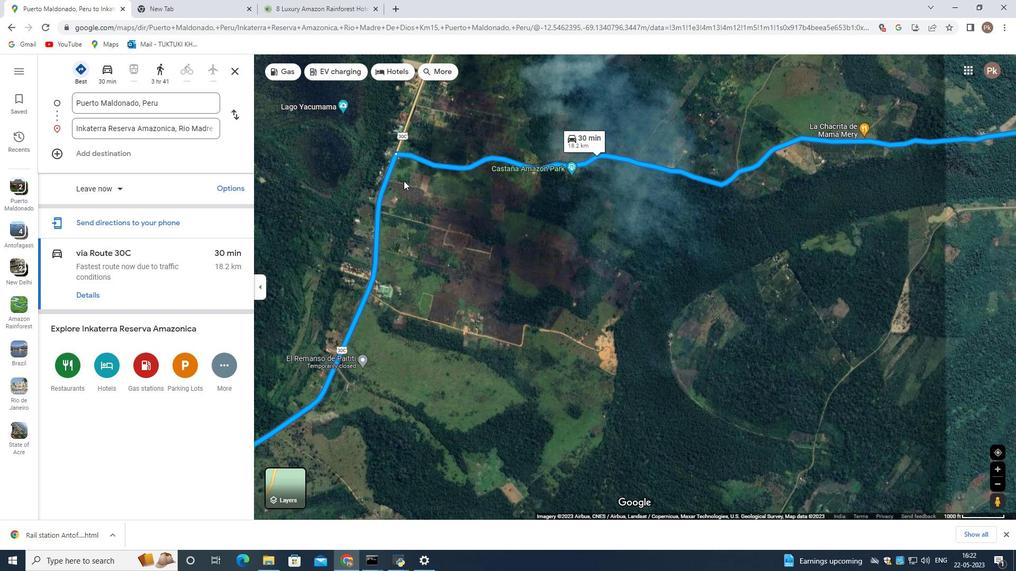 
Action: Mouse scrolled (404, 181) with delta (0, 0)
Screenshot: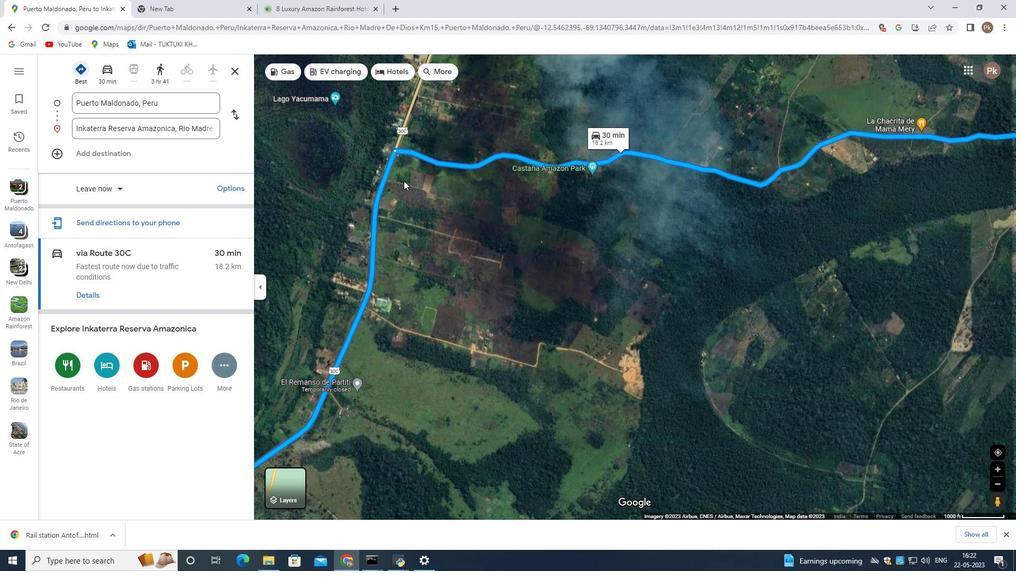 
Action: Mouse scrolled (404, 181) with delta (0, 0)
Screenshot: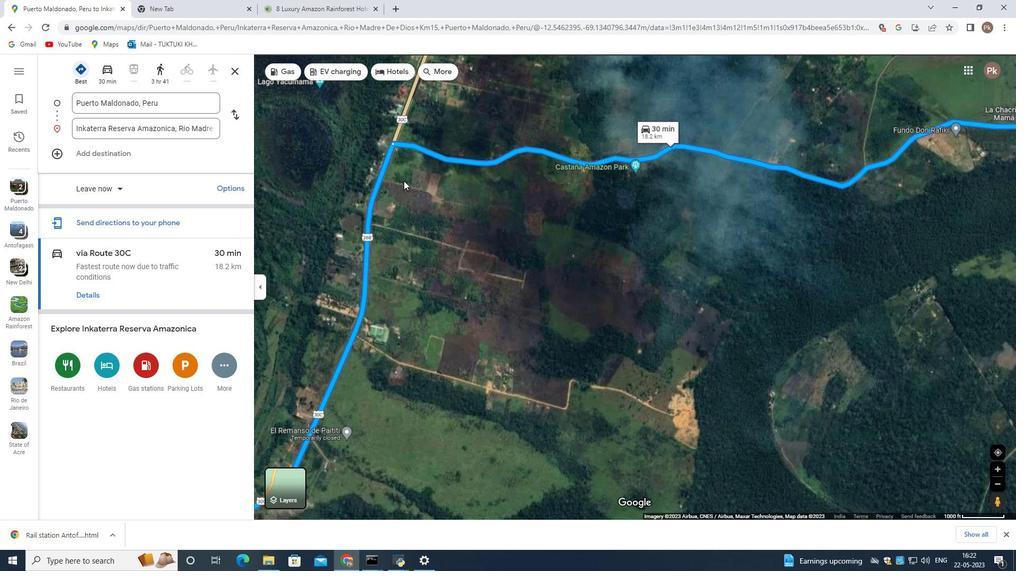 
Action: Mouse moved to (394, 162)
Screenshot: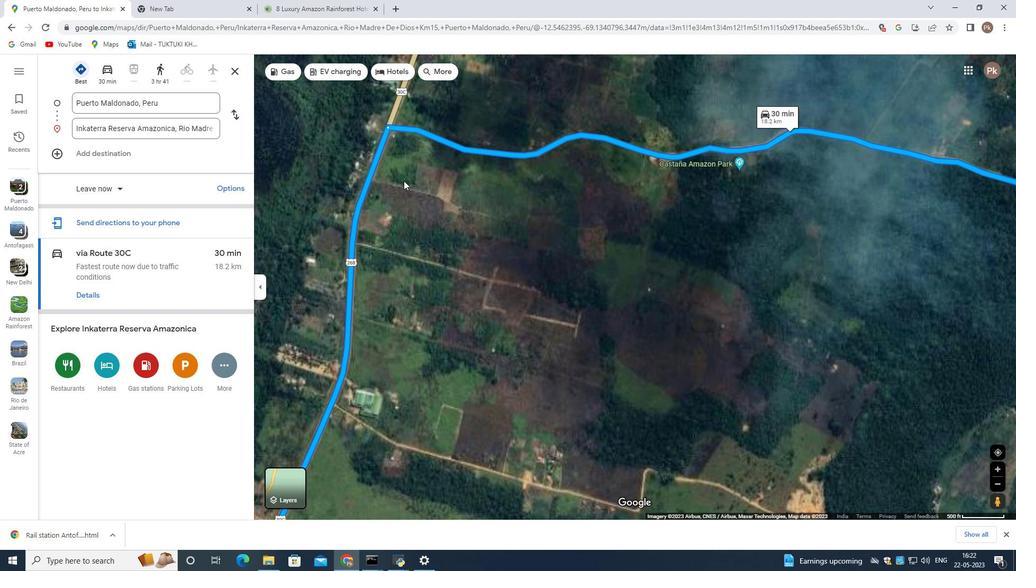 
Action: Mouse scrolled (394, 162) with delta (0, 0)
Screenshot: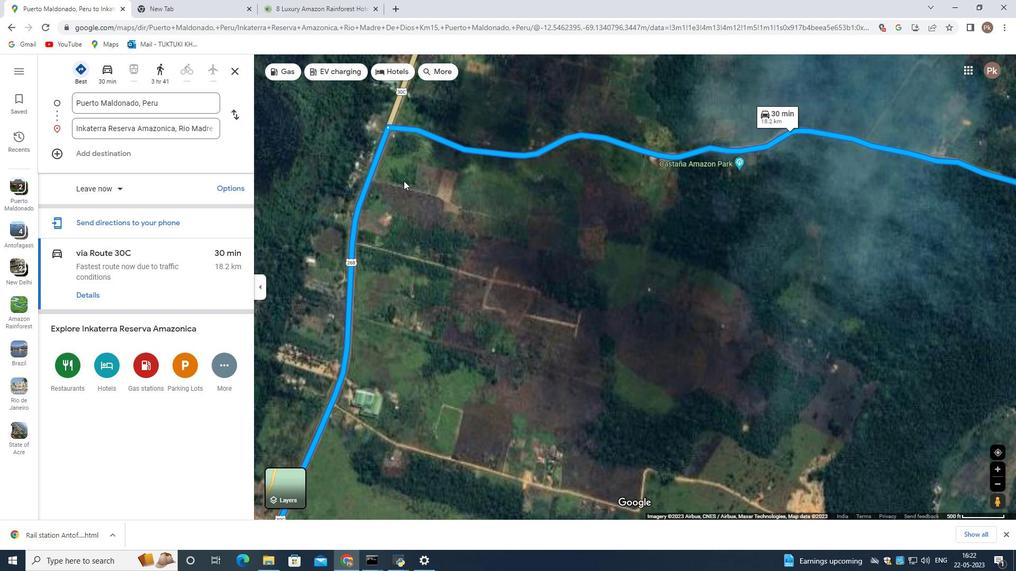 
Action: Mouse scrolled (394, 162) with delta (0, 0)
Screenshot: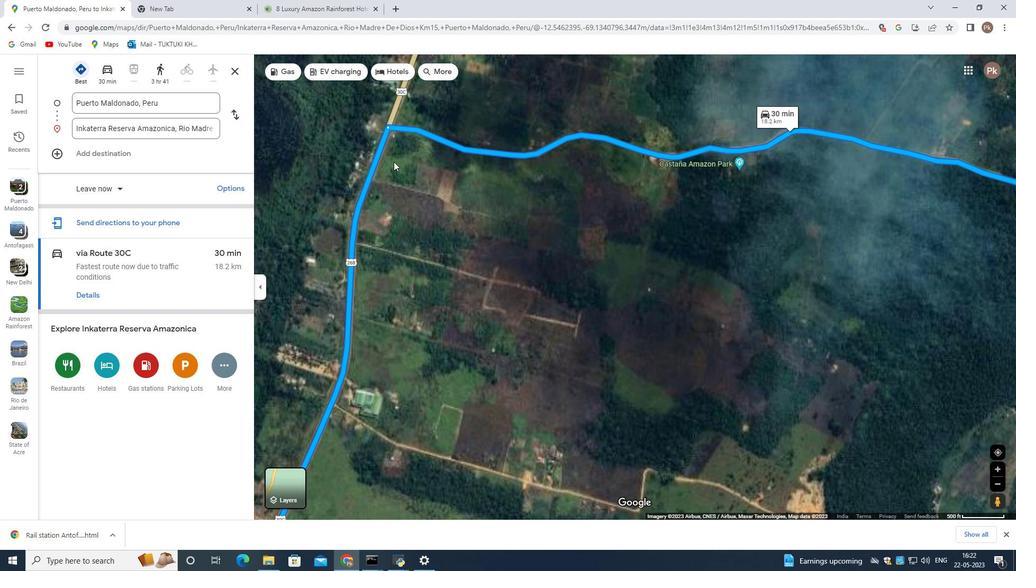 
Action: Mouse scrolled (394, 162) with delta (0, 0)
Screenshot: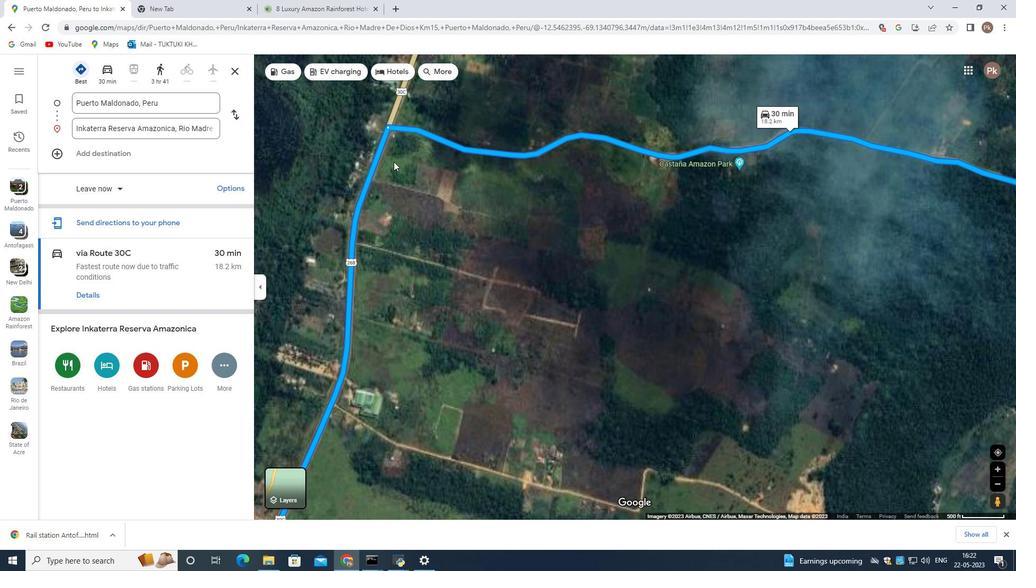
Action: Mouse scrolled (394, 162) with delta (0, 0)
Screenshot: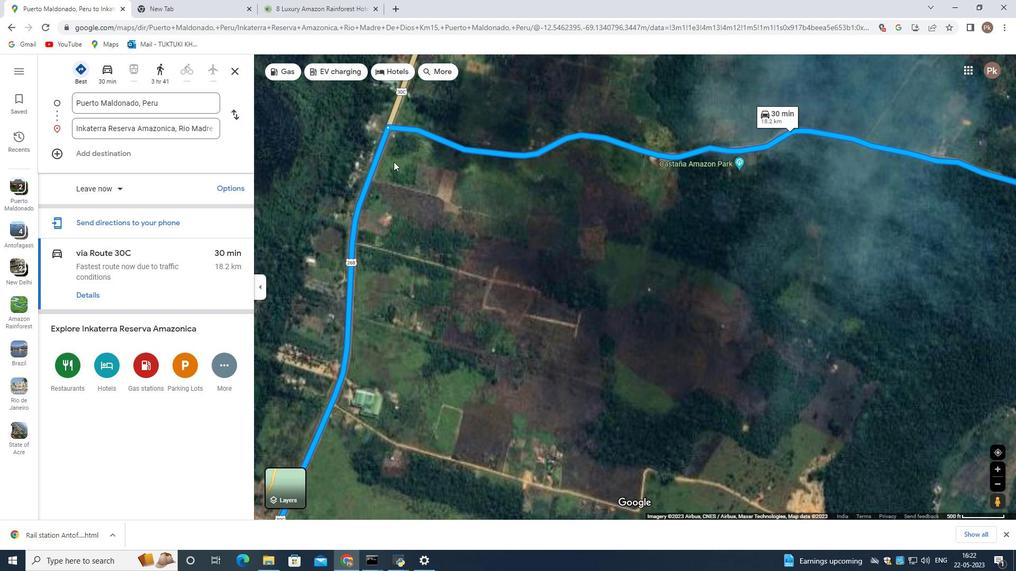 
Action: Mouse scrolled (394, 162) with delta (0, 0)
Screenshot: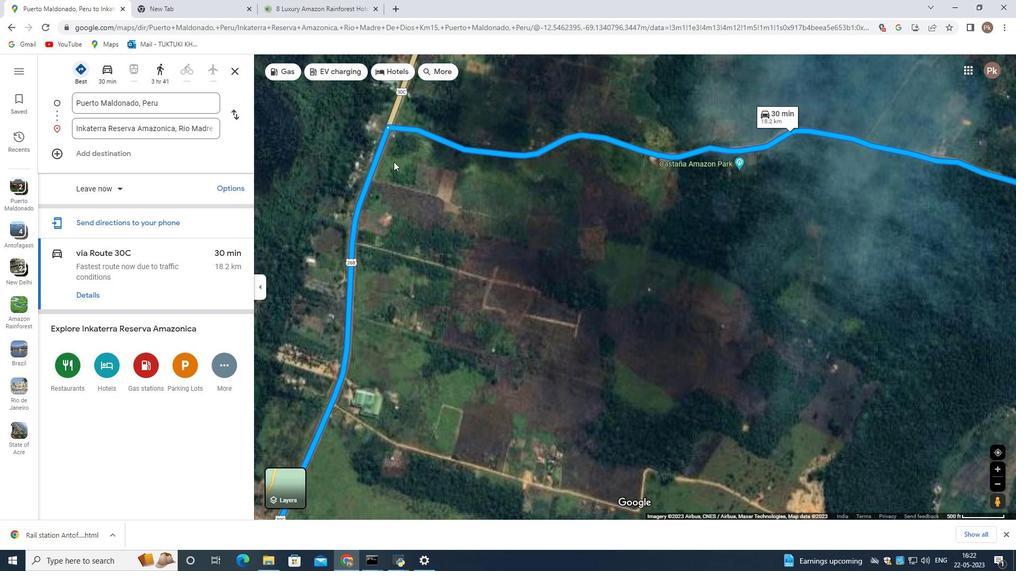 
Action: Mouse moved to (405, 140)
Screenshot: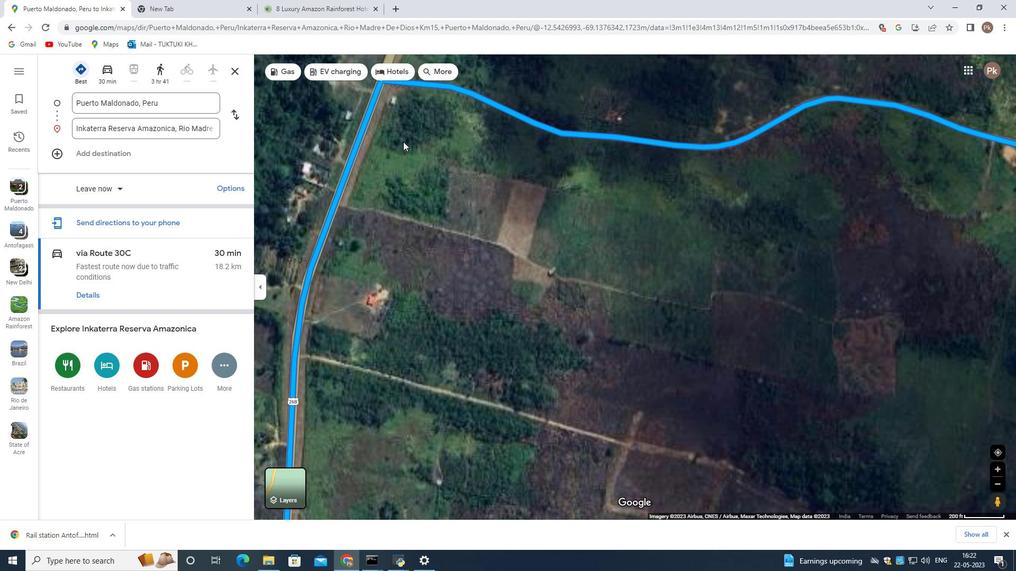 
Action: Mouse pressed left at (405, 140)
Screenshot: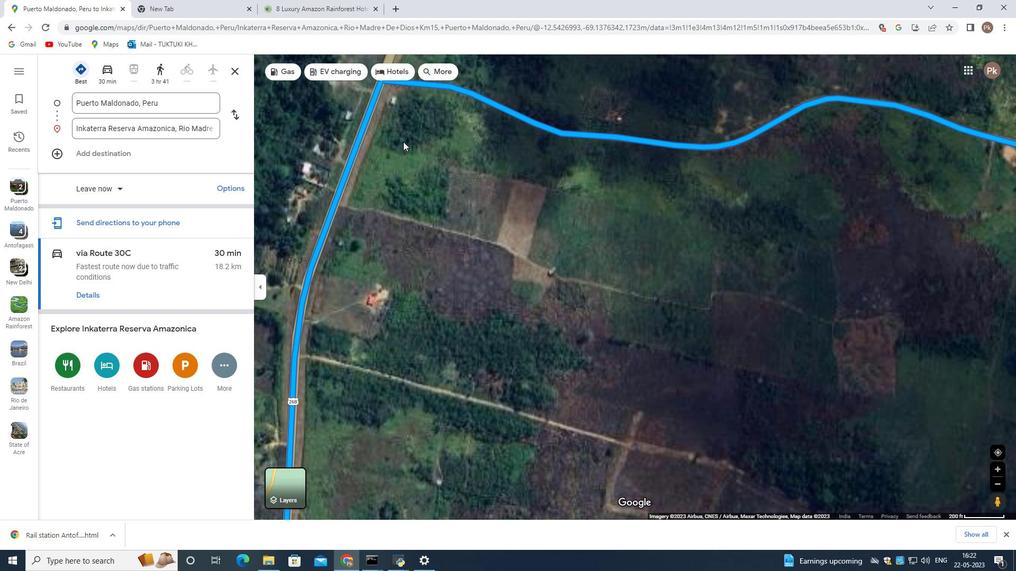 
Action: Mouse moved to (390, 180)
Screenshot: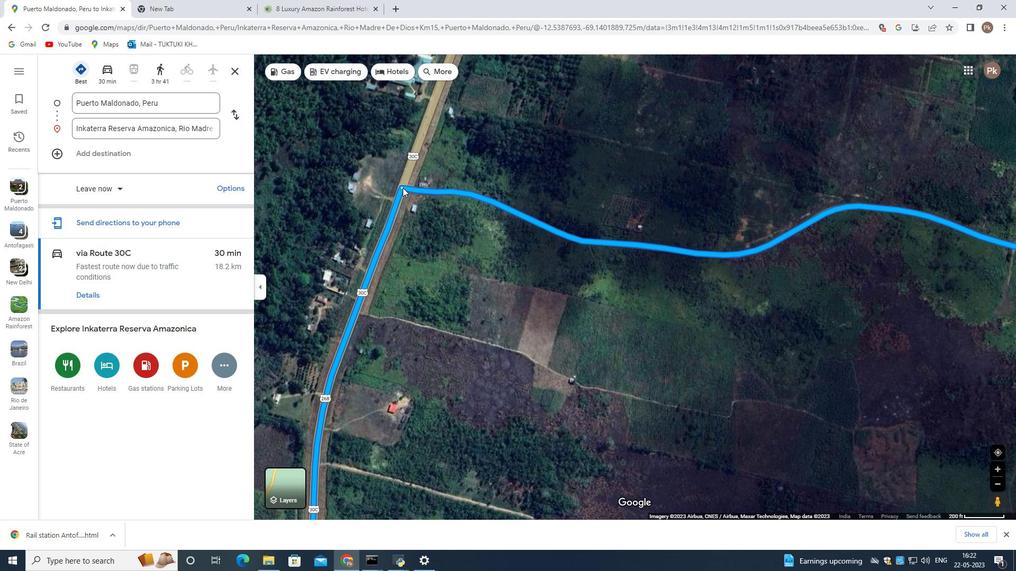 
Action: Mouse scrolled (390, 180) with delta (0, 0)
Screenshot: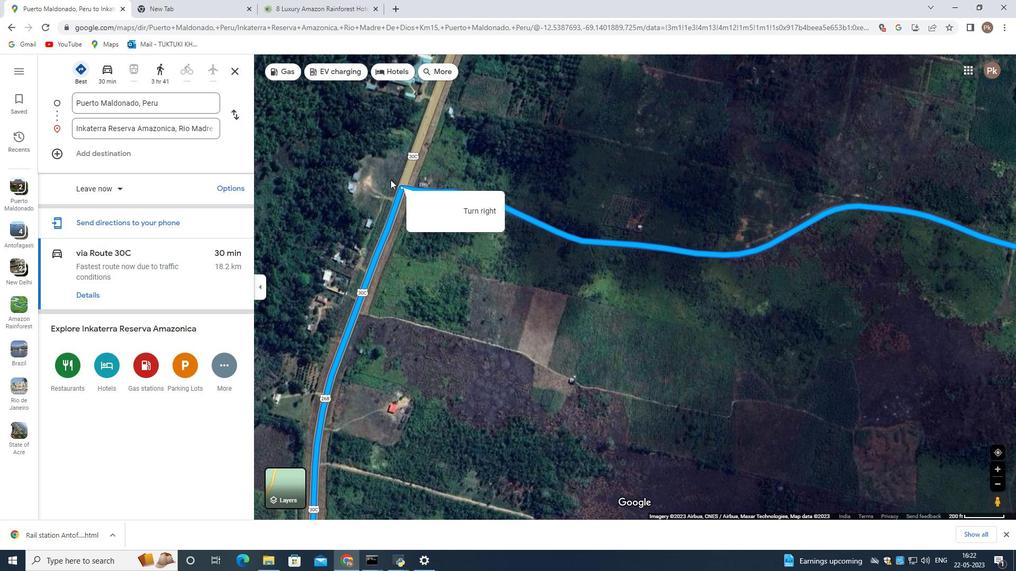 
Action: Mouse scrolled (390, 180) with delta (0, 0)
Screenshot: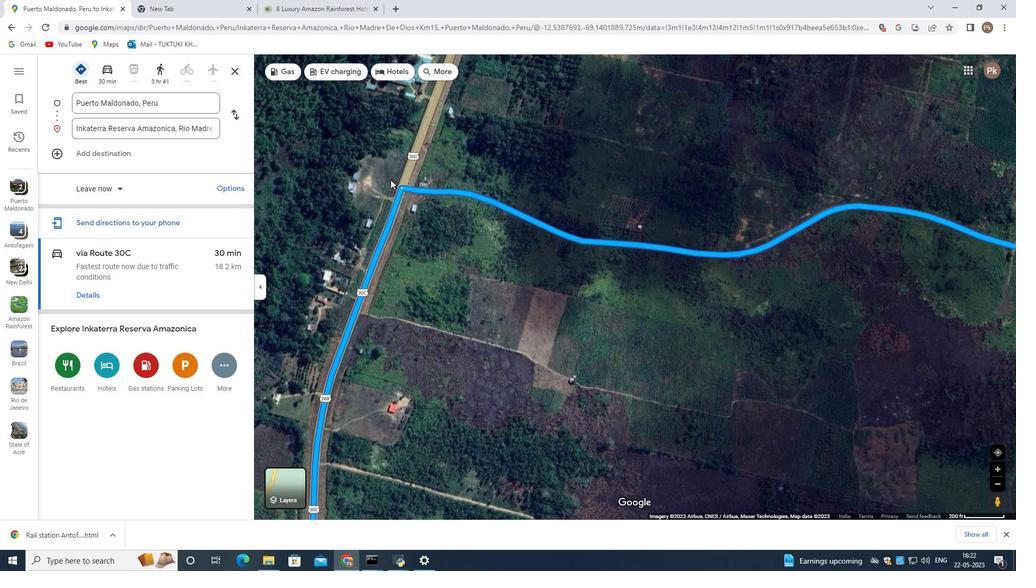
Action: Mouse scrolled (390, 180) with delta (0, 0)
Screenshot: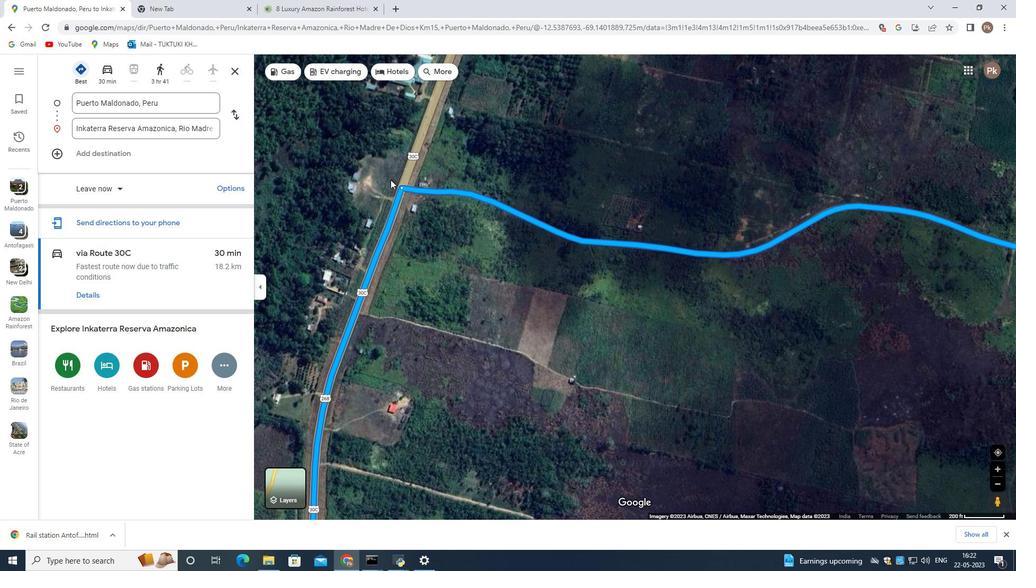 
Action: Mouse scrolled (390, 180) with delta (0, 0)
Screenshot: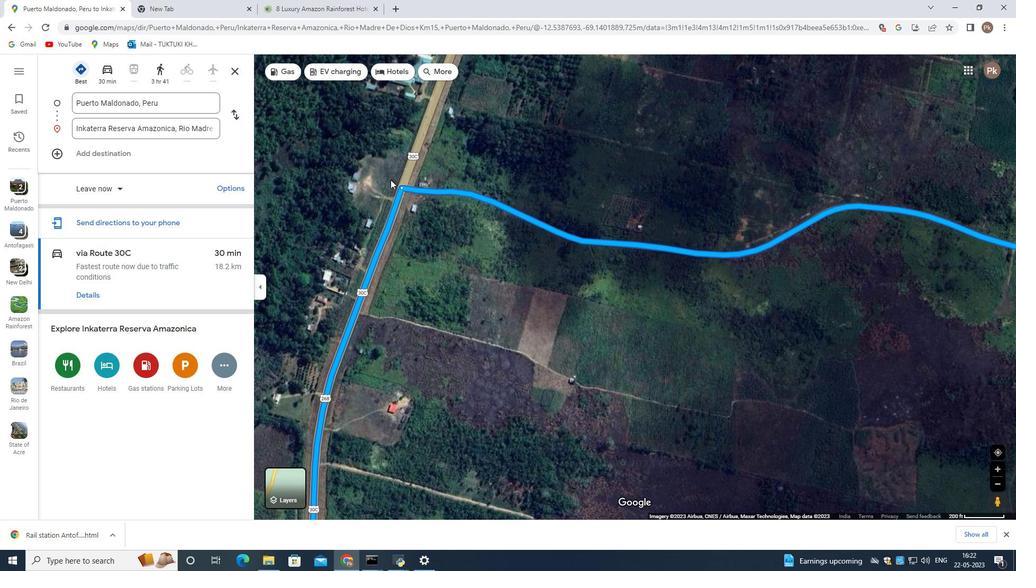 
Action: Mouse scrolled (390, 180) with delta (0, 0)
Screenshot: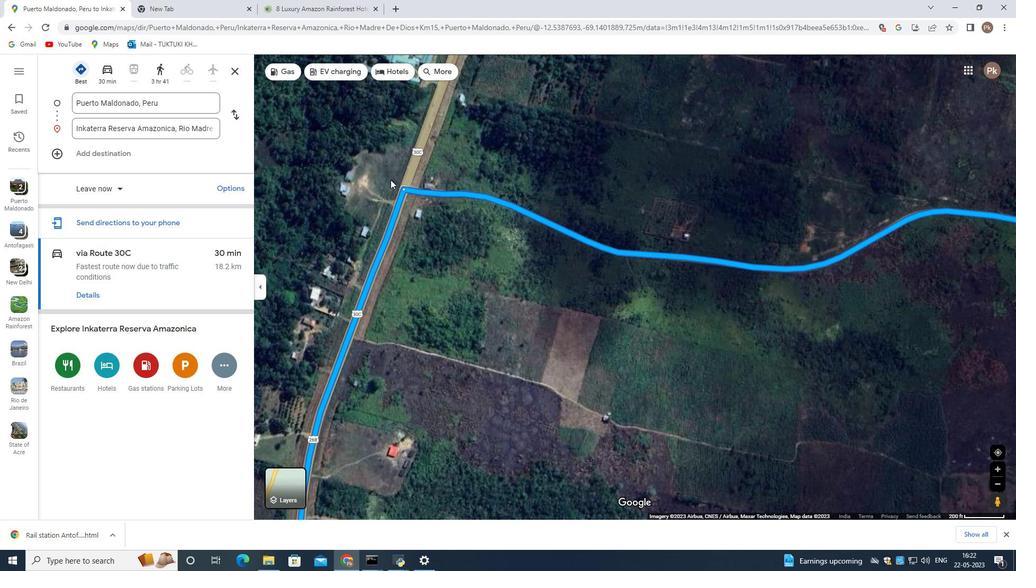 
Action: Mouse scrolled (390, 180) with delta (0, 0)
Screenshot: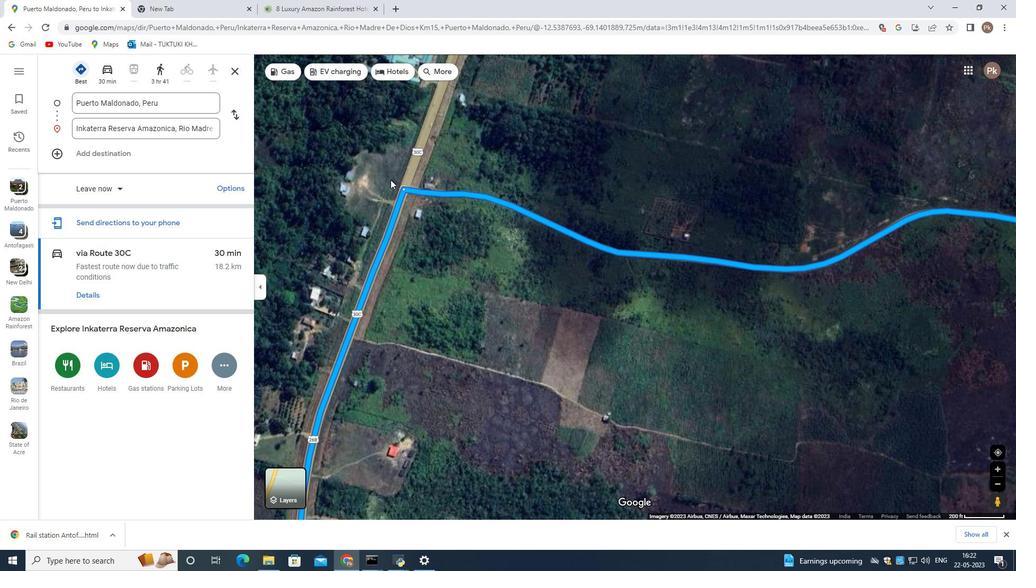
Action: Mouse moved to (414, 192)
Screenshot: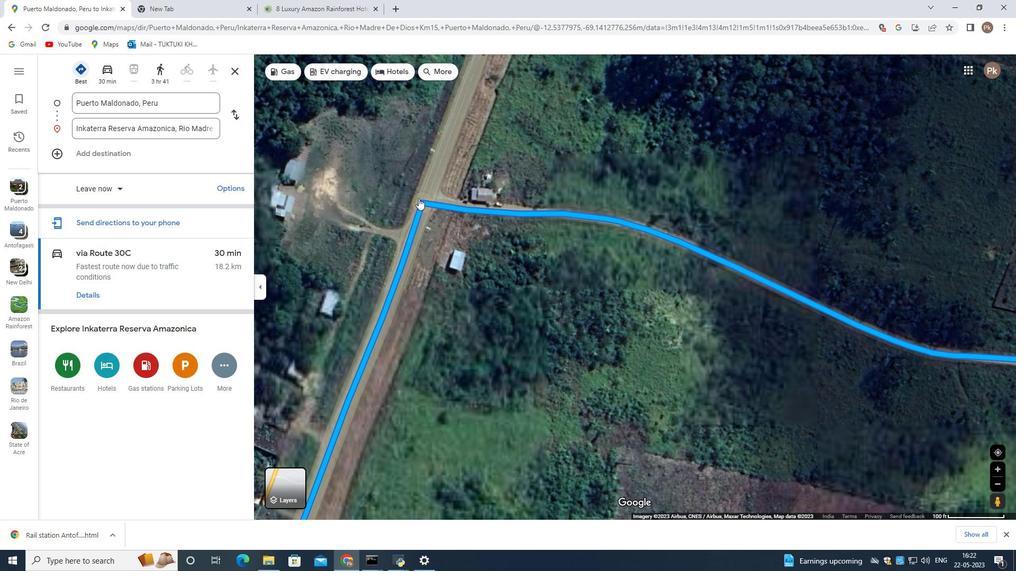 
Action: Mouse scrolled (414, 193) with delta (0, 0)
Screenshot: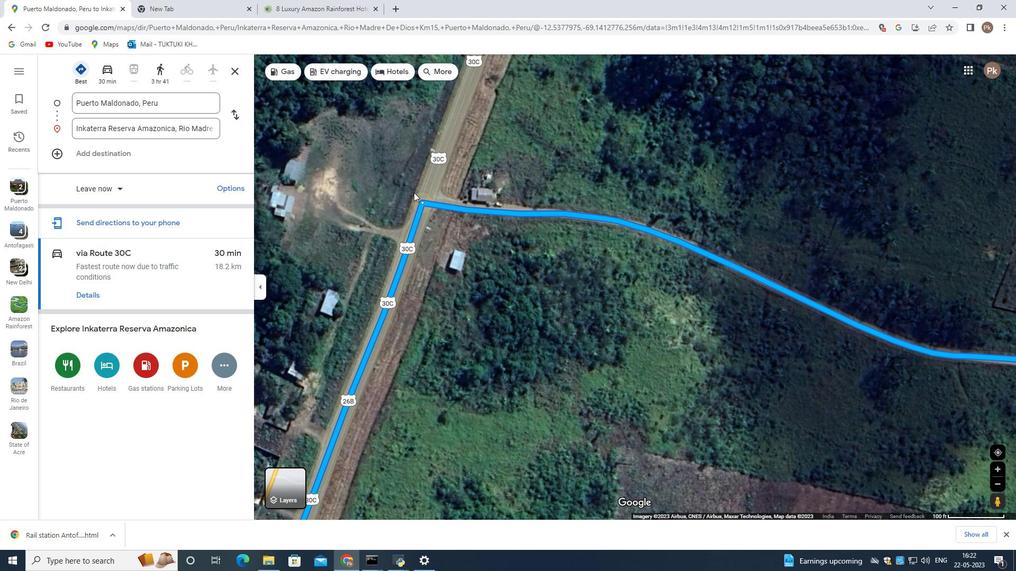 
Action: Mouse scrolled (414, 193) with delta (0, 0)
Screenshot: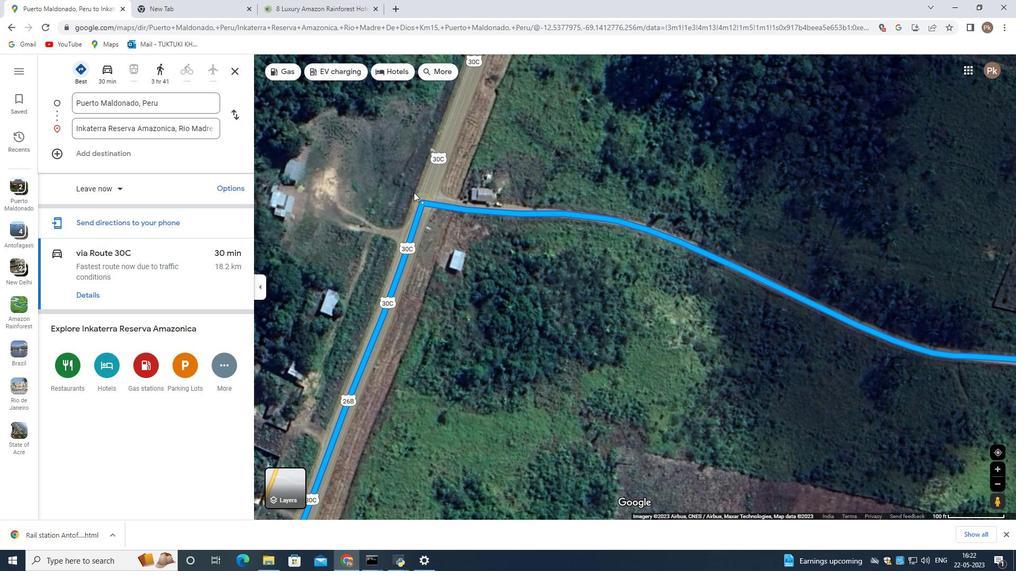 
Action: Mouse moved to (467, 234)
Screenshot: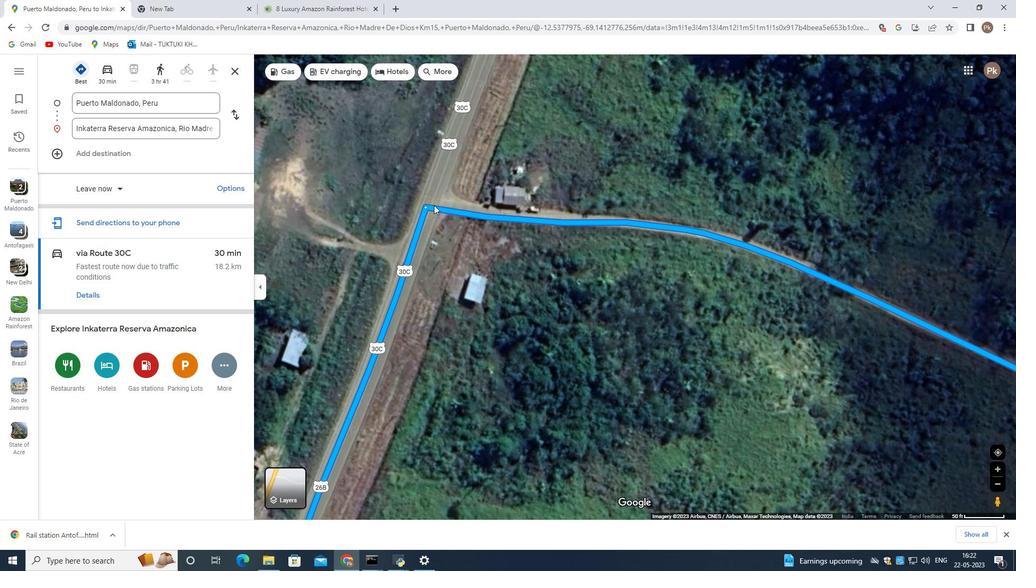 
Action: Mouse scrolled (467, 233) with delta (0, 0)
Screenshot: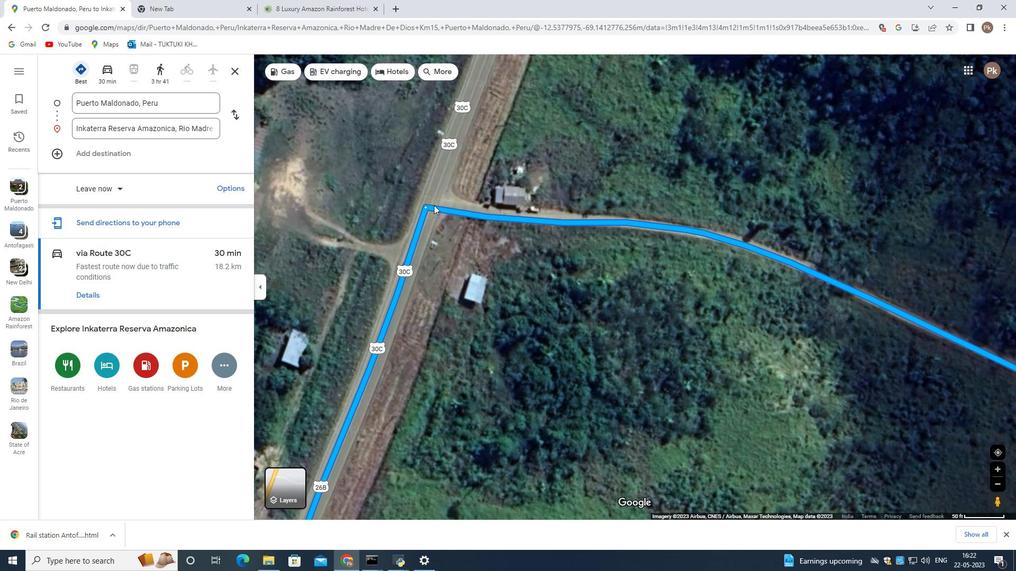 
Action: Mouse moved to (467, 234)
Screenshot: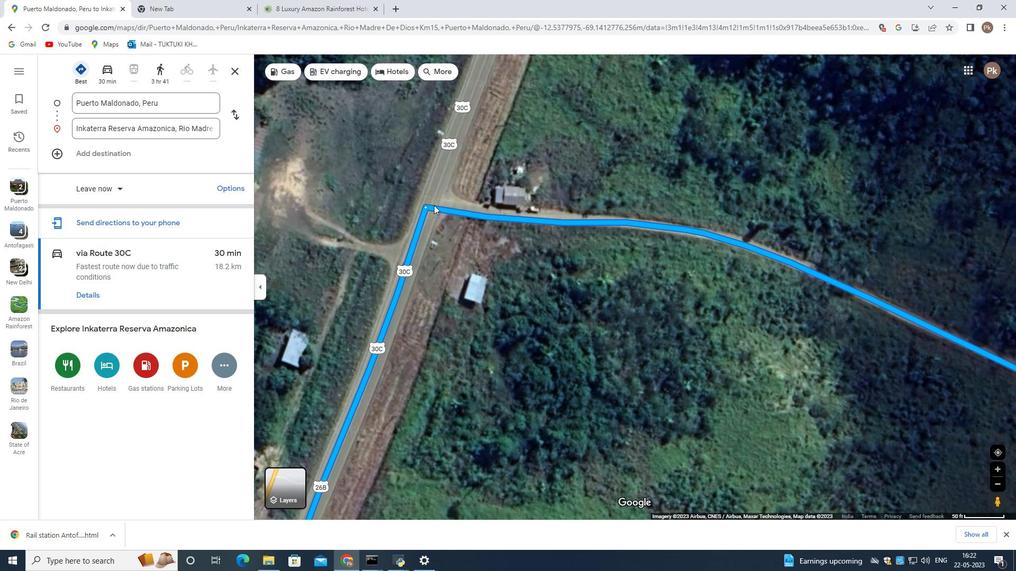 
Action: Mouse scrolled (467, 234) with delta (0, 0)
Screenshot: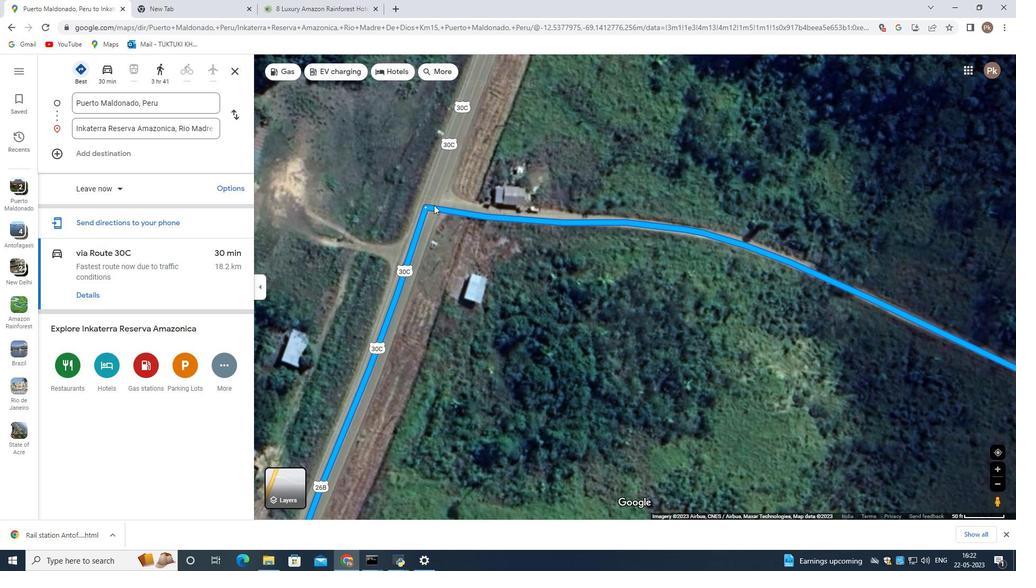 
Action: Mouse moved to (467, 234)
Screenshot: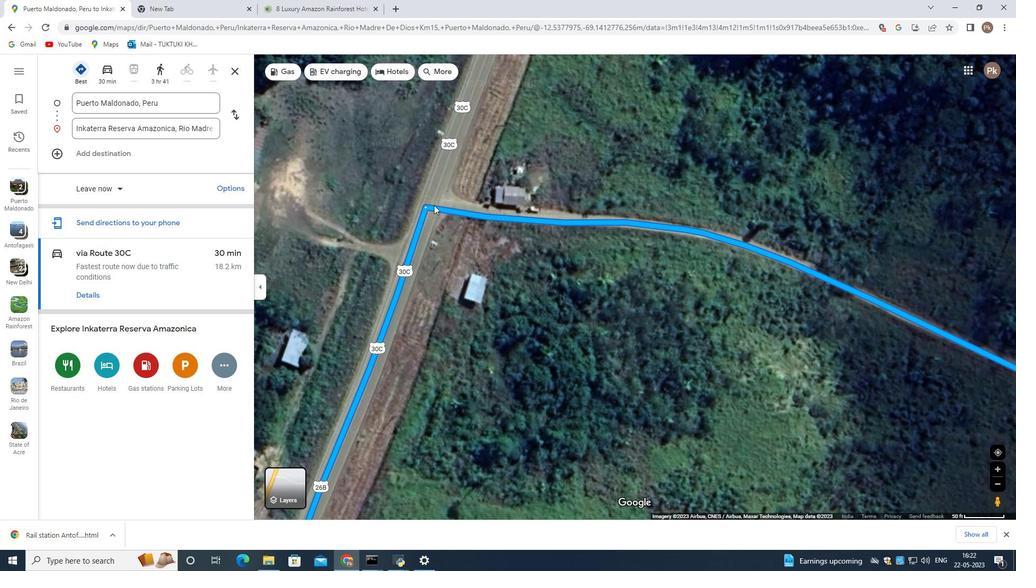 
Action: Mouse scrolled (467, 234) with delta (0, 0)
